 Task: Plan a trip to Hwado, South Korea from 24th December, 2023 to 31th December, 2023 for 8 adults. Place can be entire room or shared room with 4 bedrooms having 8 beds and 4 bathrooms. Property type can be house. Amenities needed are: wifi, TV, free parkinig on premises, gym, breakfast.
Action: Mouse moved to (586, 157)
Screenshot: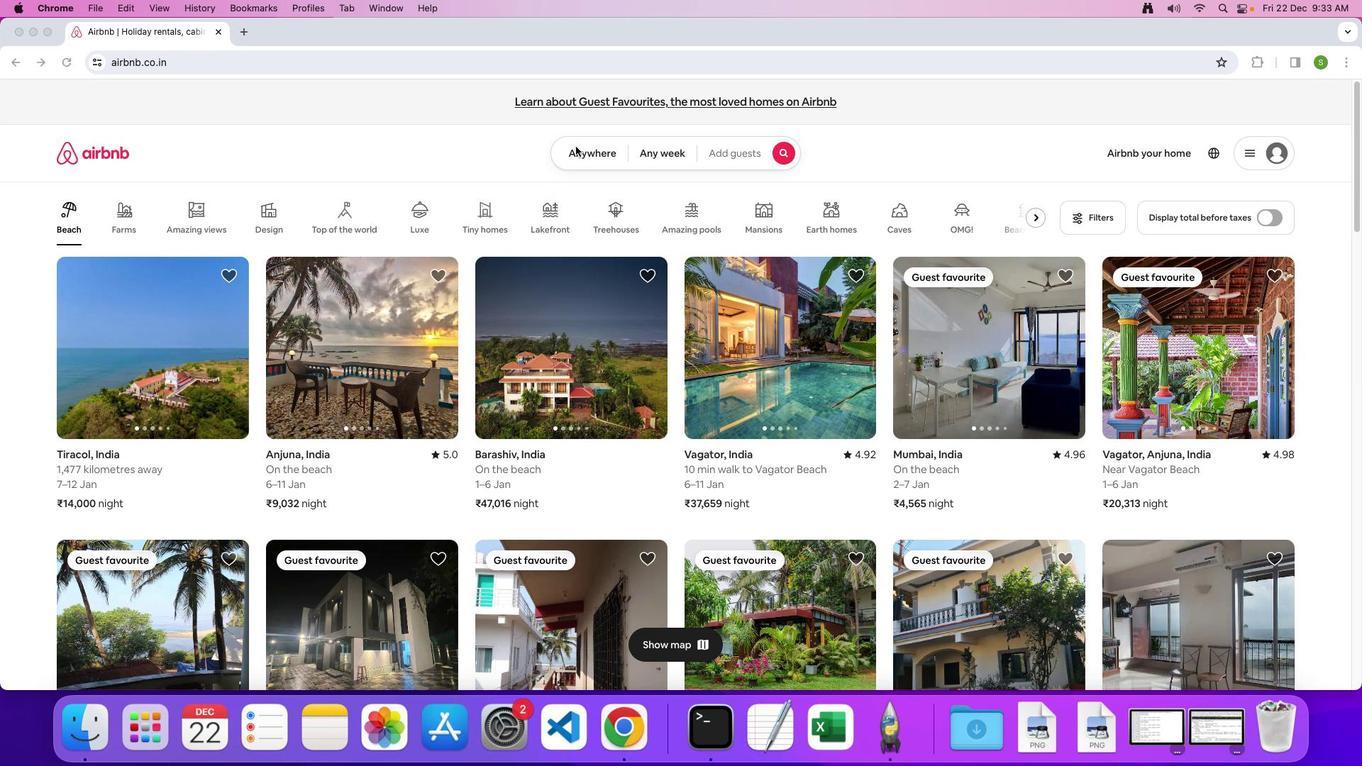 
Action: Mouse pressed left at (586, 157)
Screenshot: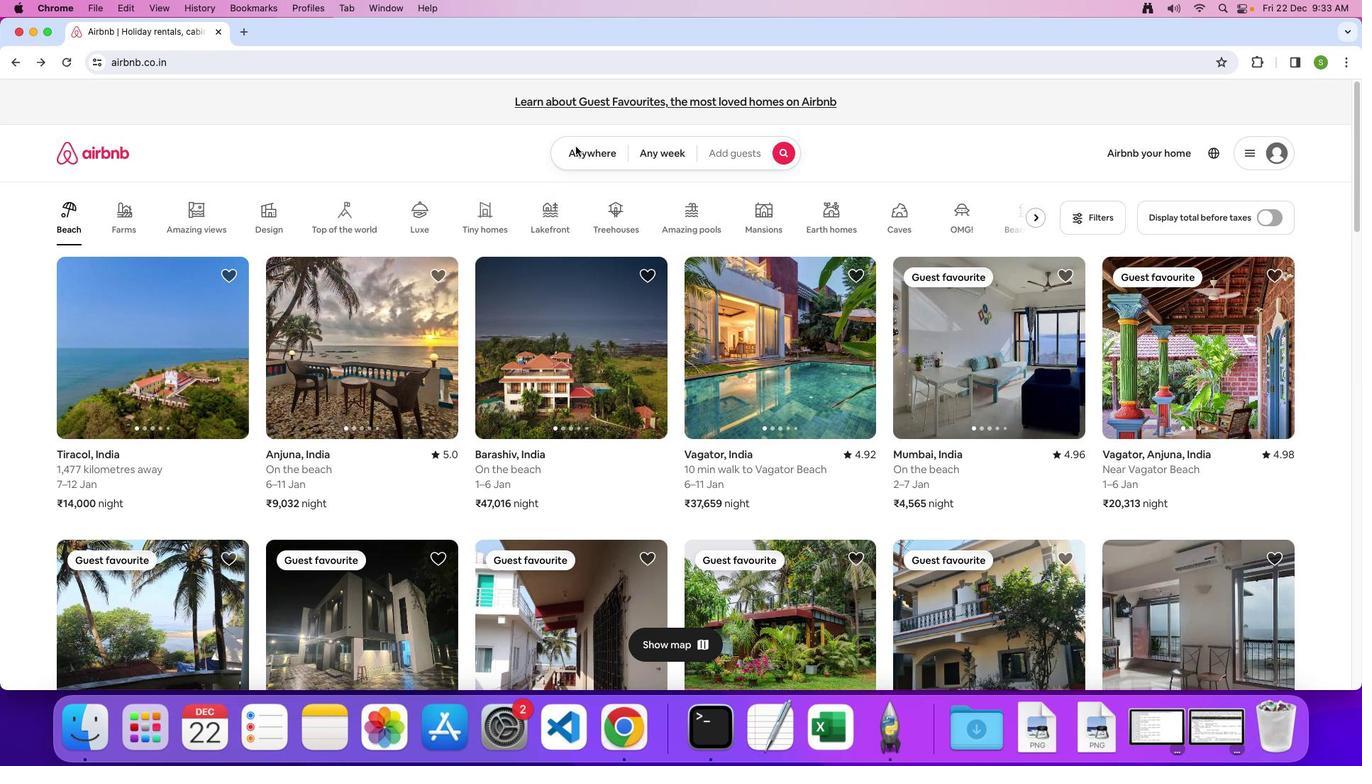 
Action: Mouse moved to (595, 162)
Screenshot: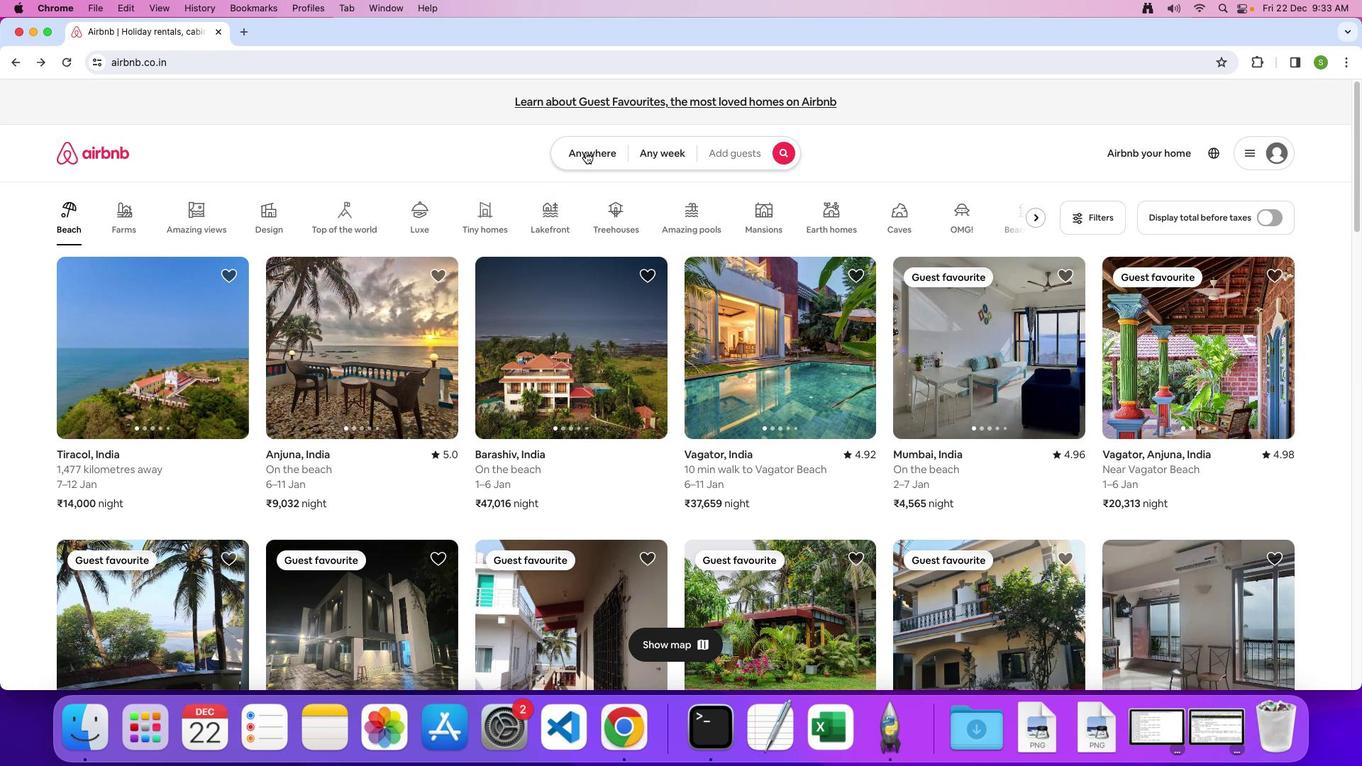 
Action: Mouse pressed left at (595, 162)
Screenshot: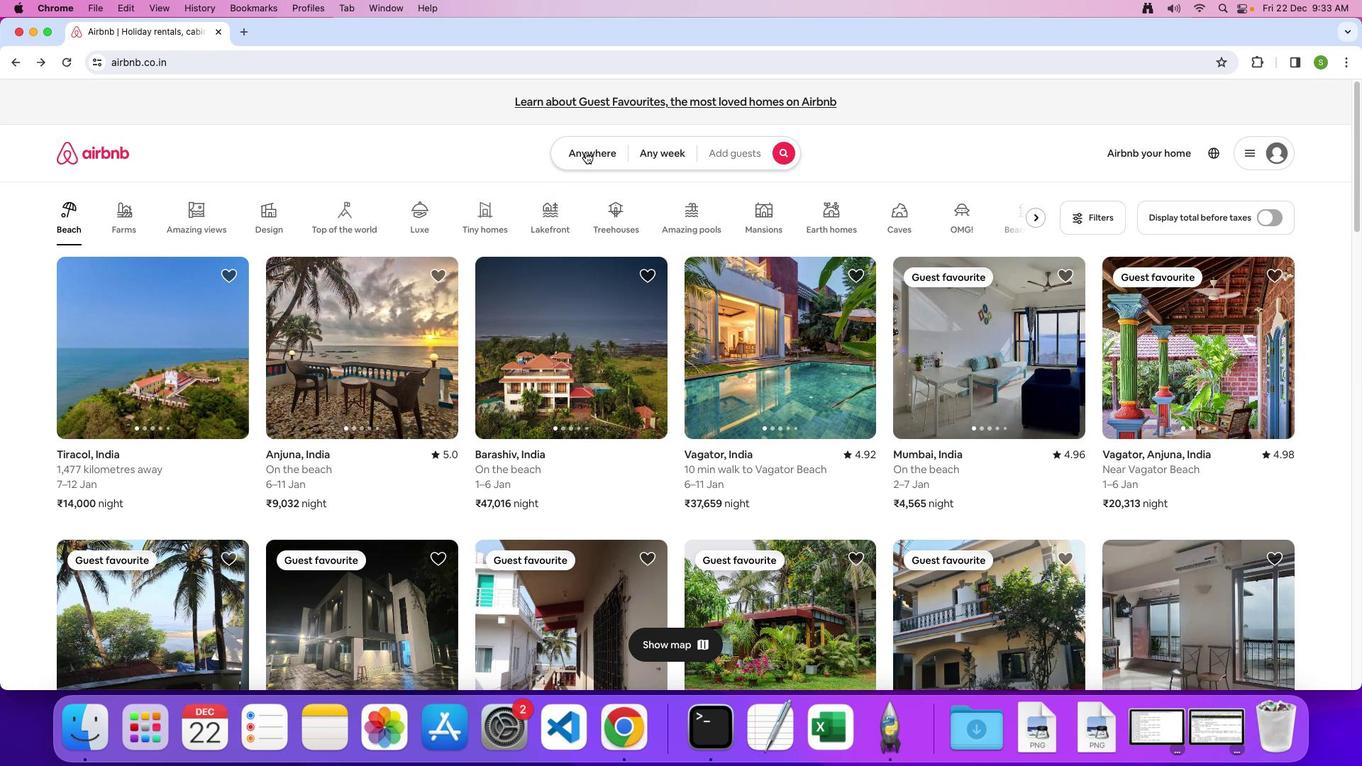 
Action: Mouse moved to (537, 212)
Screenshot: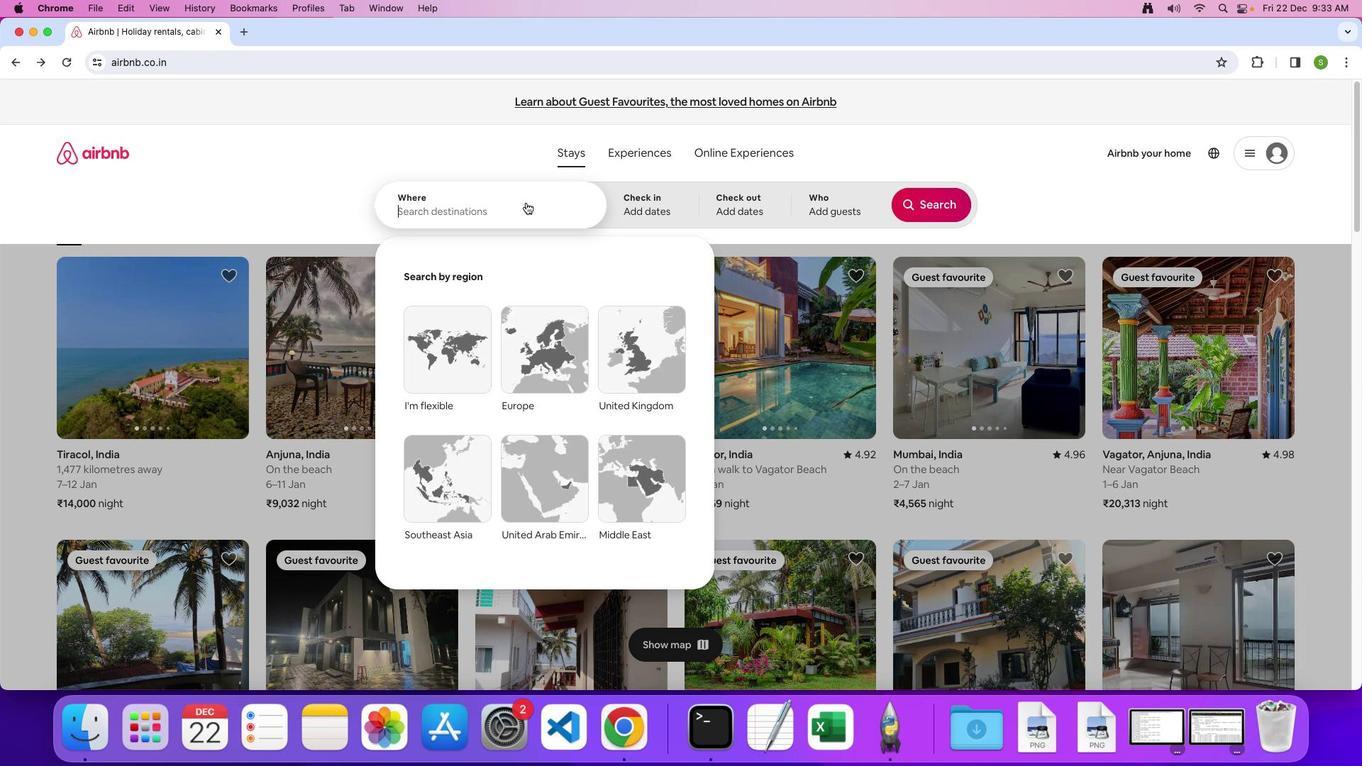 
Action: Mouse pressed left at (537, 212)
Screenshot: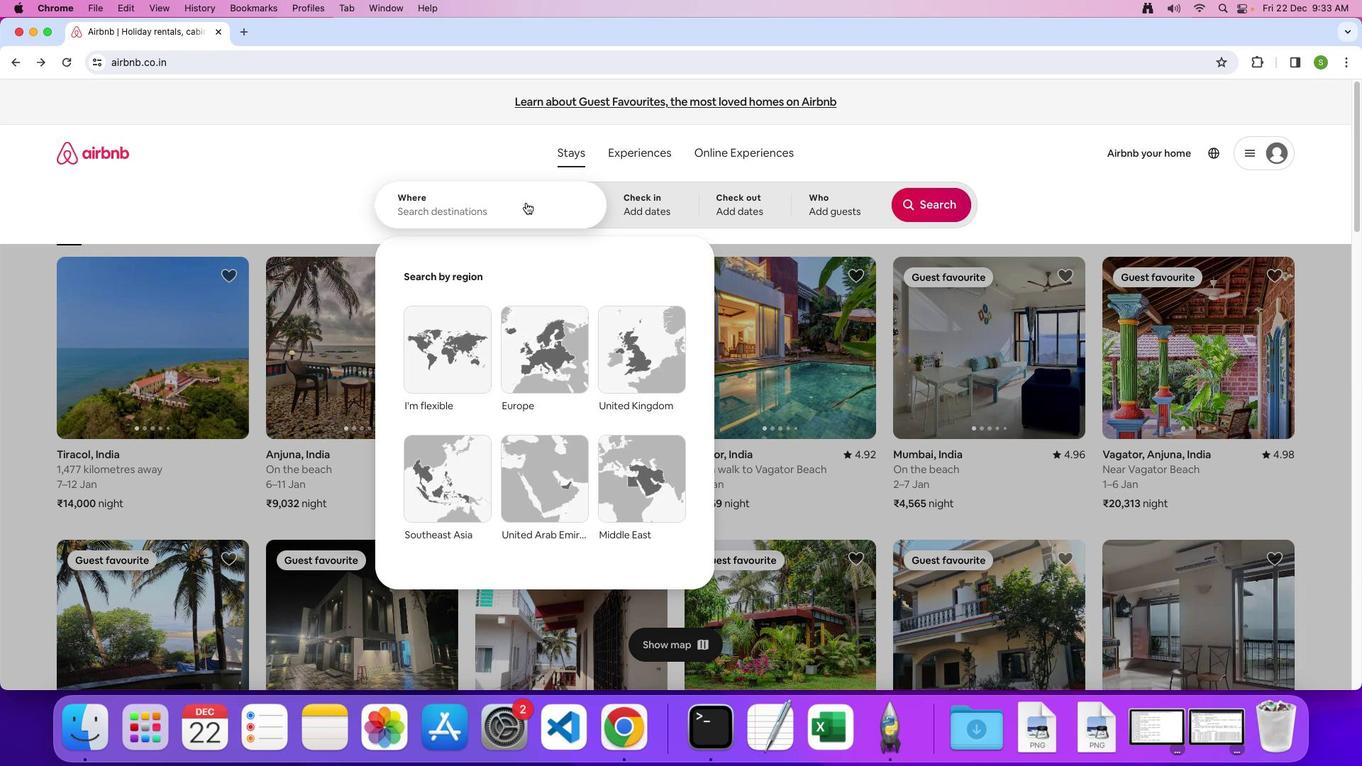 
Action: Key pressed 'H'Key.caps_lock'w''a''d''o'','Key.spaceKey.shift'S''o''u''t''h'Key.spaceKey.shift'K''o''r''e''a'Key.enter
Screenshot: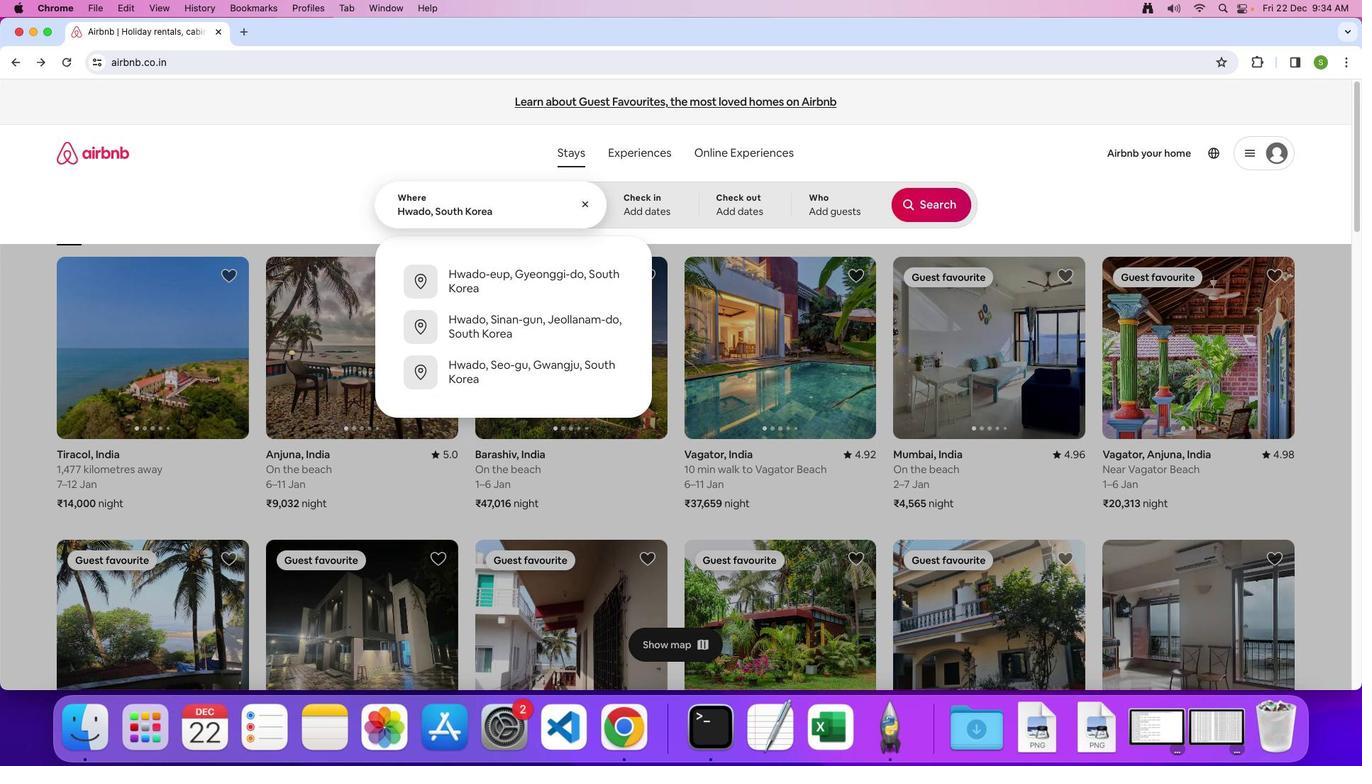 
Action: Mouse moved to (451, 537)
Screenshot: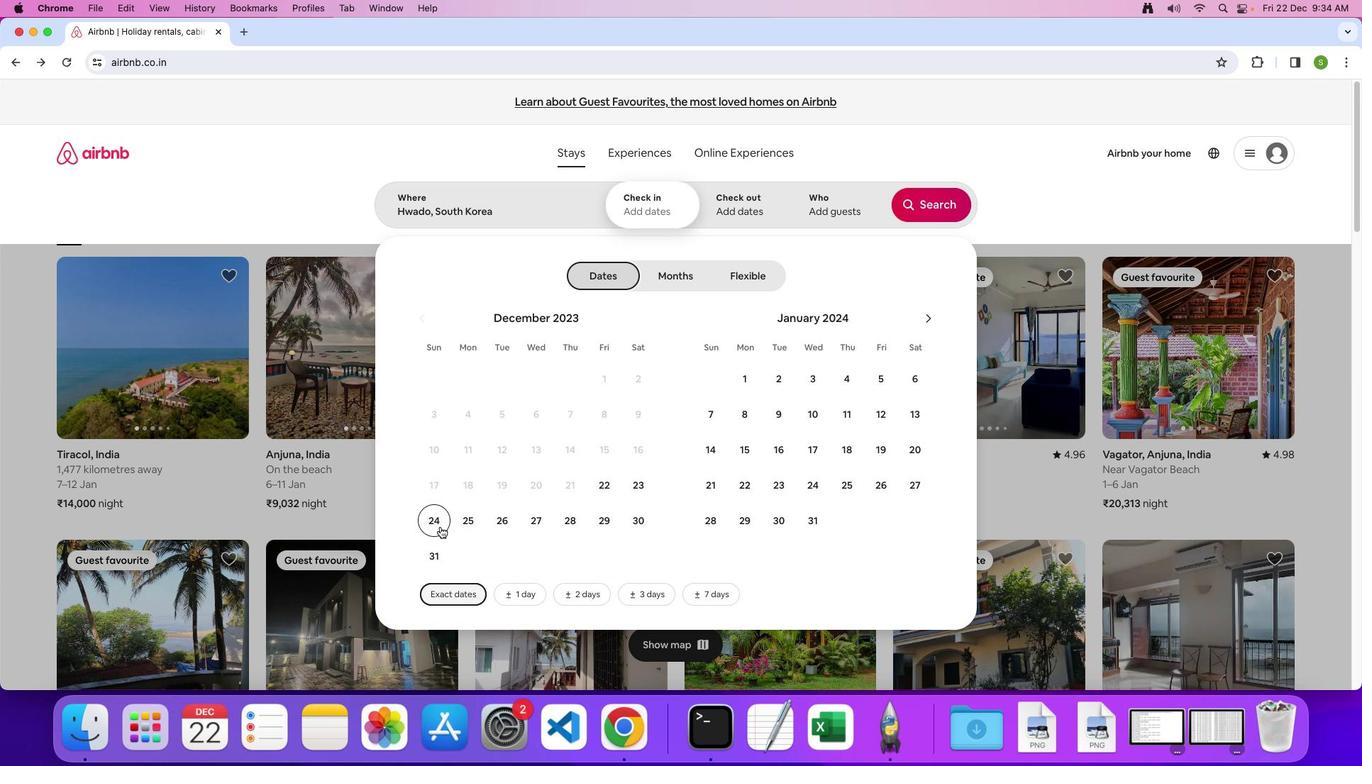 
Action: Mouse pressed left at (451, 537)
Screenshot: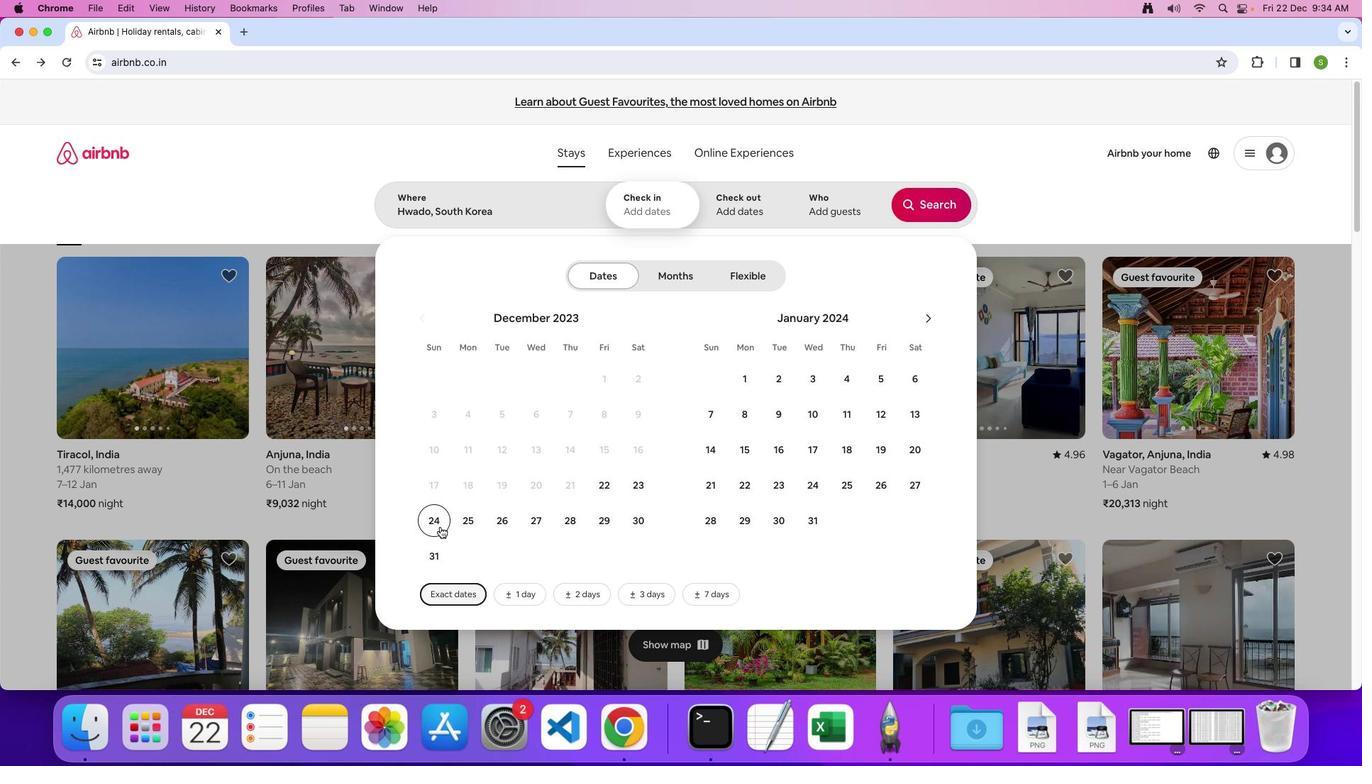 
Action: Mouse moved to (447, 560)
Screenshot: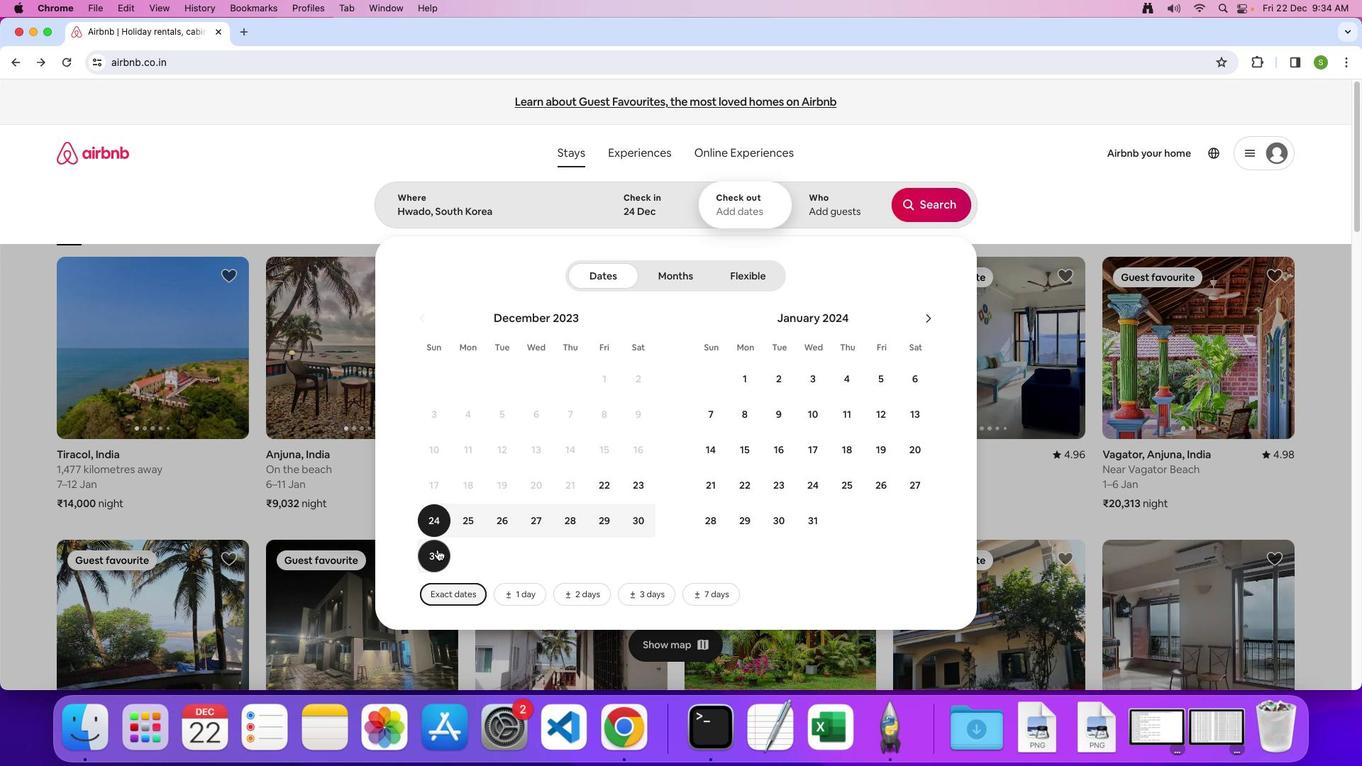 
Action: Mouse pressed left at (447, 560)
Screenshot: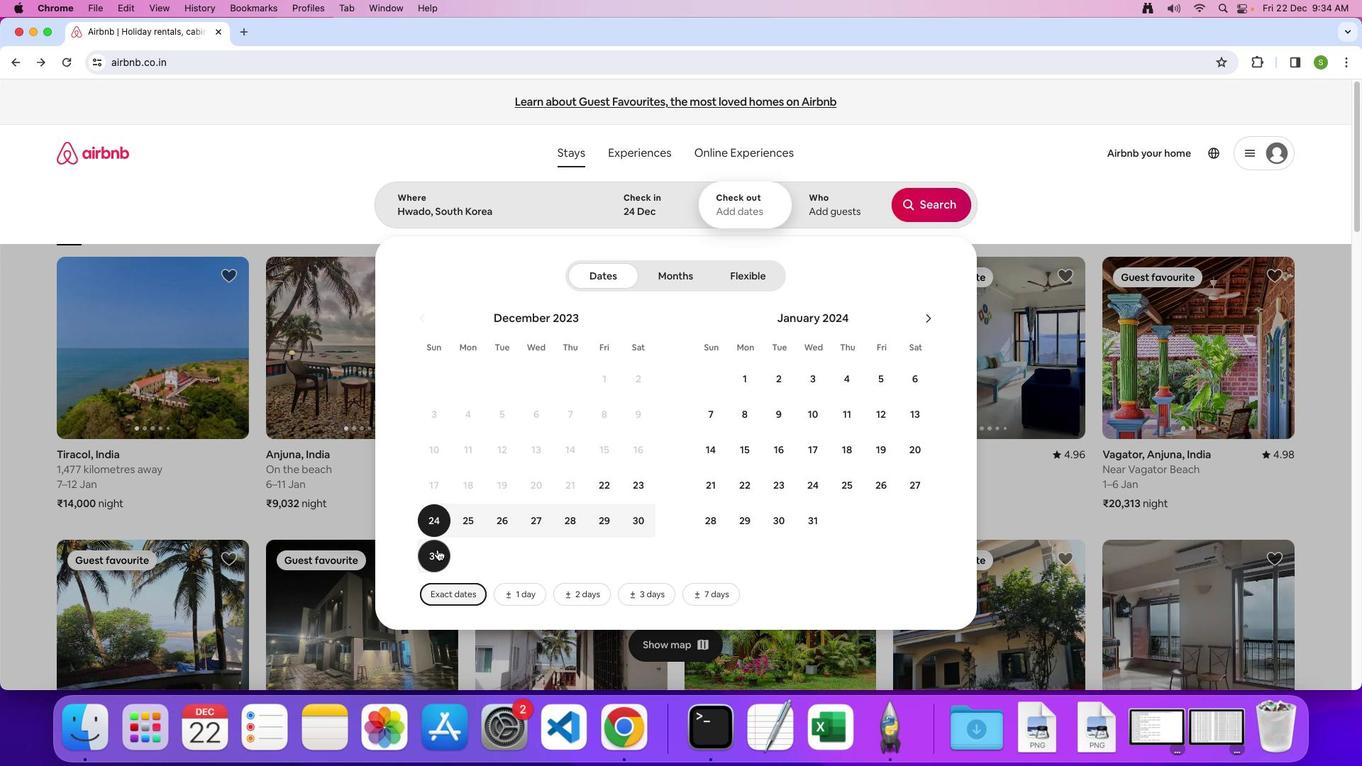 
Action: Mouse moved to (839, 217)
Screenshot: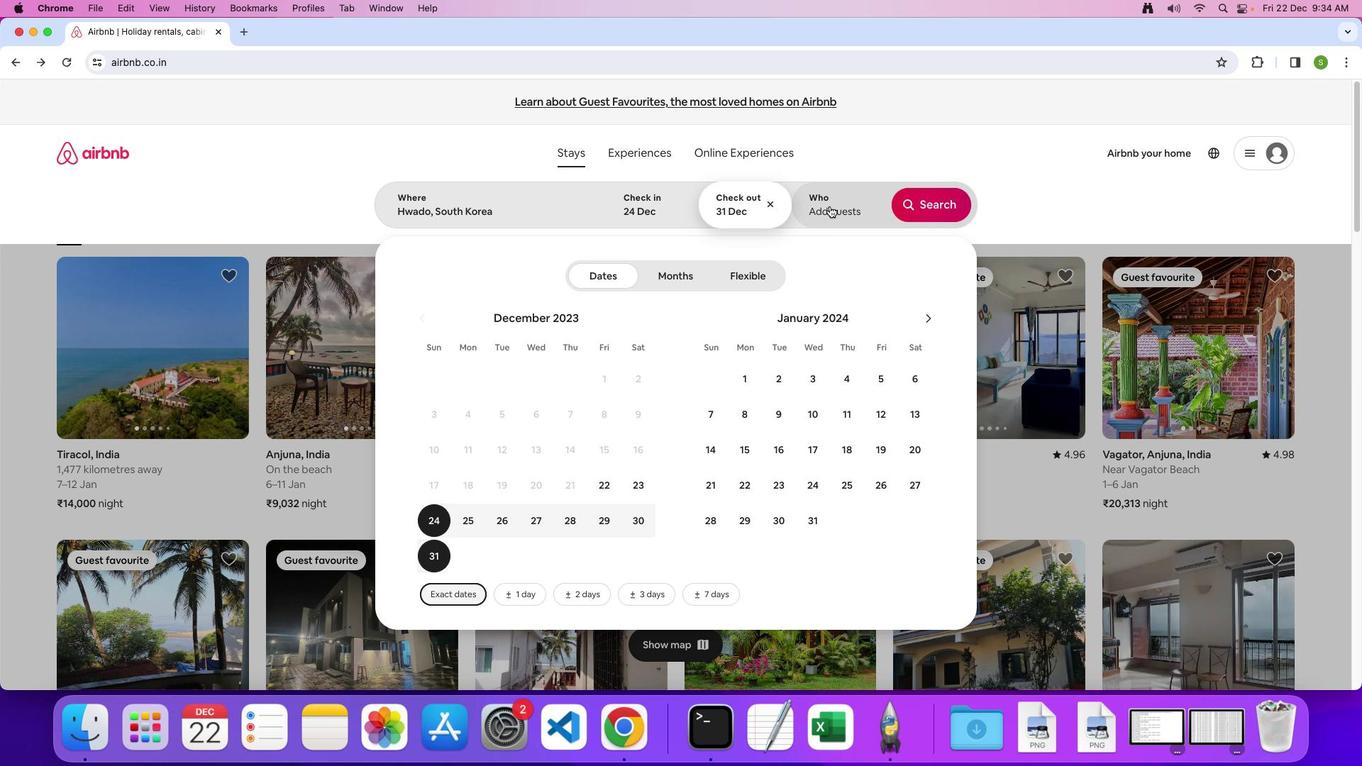 
Action: Mouse pressed left at (839, 217)
Screenshot: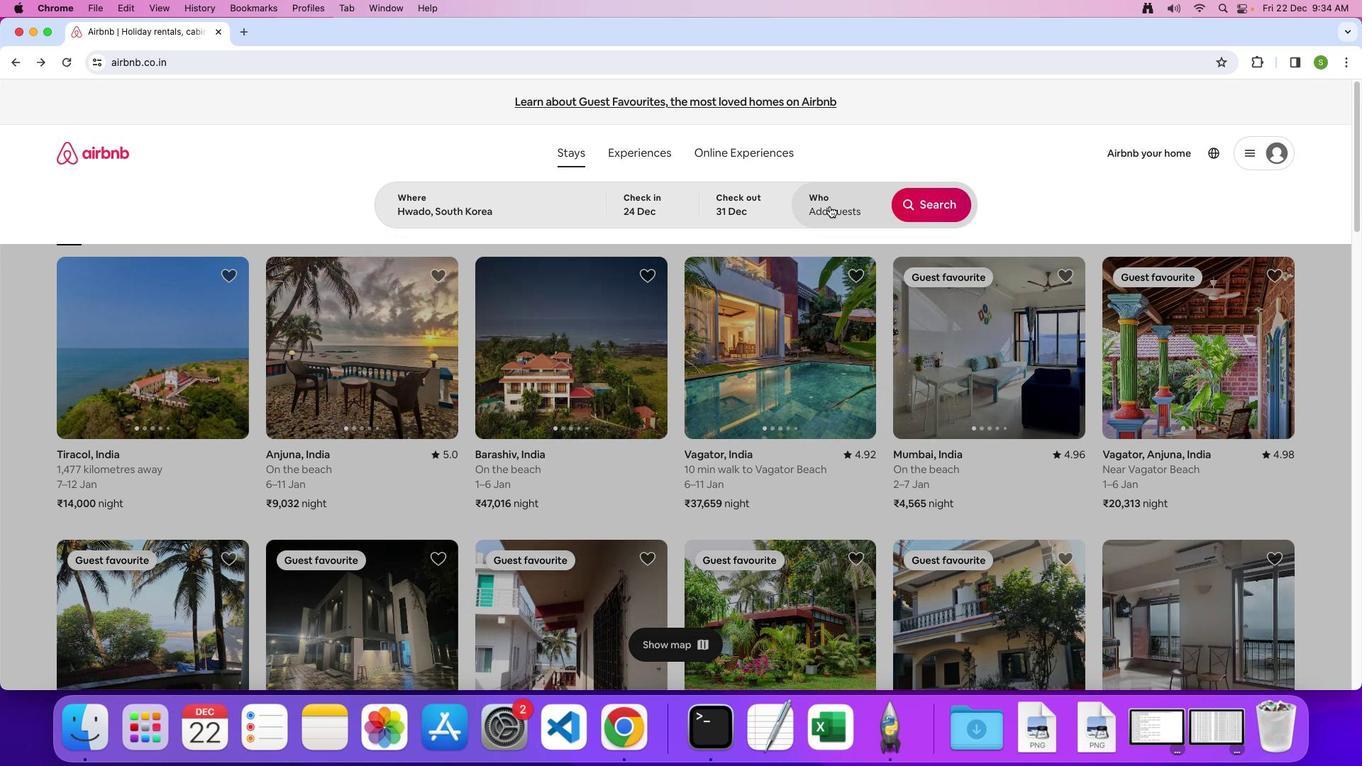 
Action: Mouse moved to (949, 291)
Screenshot: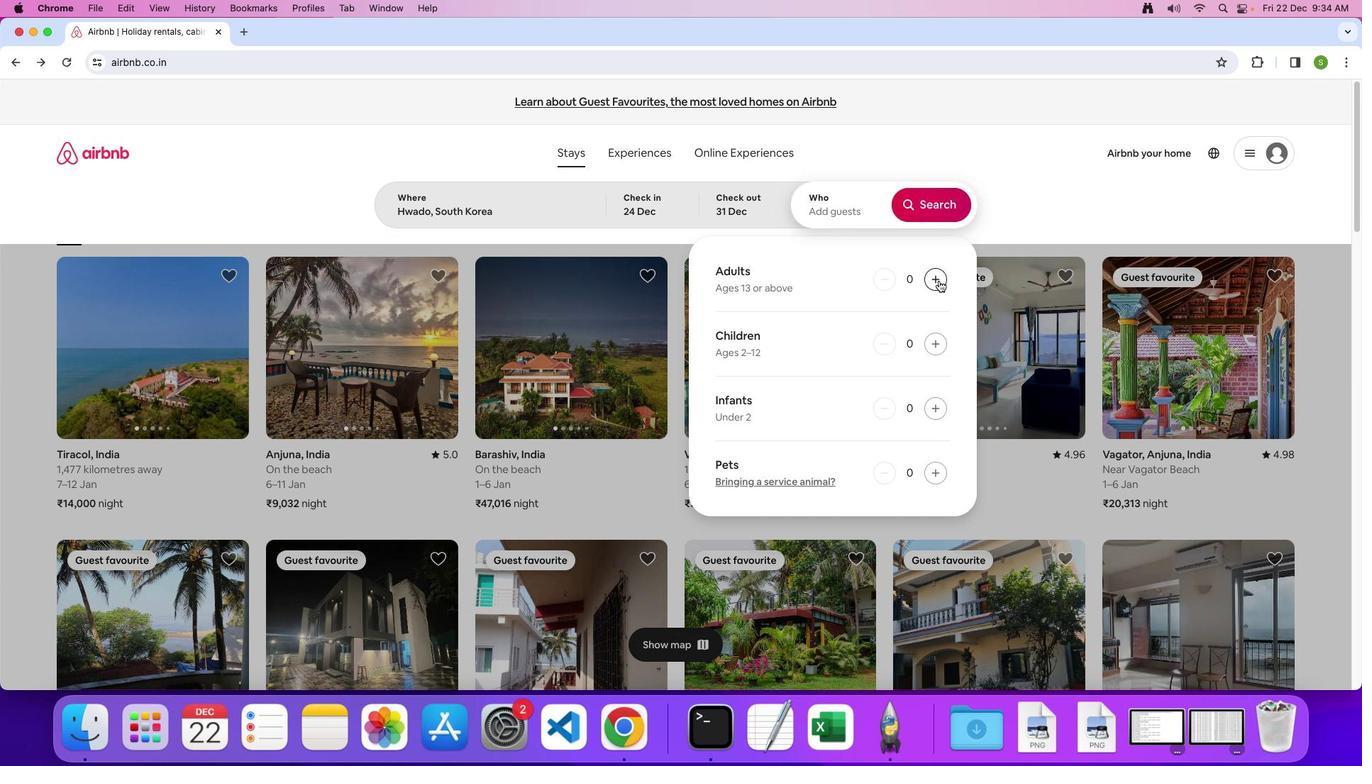 
Action: Mouse pressed left at (949, 291)
Screenshot: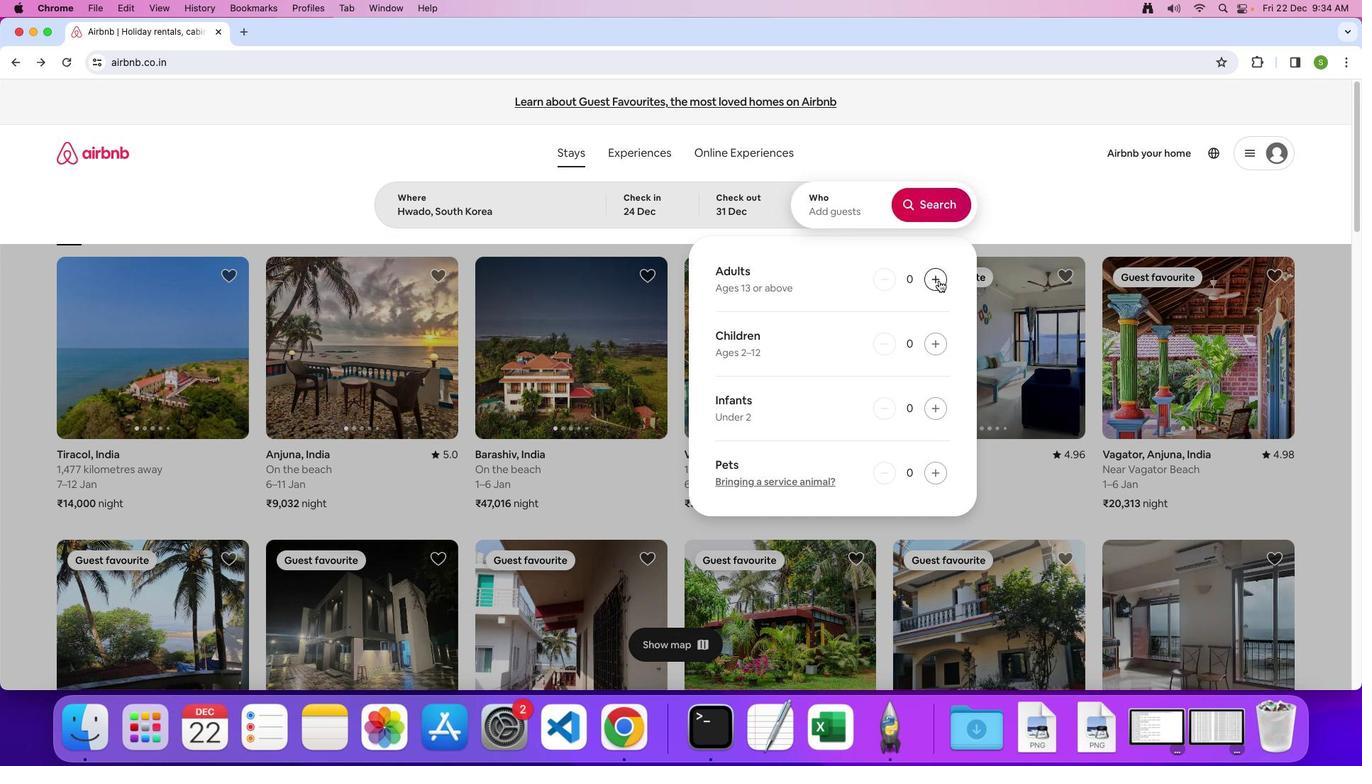 
Action: Mouse pressed left at (949, 291)
Screenshot: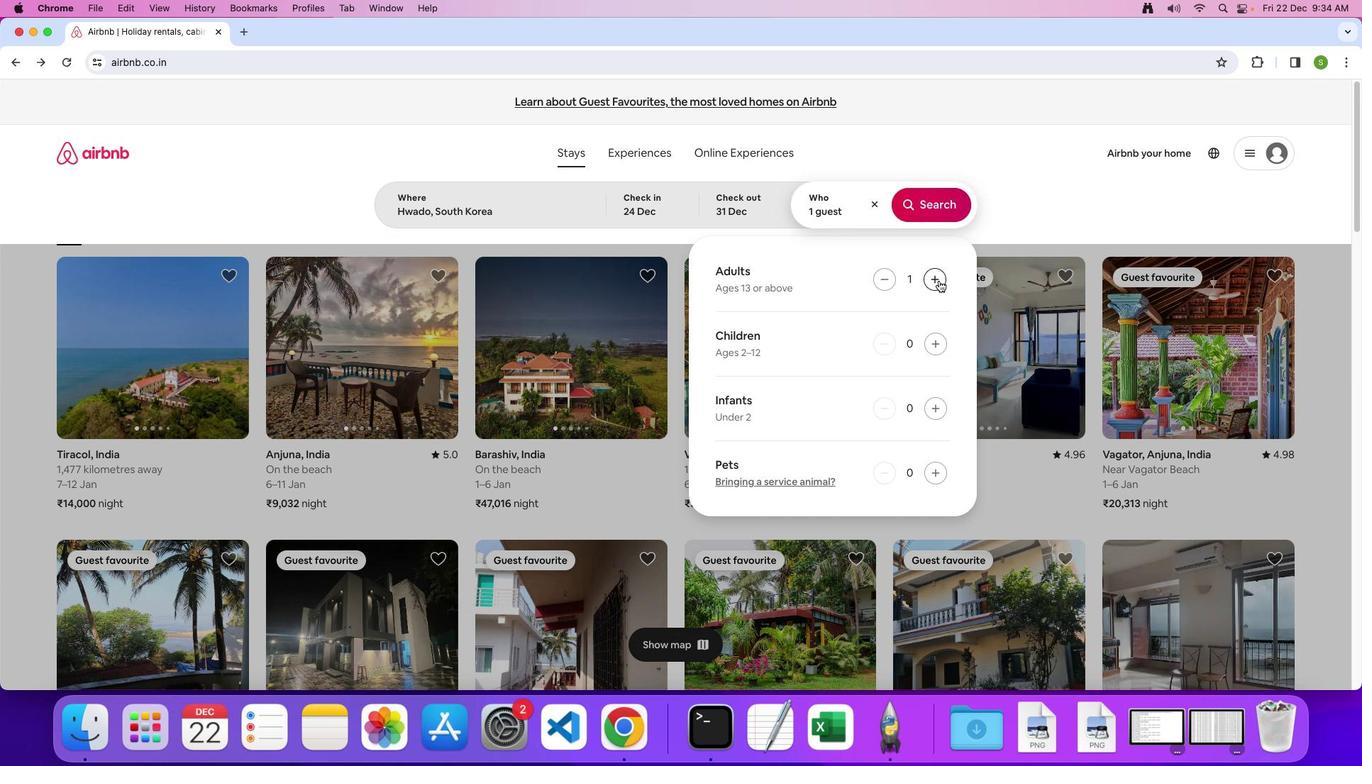 
Action: Mouse pressed left at (949, 291)
Screenshot: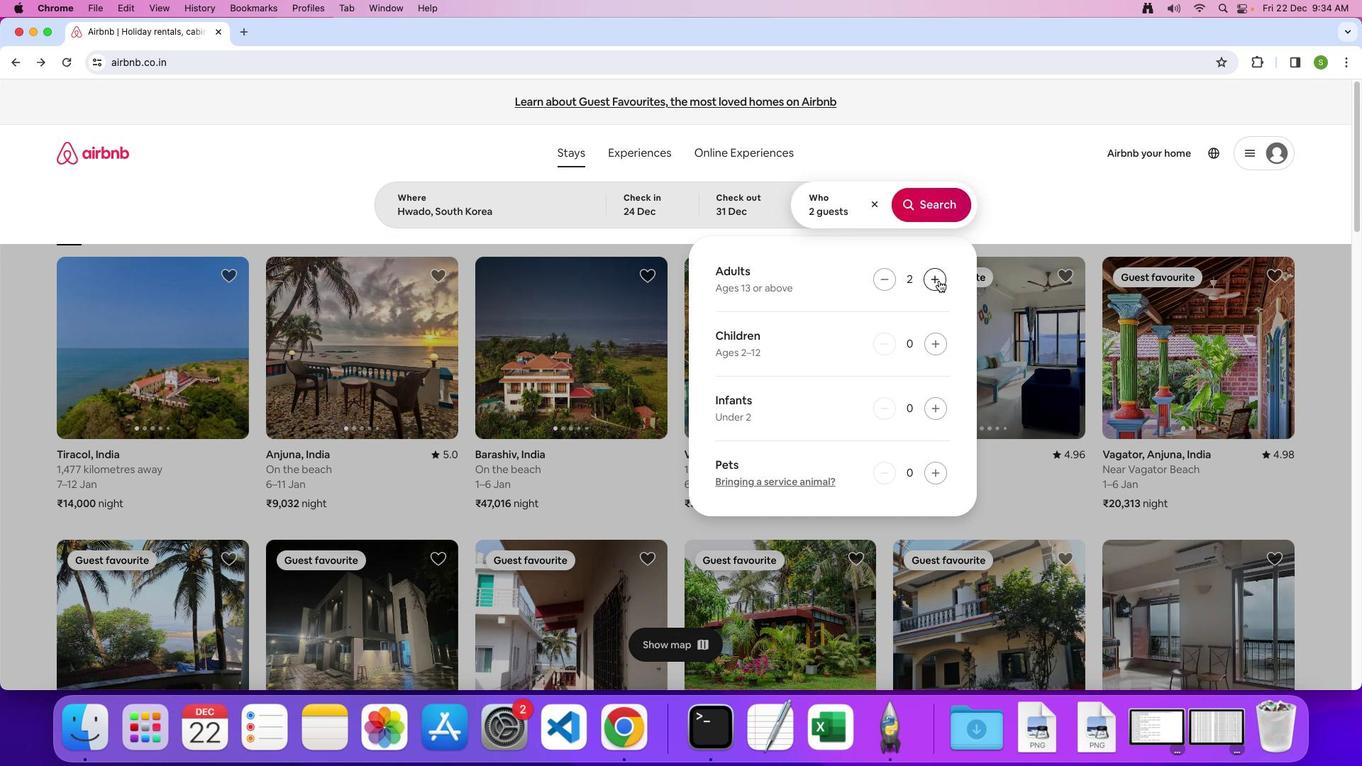 
Action: Mouse pressed left at (949, 291)
Screenshot: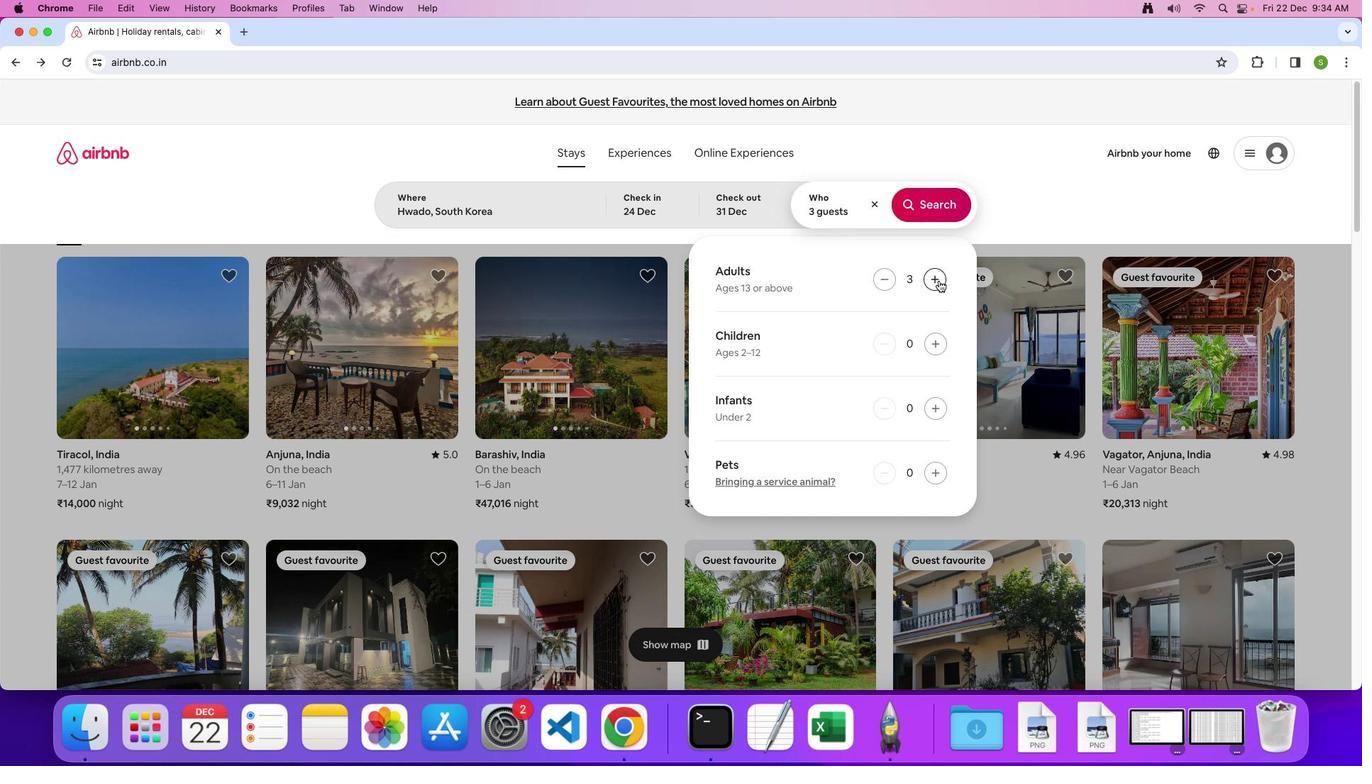 
Action: Mouse pressed left at (949, 291)
Screenshot: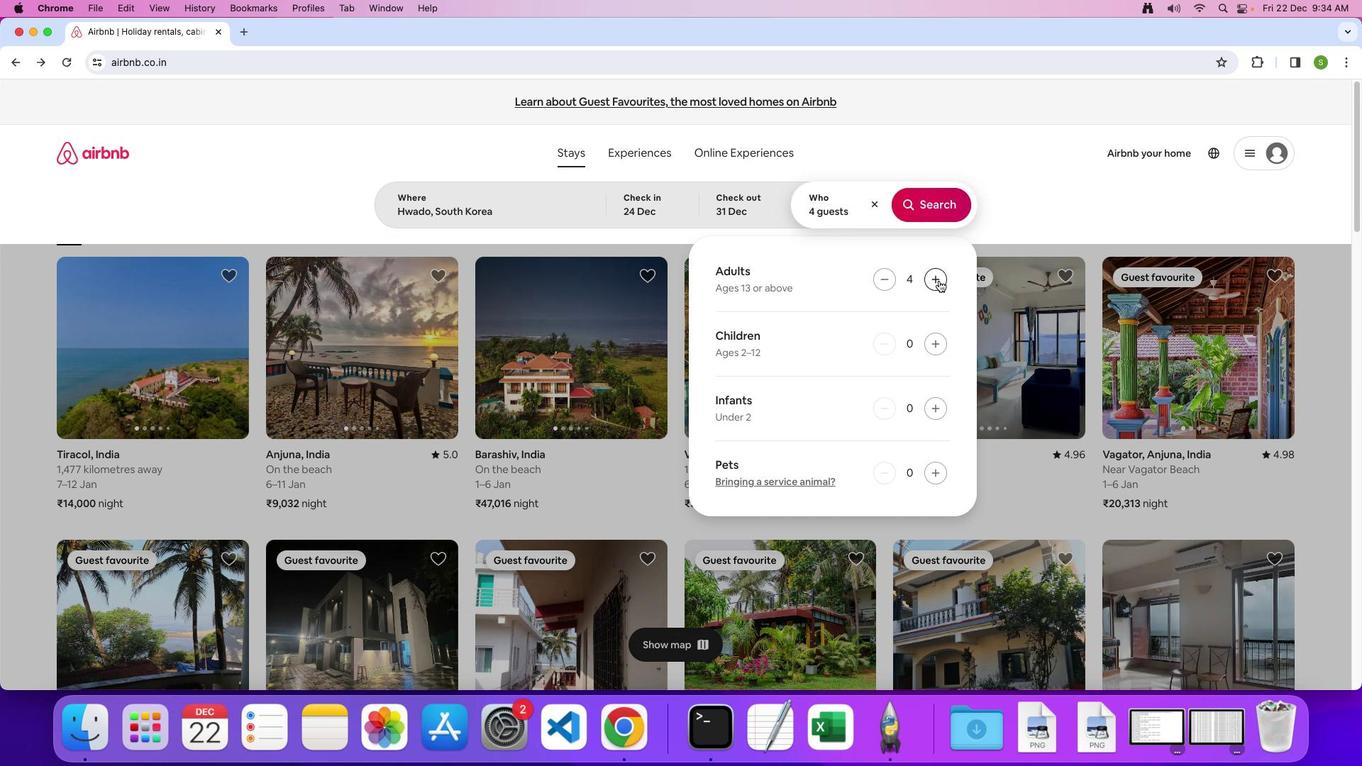 
Action: Mouse pressed left at (949, 291)
Screenshot: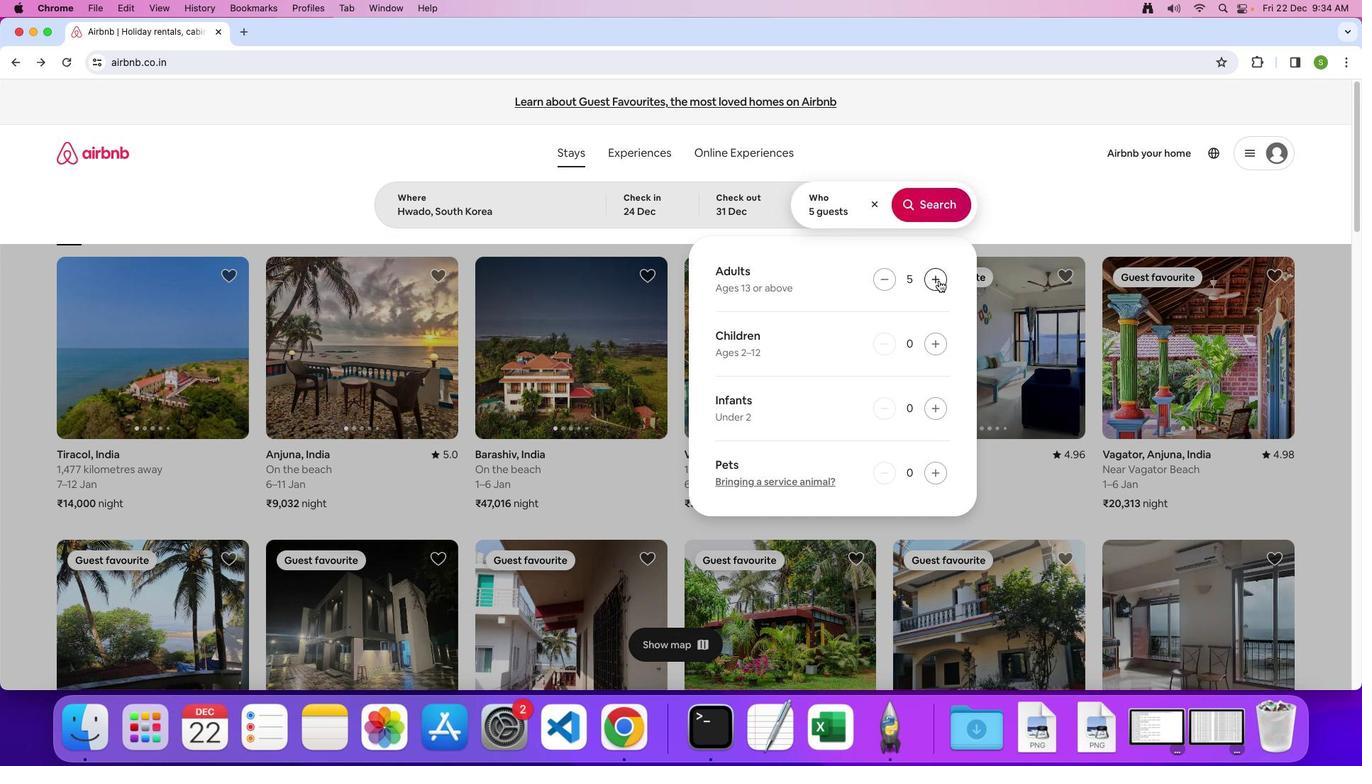 
Action: Mouse pressed left at (949, 291)
Screenshot: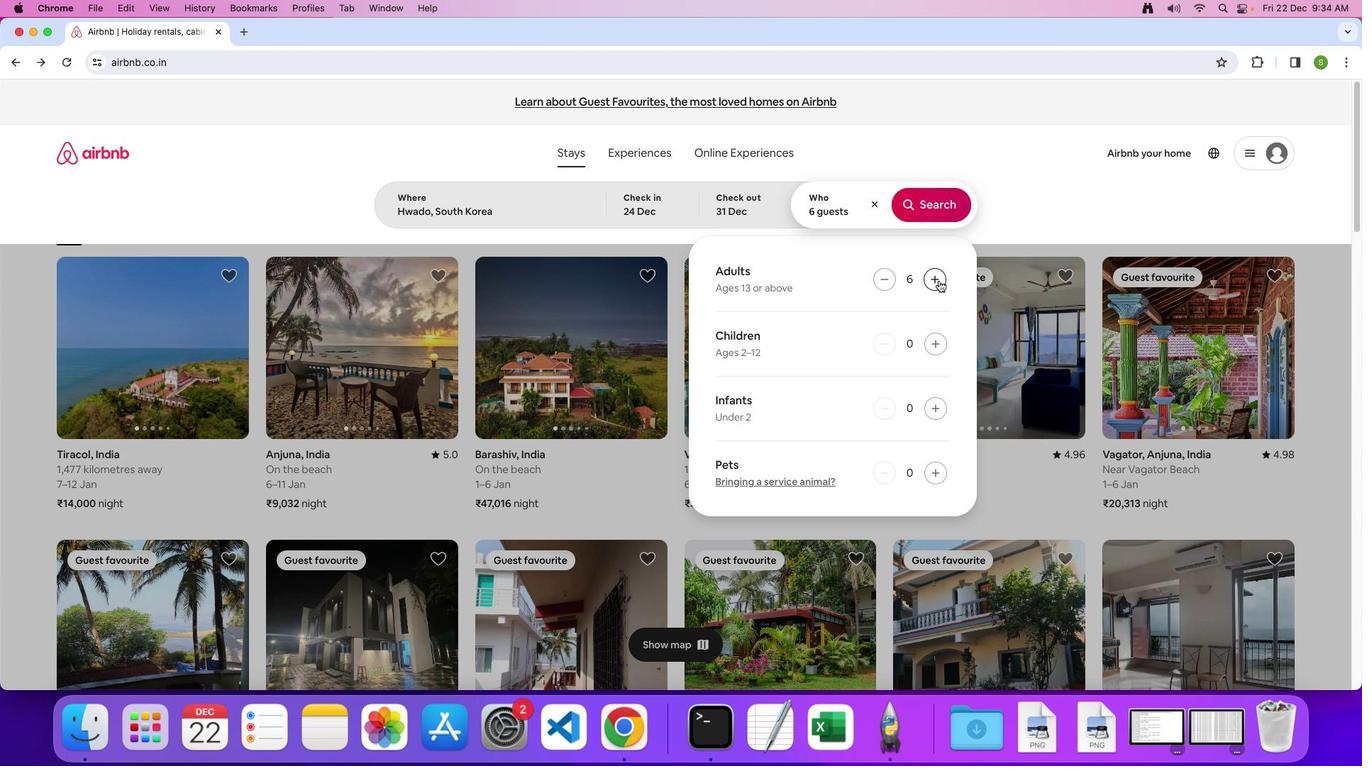 
Action: Mouse pressed left at (949, 291)
Screenshot: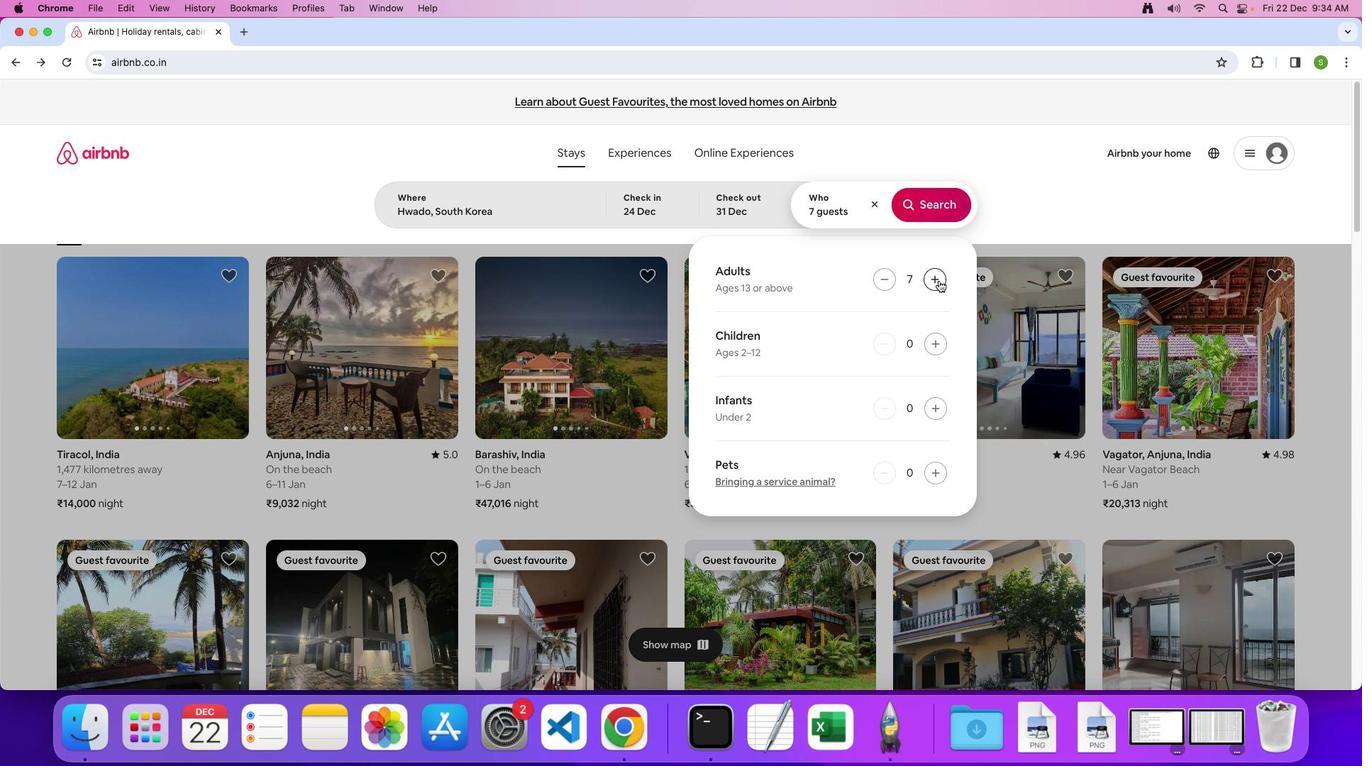 
Action: Mouse moved to (960, 214)
Screenshot: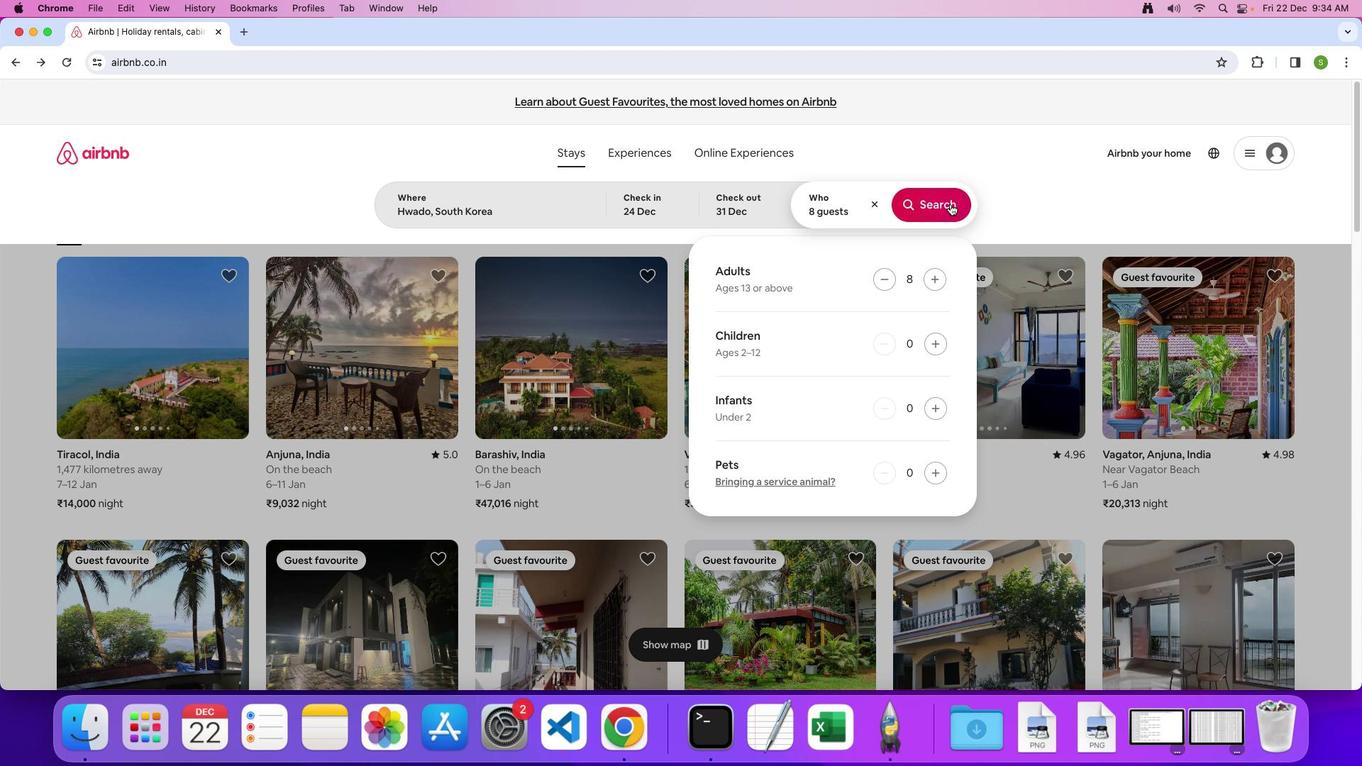 
Action: Mouse pressed left at (960, 214)
Screenshot: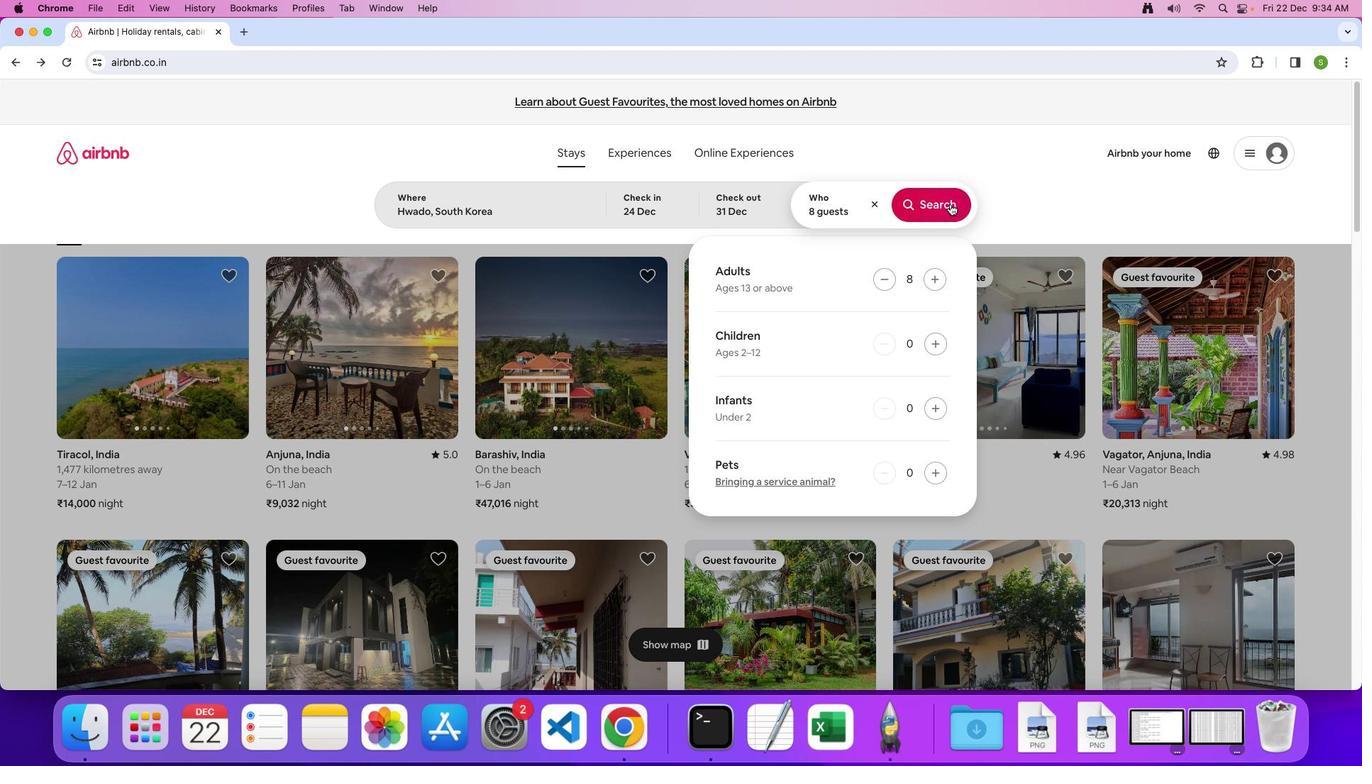 
Action: Mouse moved to (1153, 181)
Screenshot: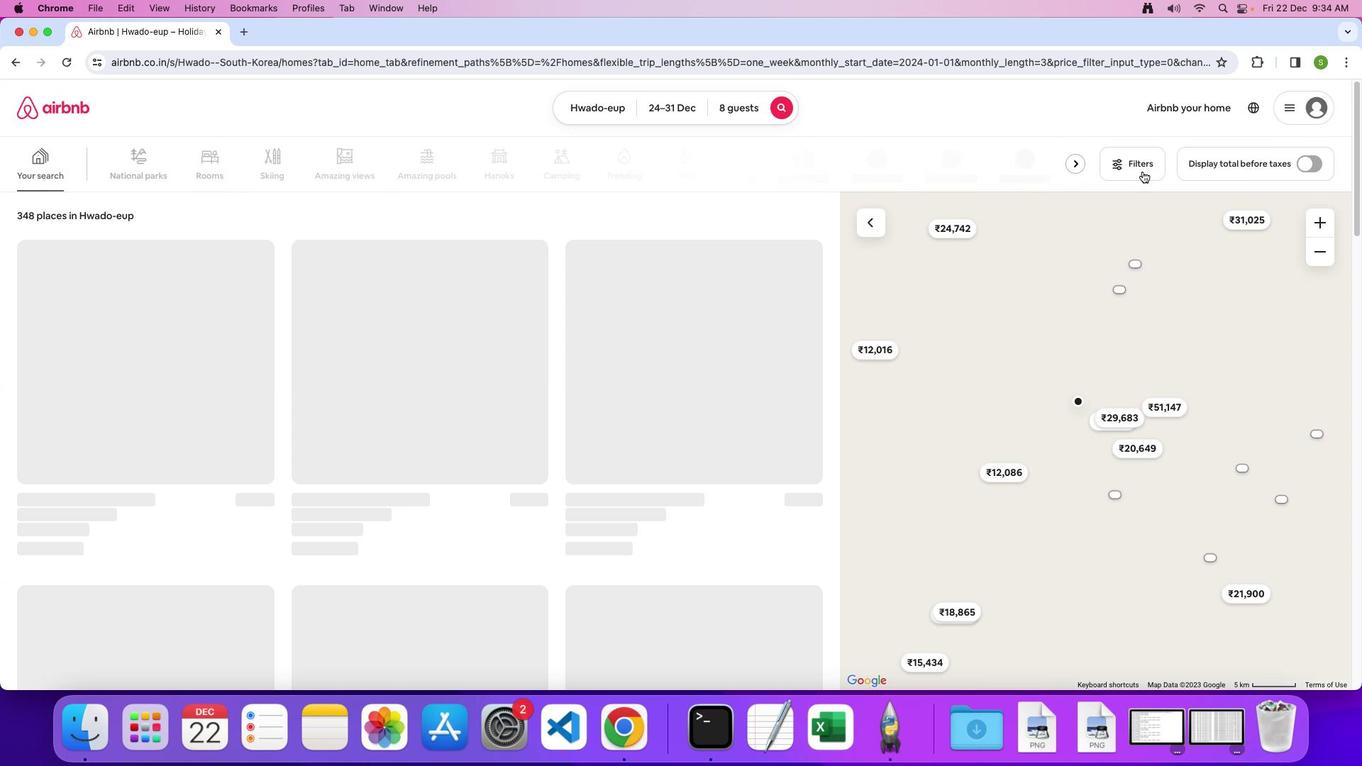 
Action: Mouse pressed left at (1153, 181)
Screenshot: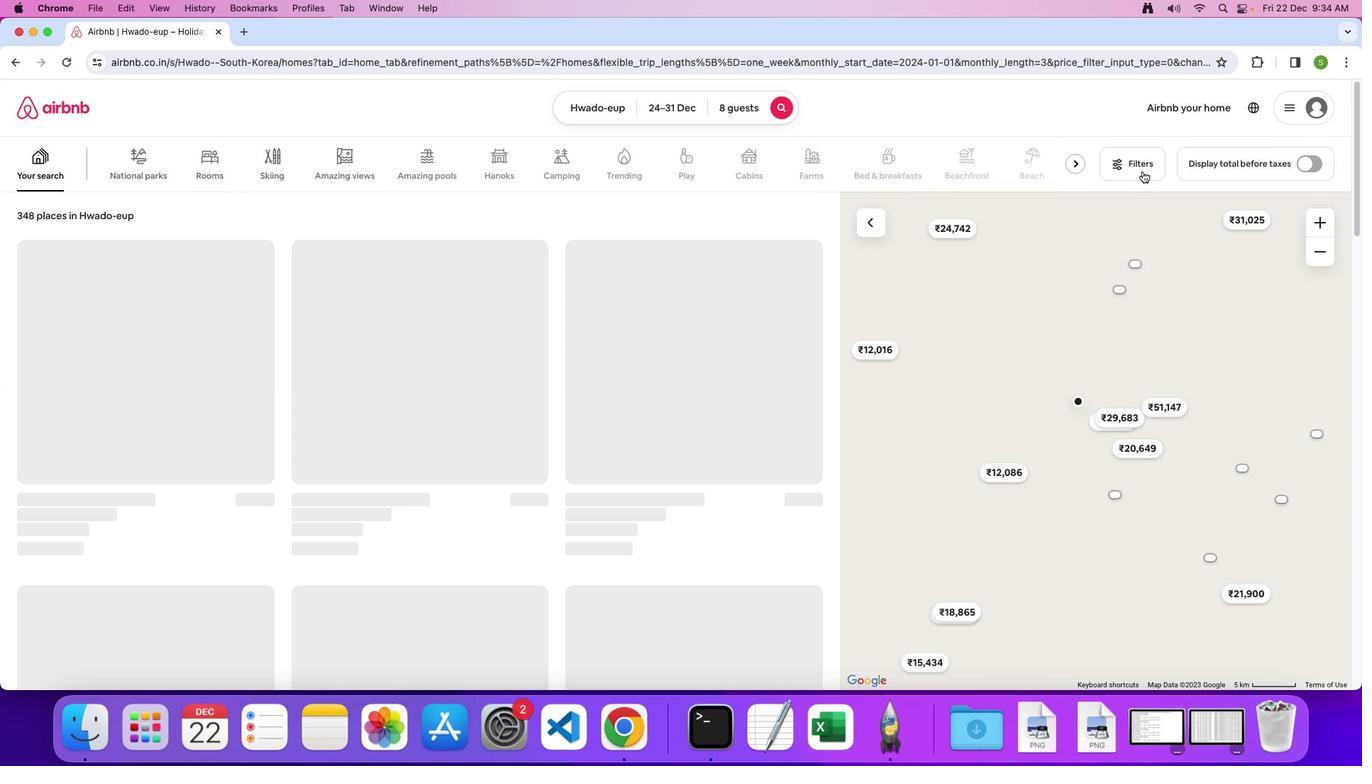 
Action: Mouse moved to (627, 498)
Screenshot: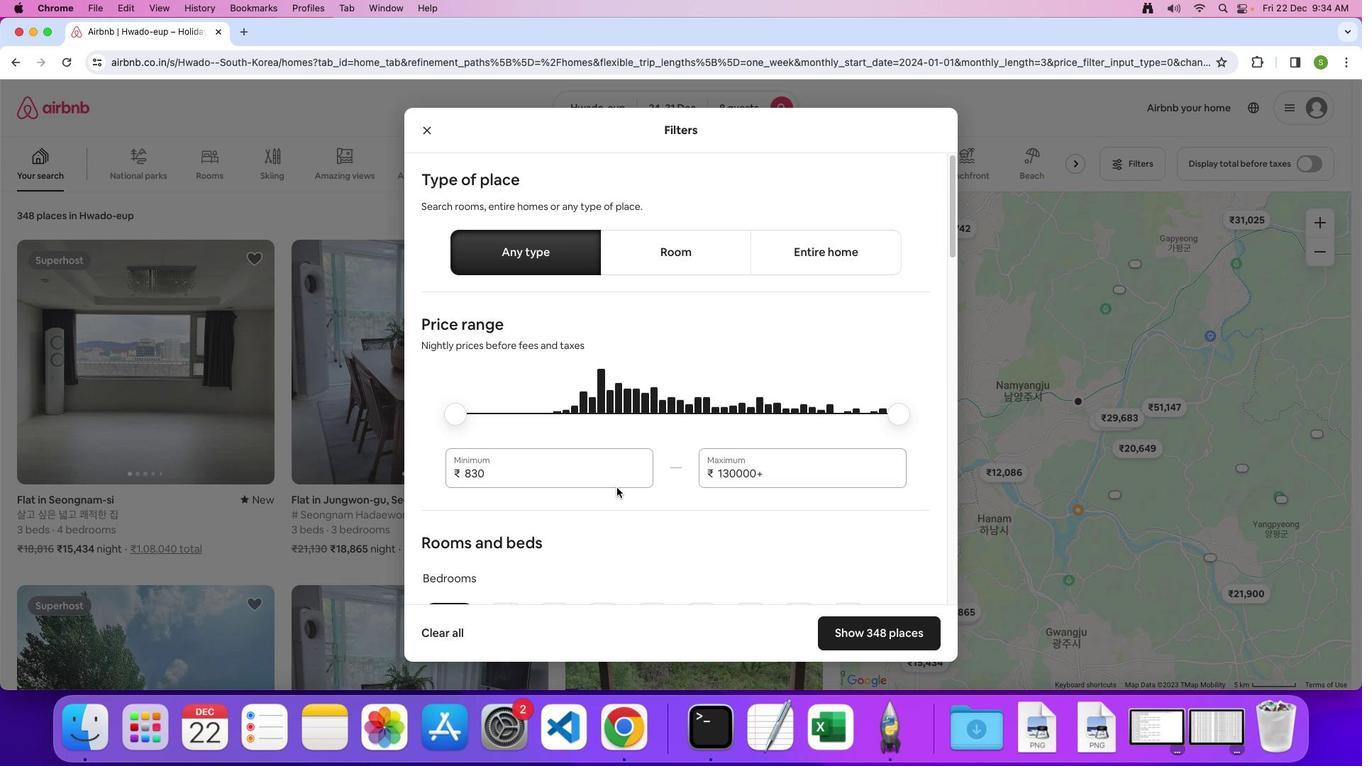 
Action: Mouse scrolled (627, 498) with delta (10, 9)
Screenshot: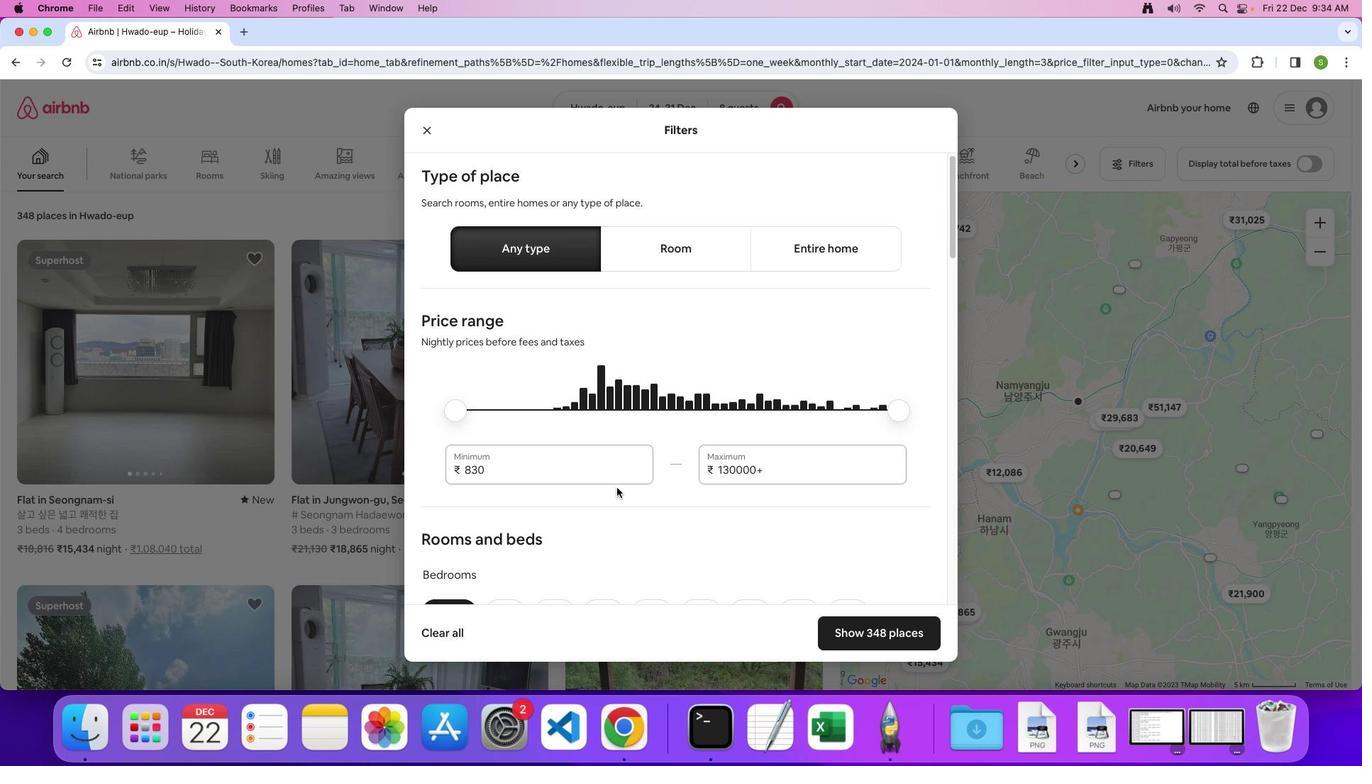 
Action: Mouse scrolled (627, 498) with delta (10, 9)
Screenshot: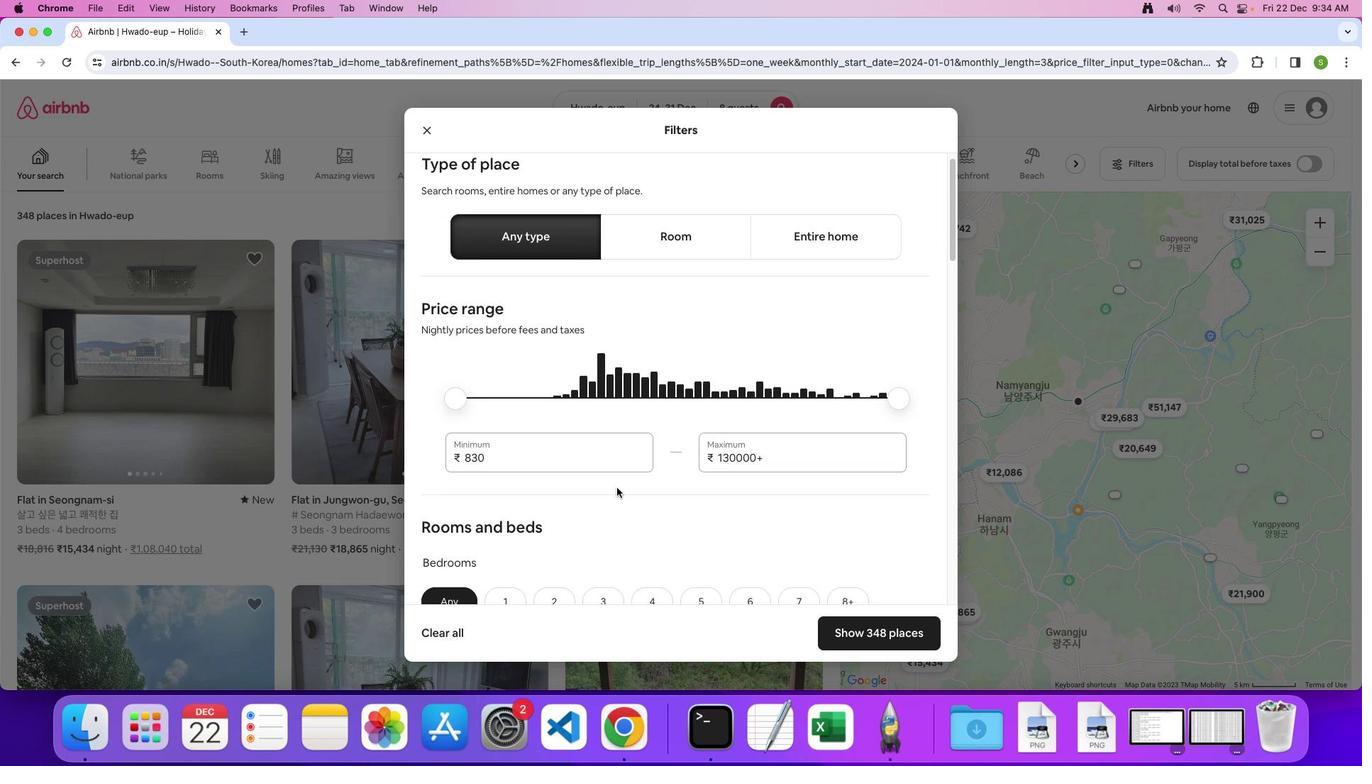 
Action: Mouse scrolled (627, 498) with delta (10, 8)
Screenshot: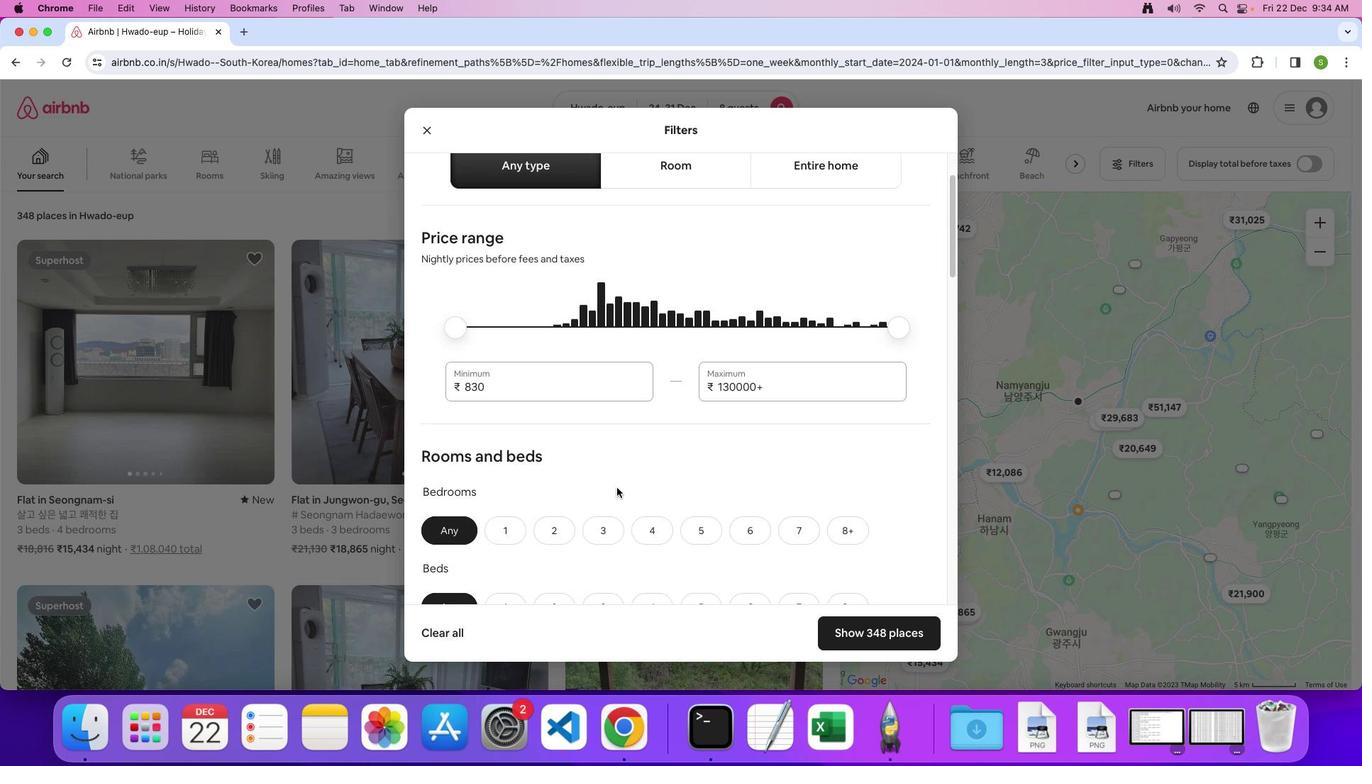 
Action: Mouse scrolled (627, 498) with delta (10, 9)
Screenshot: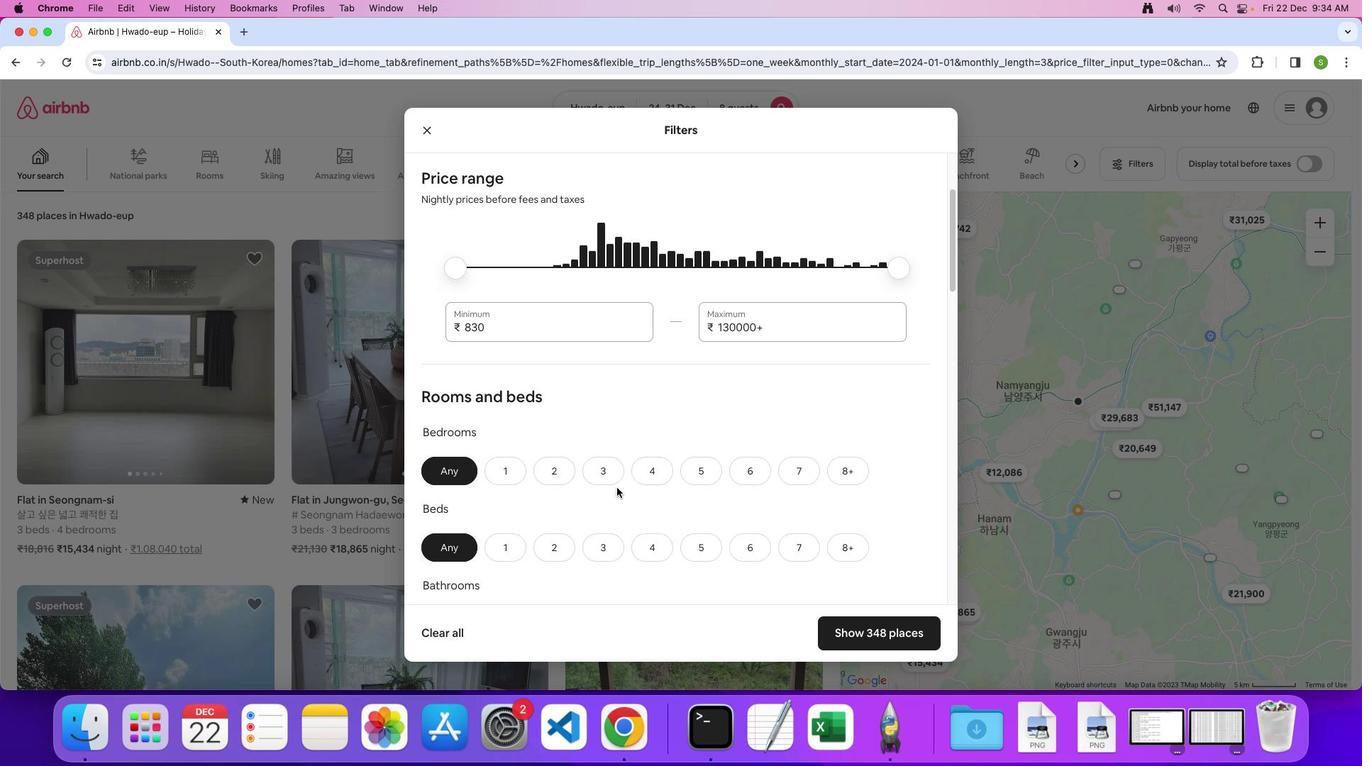 
Action: Mouse scrolled (627, 498) with delta (10, 9)
Screenshot: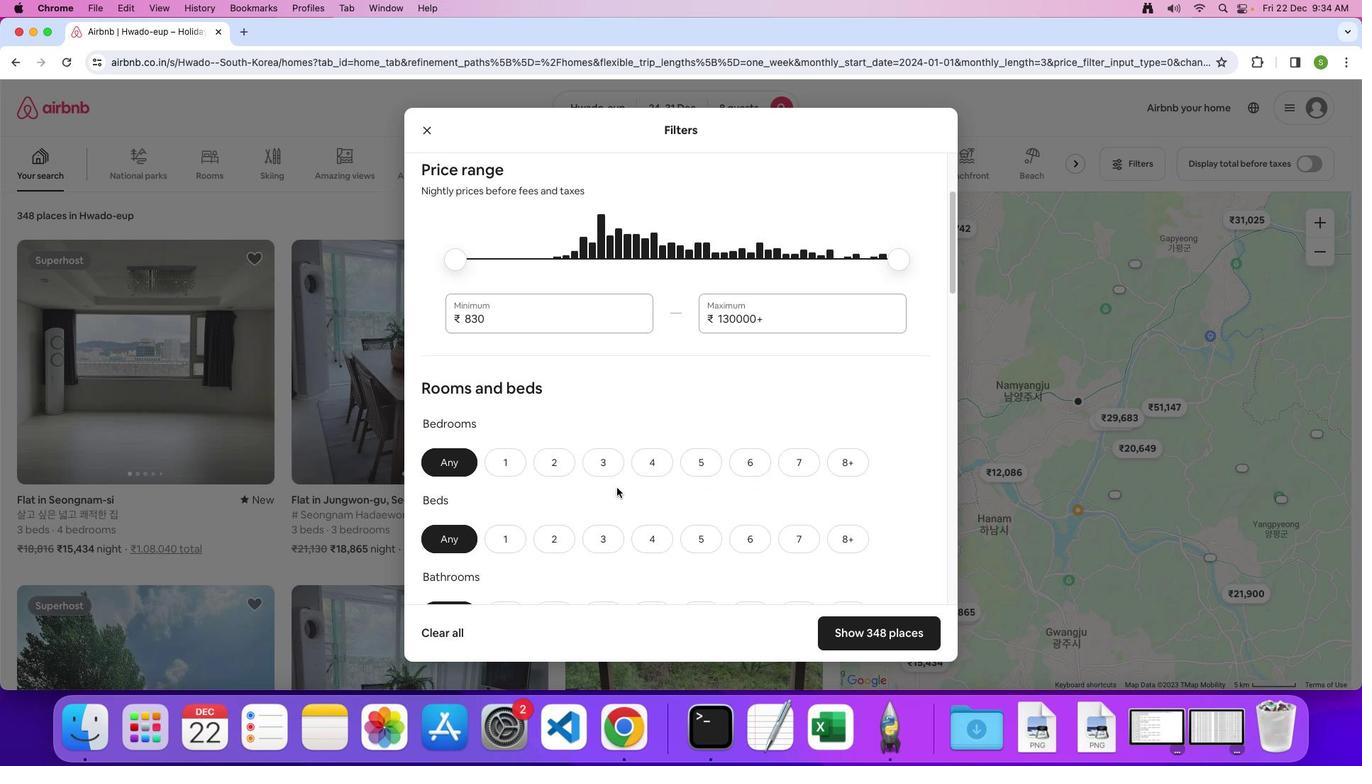 
Action: Mouse scrolled (627, 498) with delta (10, 8)
Screenshot: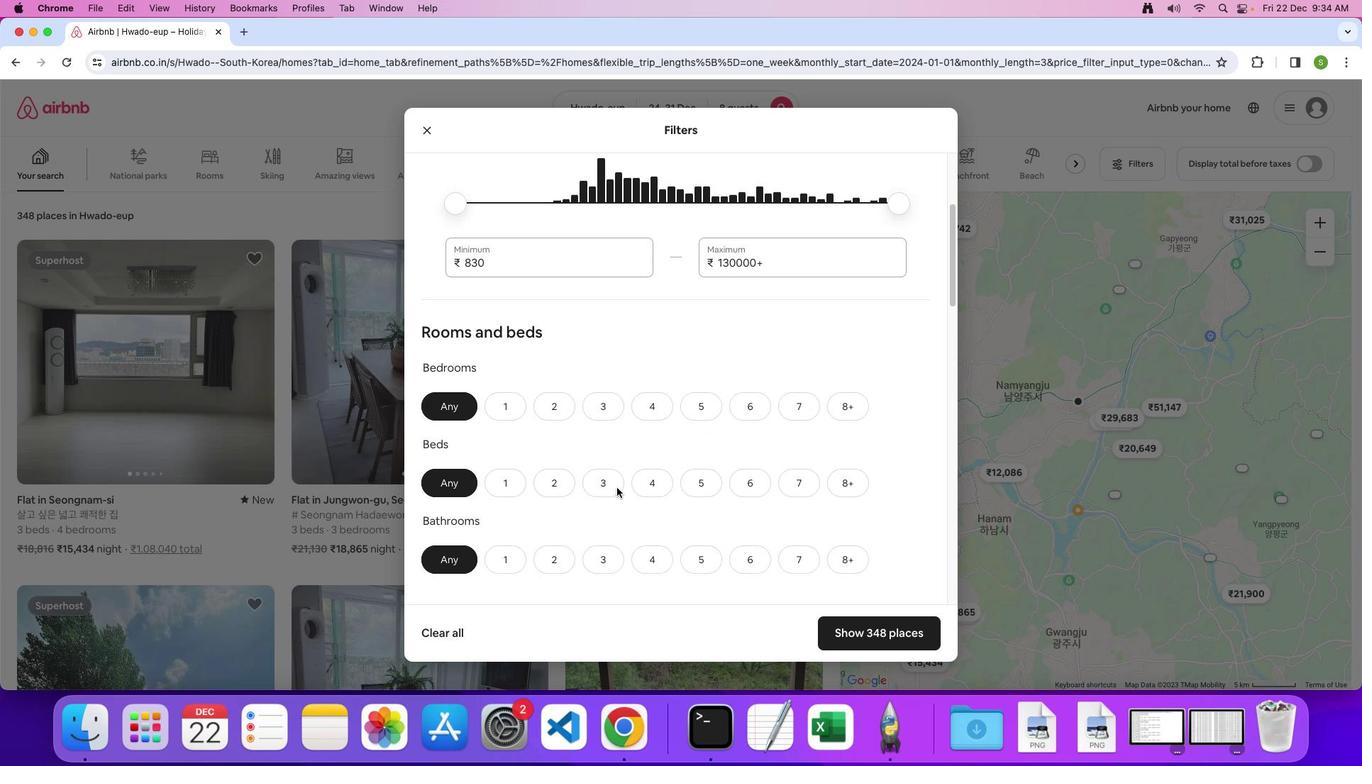 
Action: Mouse moved to (674, 349)
Screenshot: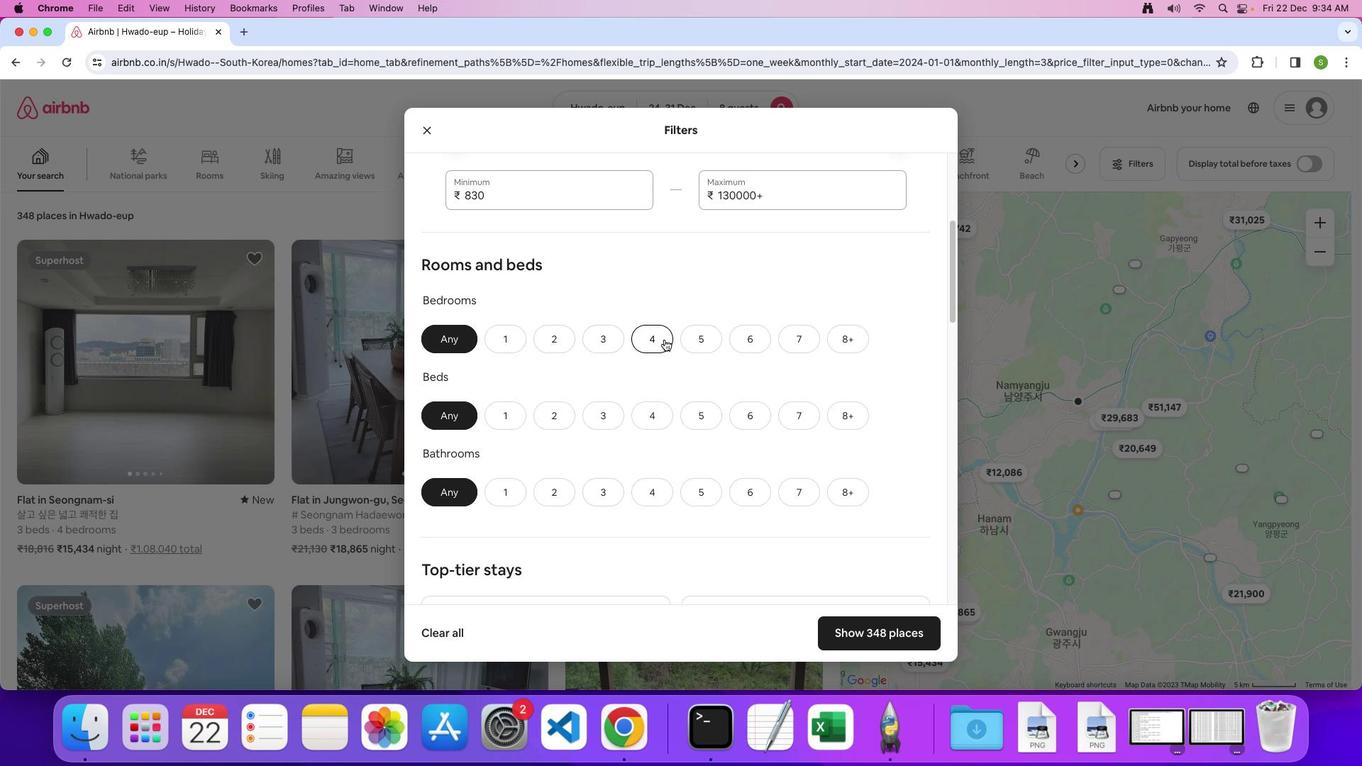 
Action: Mouse pressed left at (674, 349)
Screenshot: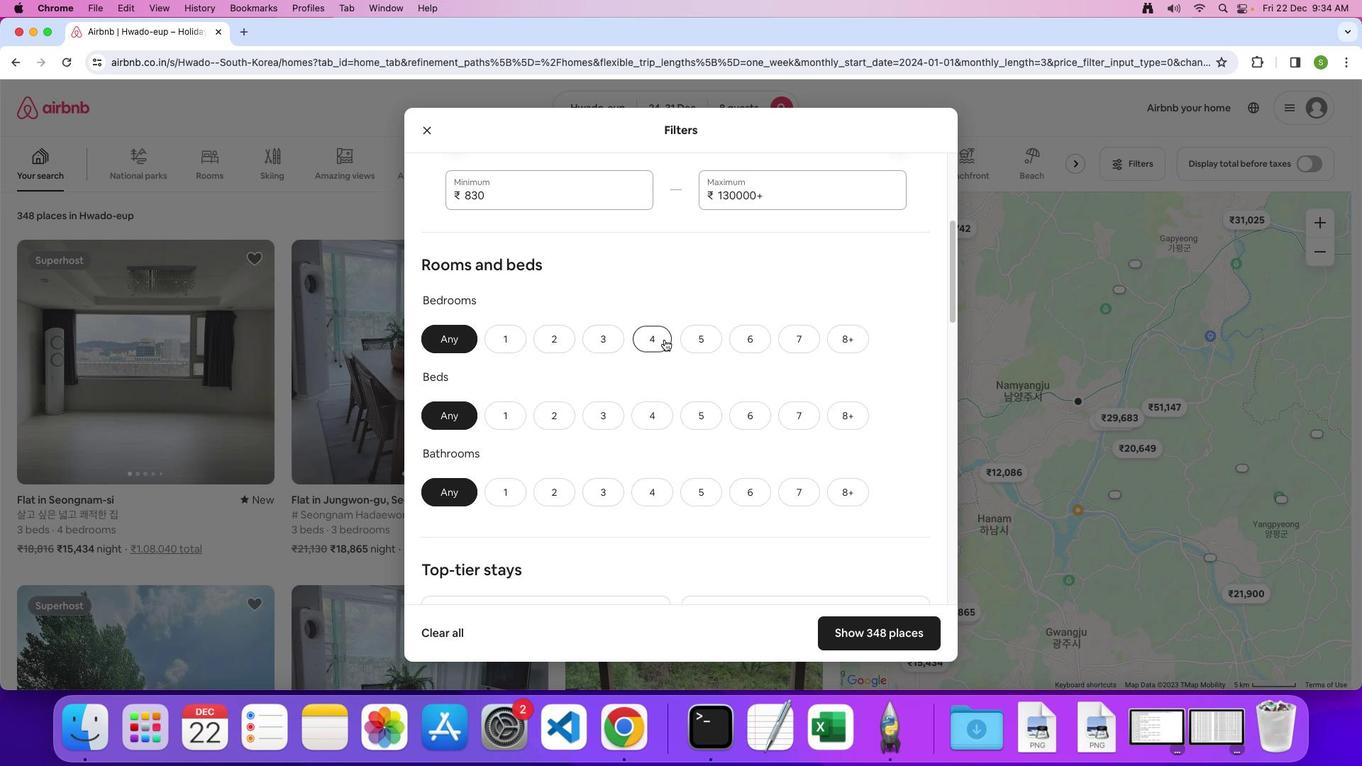 
Action: Mouse moved to (850, 420)
Screenshot: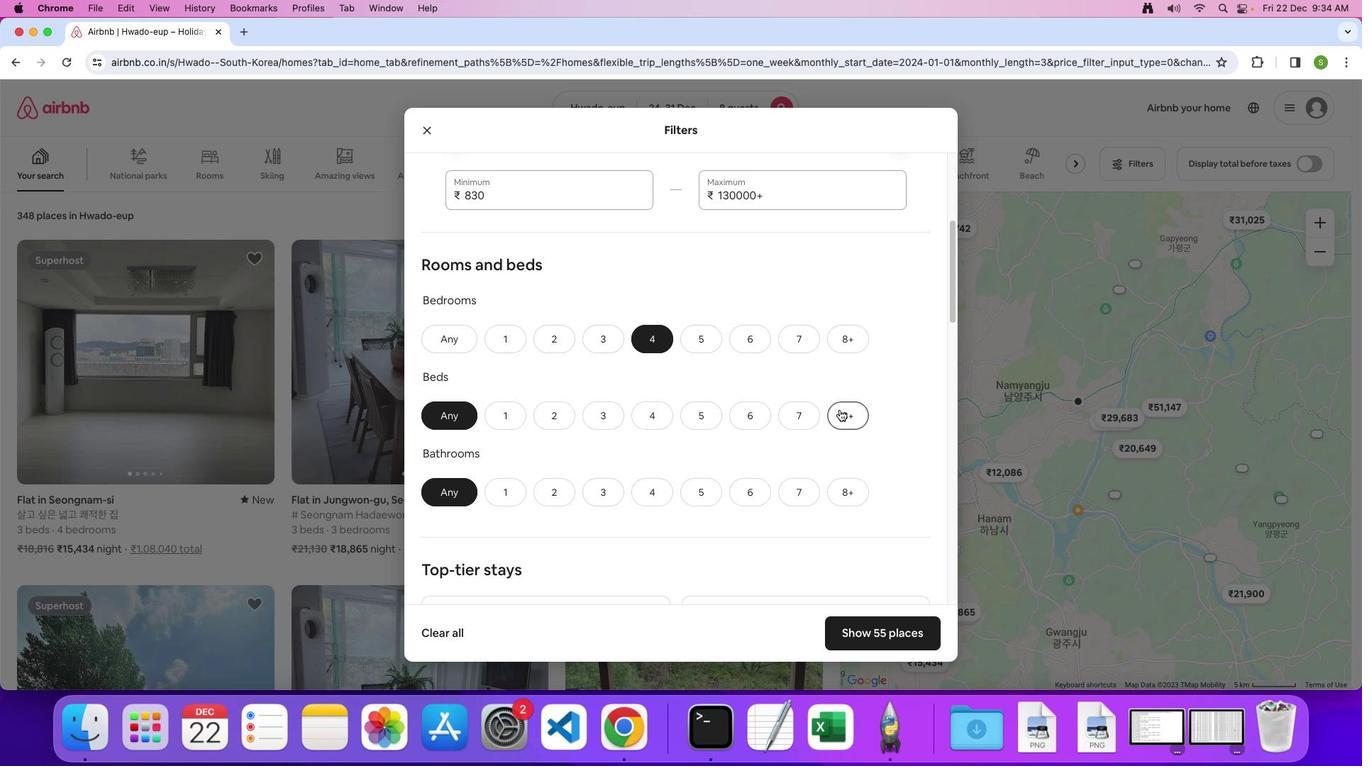 
Action: Mouse pressed left at (850, 420)
Screenshot: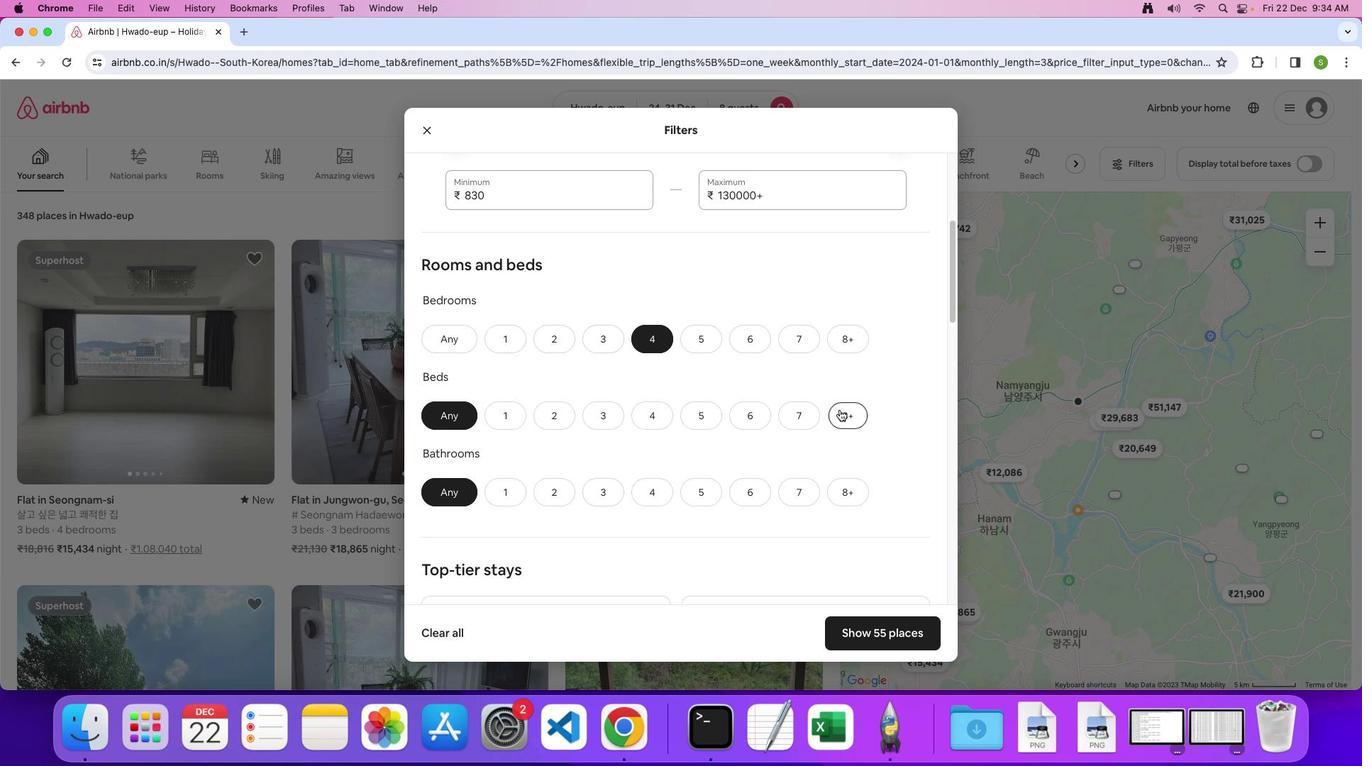 
Action: Mouse moved to (661, 504)
Screenshot: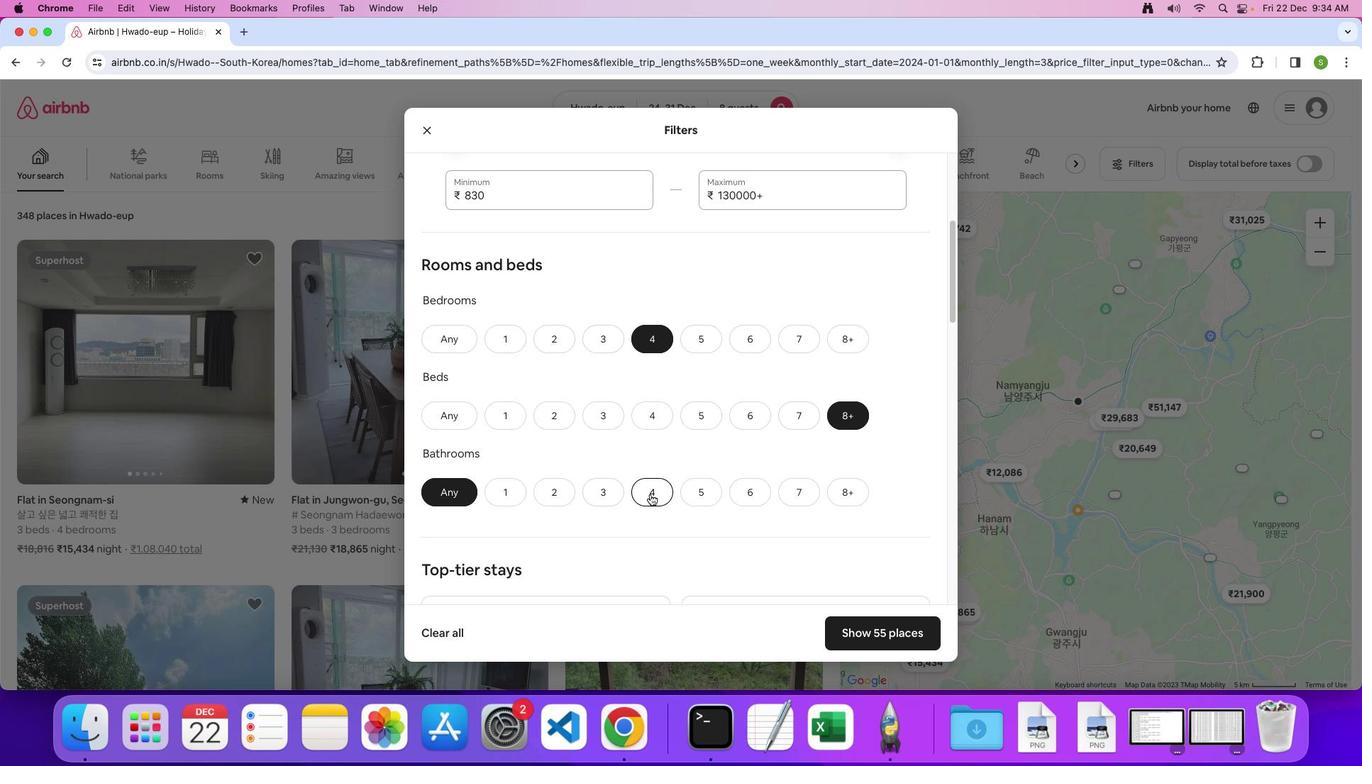 
Action: Mouse pressed left at (661, 504)
Screenshot: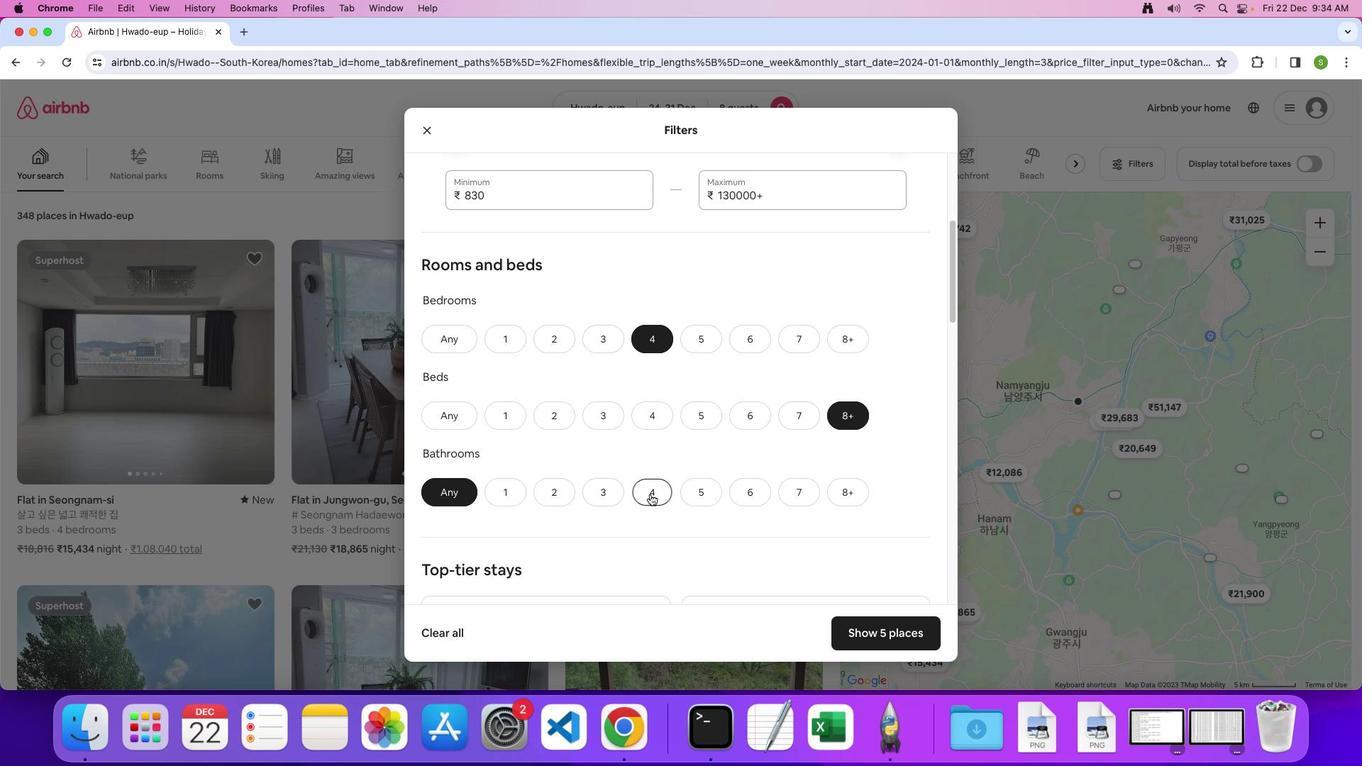 
Action: Mouse moved to (712, 469)
Screenshot: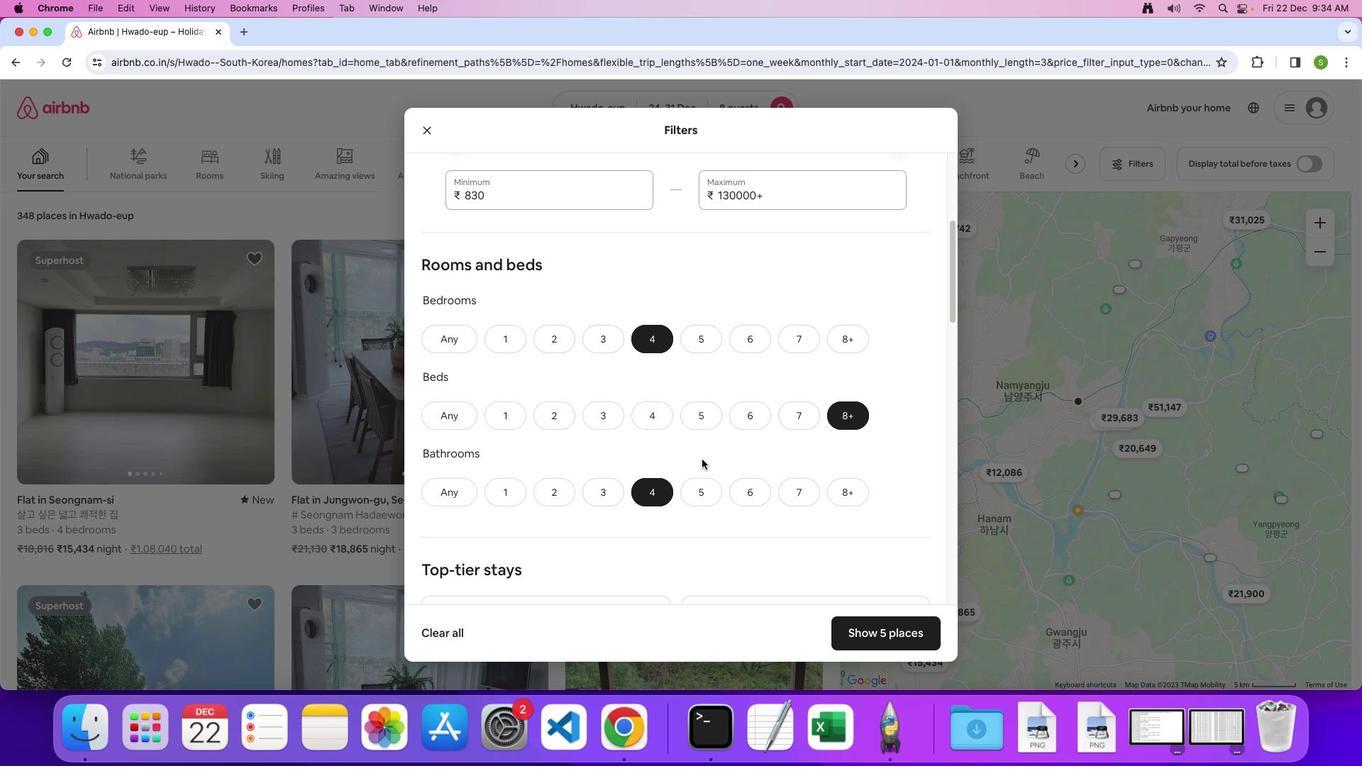 
Action: Mouse scrolled (712, 469) with delta (10, 9)
Screenshot: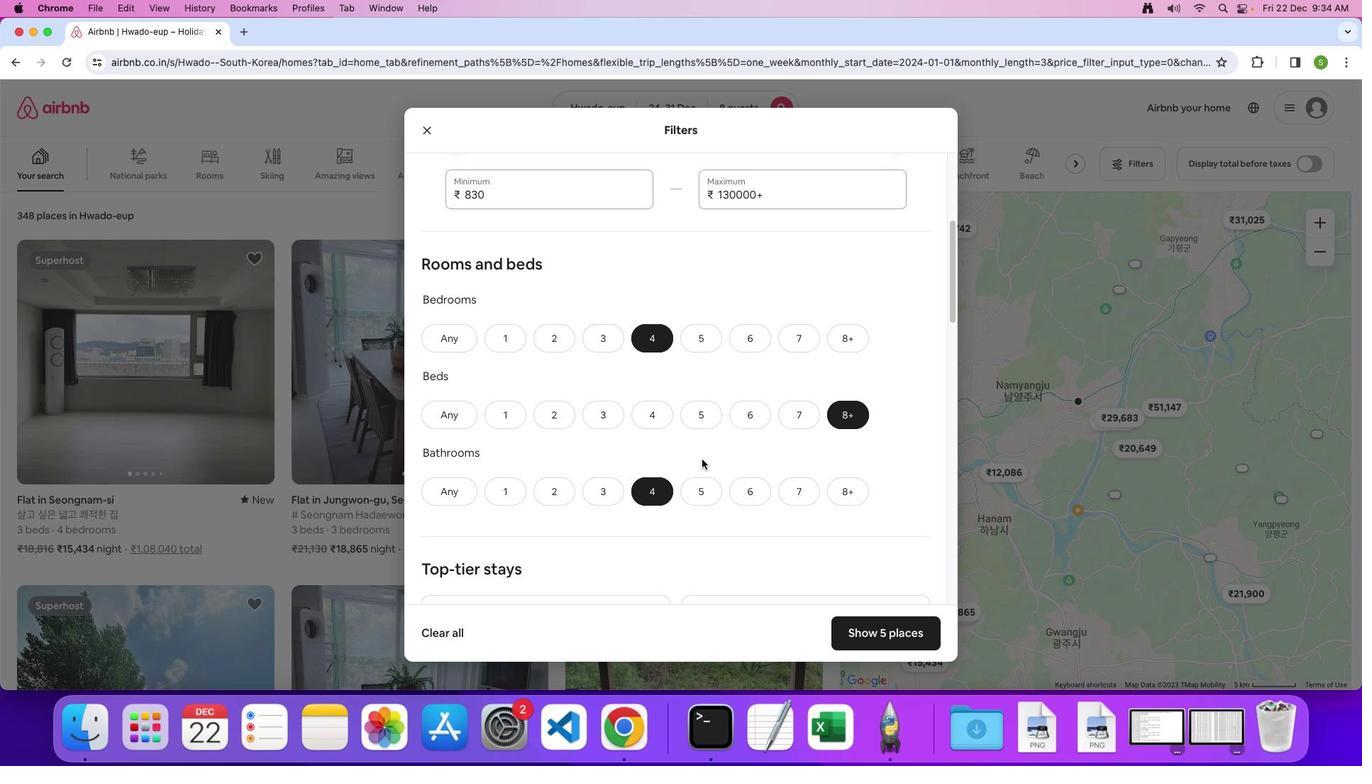 
Action: Mouse scrolled (712, 469) with delta (10, 9)
Screenshot: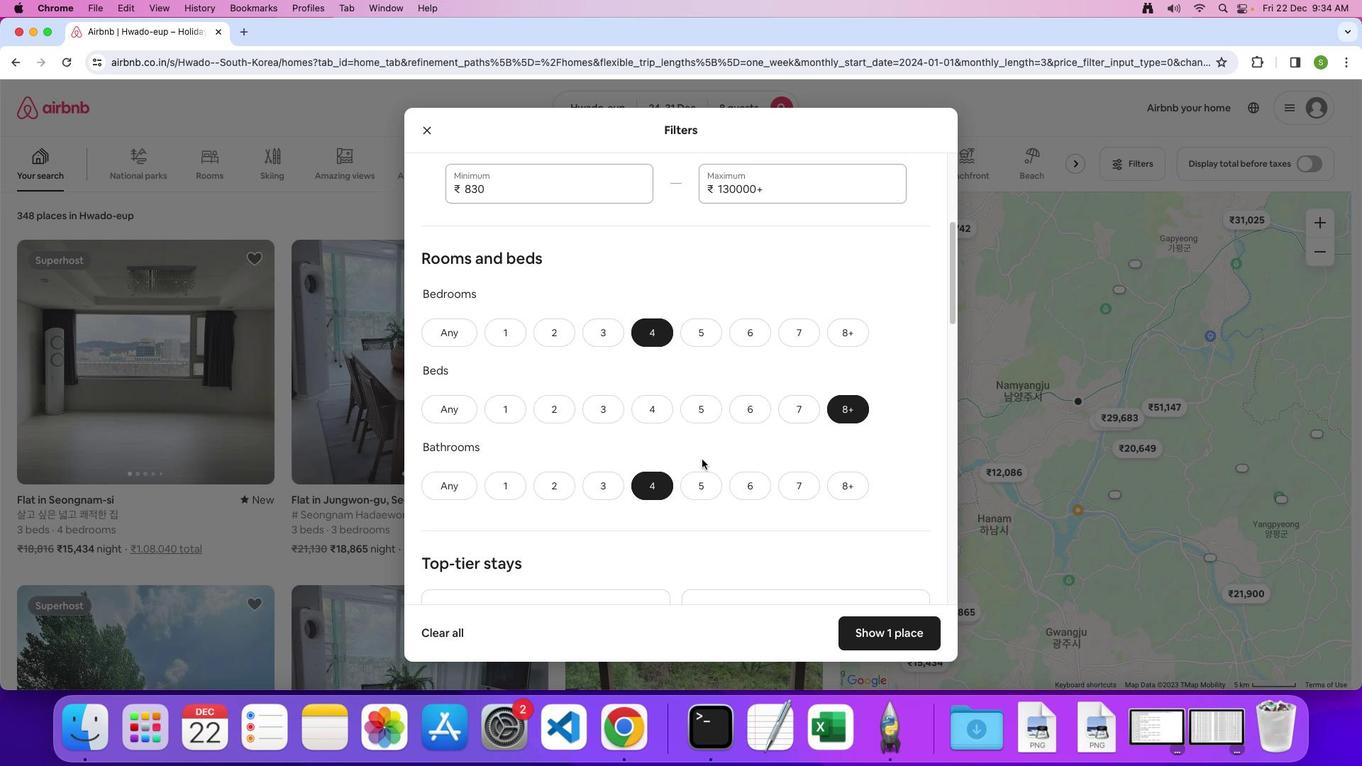 
Action: Mouse scrolled (712, 469) with delta (10, 9)
Screenshot: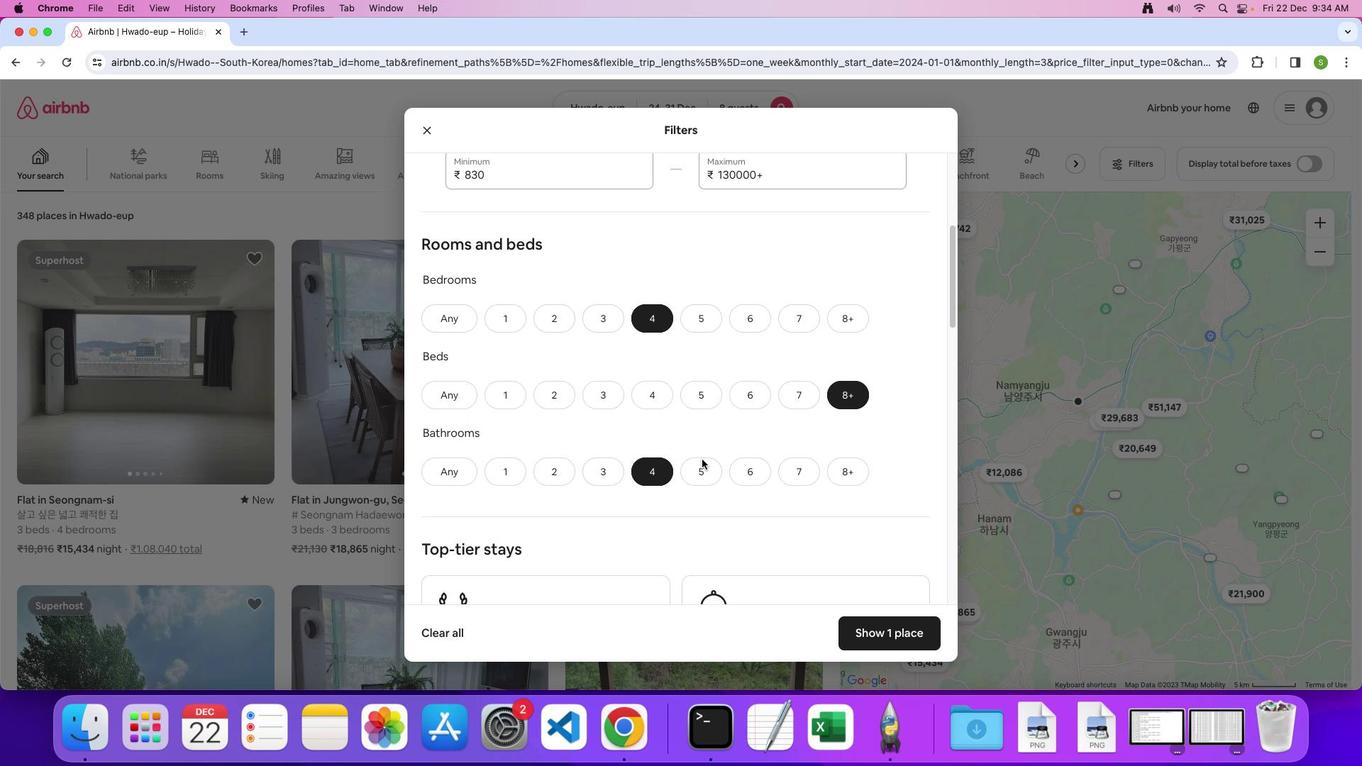 
Action: Mouse scrolled (712, 469) with delta (10, 9)
Screenshot: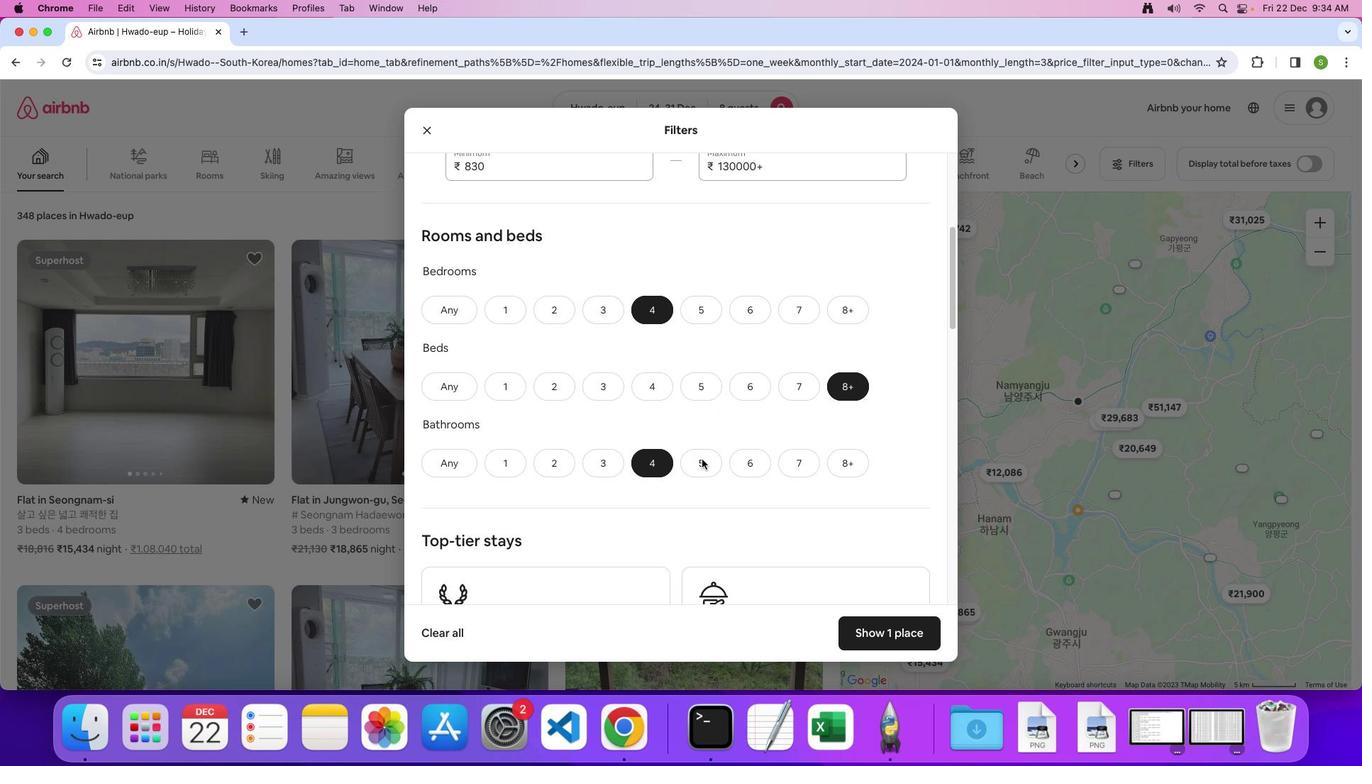 
Action: Mouse scrolled (712, 469) with delta (10, 9)
Screenshot: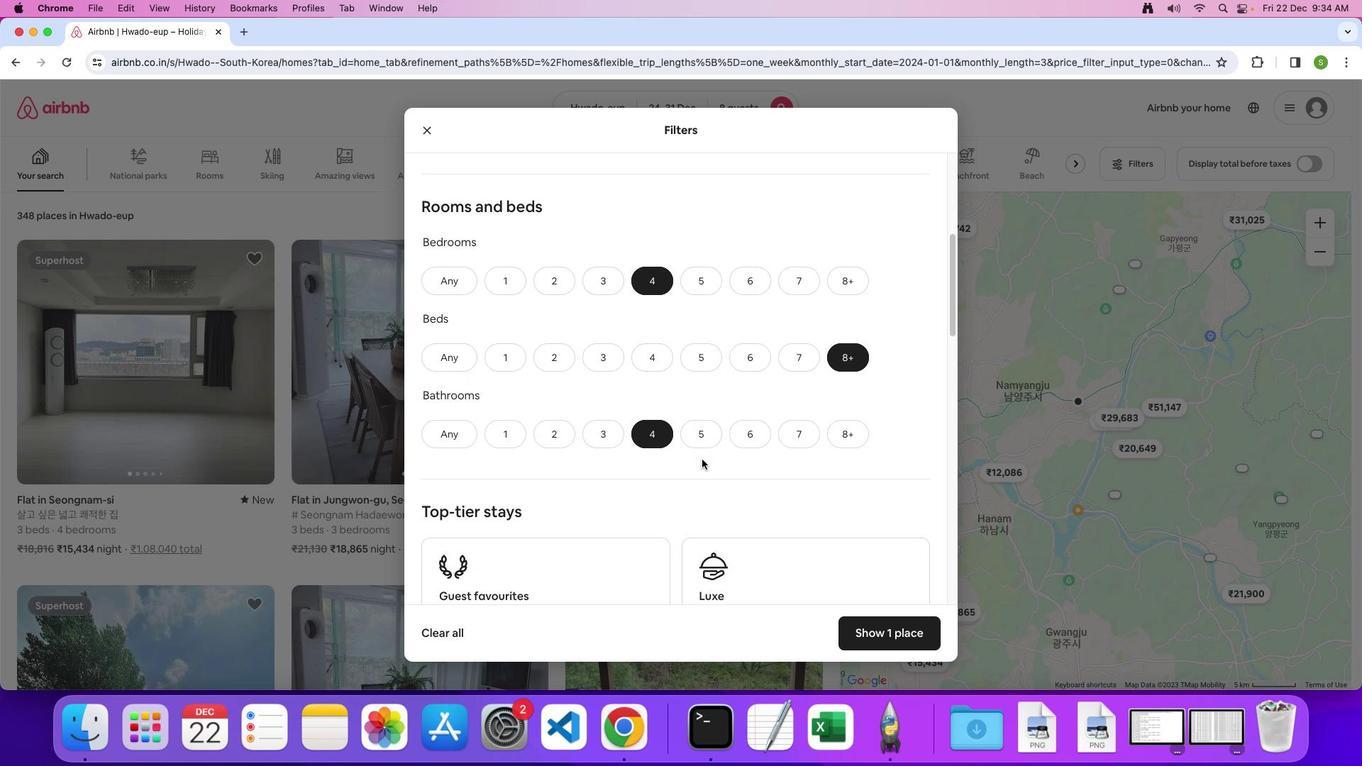 
Action: Mouse scrolled (712, 469) with delta (10, 9)
Screenshot: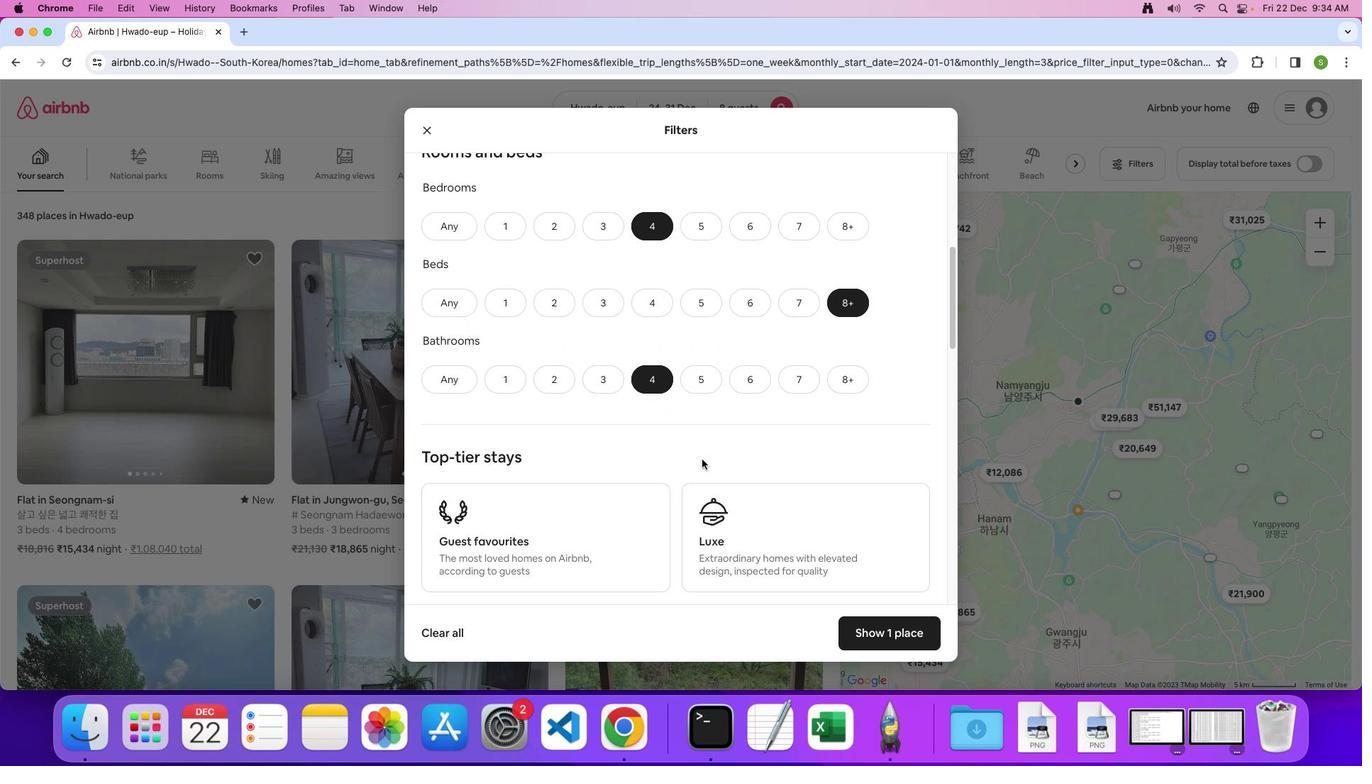 
Action: Mouse scrolled (712, 469) with delta (10, 9)
Screenshot: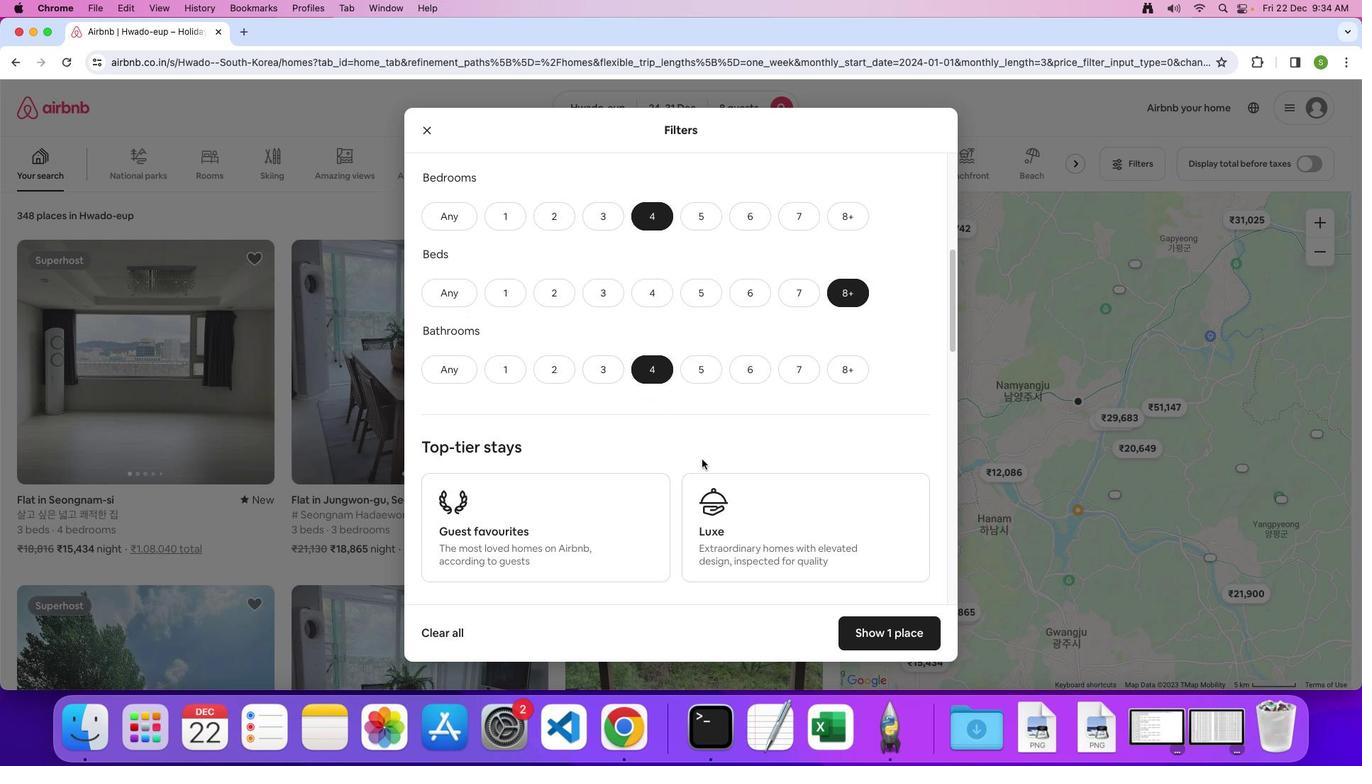 
Action: Mouse scrolled (712, 469) with delta (10, 9)
Screenshot: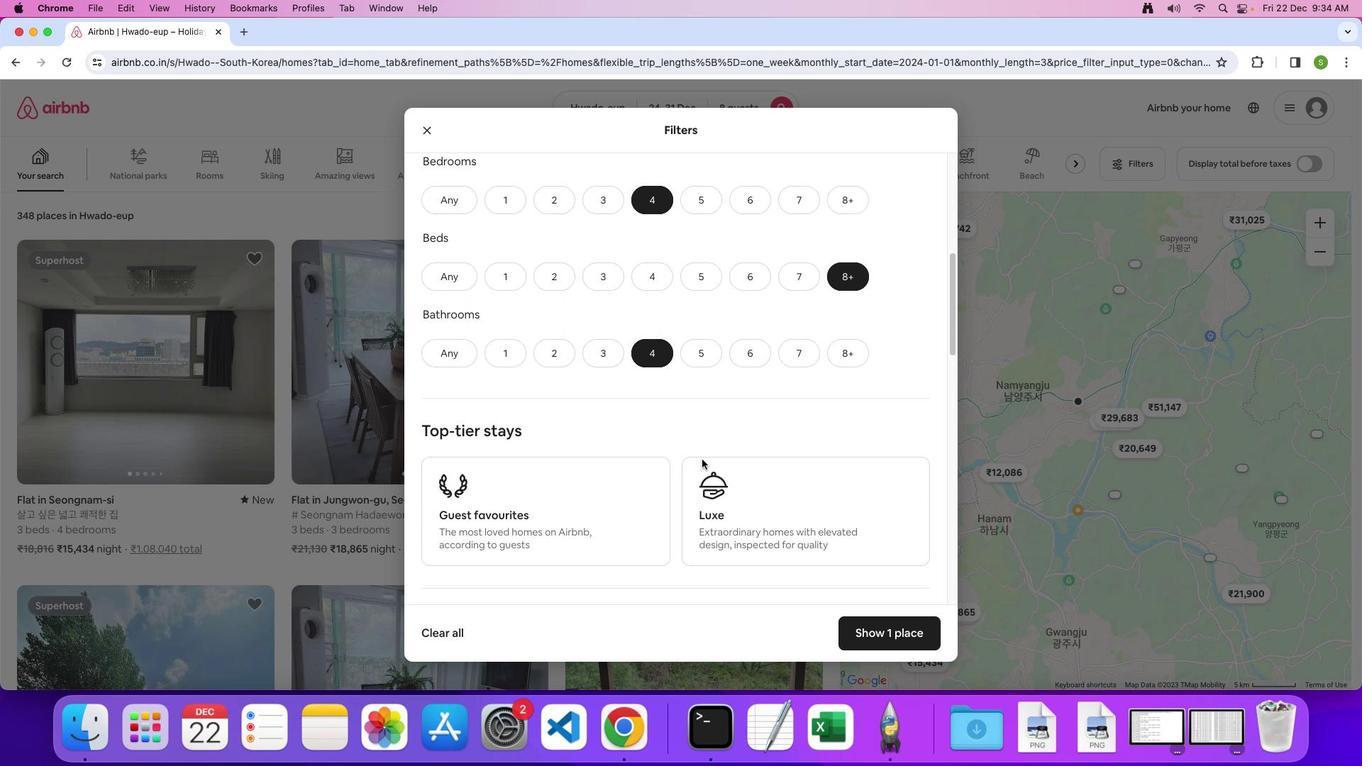 
Action: Mouse scrolled (712, 469) with delta (10, 9)
Screenshot: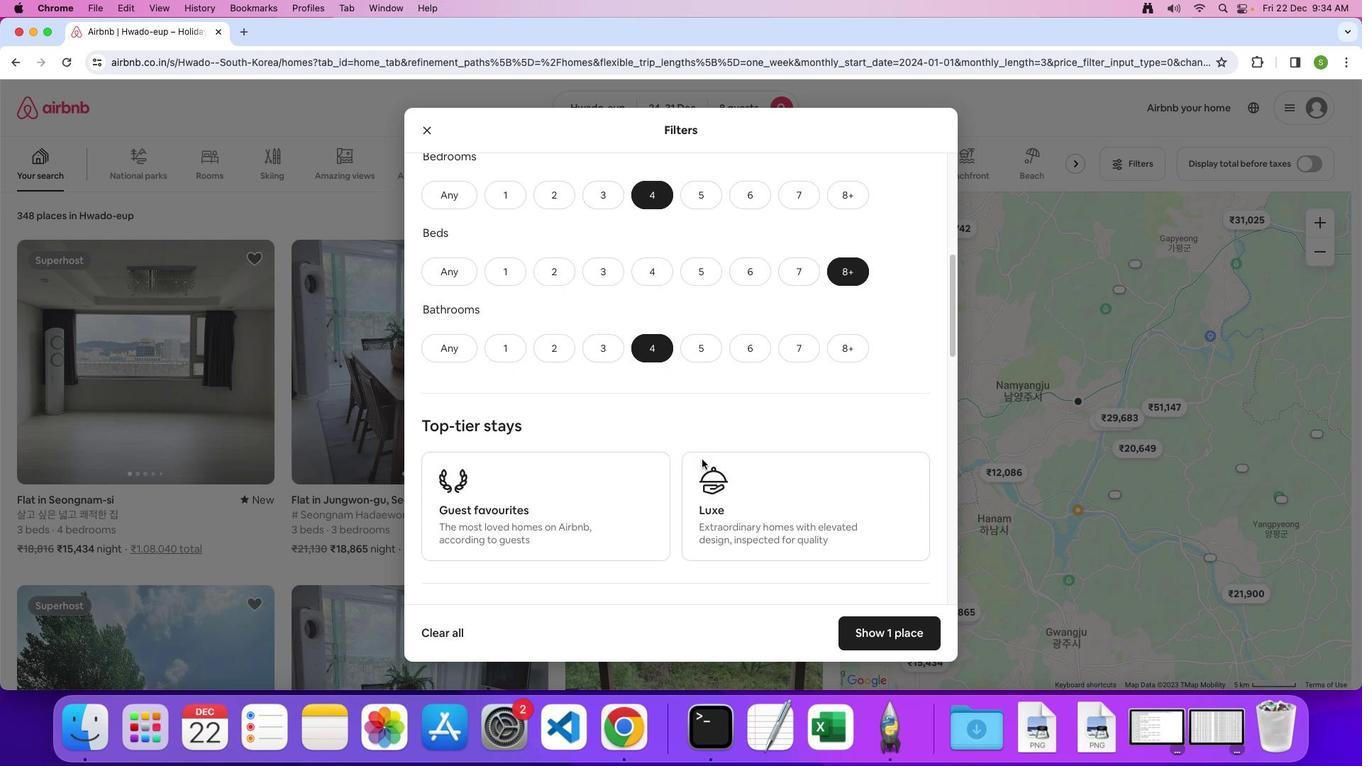 
Action: Mouse scrolled (712, 469) with delta (10, 9)
Screenshot: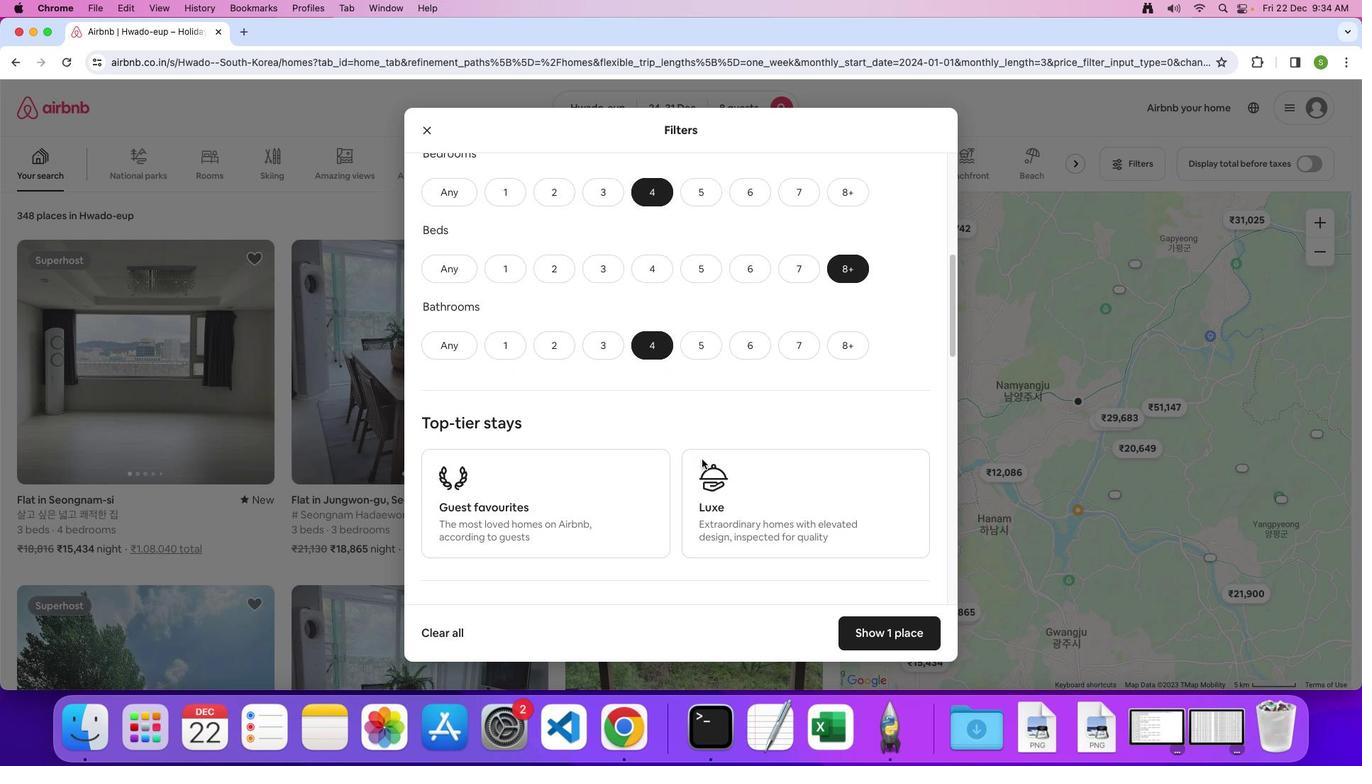 
Action: Mouse scrolled (712, 469) with delta (10, 9)
Screenshot: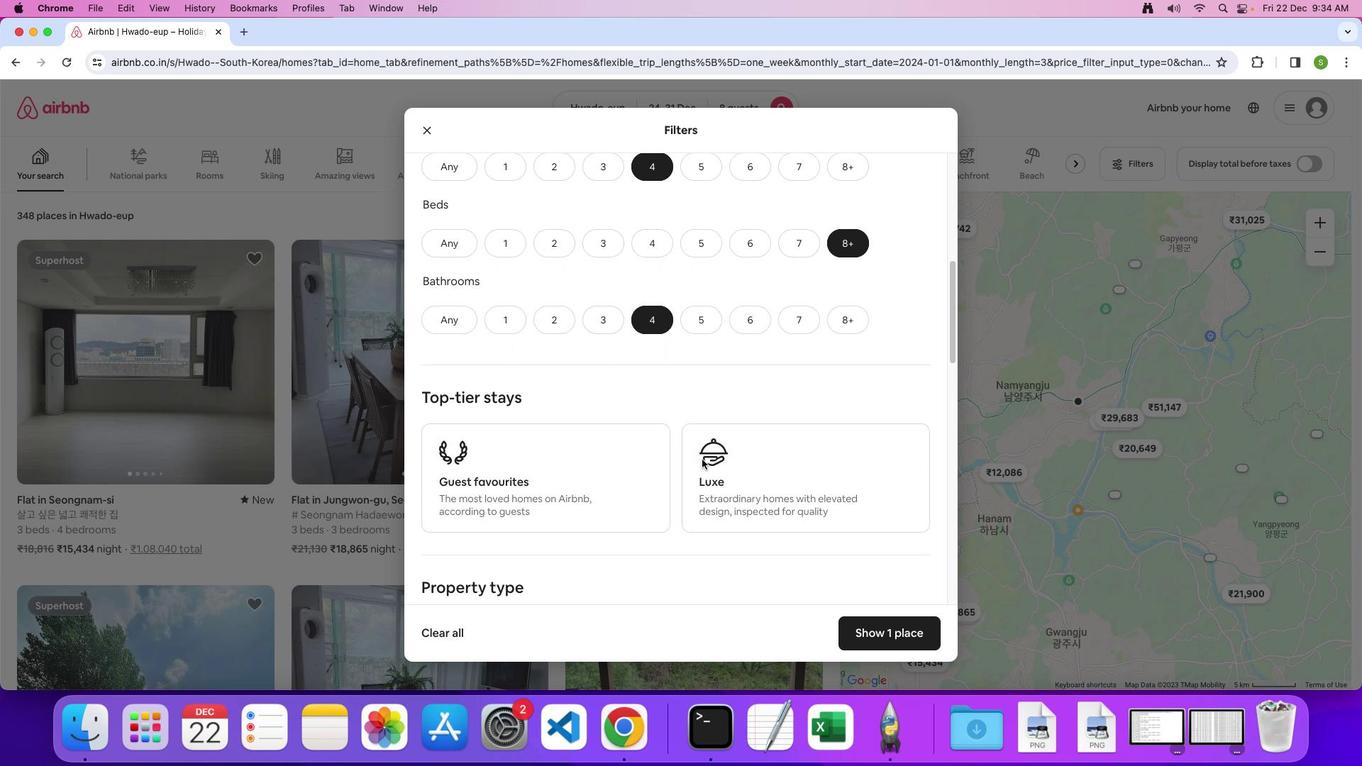 
Action: Mouse scrolled (712, 469) with delta (10, 9)
Screenshot: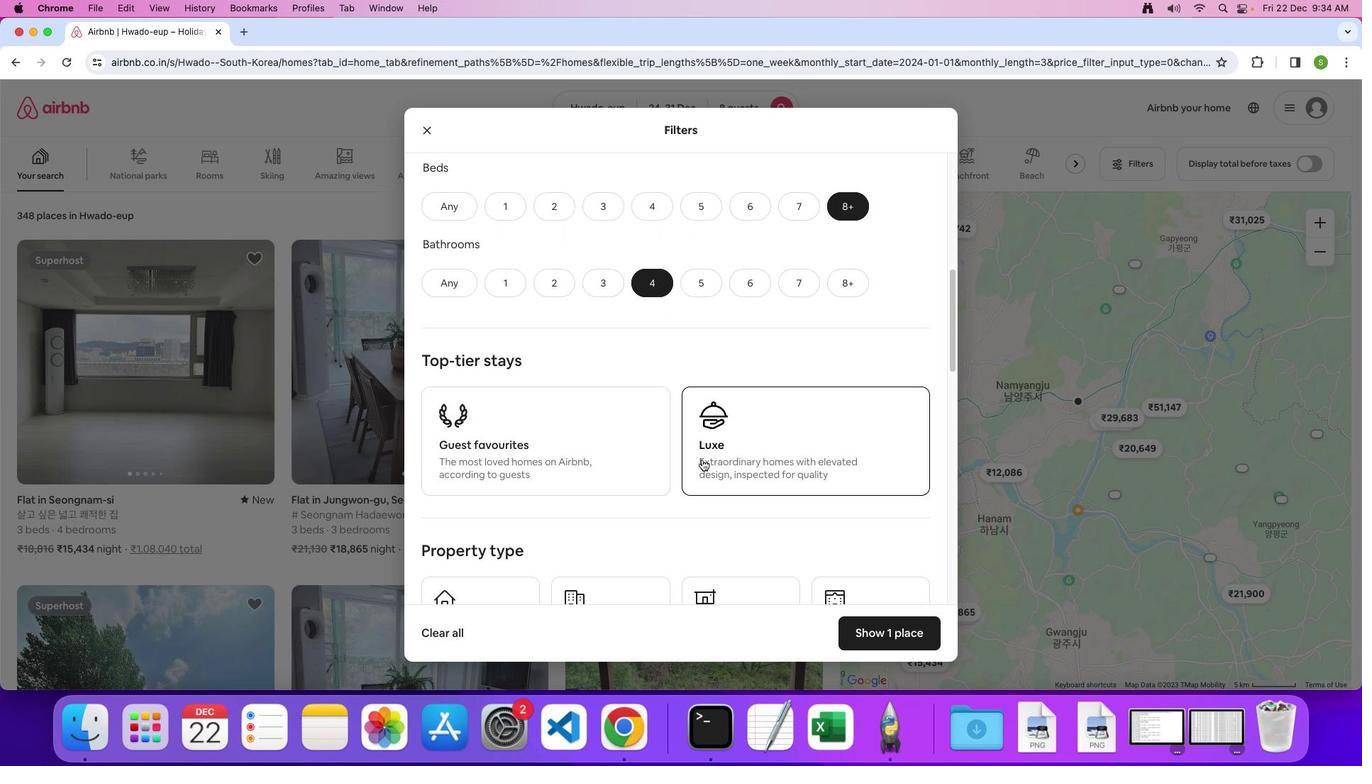 
Action: Mouse scrolled (712, 469) with delta (10, 9)
Screenshot: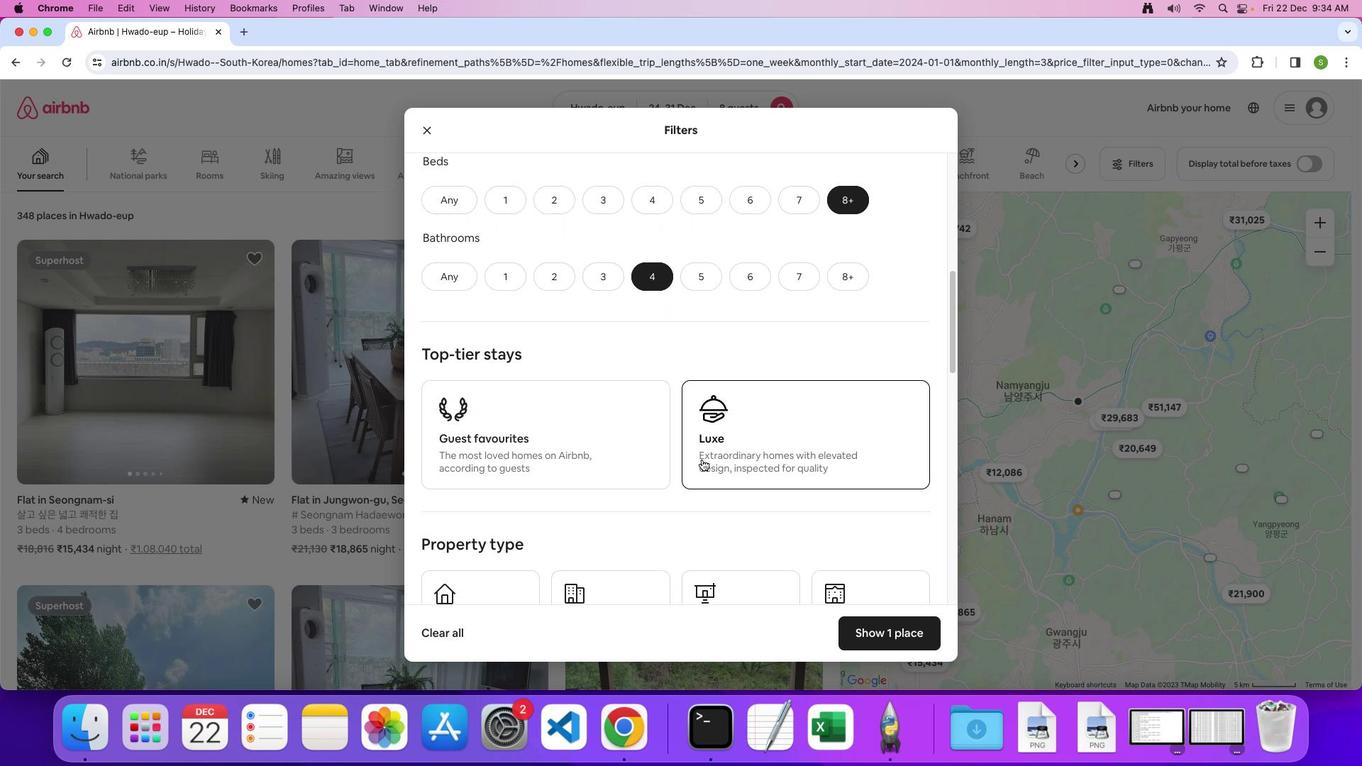 
Action: Mouse scrolled (712, 469) with delta (10, 9)
Screenshot: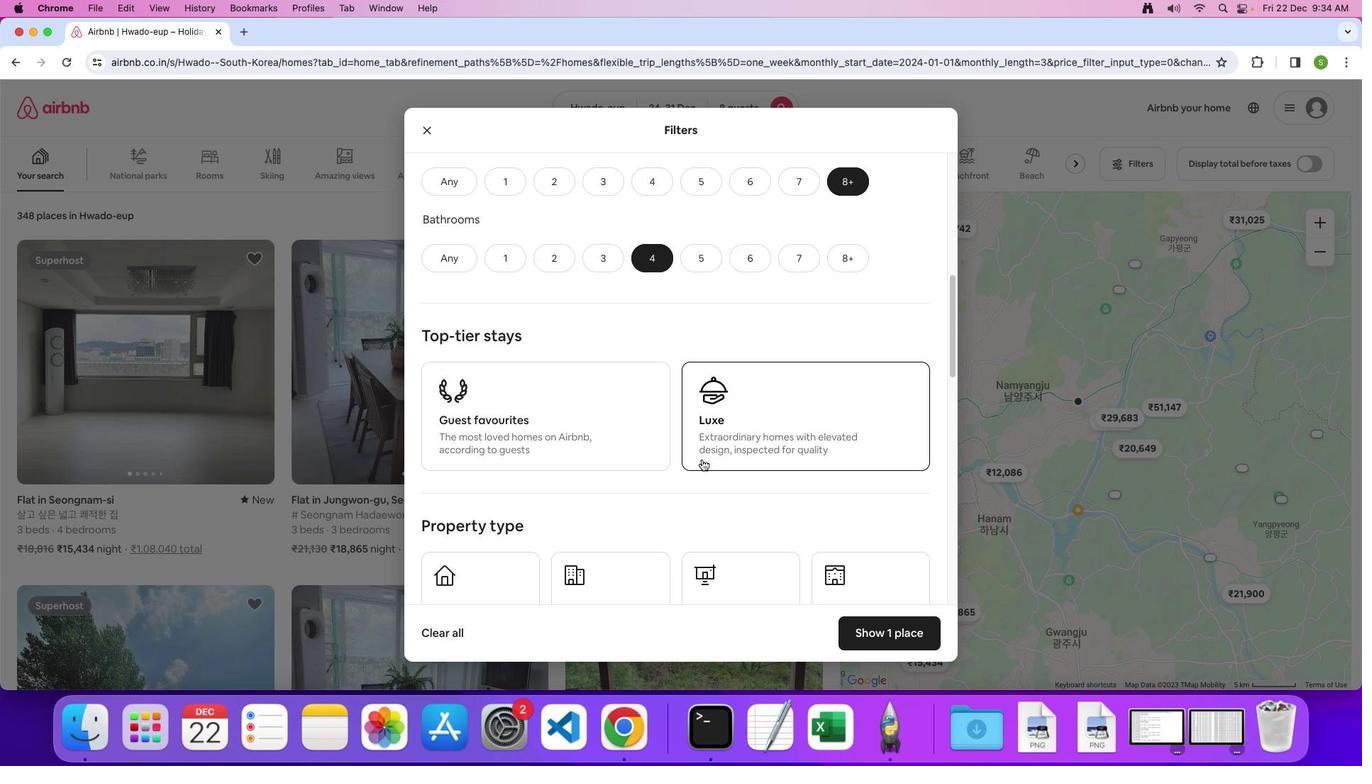 
Action: Mouse scrolled (712, 469) with delta (10, 9)
Screenshot: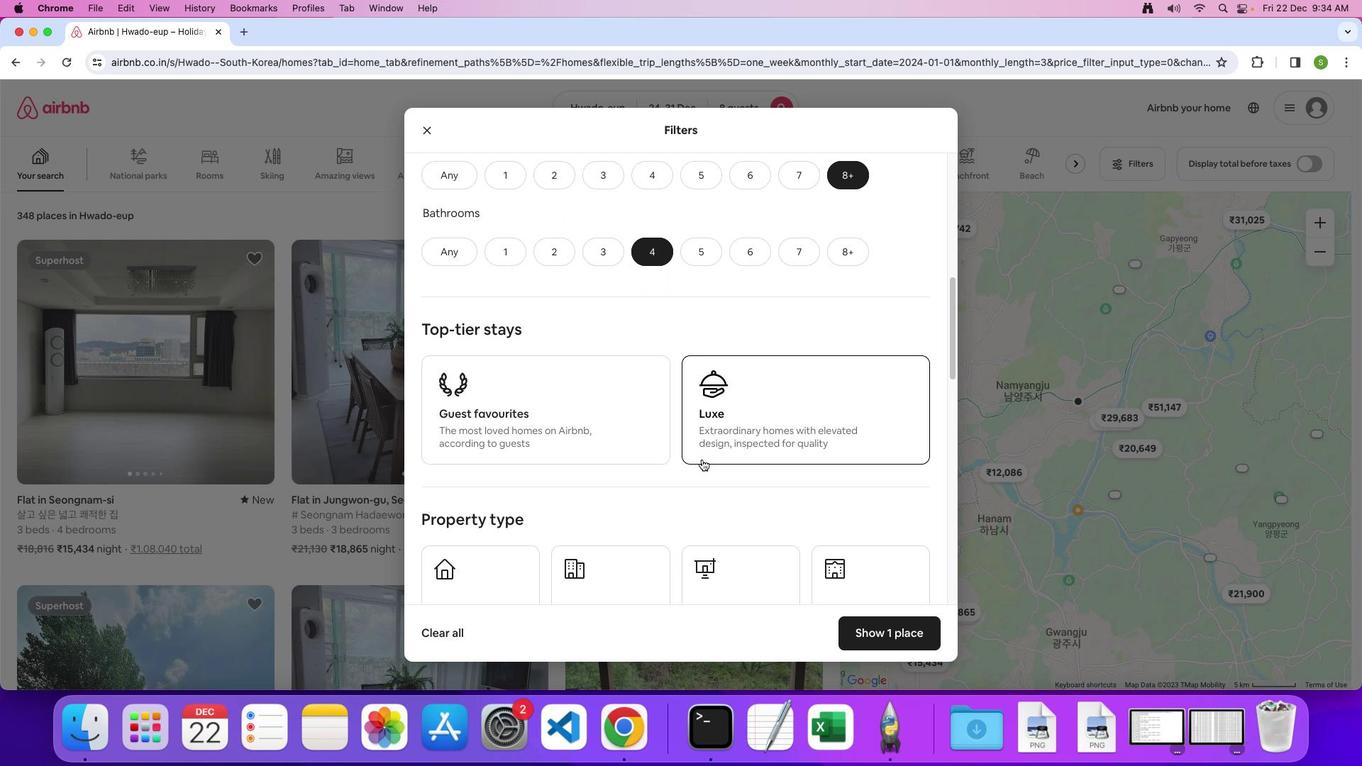 
Action: Mouse scrolled (712, 469) with delta (10, 9)
Screenshot: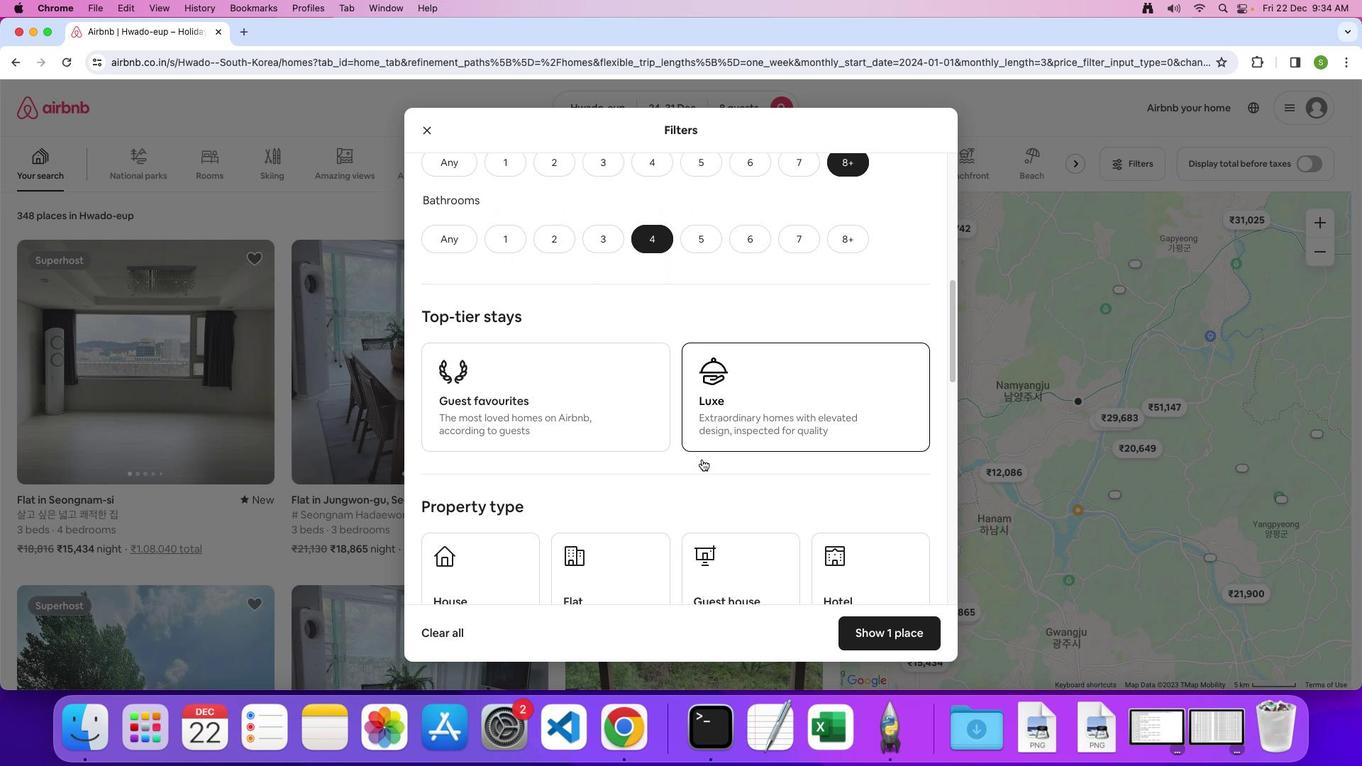 
Action: Mouse scrolled (712, 469) with delta (10, 9)
Screenshot: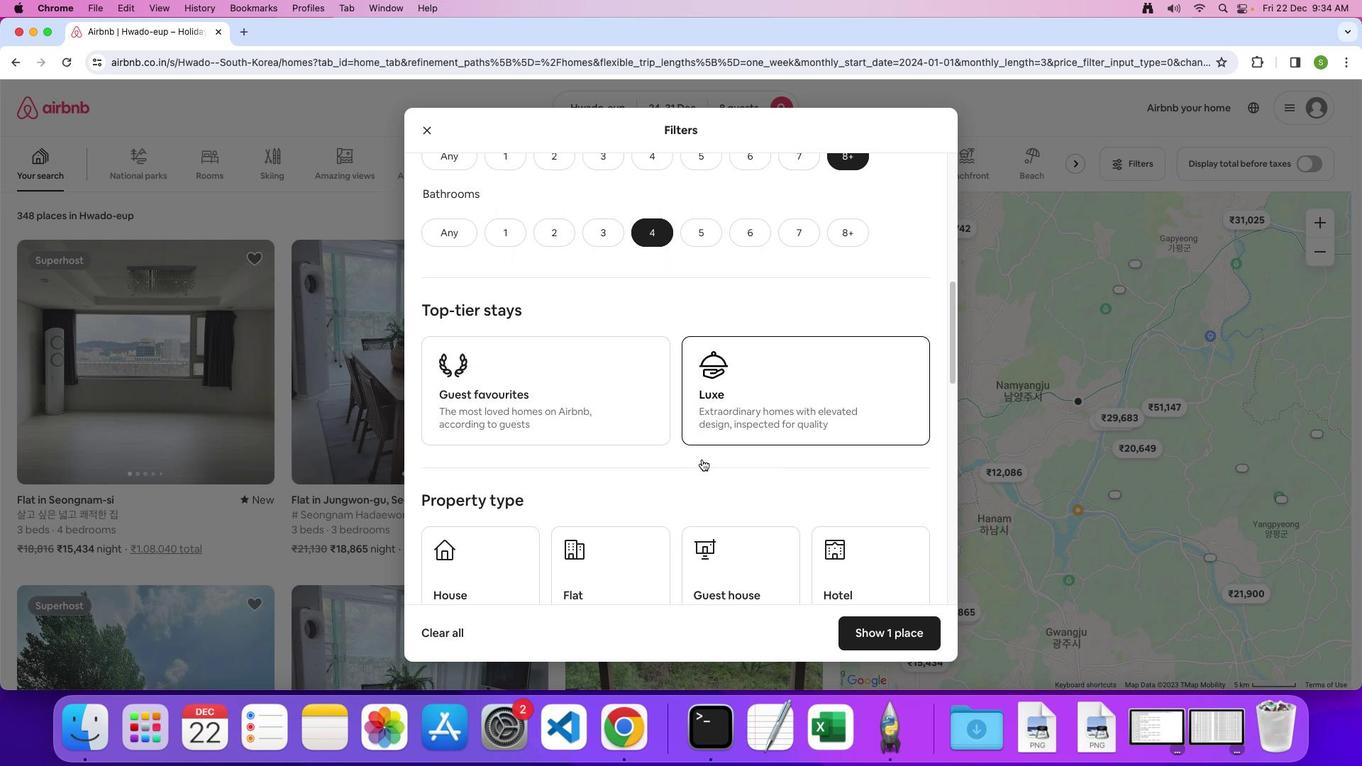 
Action: Mouse scrolled (712, 469) with delta (10, 9)
Screenshot: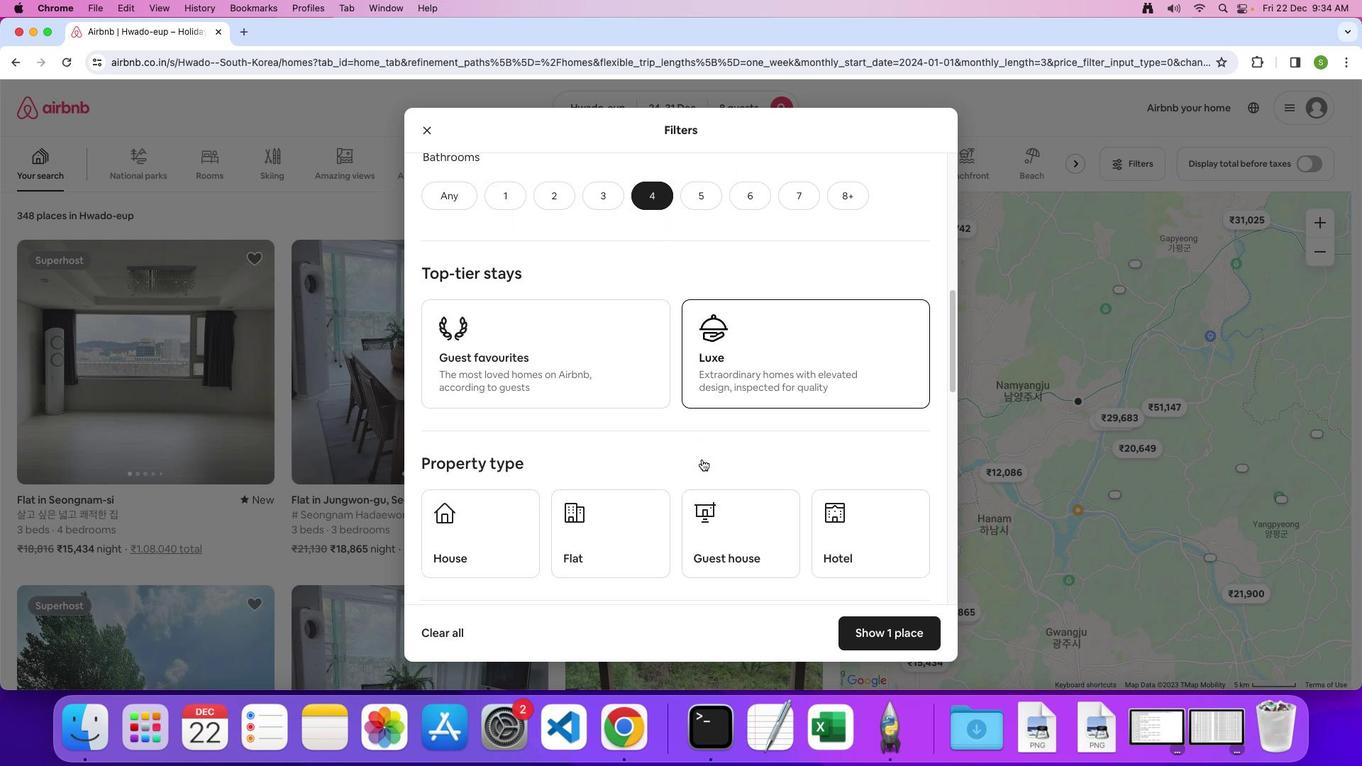 
Action: Mouse scrolled (712, 469) with delta (10, 9)
Screenshot: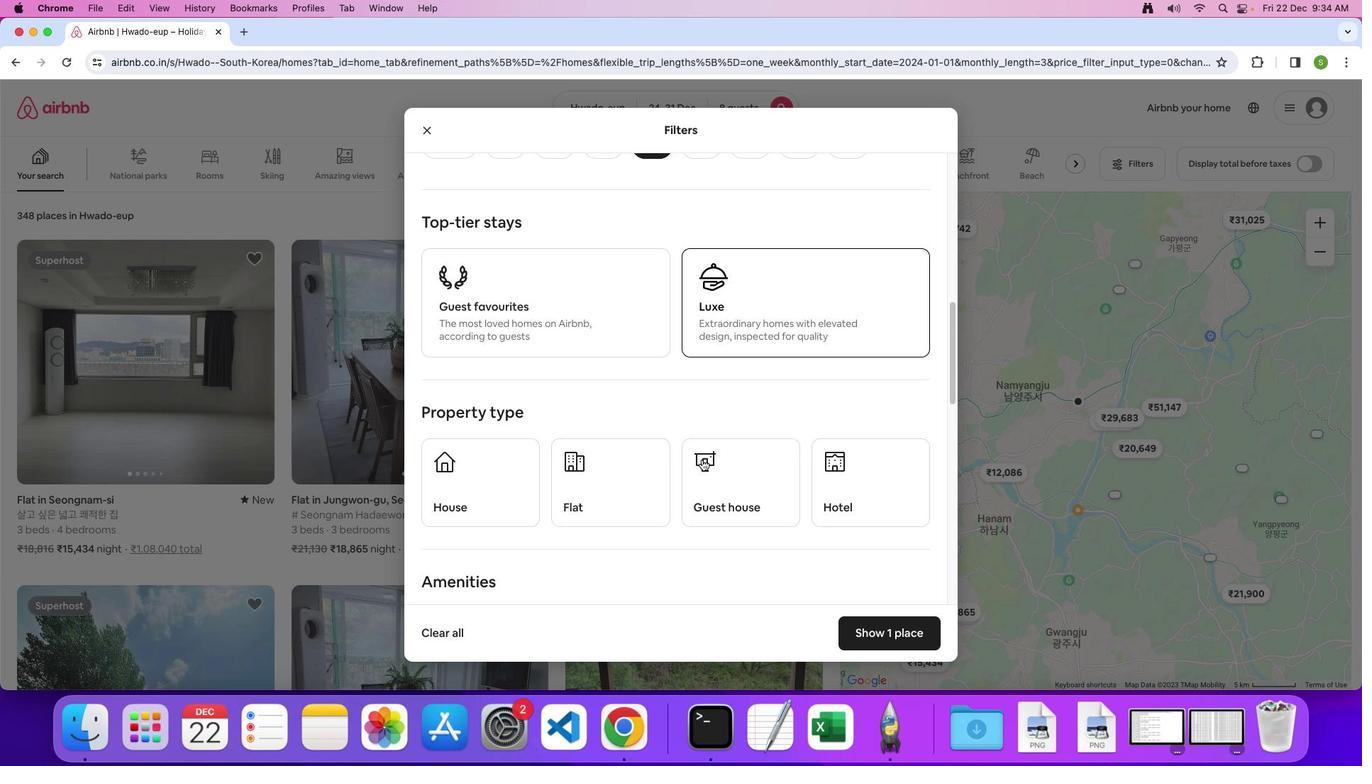 
Action: Mouse scrolled (712, 469) with delta (10, 9)
Screenshot: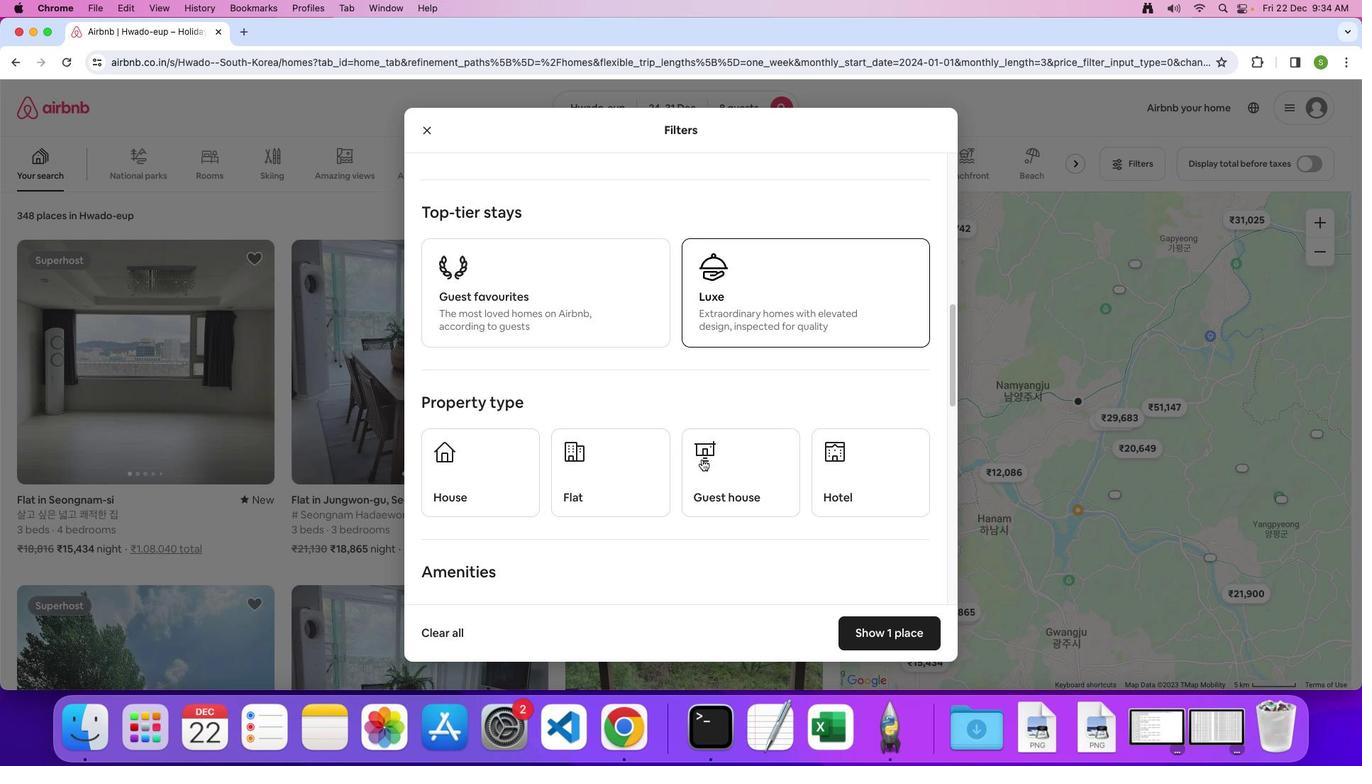 
Action: Mouse scrolled (712, 469) with delta (10, 9)
Screenshot: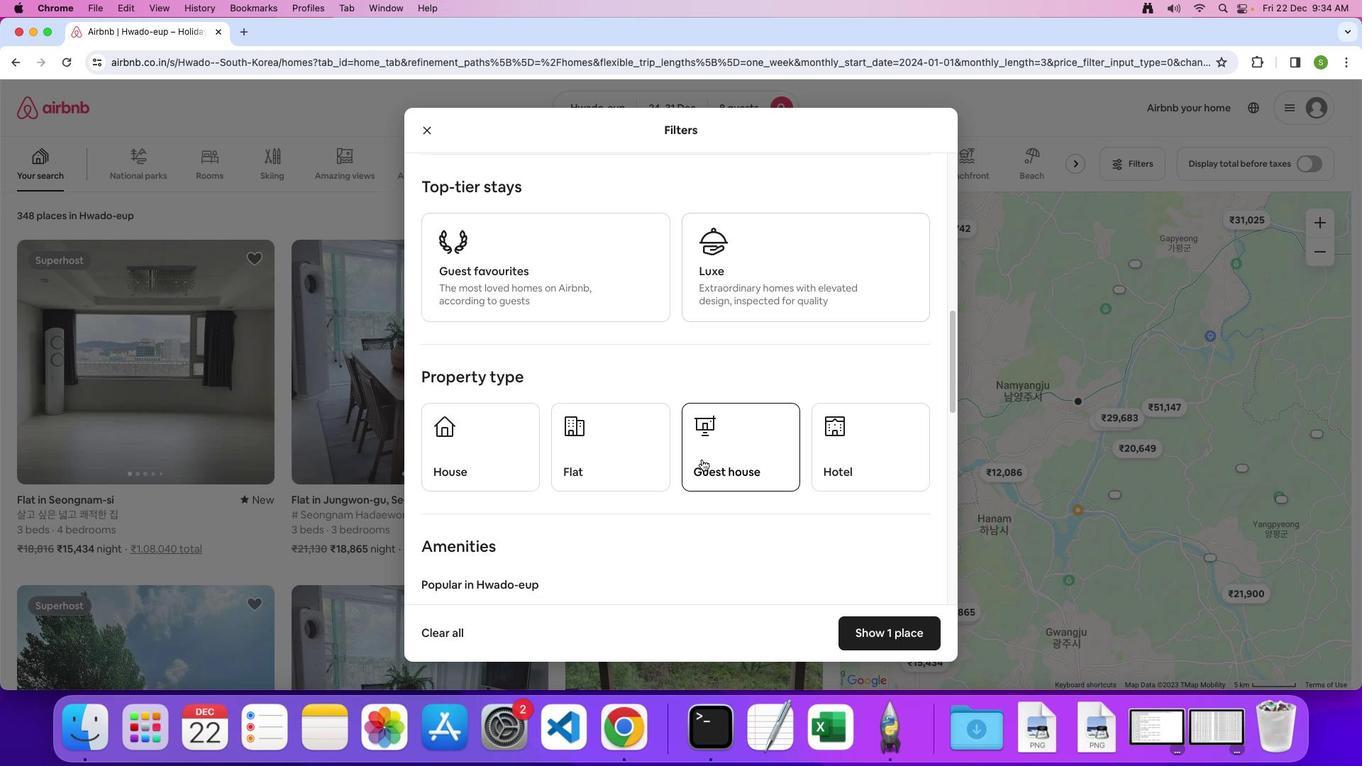 
Action: Mouse scrolled (712, 469) with delta (10, 9)
Screenshot: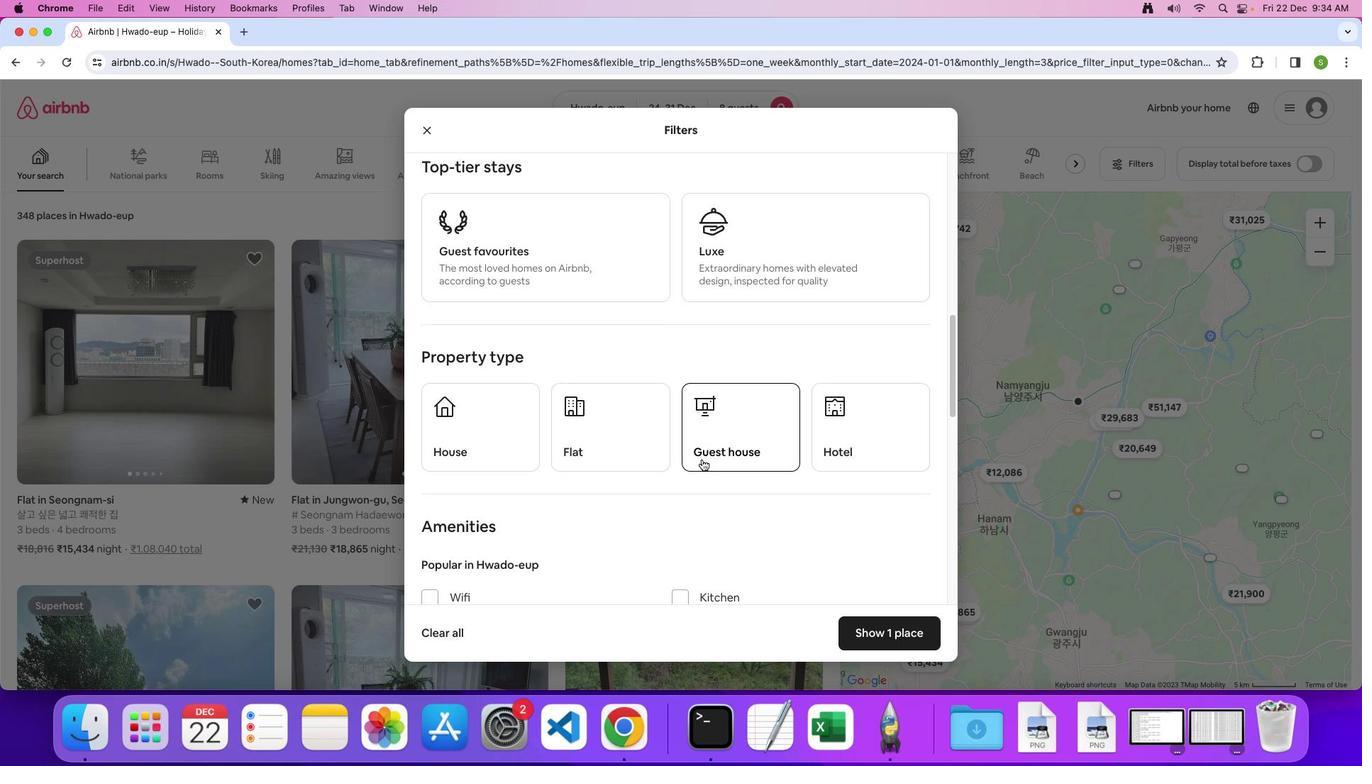 
Action: Mouse scrolled (712, 469) with delta (10, 8)
Screenshot: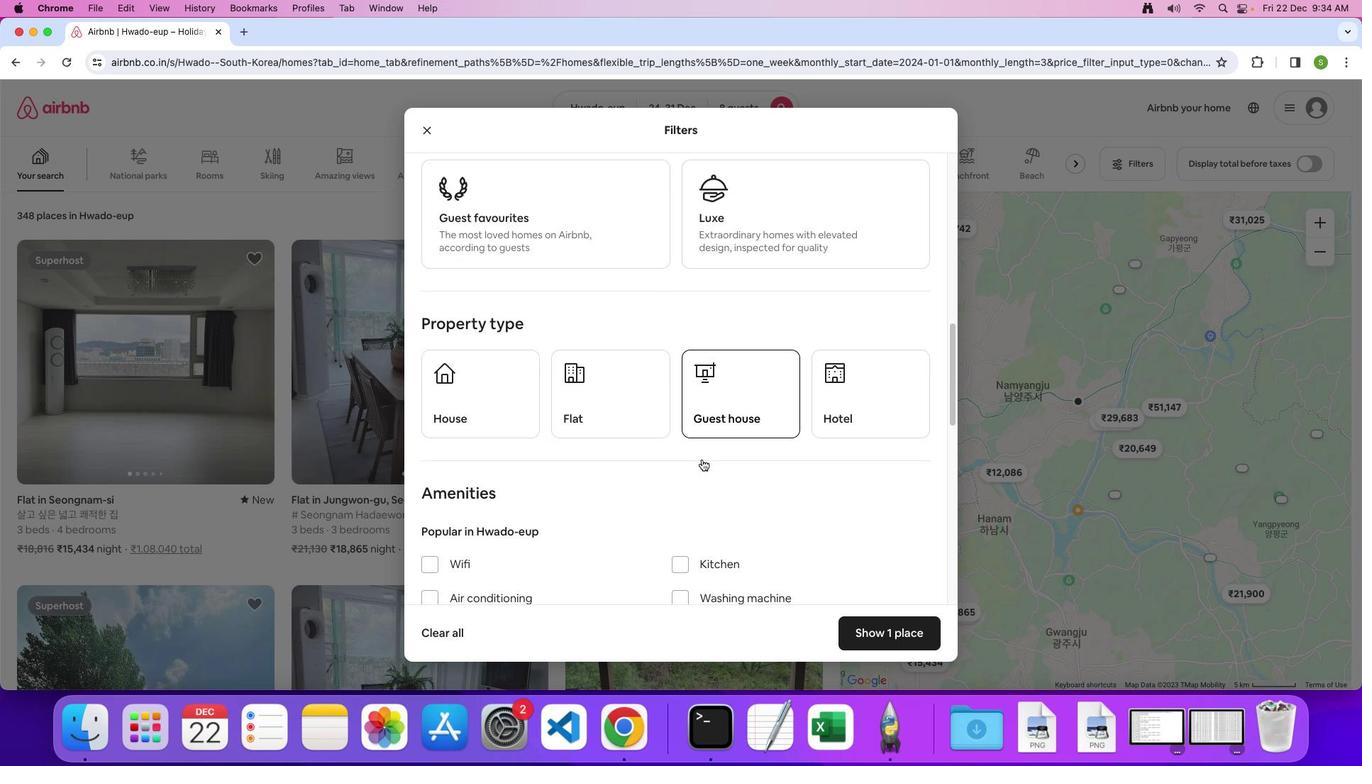 
Action: Mouse scrolled (712, 469) with delta (10, 9)
Screenshot: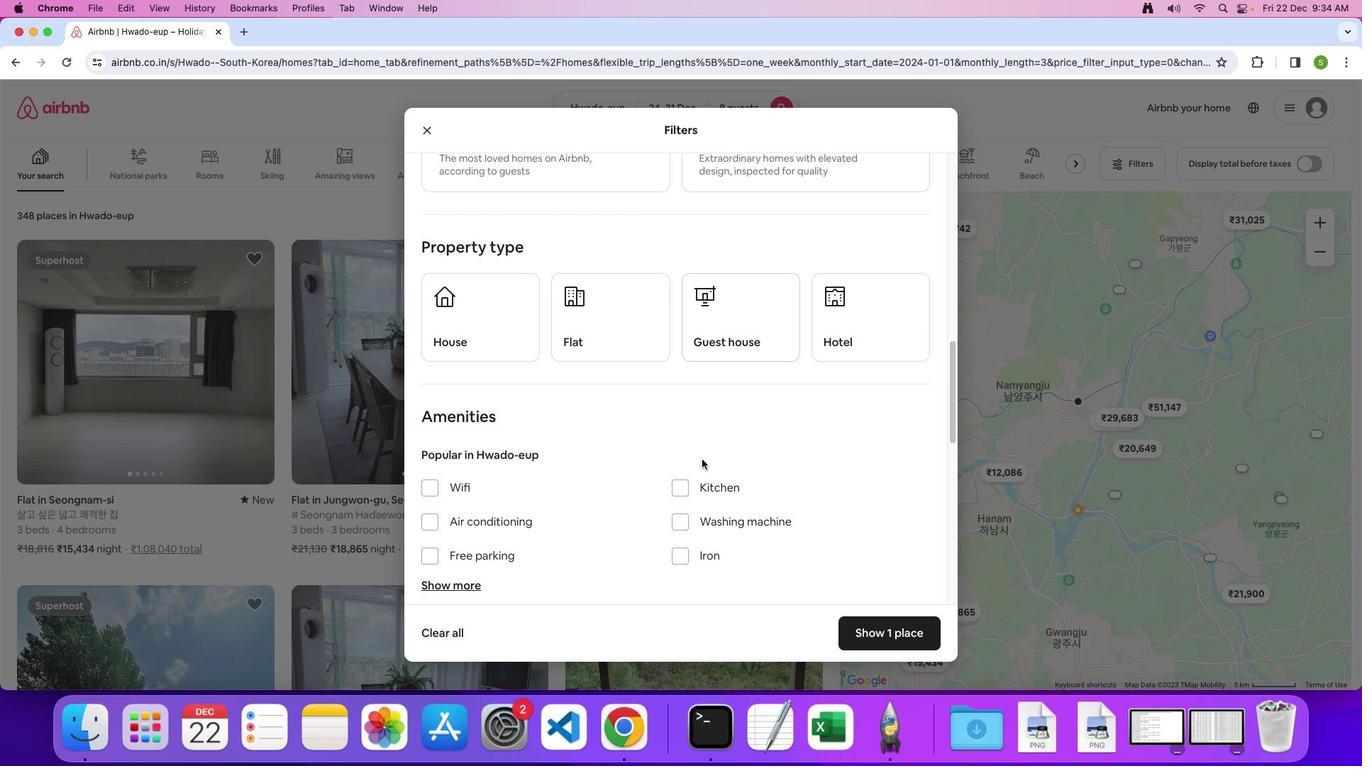 
Action: Mouse scrolled (712, 469) with delta (10, 9)
Screenshot: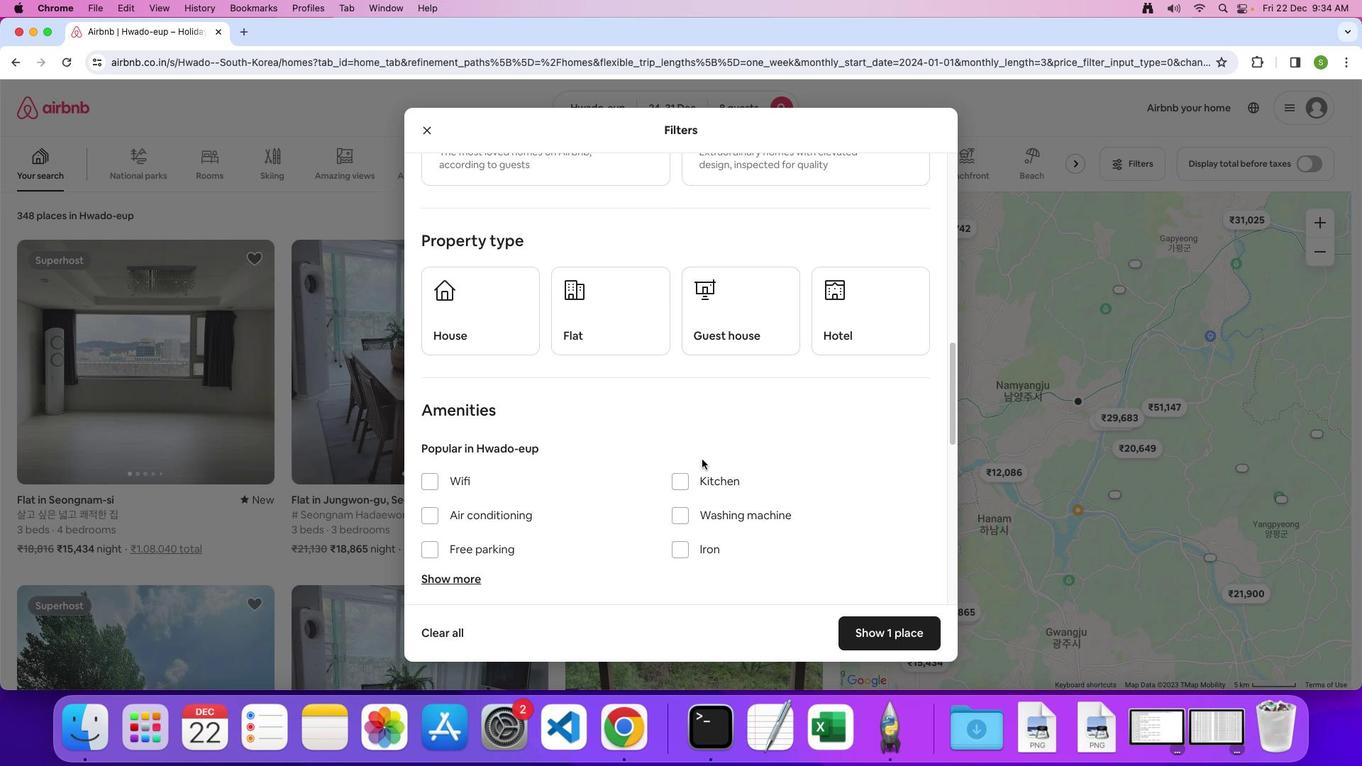 
Action: Mouse scrolled (712, 469) with delta (10, 9)
Screenshot: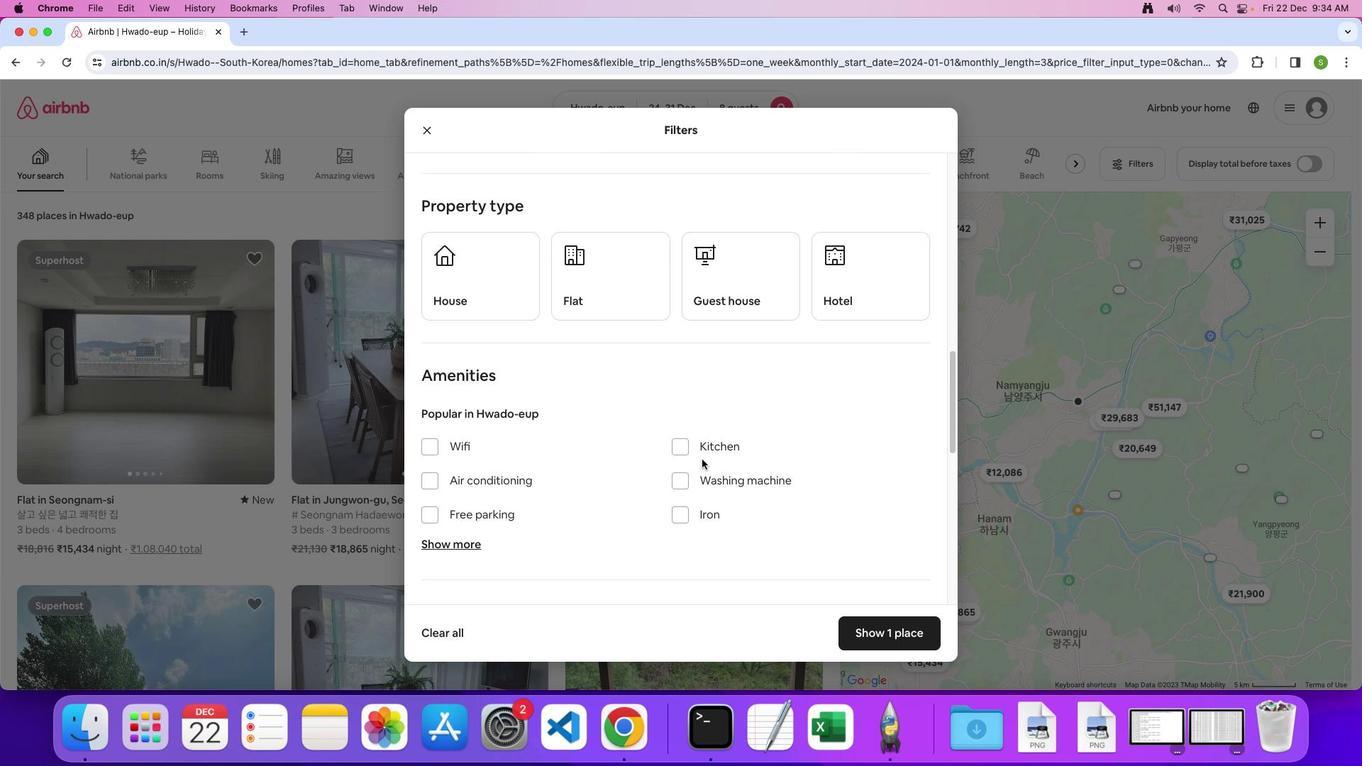 
Action: Mouse scrolled (712, 469) with delta (10, 9)
Screenshot: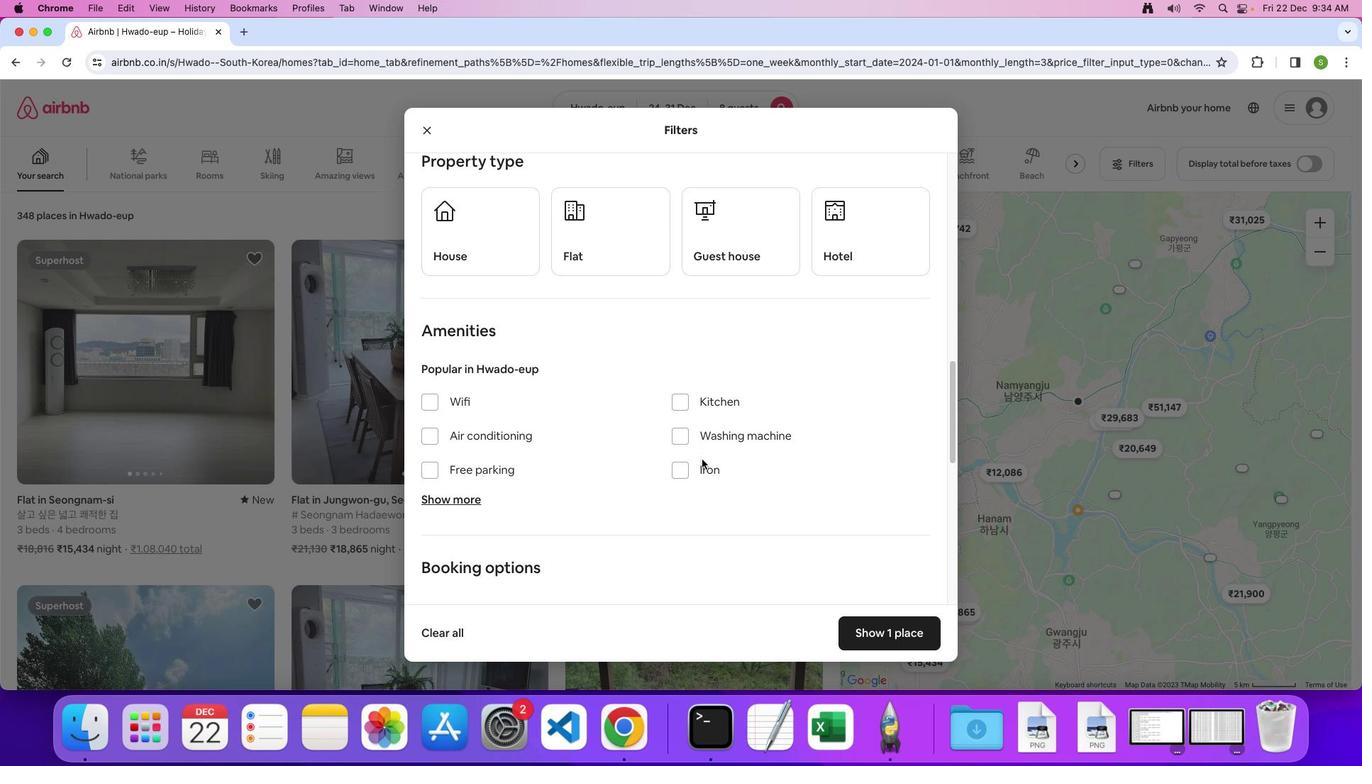 
Action: Mouse scrolled (712, 469) with delta (10, 9)
Screenshot: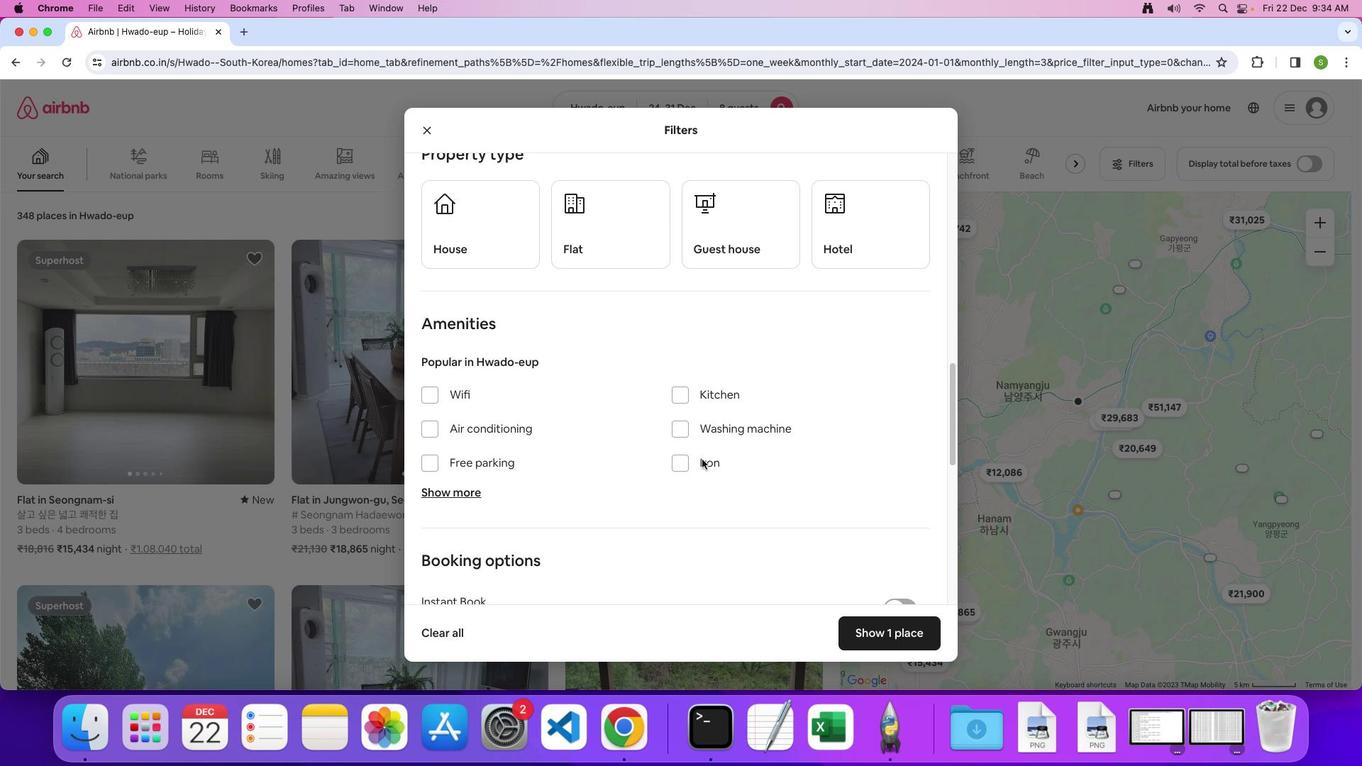
Action: Mouse moved to (488, 236)
Screenshot: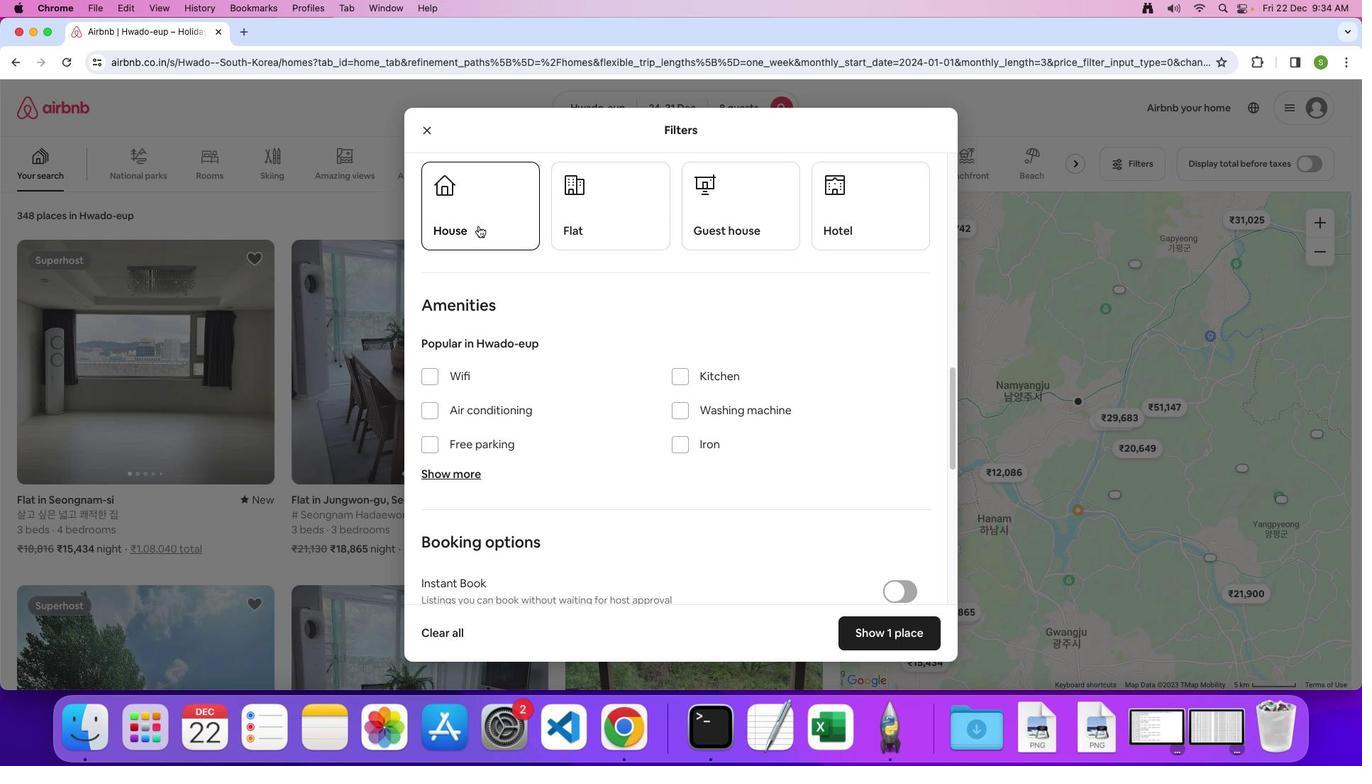 
Action: Mouse pressed left at (488, 236)
Screenshot: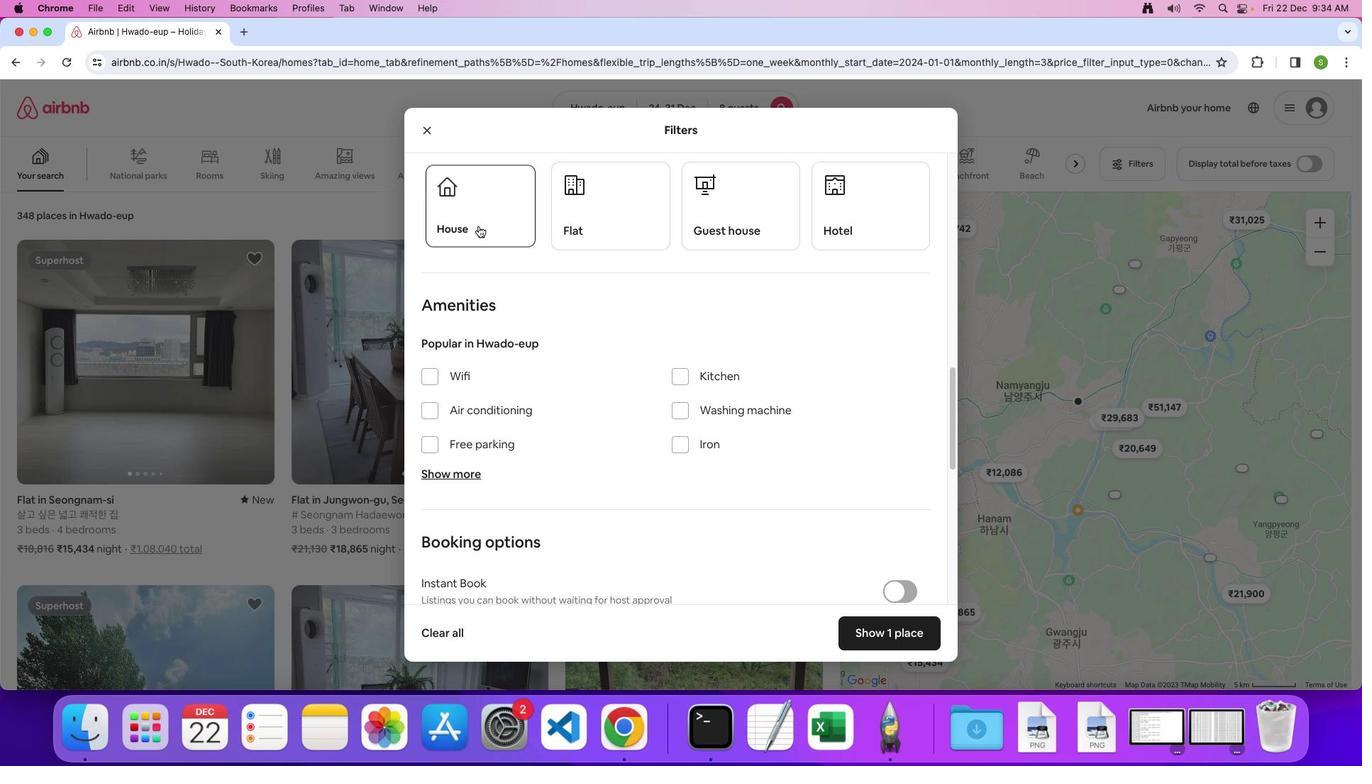 
Action: Mouse moved to (598, 485)
Screenshot: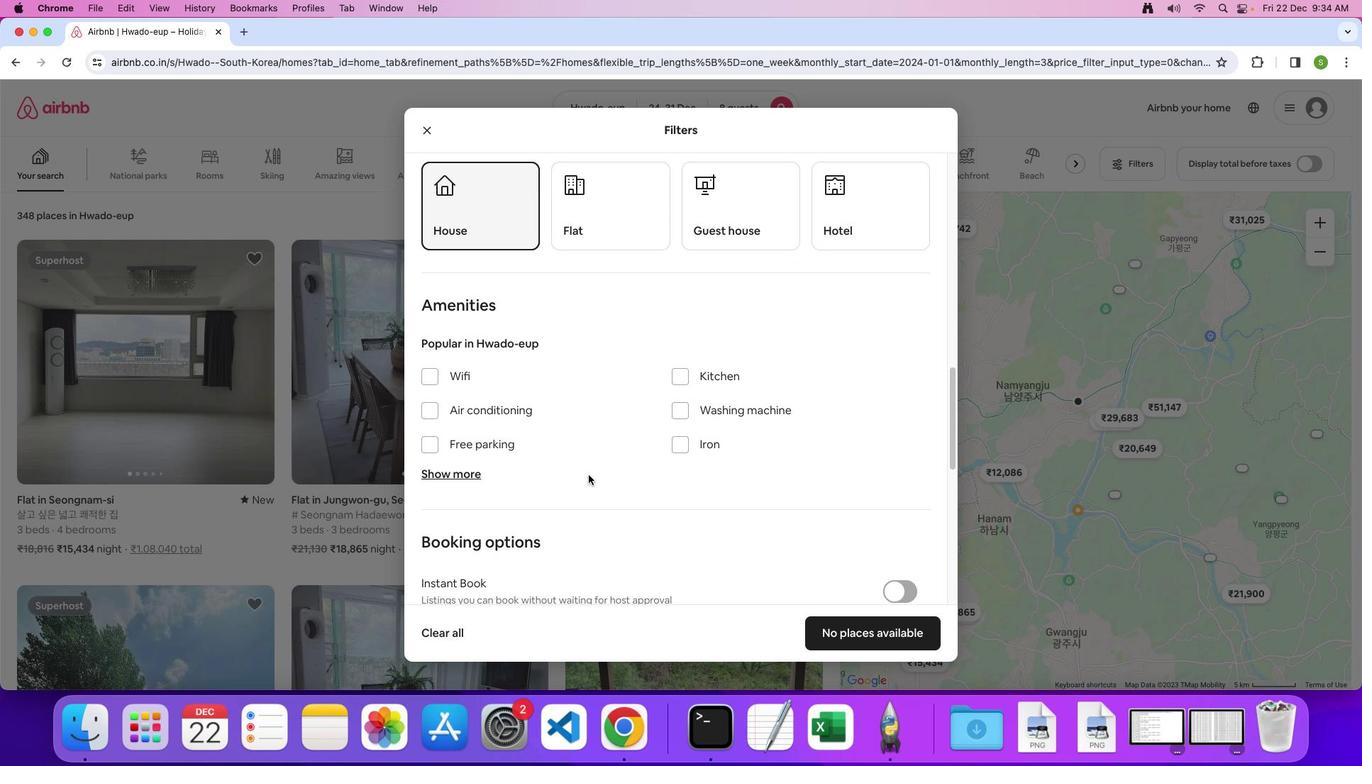 
Action: Mouse scrolled (598, 485) with delta (10, 9)
Screenshot: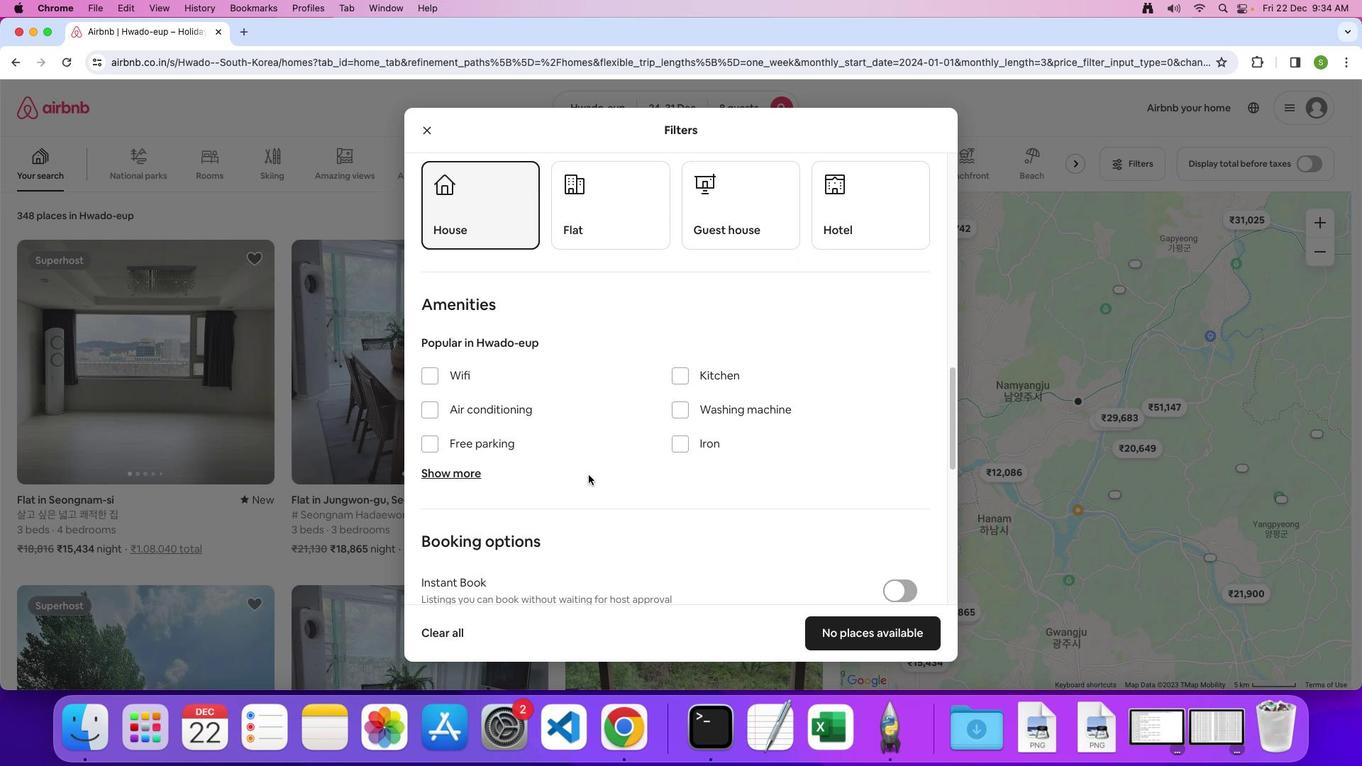 
Action: Mouse scrolled (598, 485) with delta (10, 9)
Screenshot: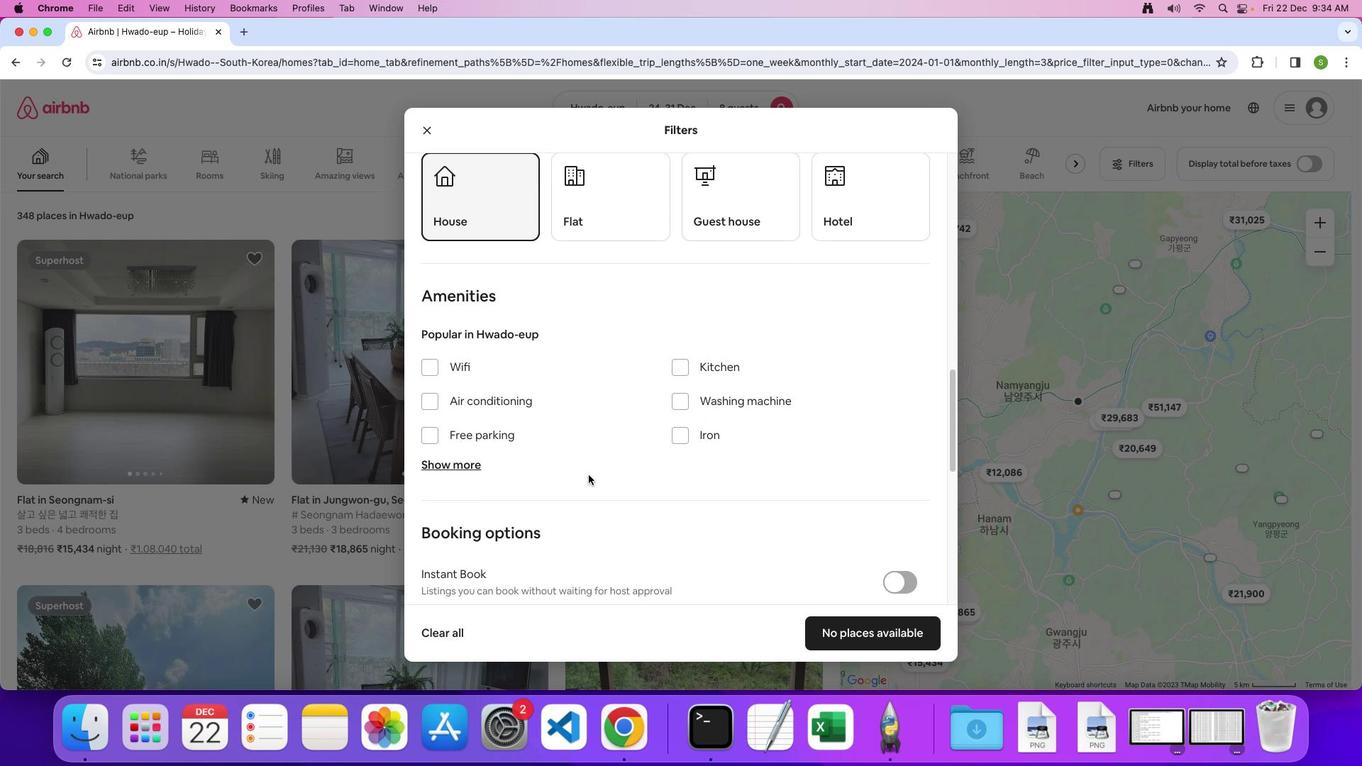 
Action: Mouse scrolled (598, 485) with delta (10, 9)
Screenshot: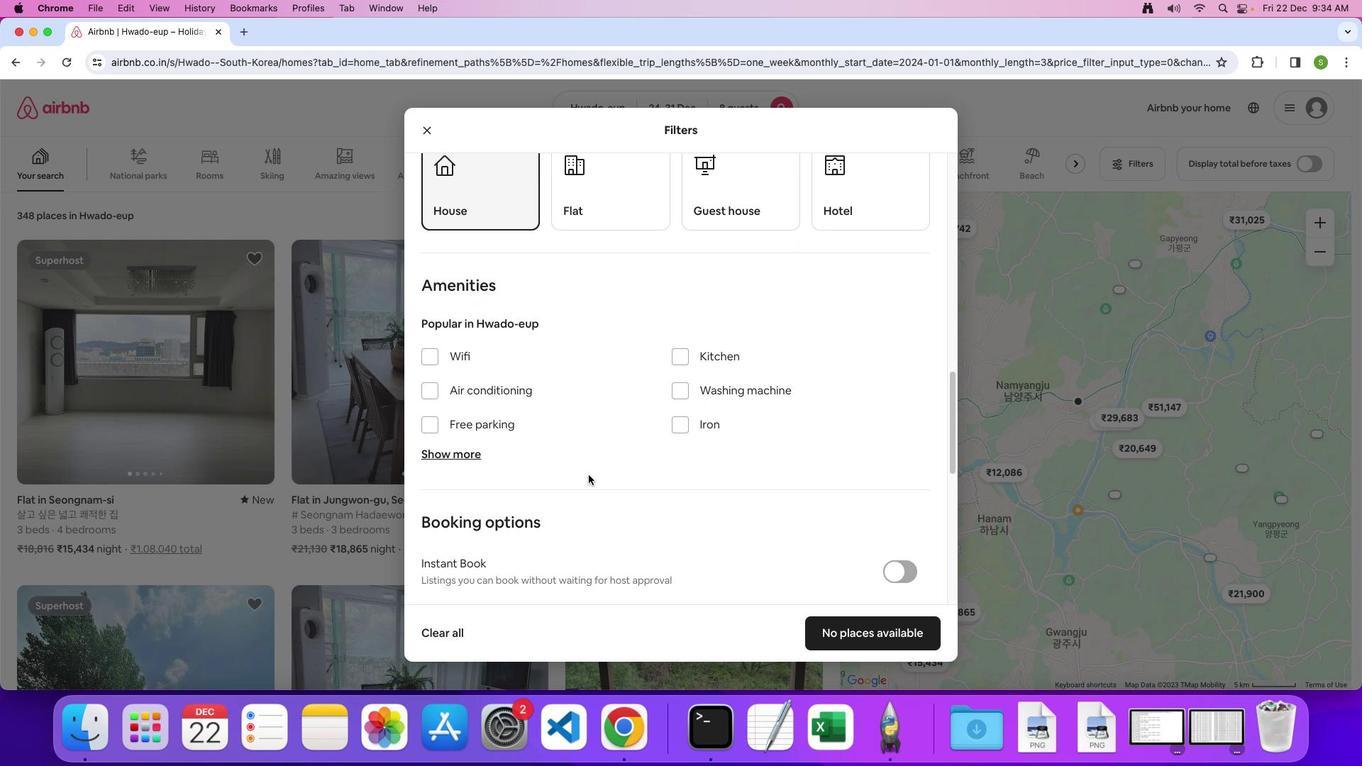 
Action: Mouse moved to (598, 485)
Screenshot: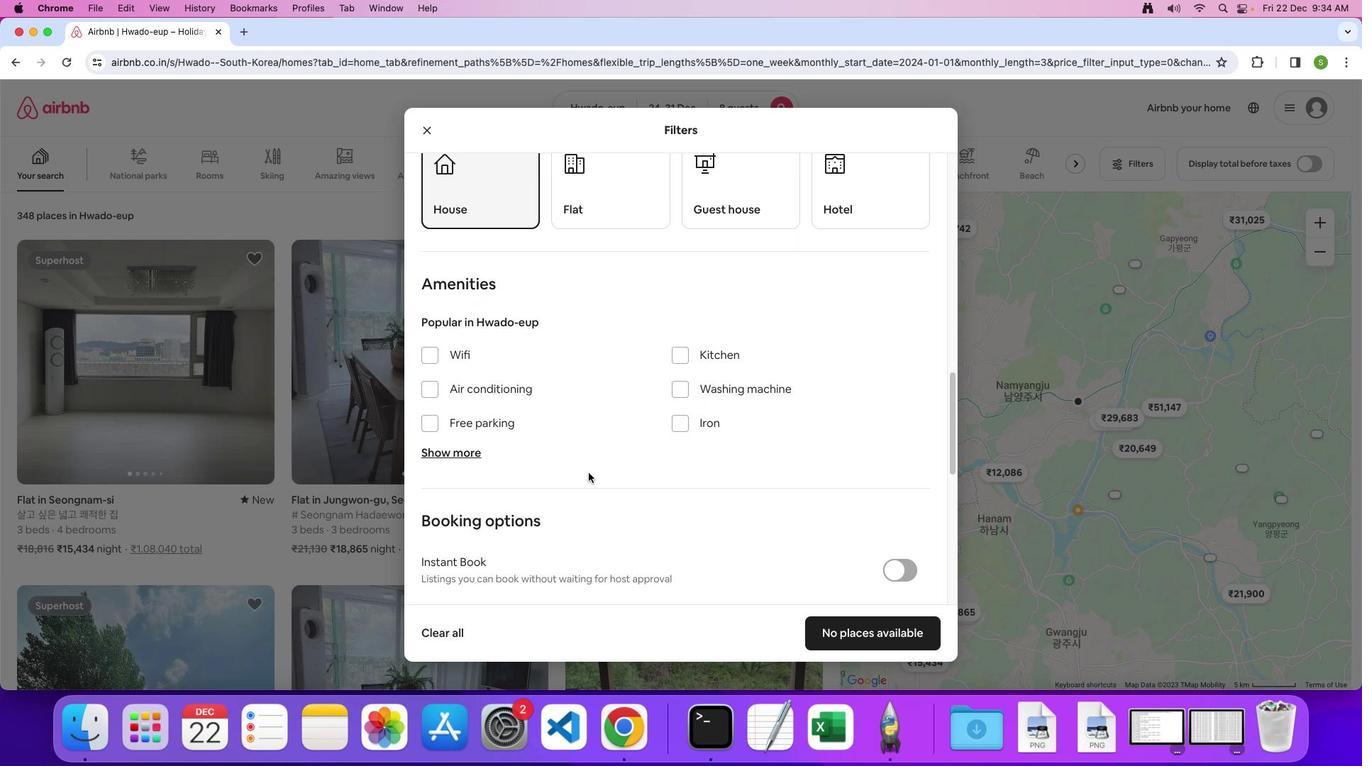 
Action: Mouse scrolled (598, 485) with delta (10, 9)
Screenshot: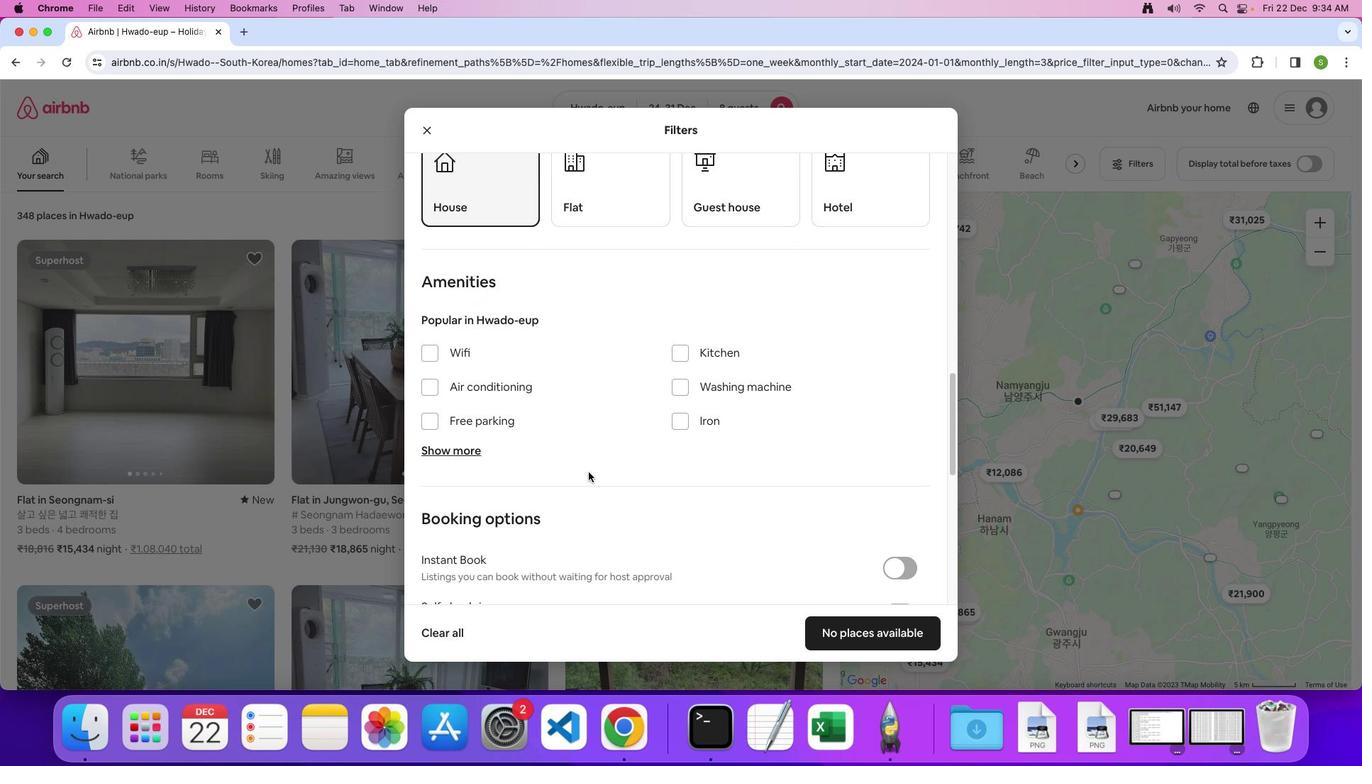 
Action: Mouse moved to (598, 484)
Screenshot: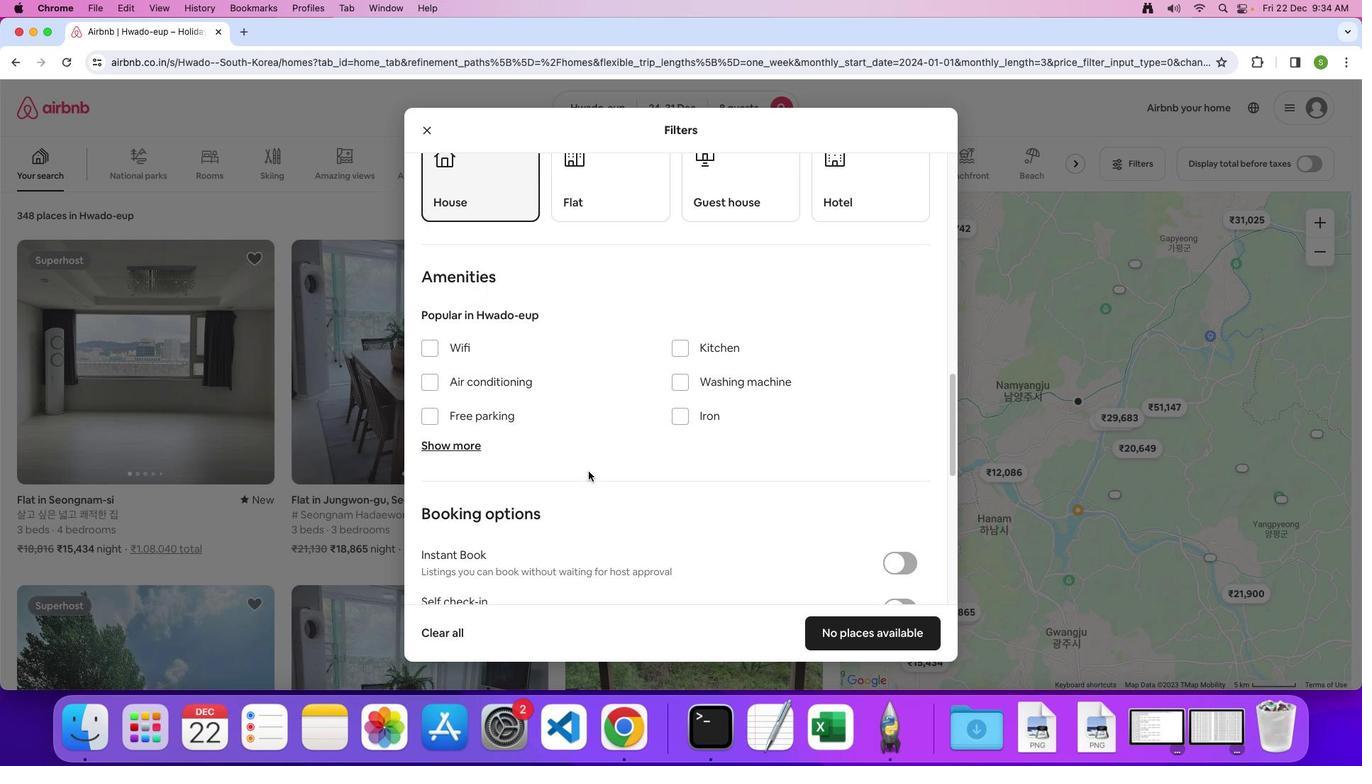 
Action: Mouse scrolled (598, 484) with delta (10, 9)
Screenshot: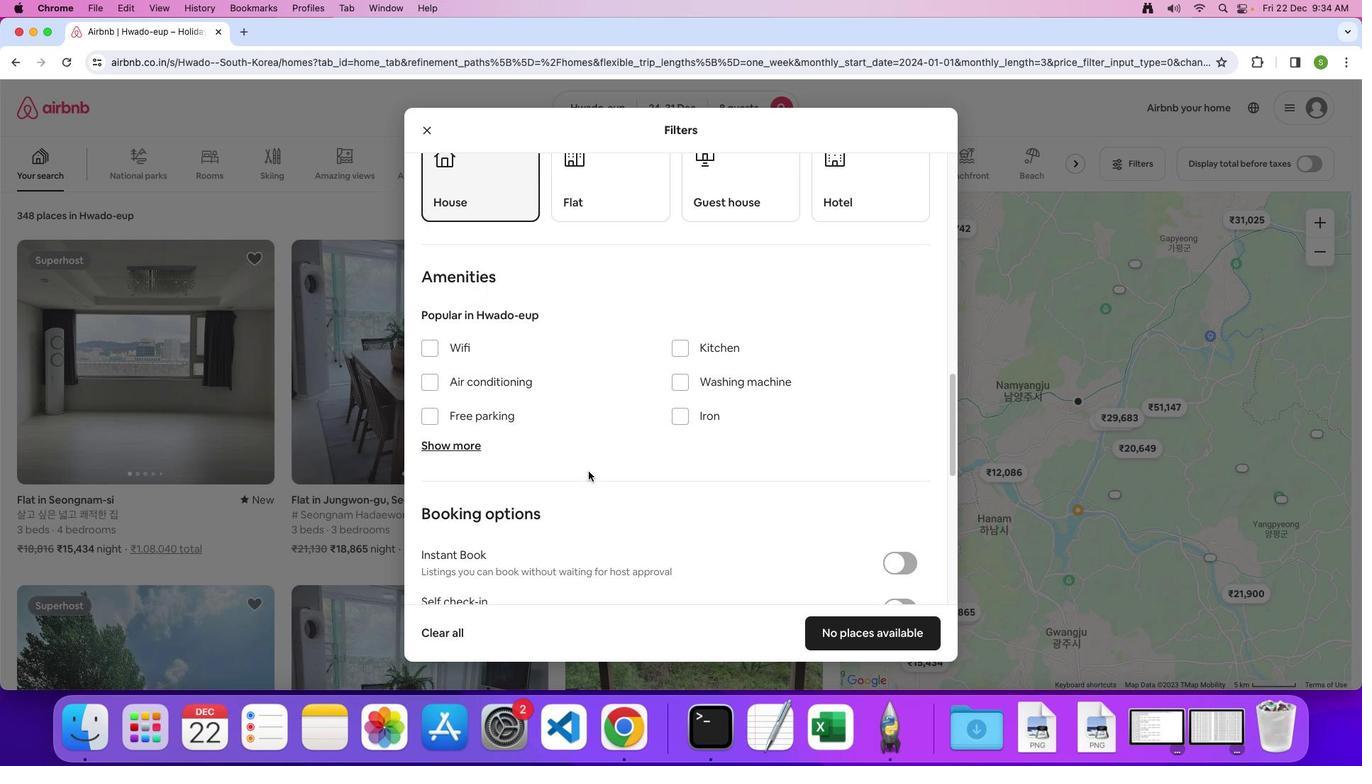 
Action: Mouse moved to (437, 338)
Screenshot: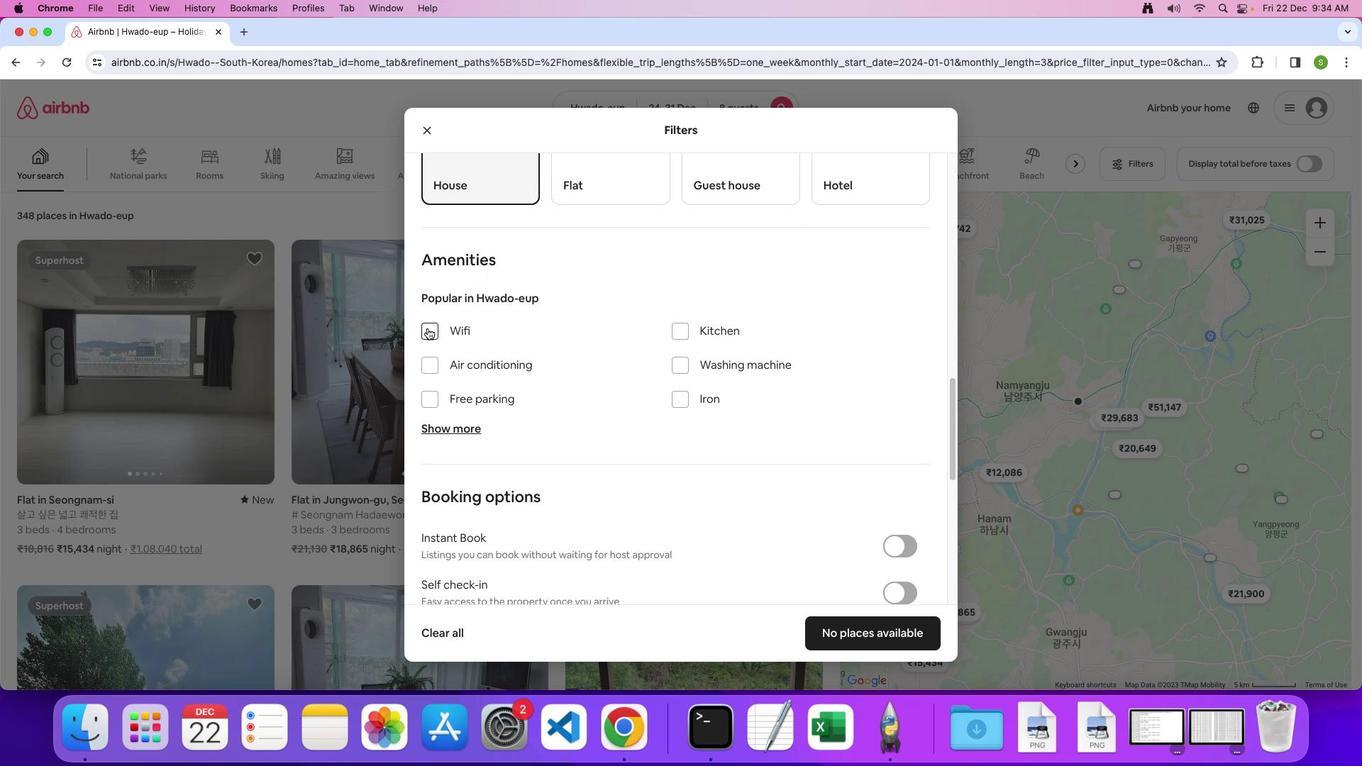 
Action: Mouse pressed left at (437, 338)
Screenshot: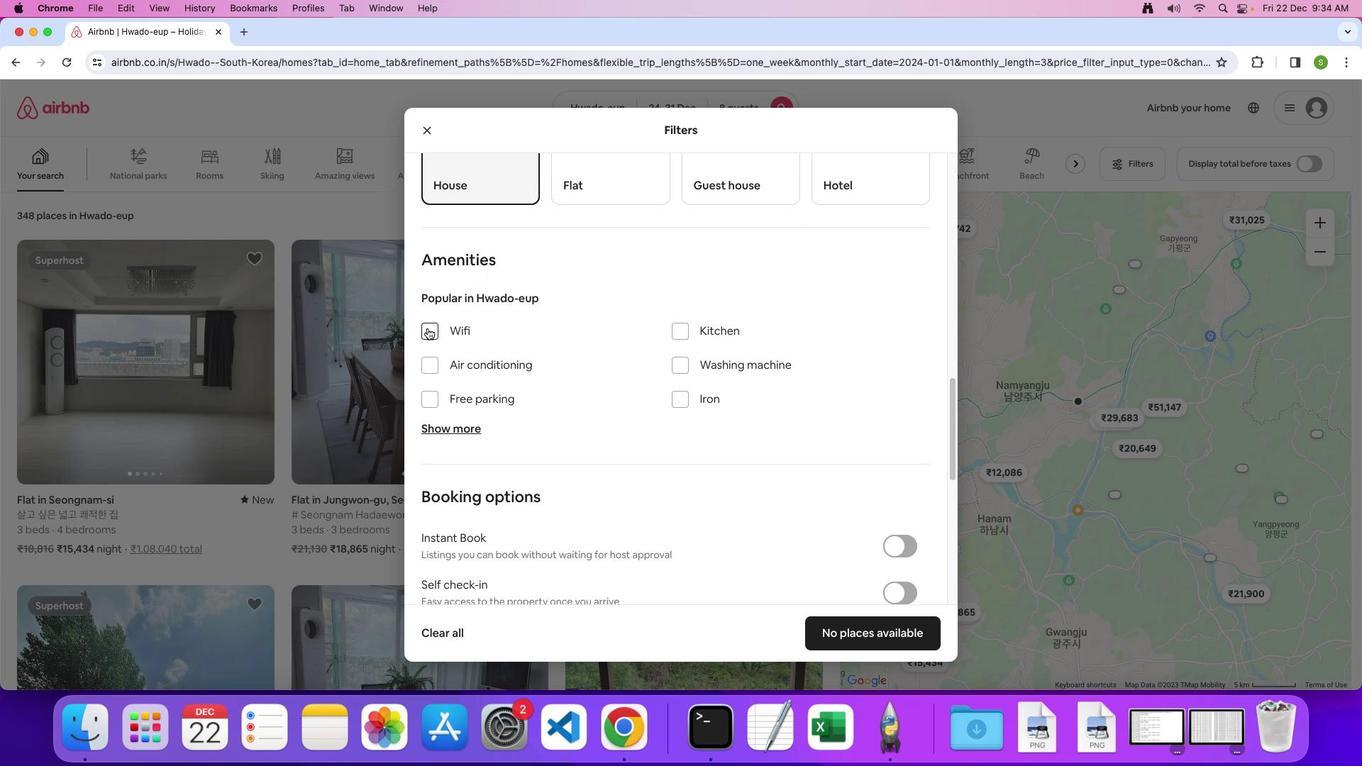 
Action: Mouse moved to (447, 415)
Screenshot: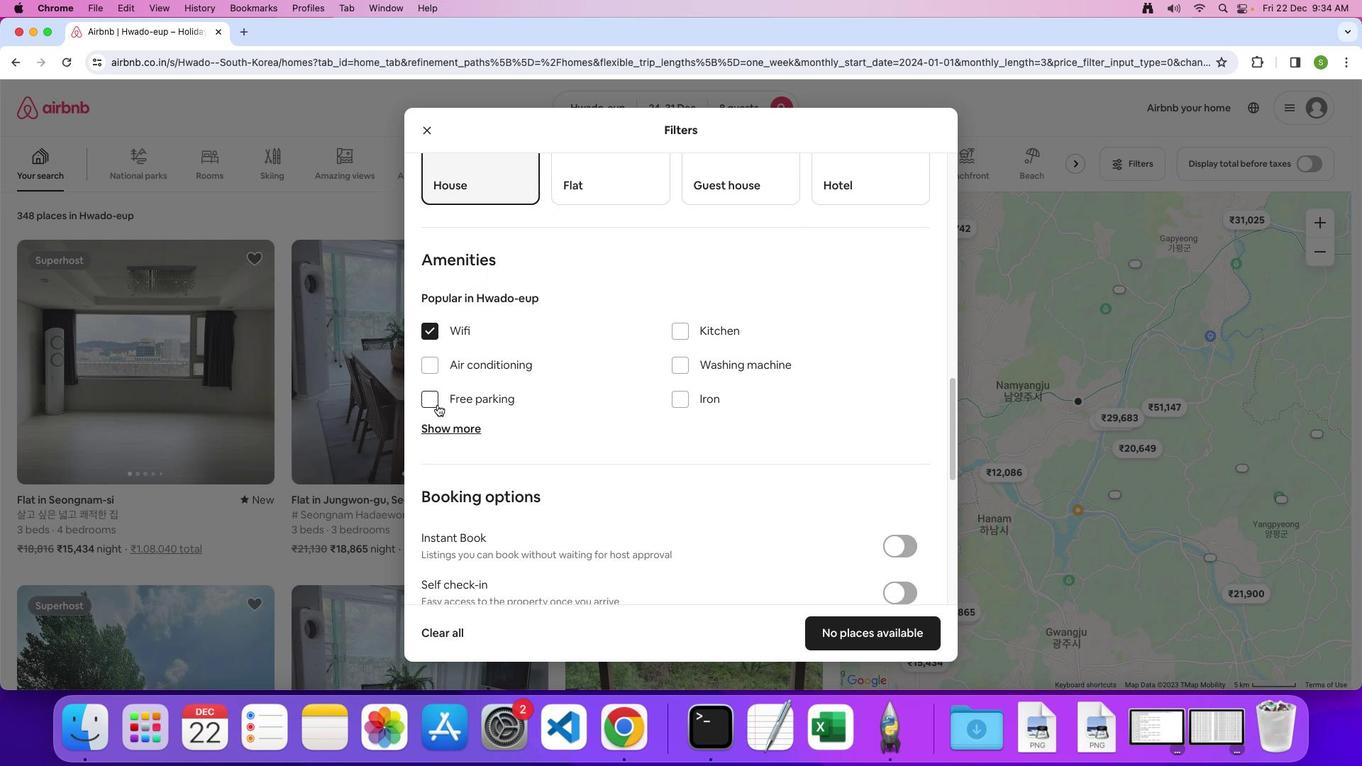 
Action: Mouse pressed left at (447, 415)
Screenshot: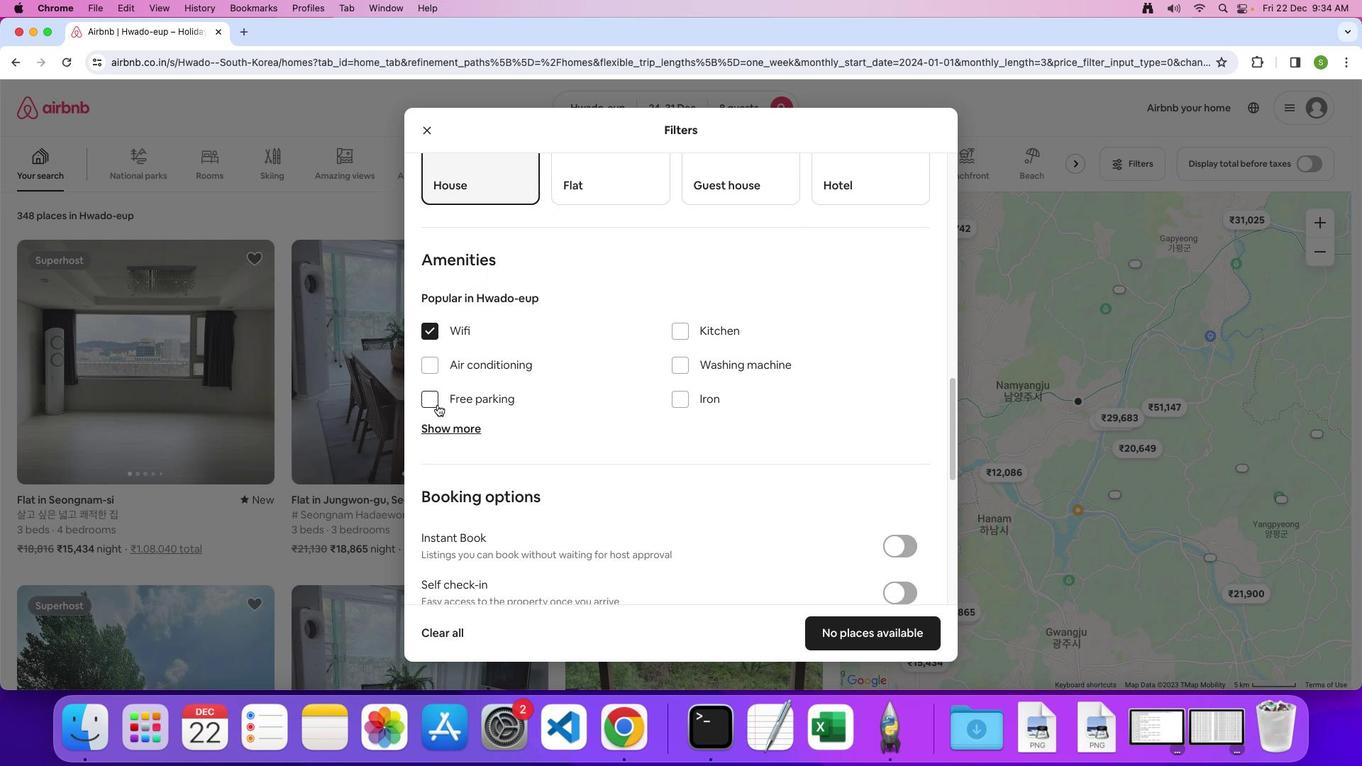 
Action: Mouse moved to (447, 440)
Screenshot: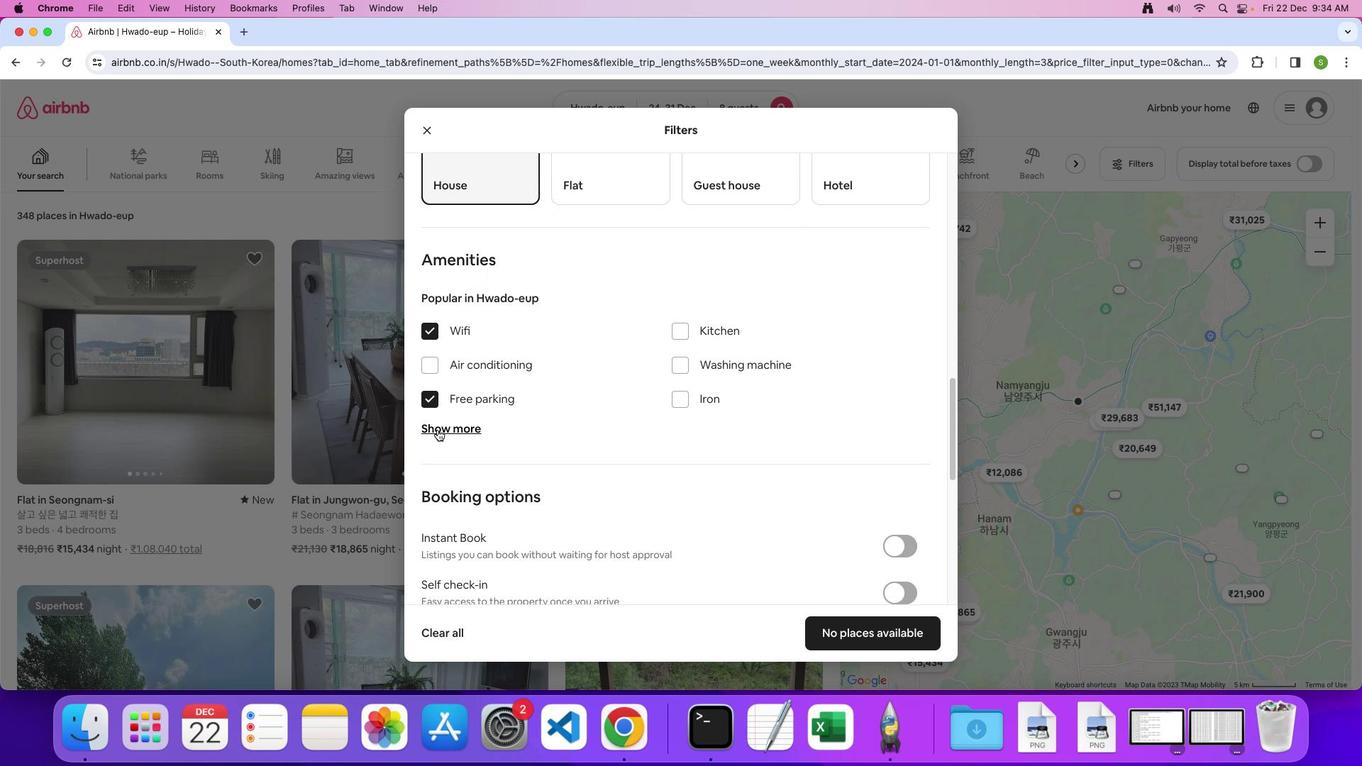 
Action: Mouse pressed left at (447, 440)
Screenshot: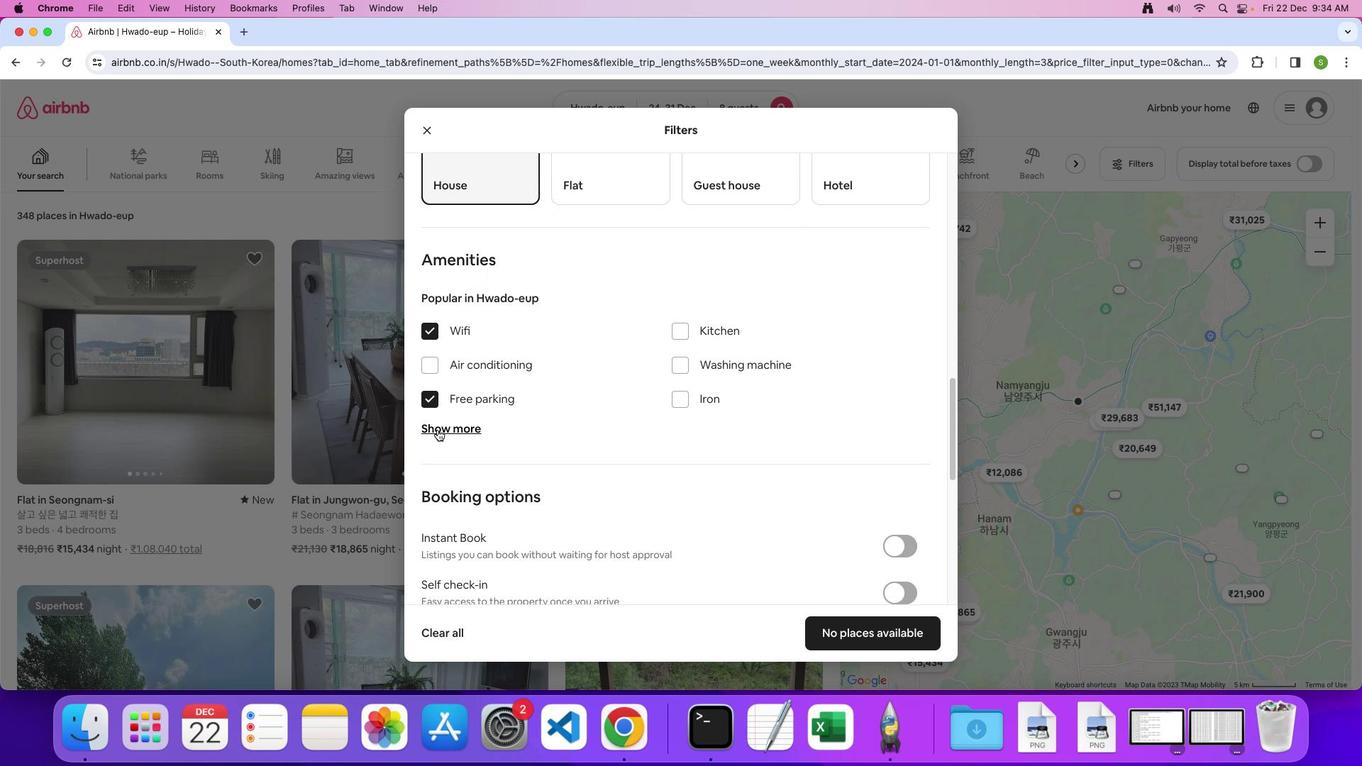
Action: Mouse moved to (697, 519)
Screenshot: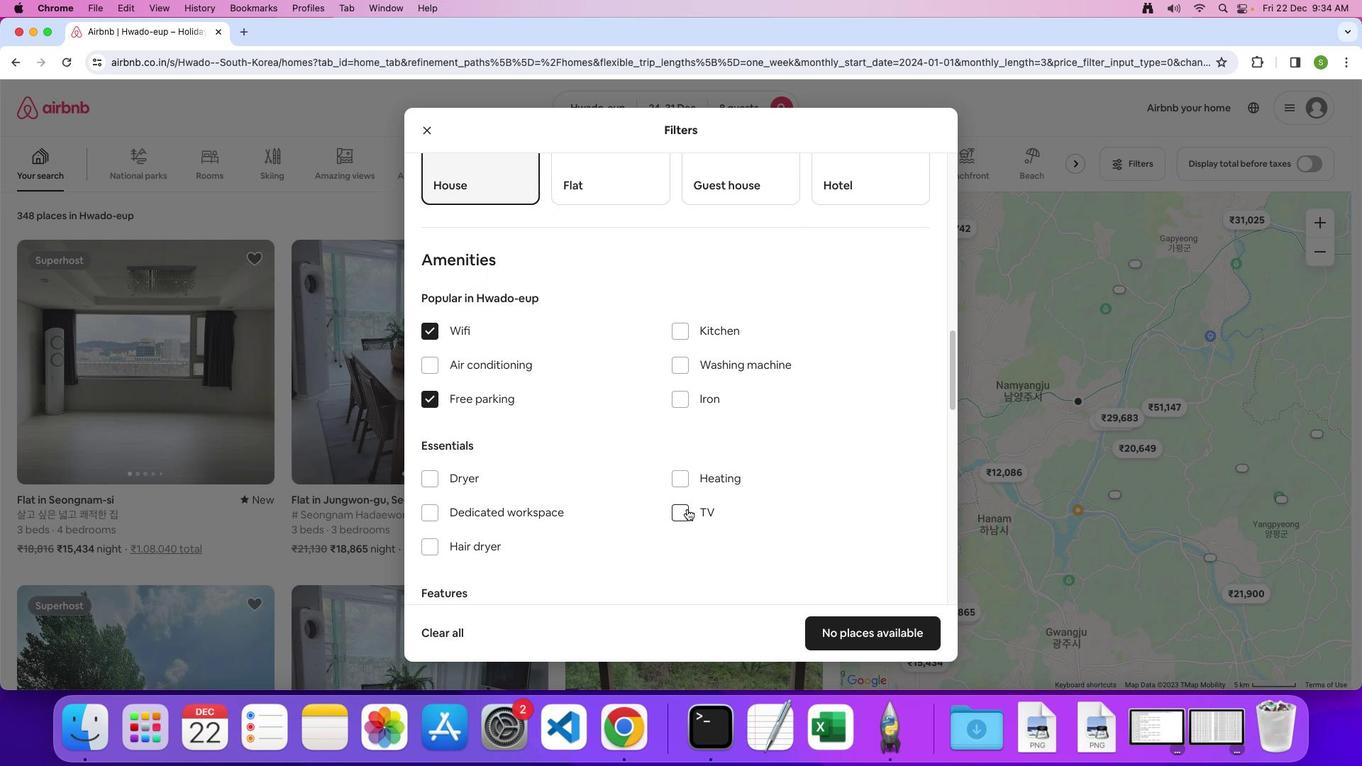 
Action: Mouse pressed left at (697, 519)
Screenshot: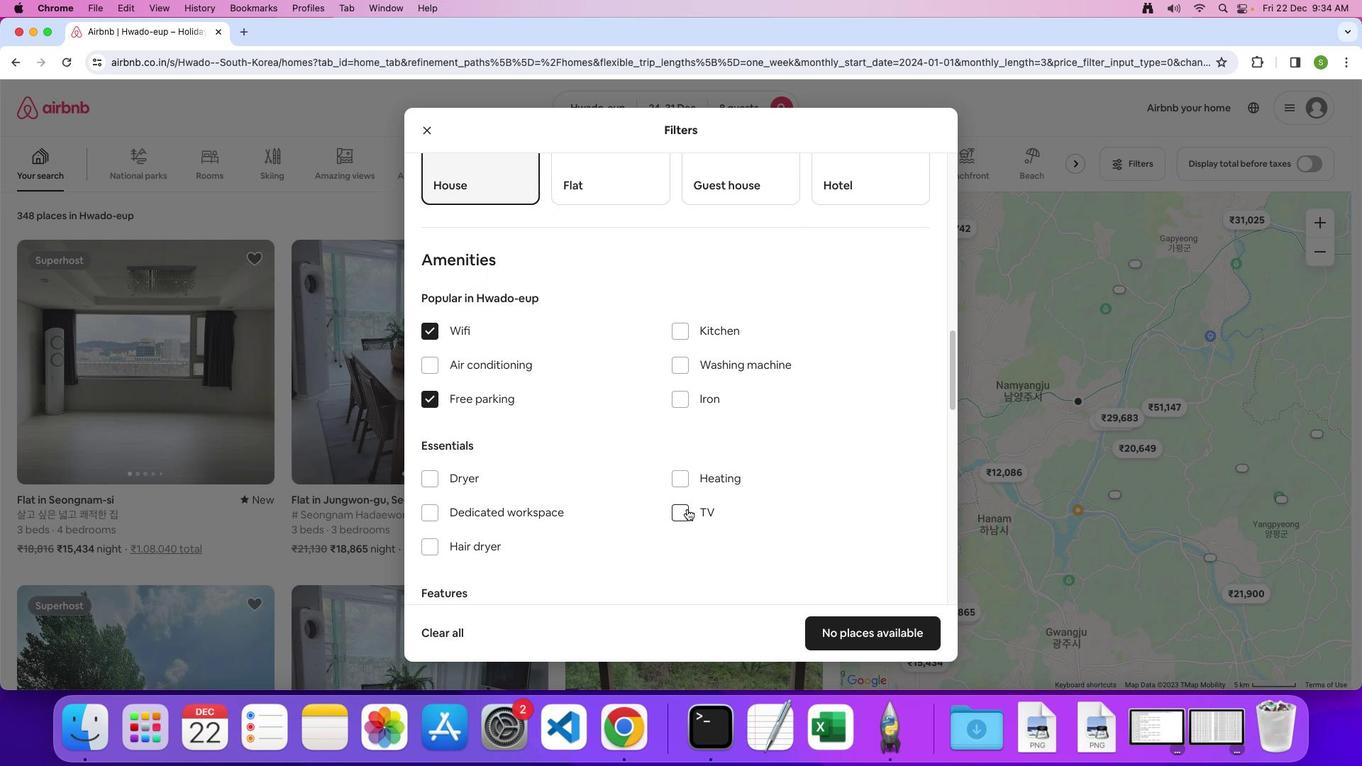 
Action: Mouse moved to (588, 473)
Screenshot: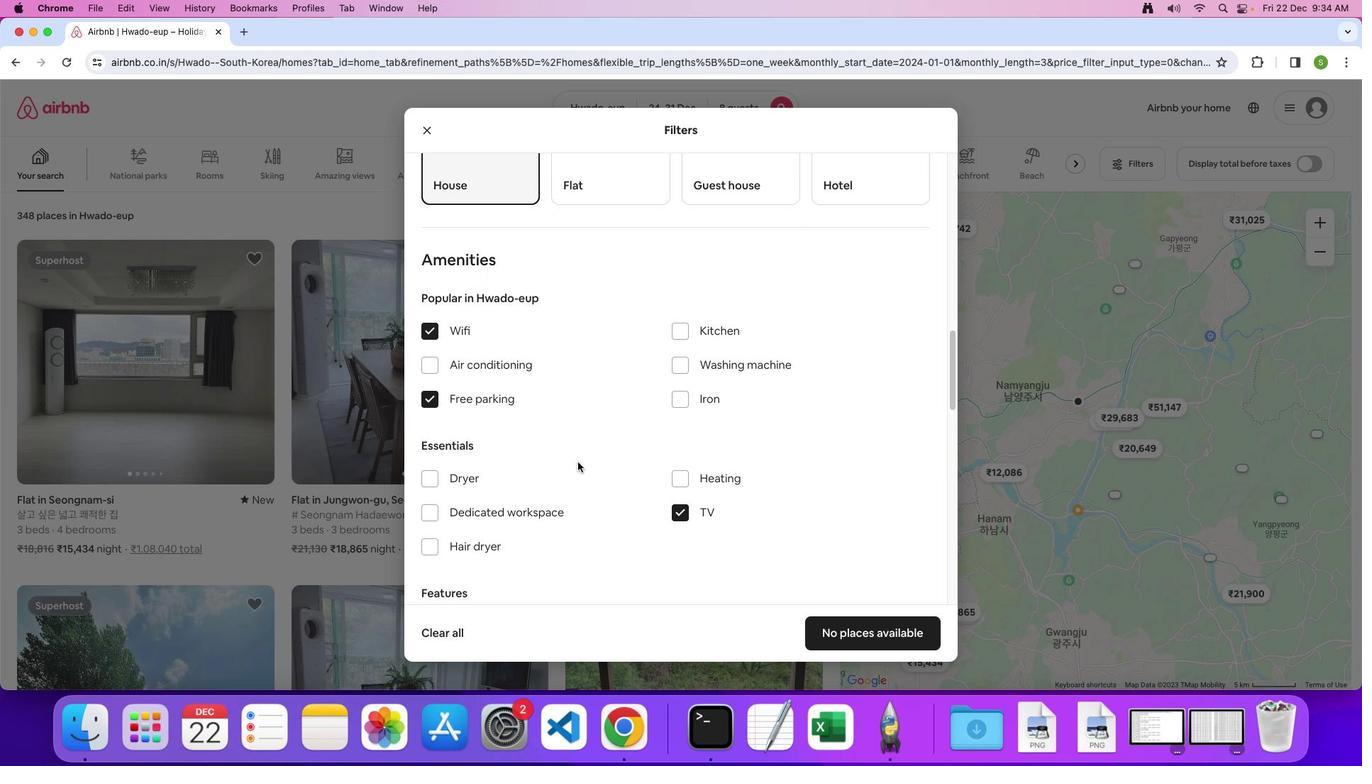 
Action: Mouse scrolled (588, 473) with delta (10, 9)
Screenshot: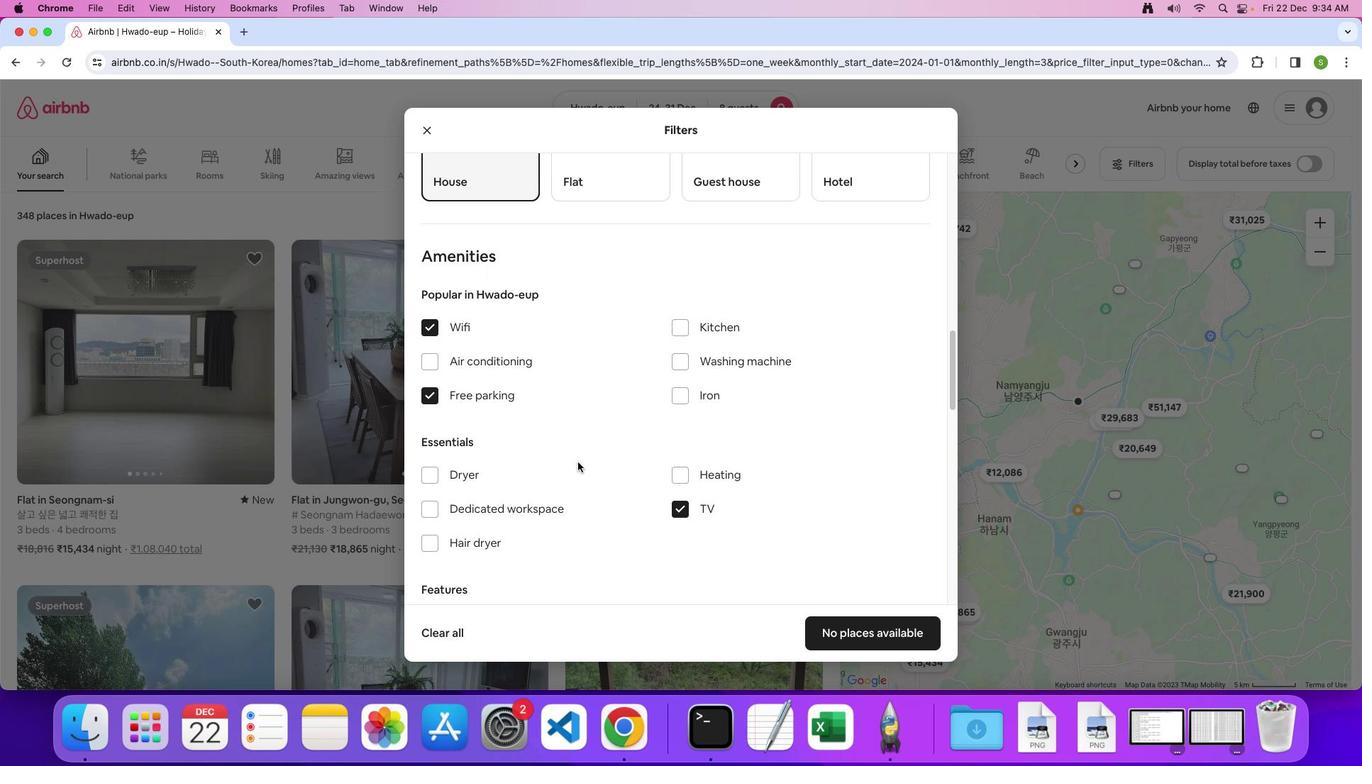 
Action: Mouse scrolled (588, 473) with delta (10, 9)
Screenshot: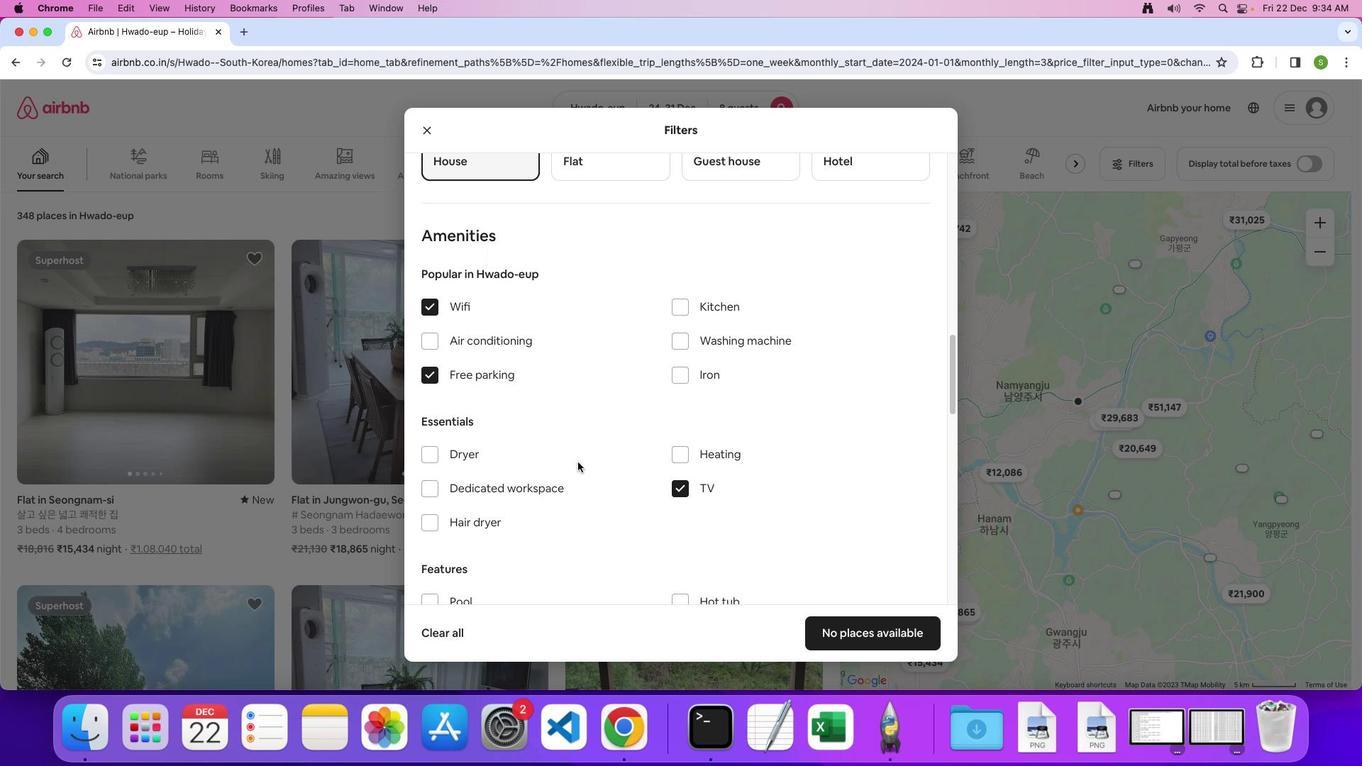 
Action: Mouse scrolled (588, 473) with delta (10, 9)
Screenshot: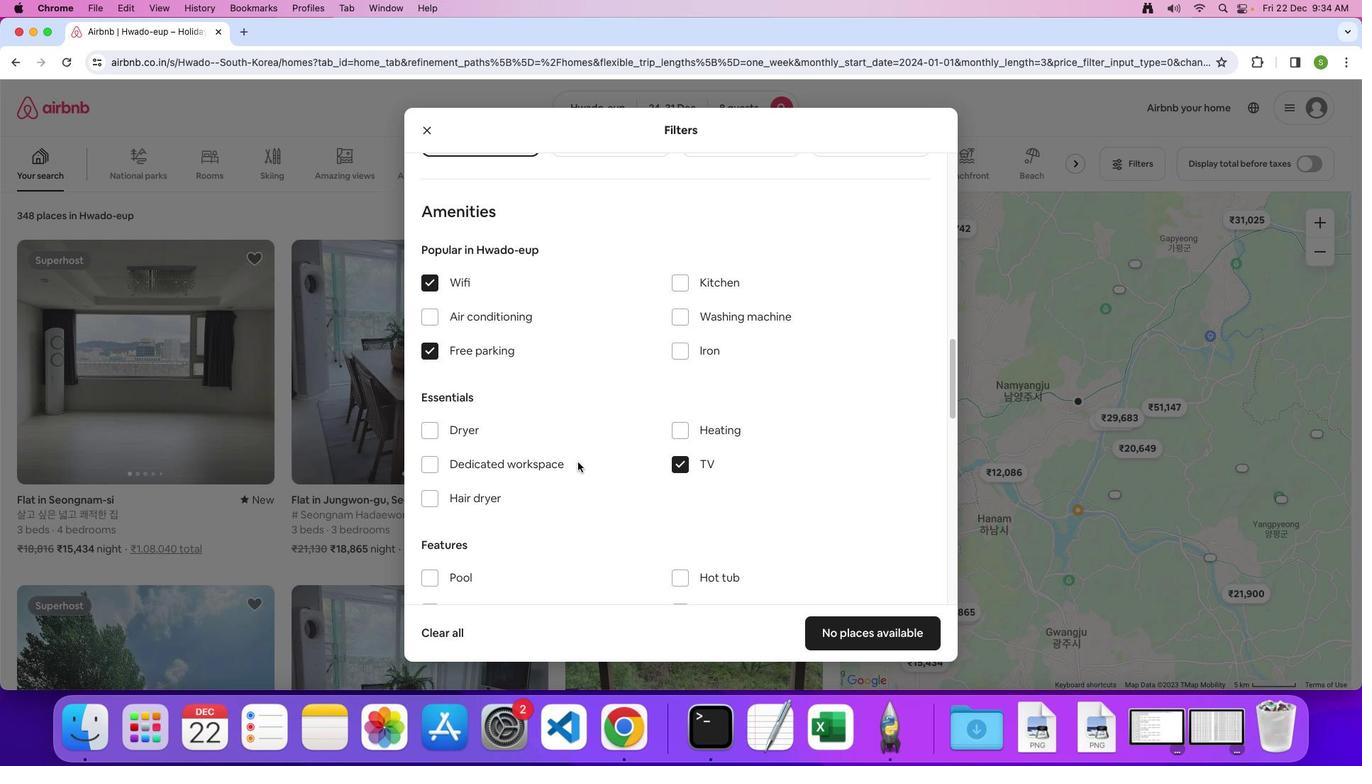 
Action: Mouse moved to (590, 470)
Screenshot: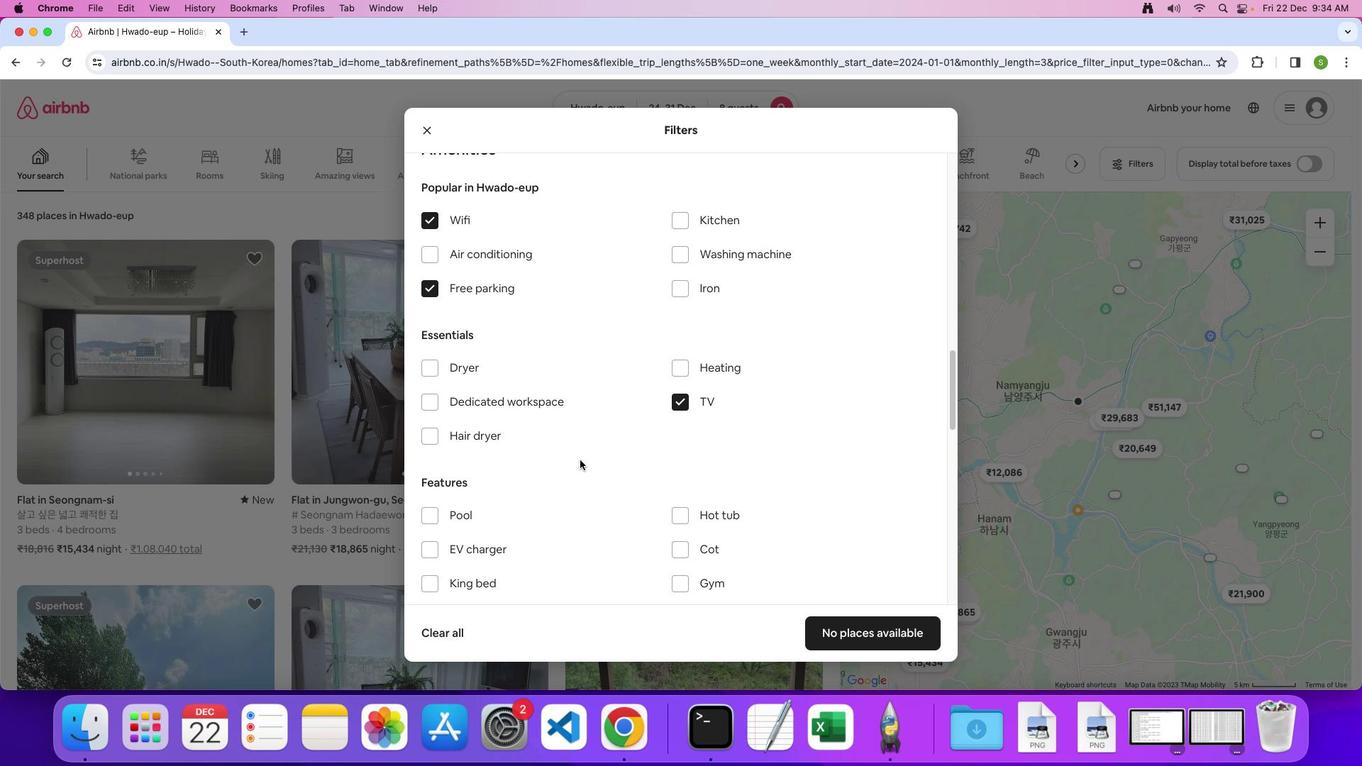 
Action: Mouse scrolled (590, 470) with delta (10, 9)
Screenshot: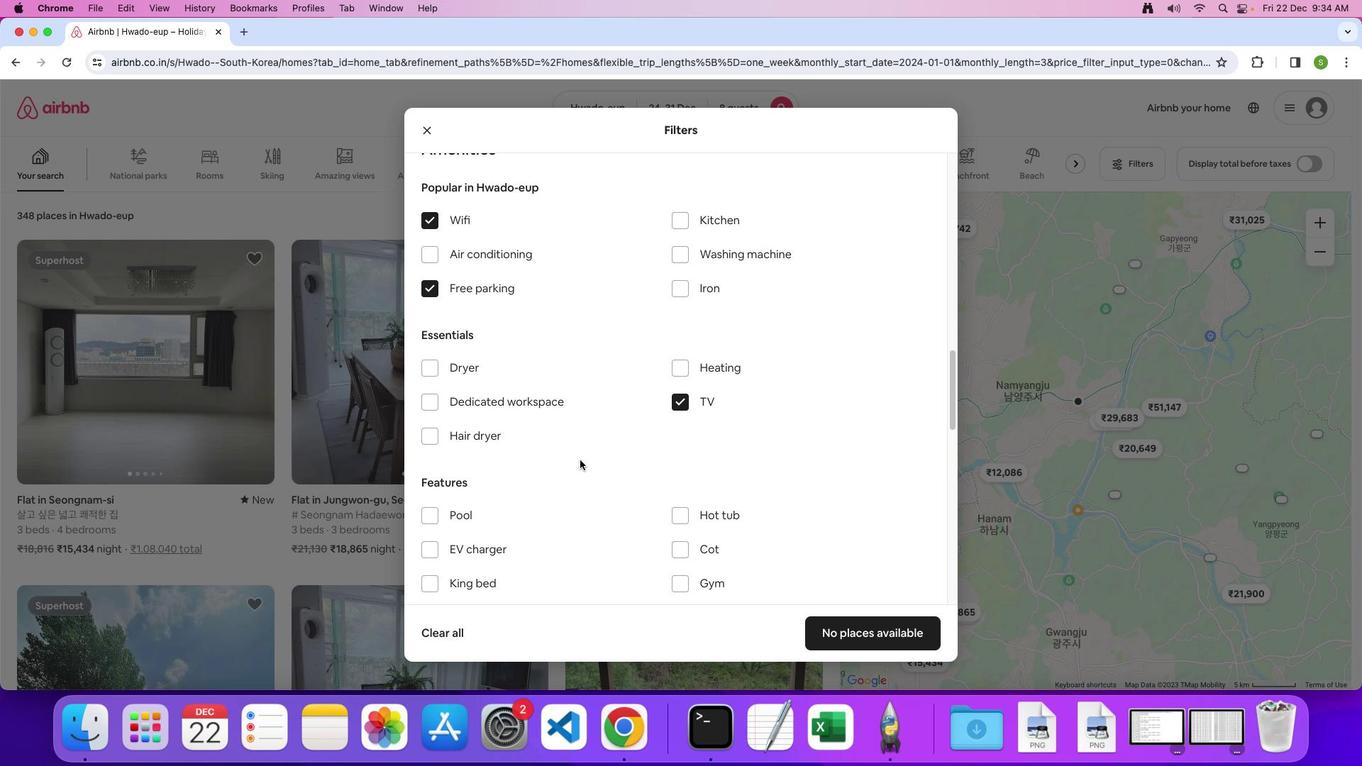 
Action: Mouse moved to (590, 470)
Screenshot: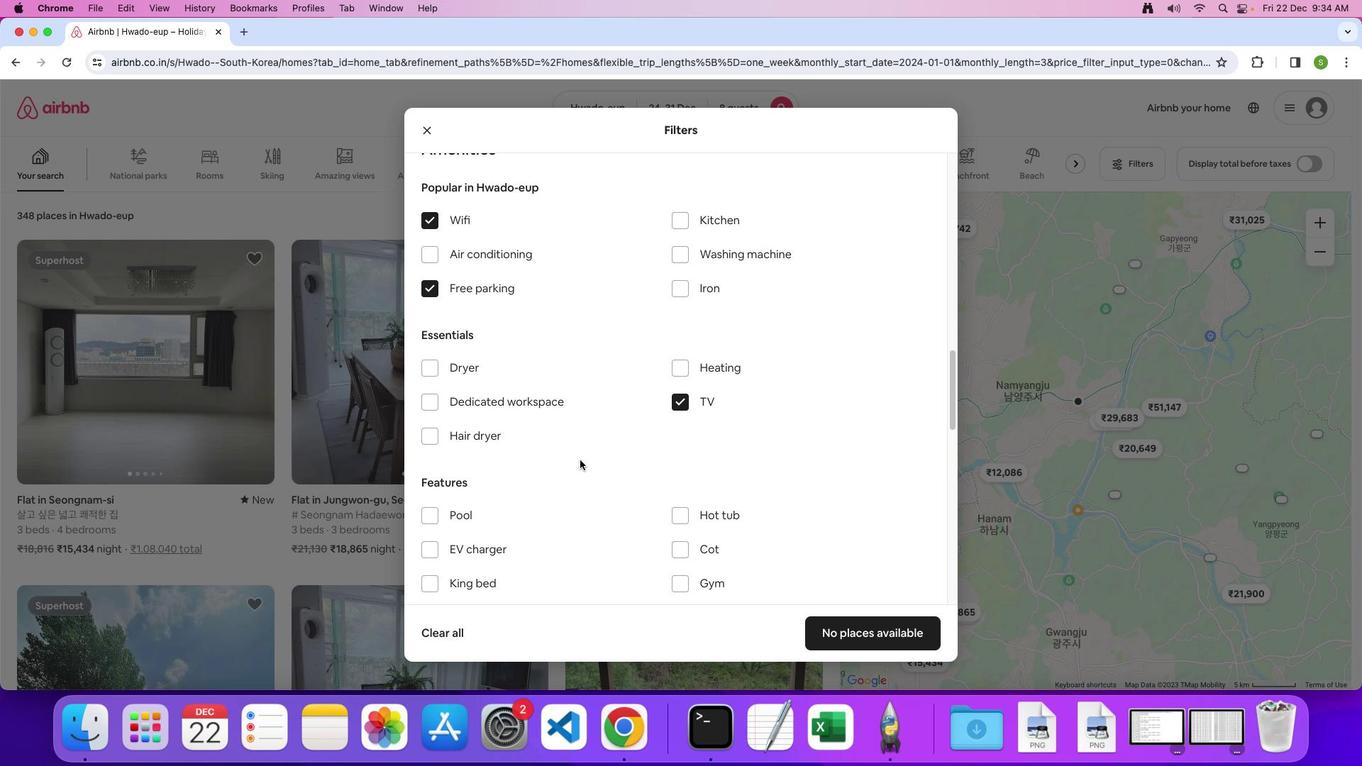 
Action: Mouse scrolled (590, 470) with delta (10, 9)
Screenshot: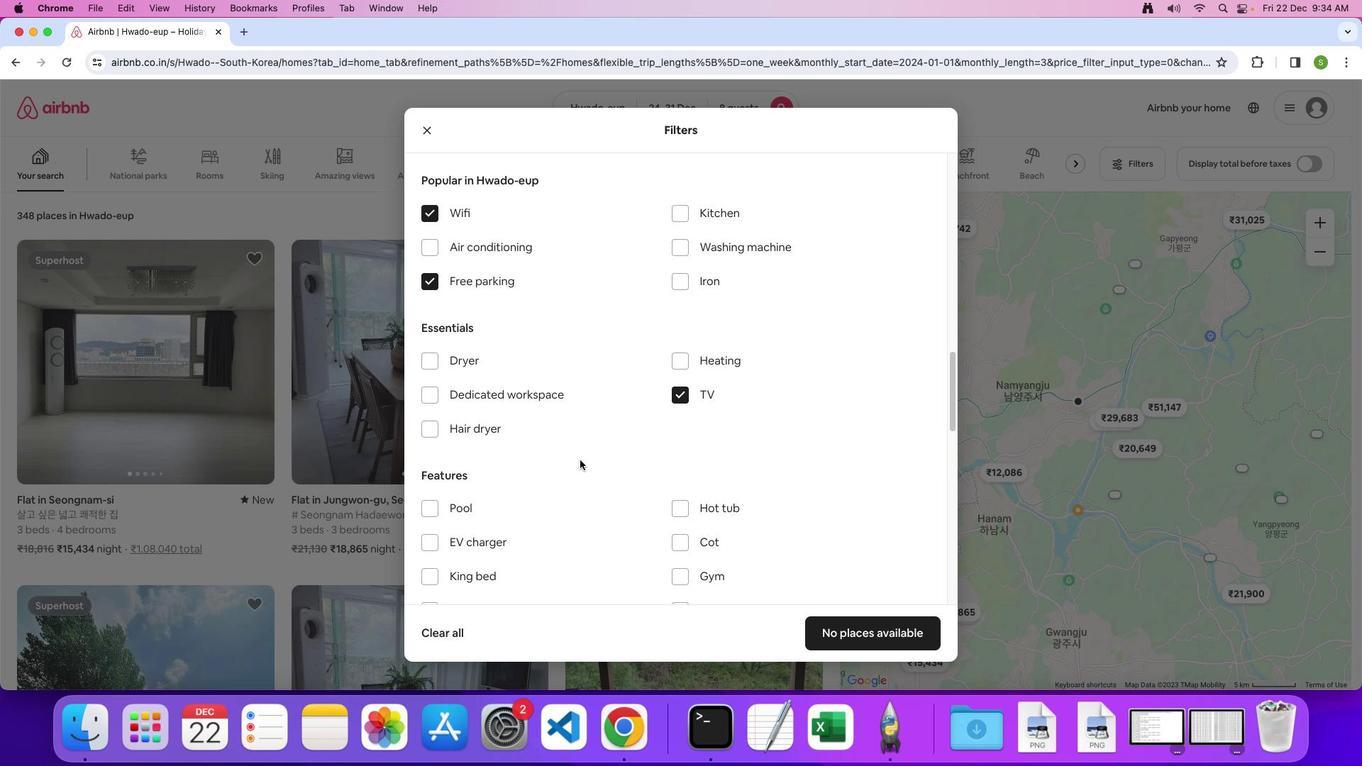 
Action: Mouse scrolled (590, 470) with delta (10, 9)
Screenshot: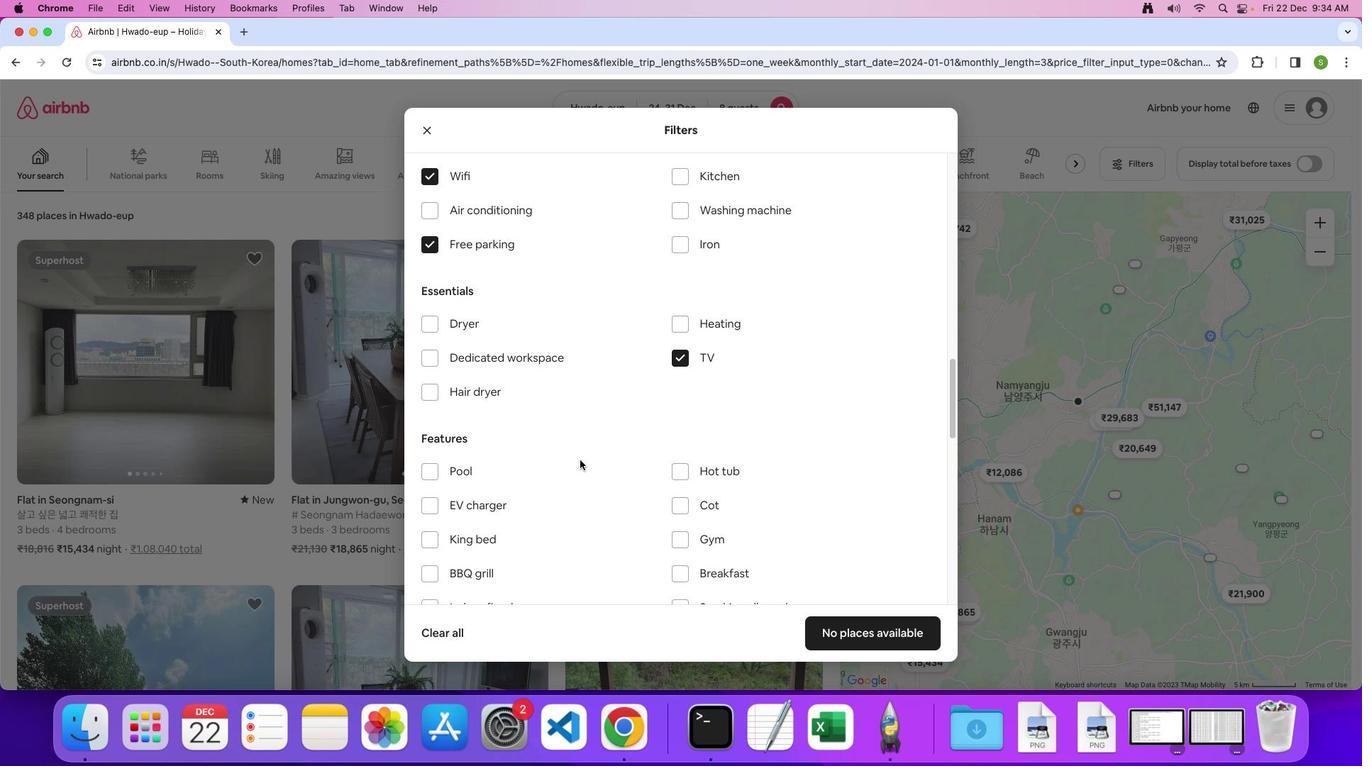 
Action: Mouse moved to (591, 468)
Screenshot: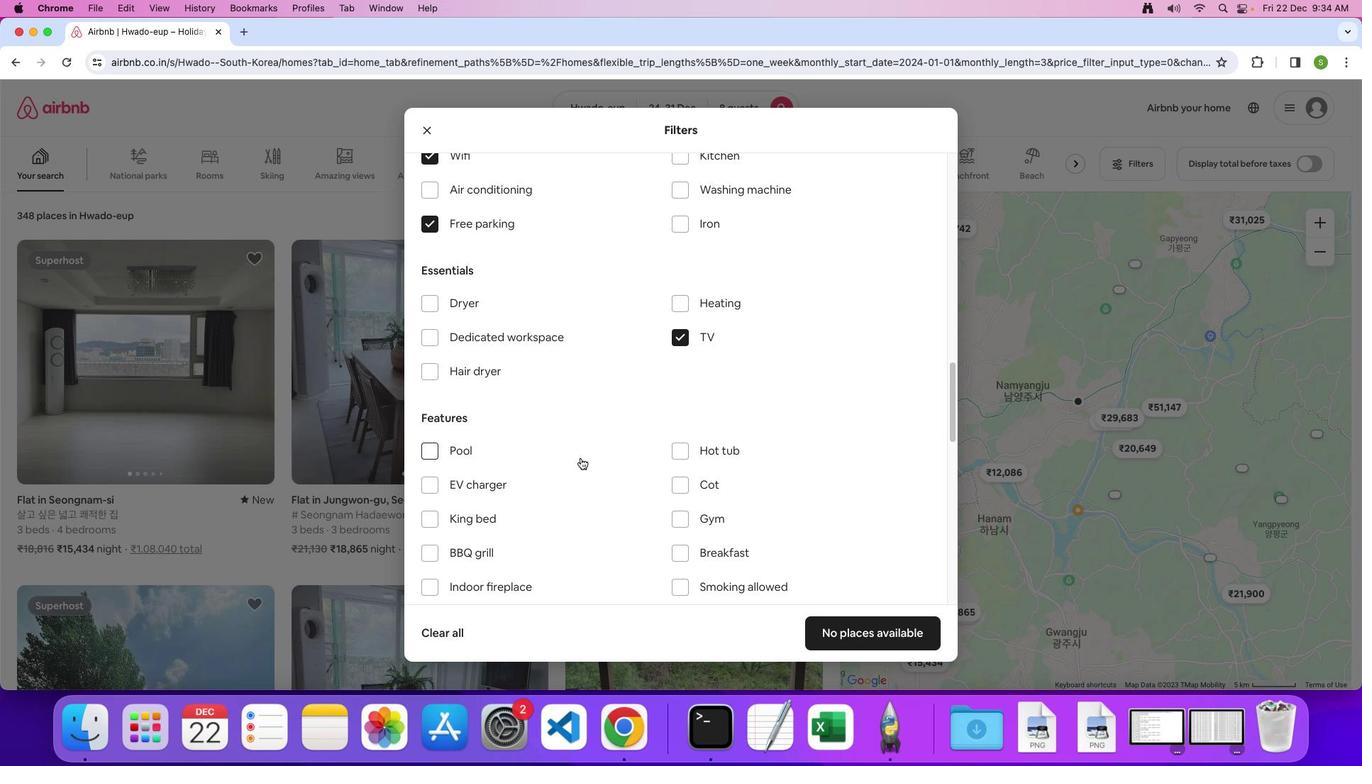 
Action: Mouse scrolled (591, 468) with delta (10, 9)
Screenshot: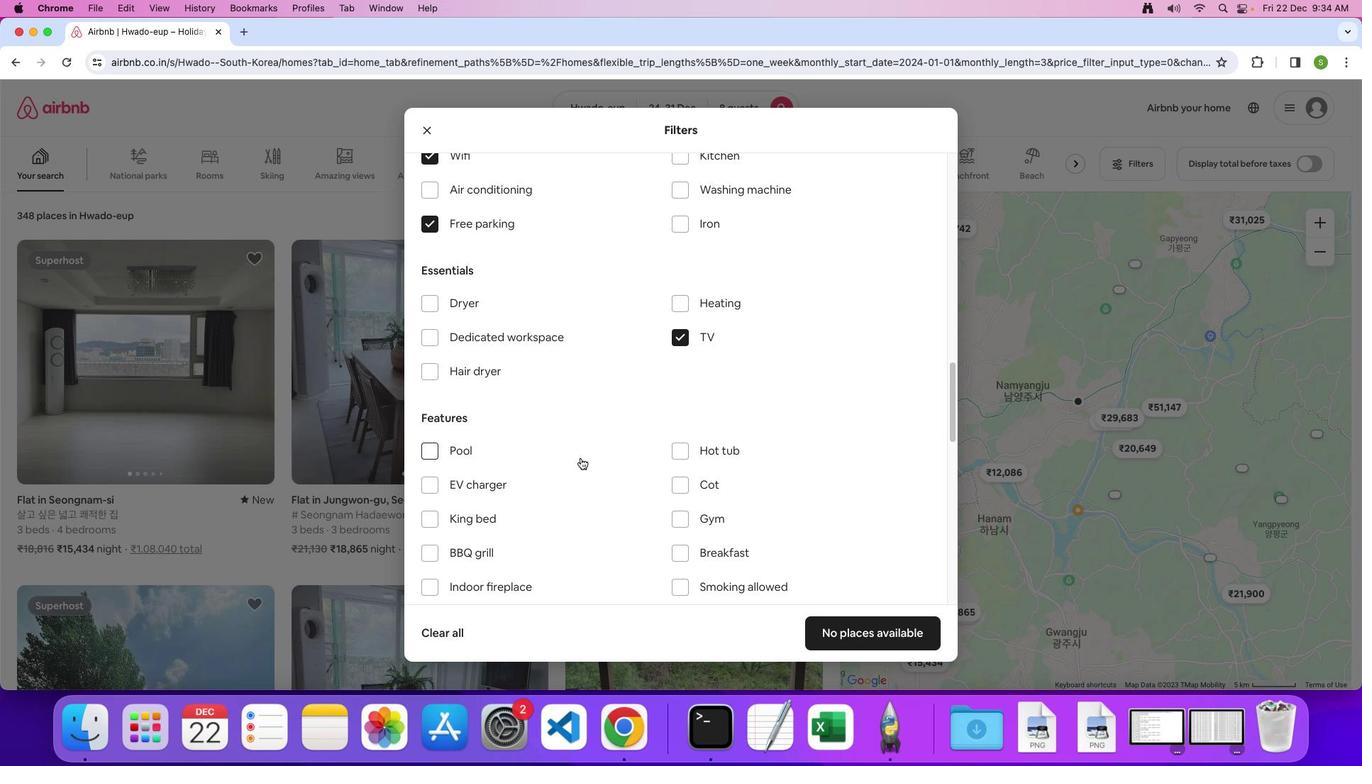 
Action: Mouse moved to (591, 468)
Screenshot: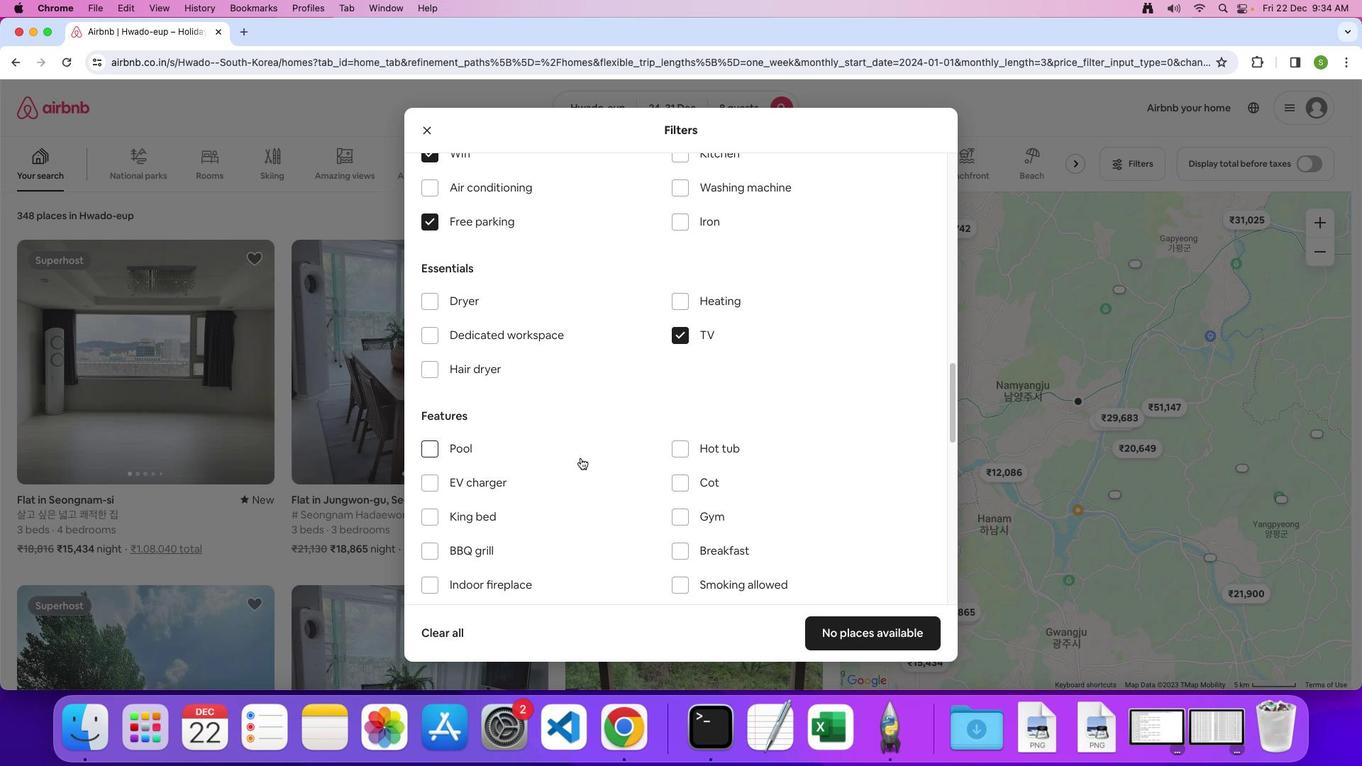 
Action: Mouse scrolled (591, 468) with delta (10, 9)
Screenshot: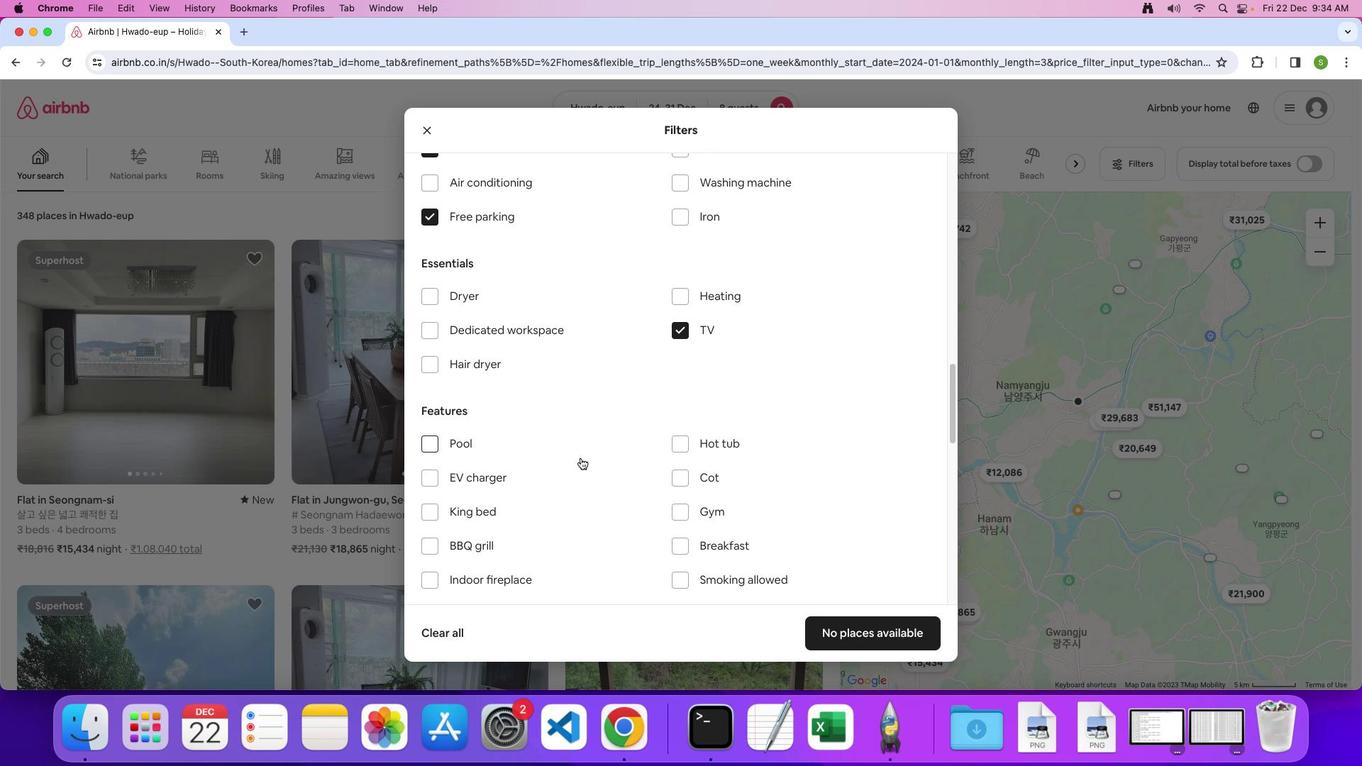 
Action: Mouse scrolled (591, 468) with delta (10, 11)
Screenshot: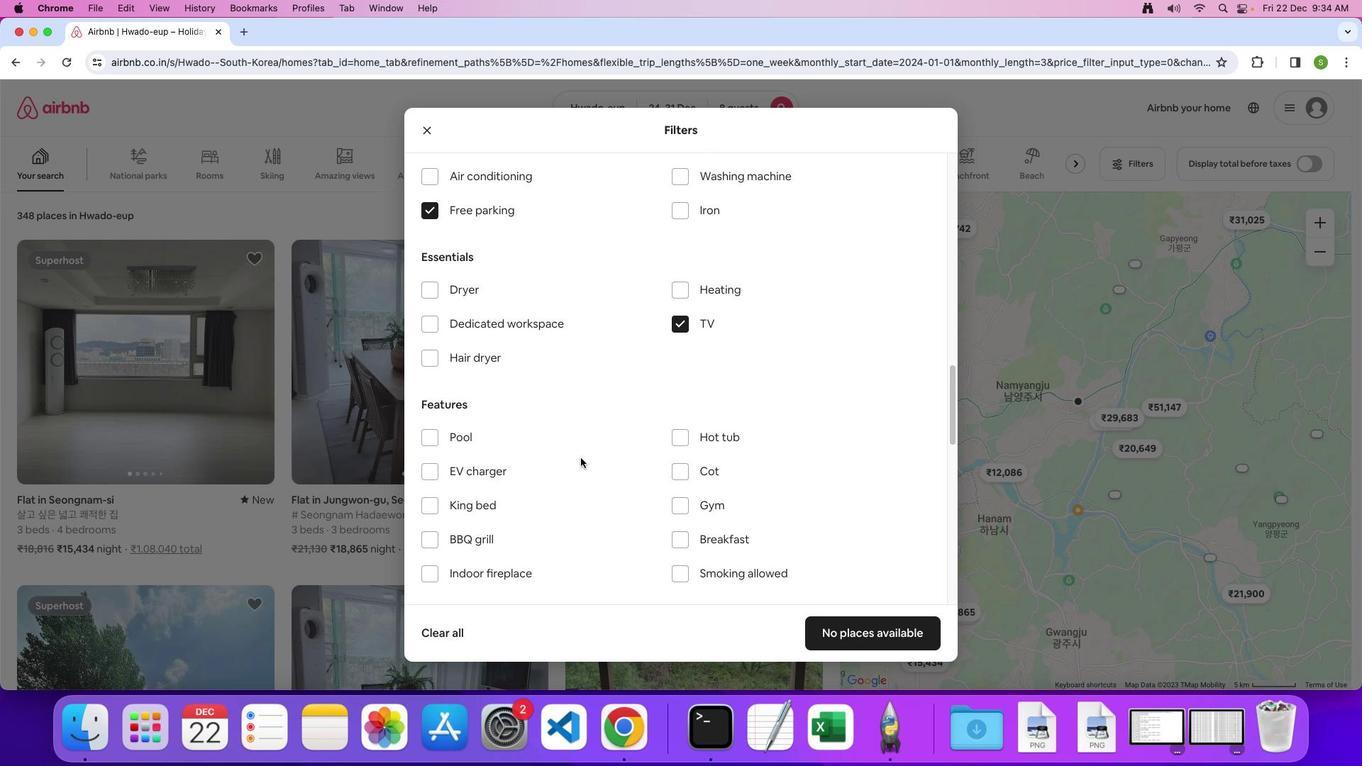
Action: Mouse scrolled (591, 468) with delta (10, 11)
Screenshot: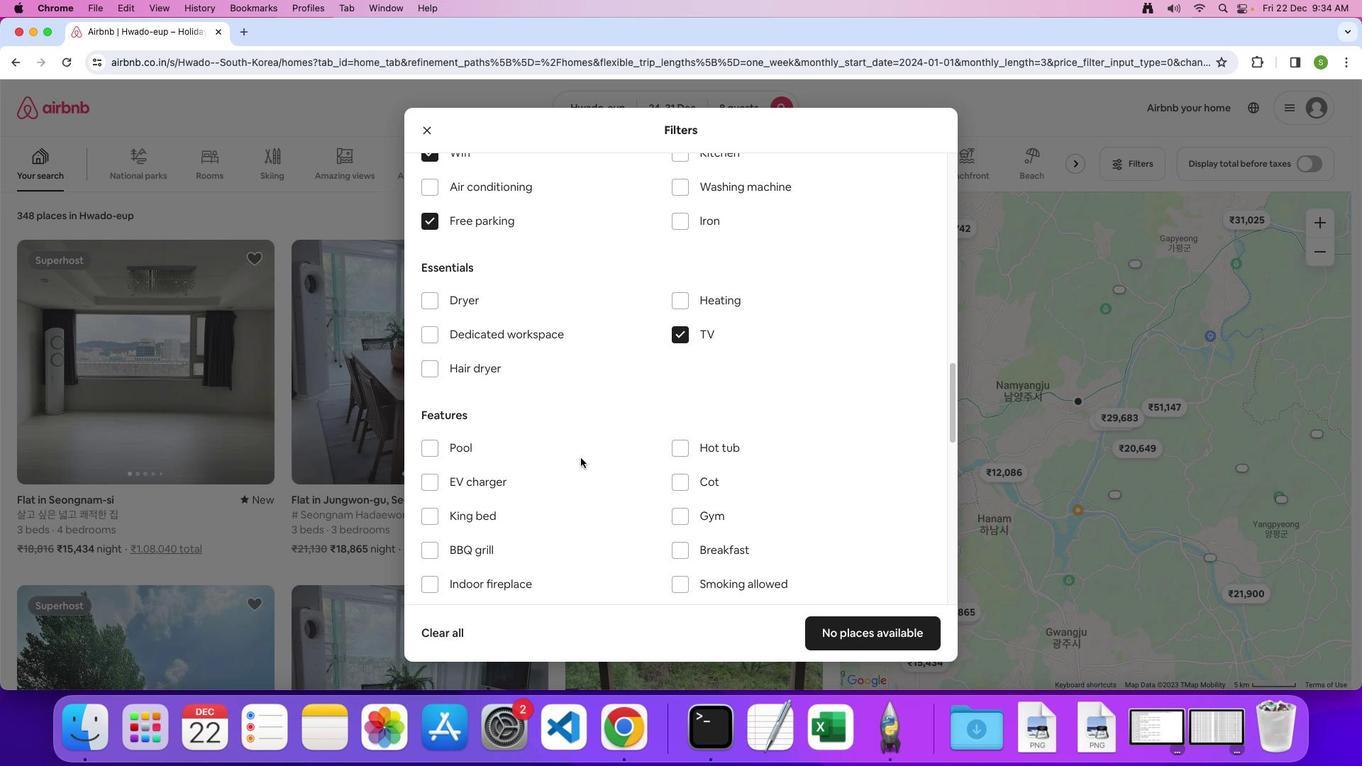 
Action: Mouse scrolled (591, 468) with delta (10, 9)
Screenshot: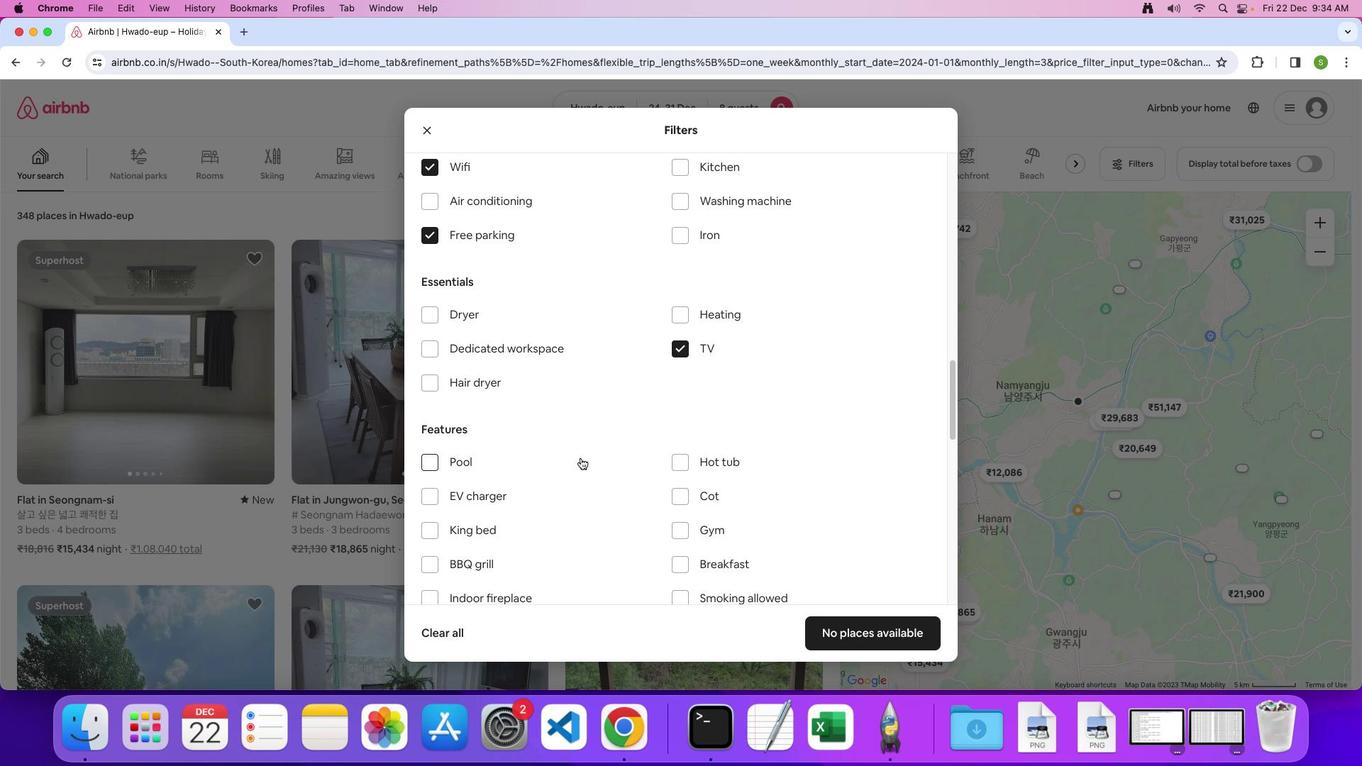 
Action: Mouse scrolled (591, 468) with delta (10, 9)
Screenshot: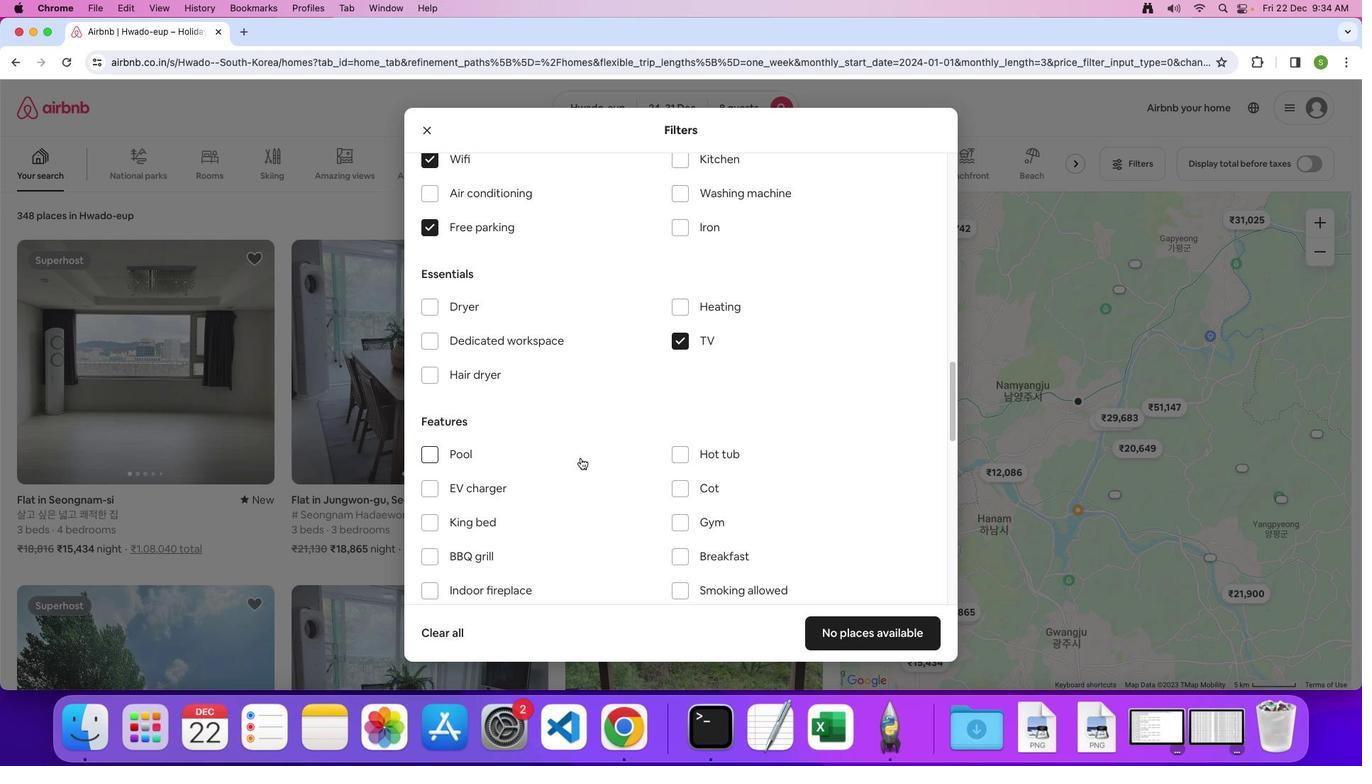 
Action: Mouse scrolled (591, 468) with delta (10, 9)
Screenshot: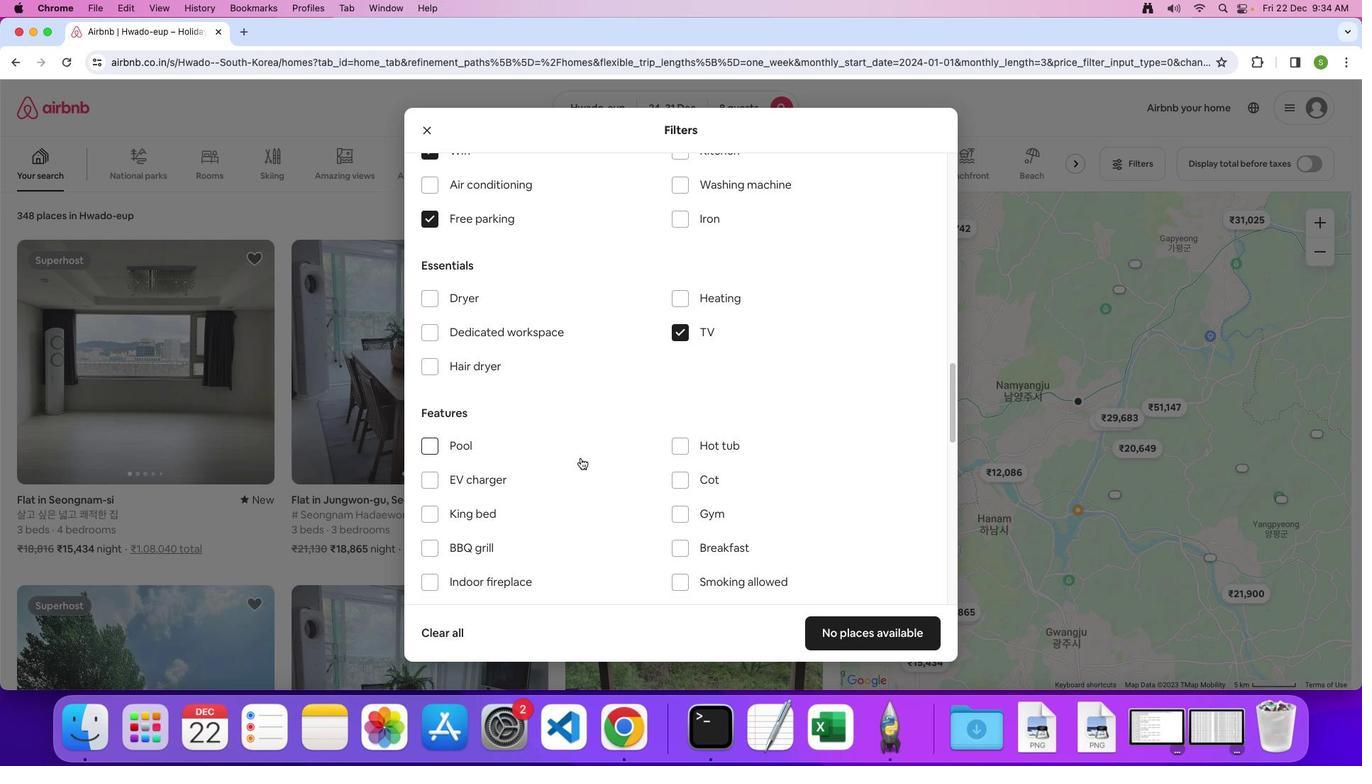 
Action: Mouse scrolled (591, 468) with delta (10, 9)
Screenshot: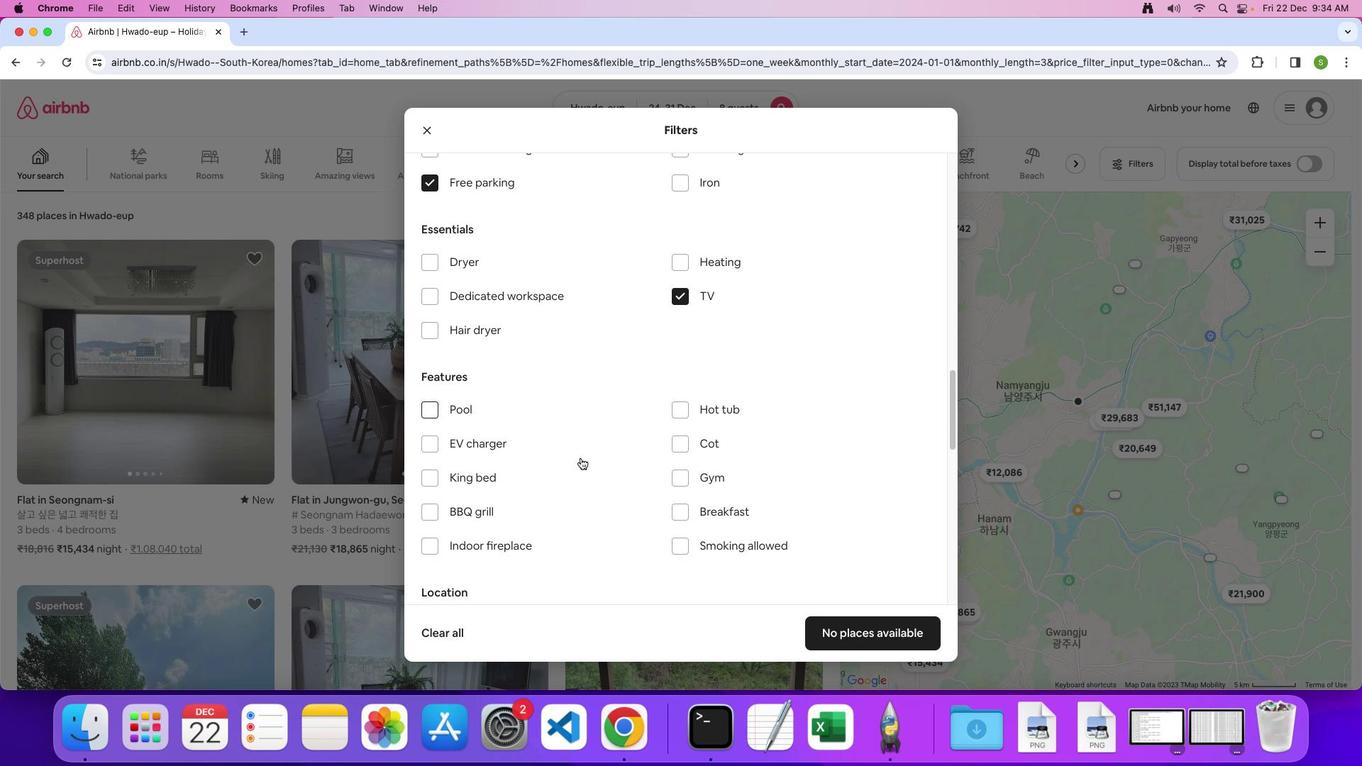 
Action: Mouse scrolled (591, 468) with delta (10, 9)
Screenshot: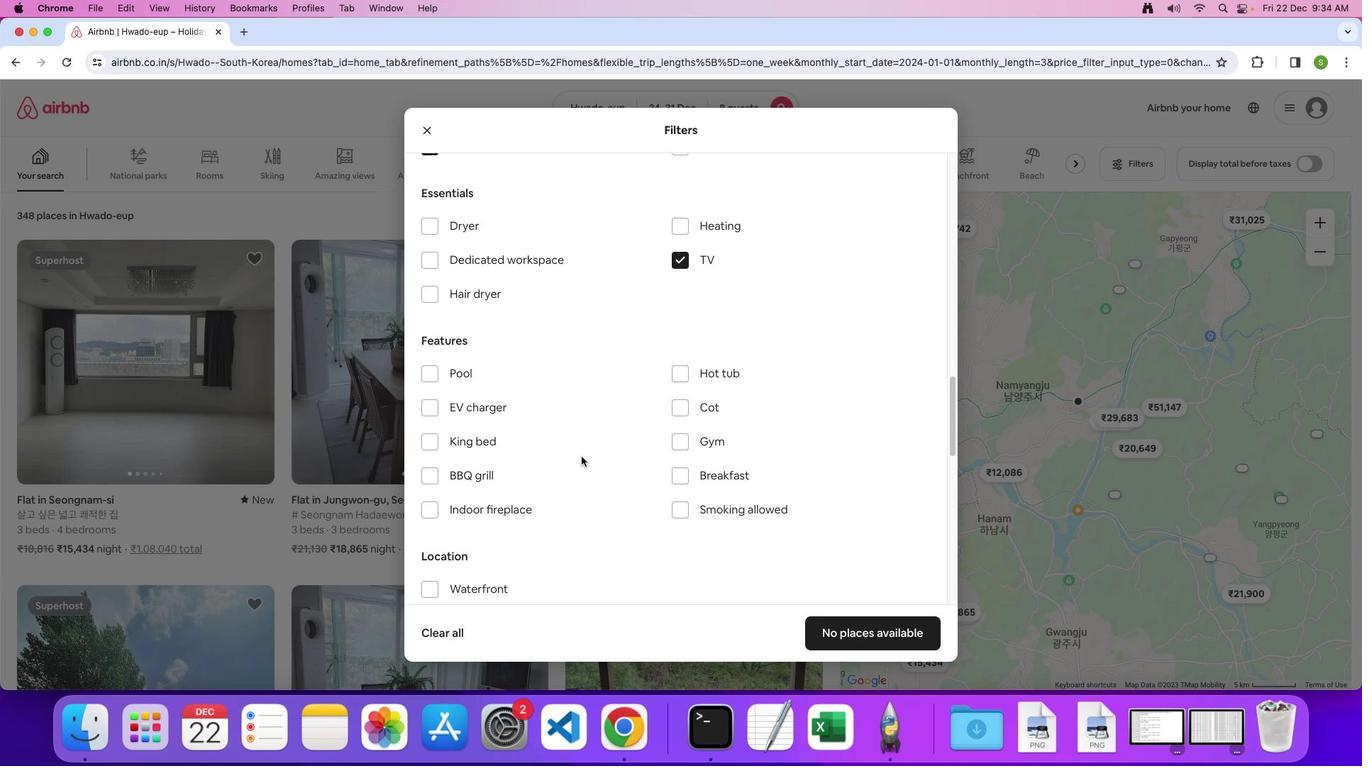 
Action: Mouse moved to (591, 467)
Screenshot: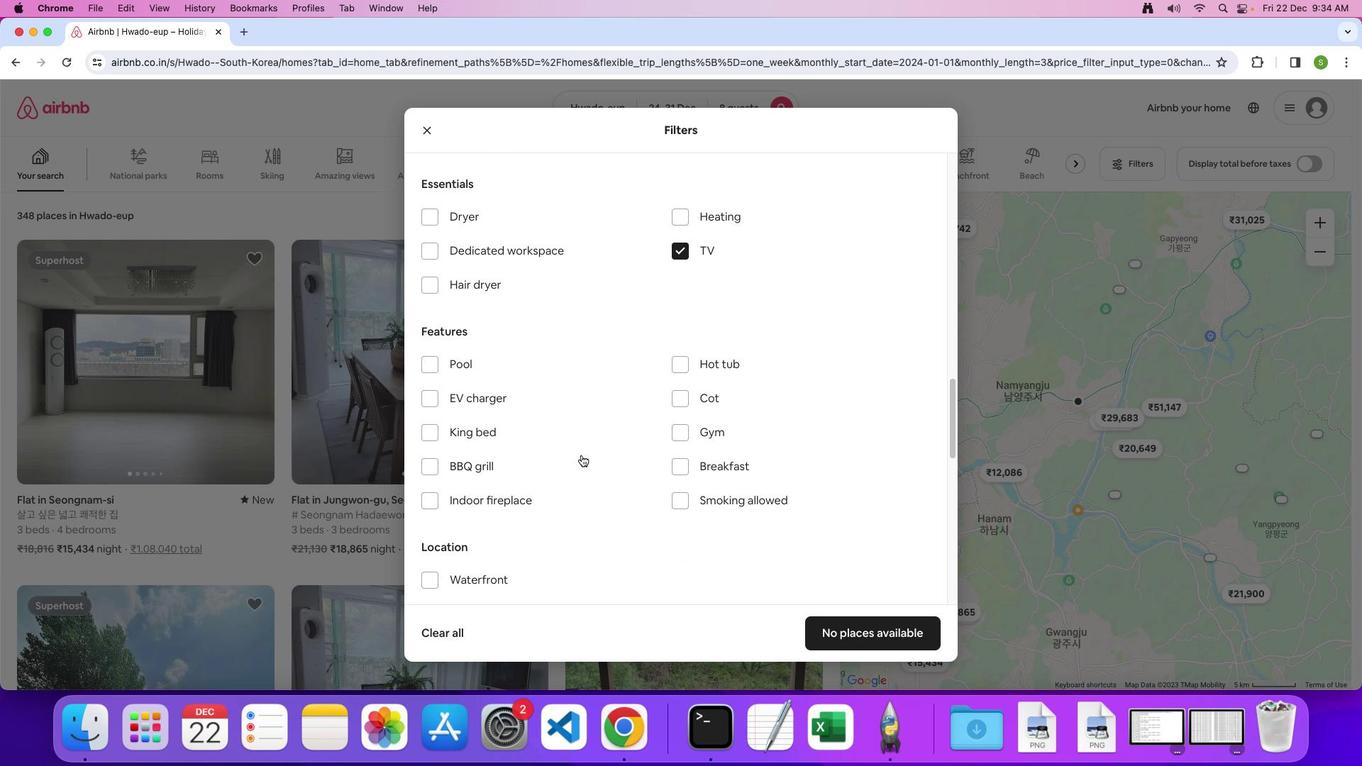 
Action: Mouse scrolled (591, 467) with delta (10, 9)
Screenshot: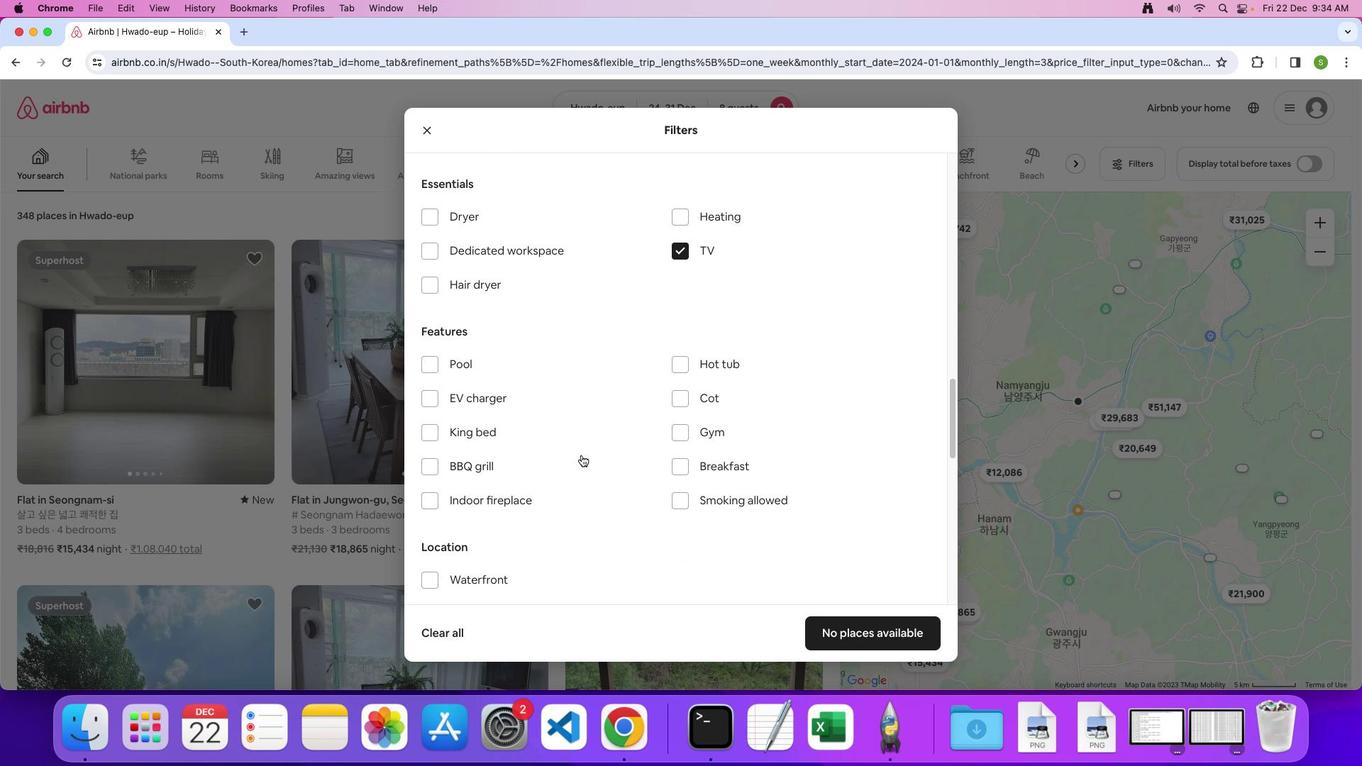 
Action: Mouse moved to (693, 427)
Screenshot: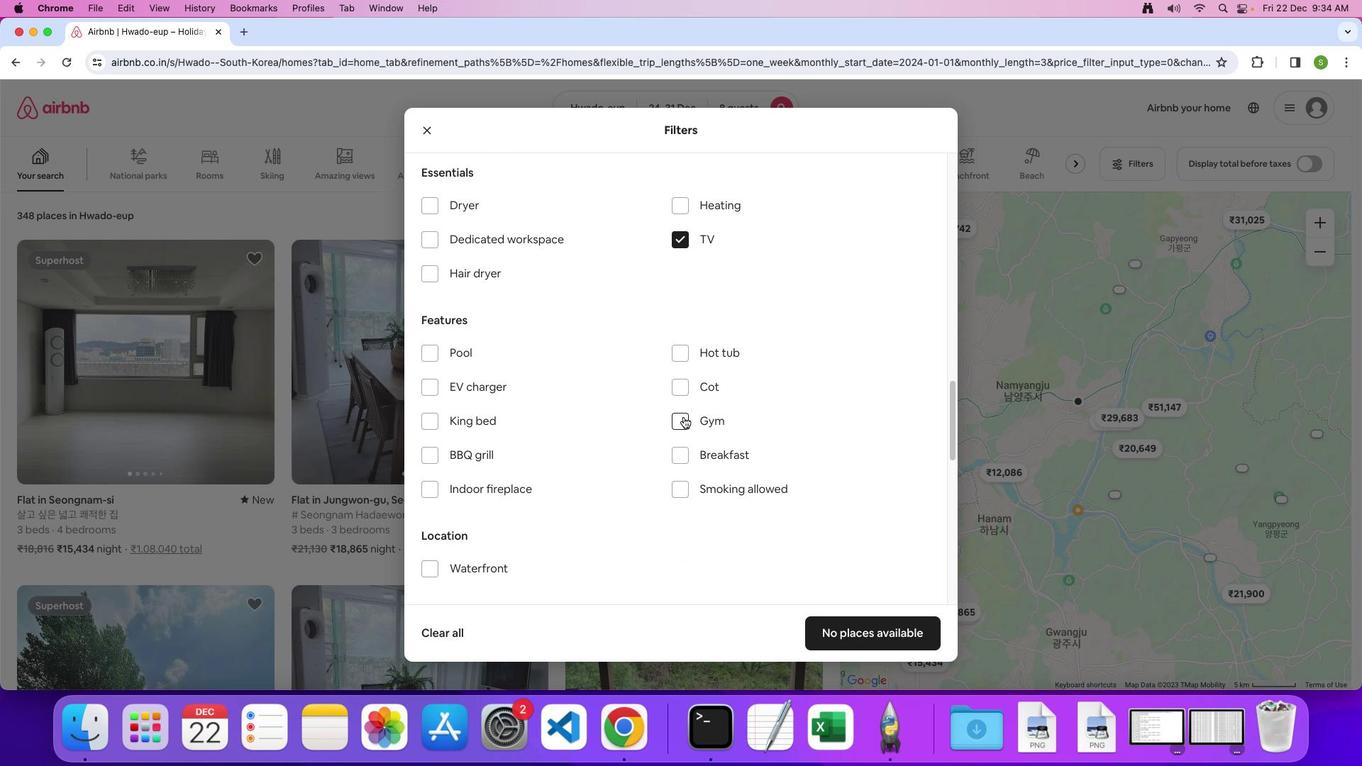 
Action: Mouse pressed left at (693, 427)
Screenshot: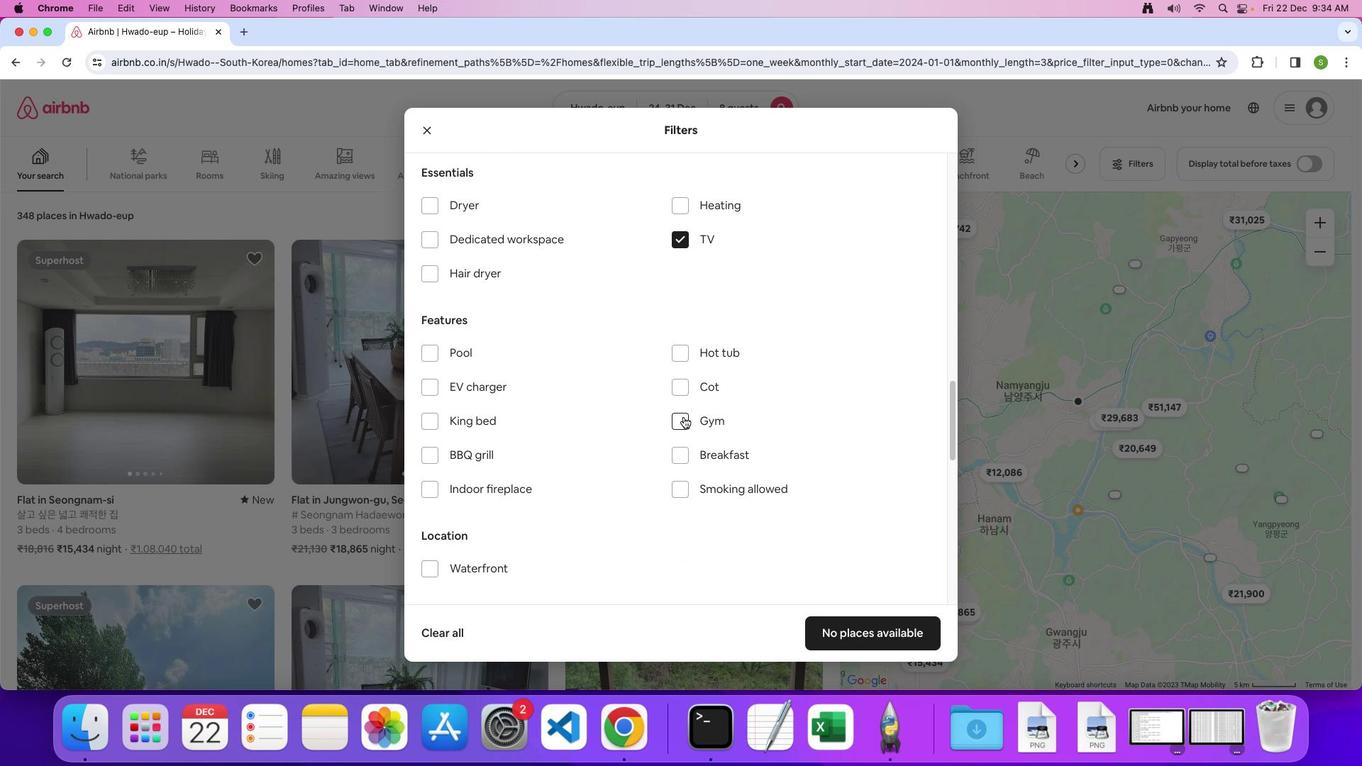 
Action: Mouse moved to (693, 470)
Screenshot: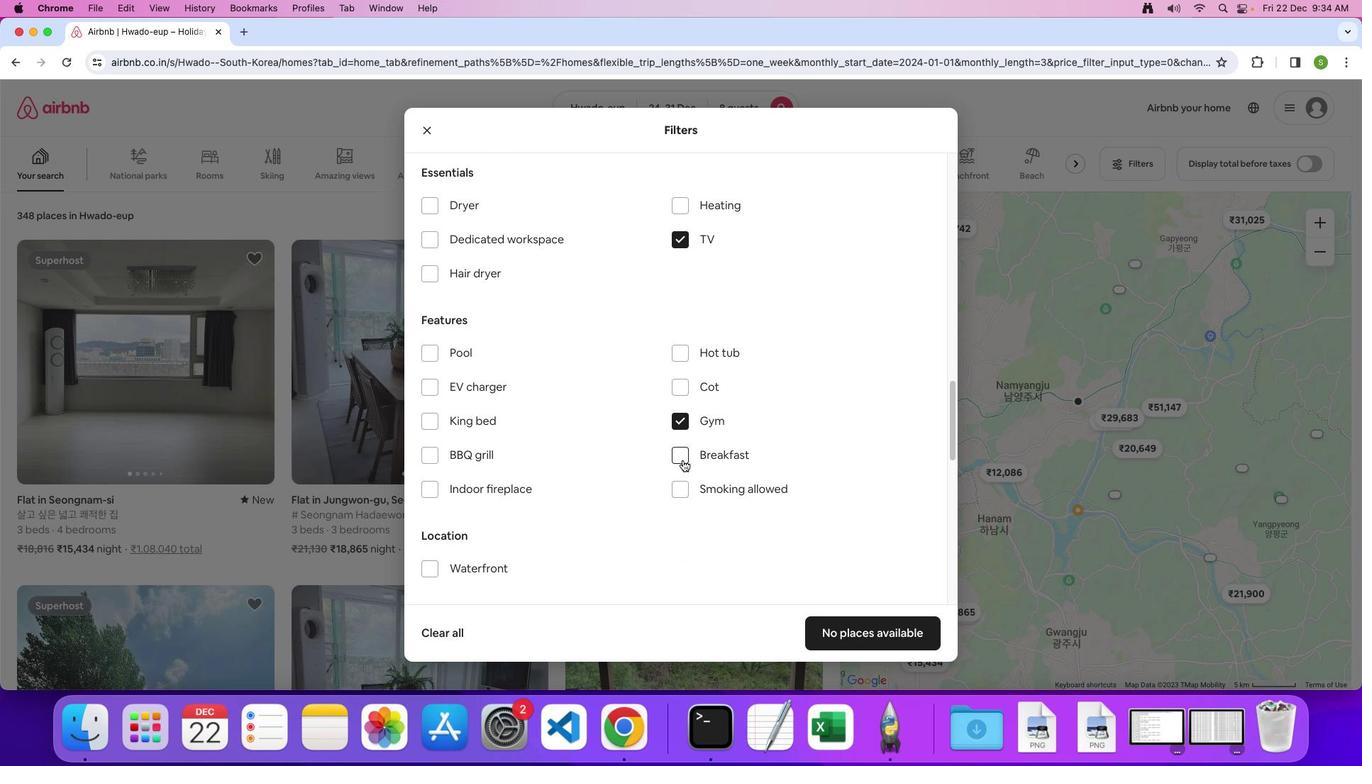 
Action: Mouse pressed left at (693, 470)
Screenshot: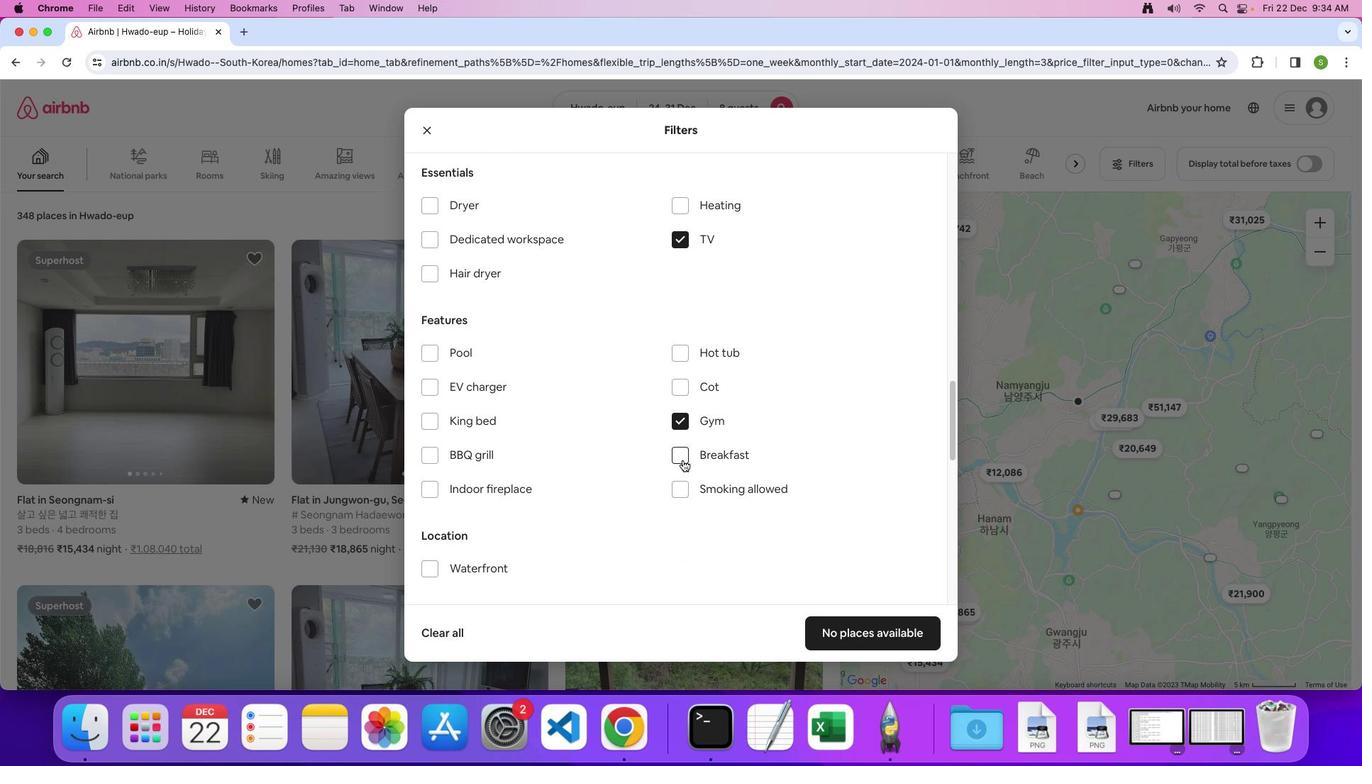 
Action: Mouse moved to (604, 471)
Screenshot: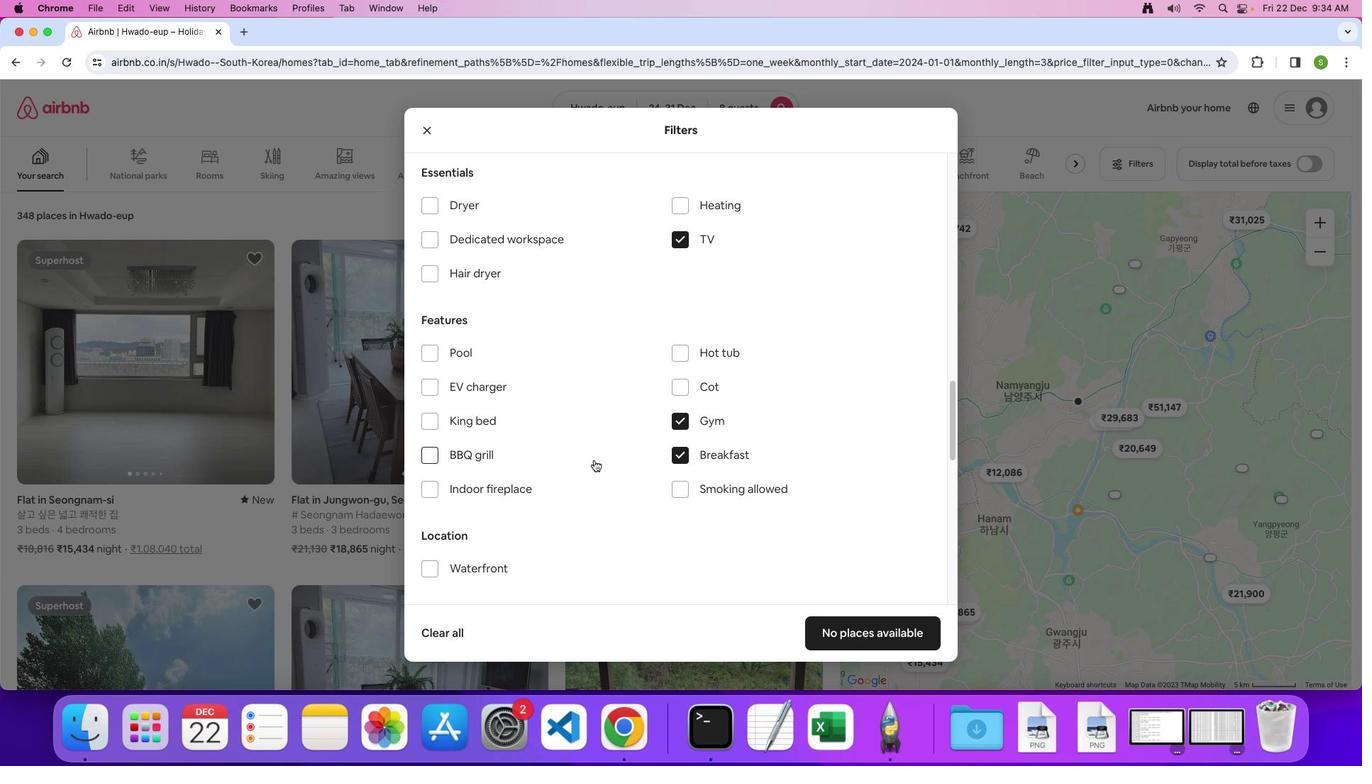 
Action: Mouse scrolled (604, 471) with delta (10, 9)
Screenshot: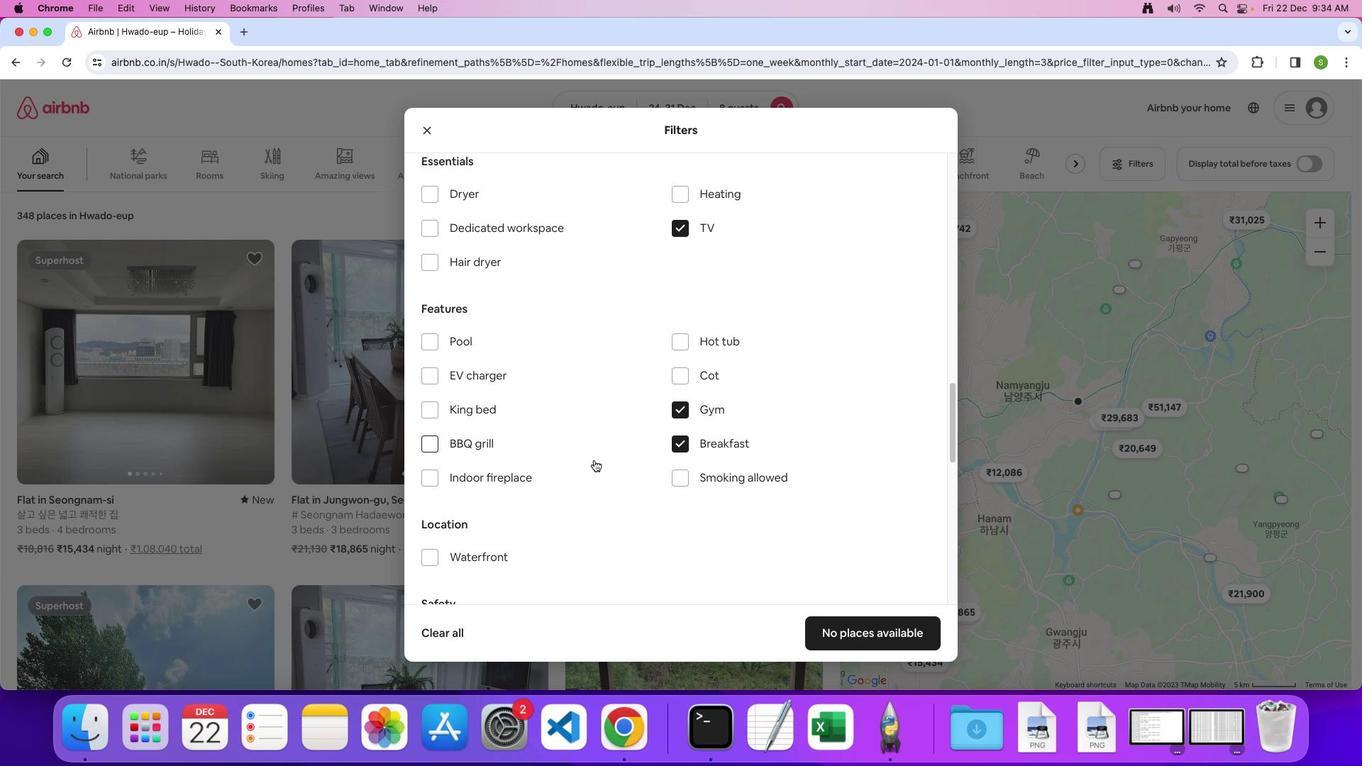 
Action: Mouse scrolled (604, 471) with delta (10, 9)
Screenshot: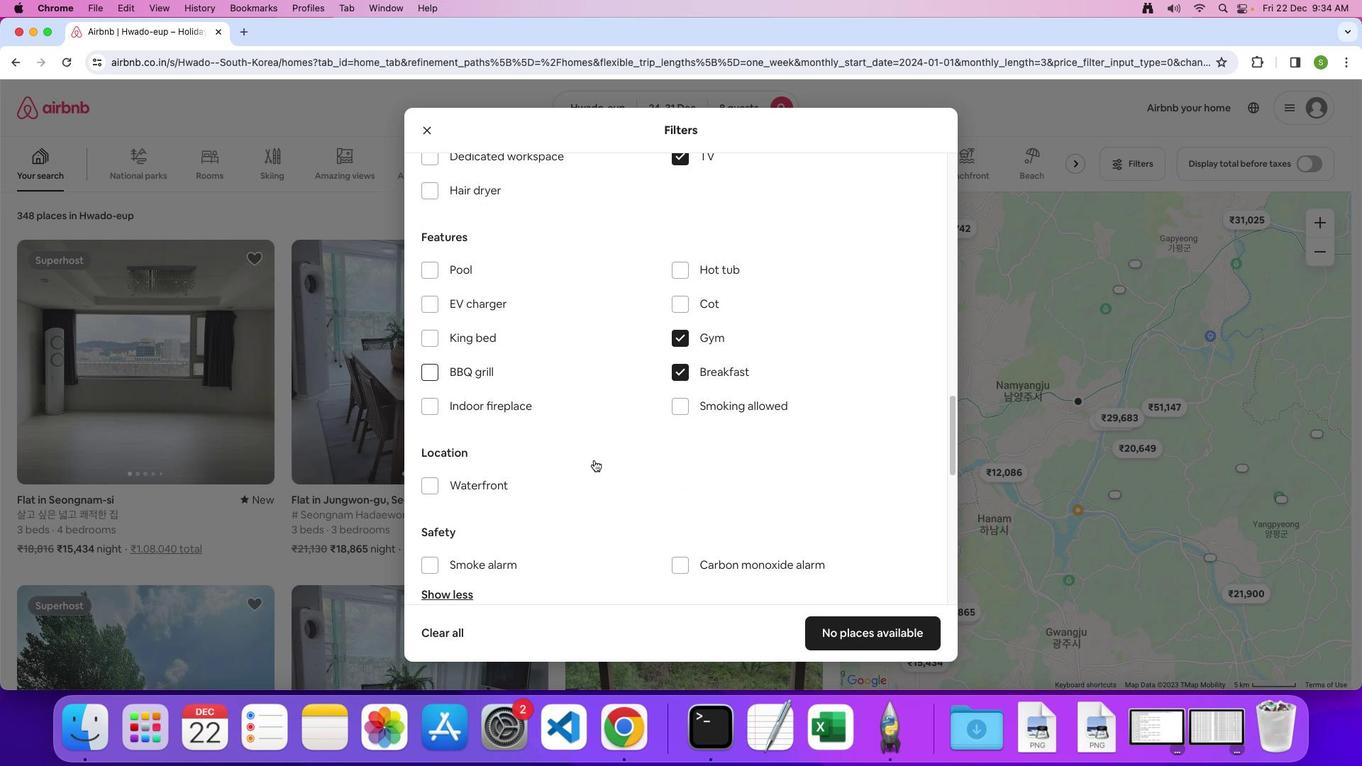 
Action: Mouse scrolled (604, 471) with delta (10, 7)
Screenshot: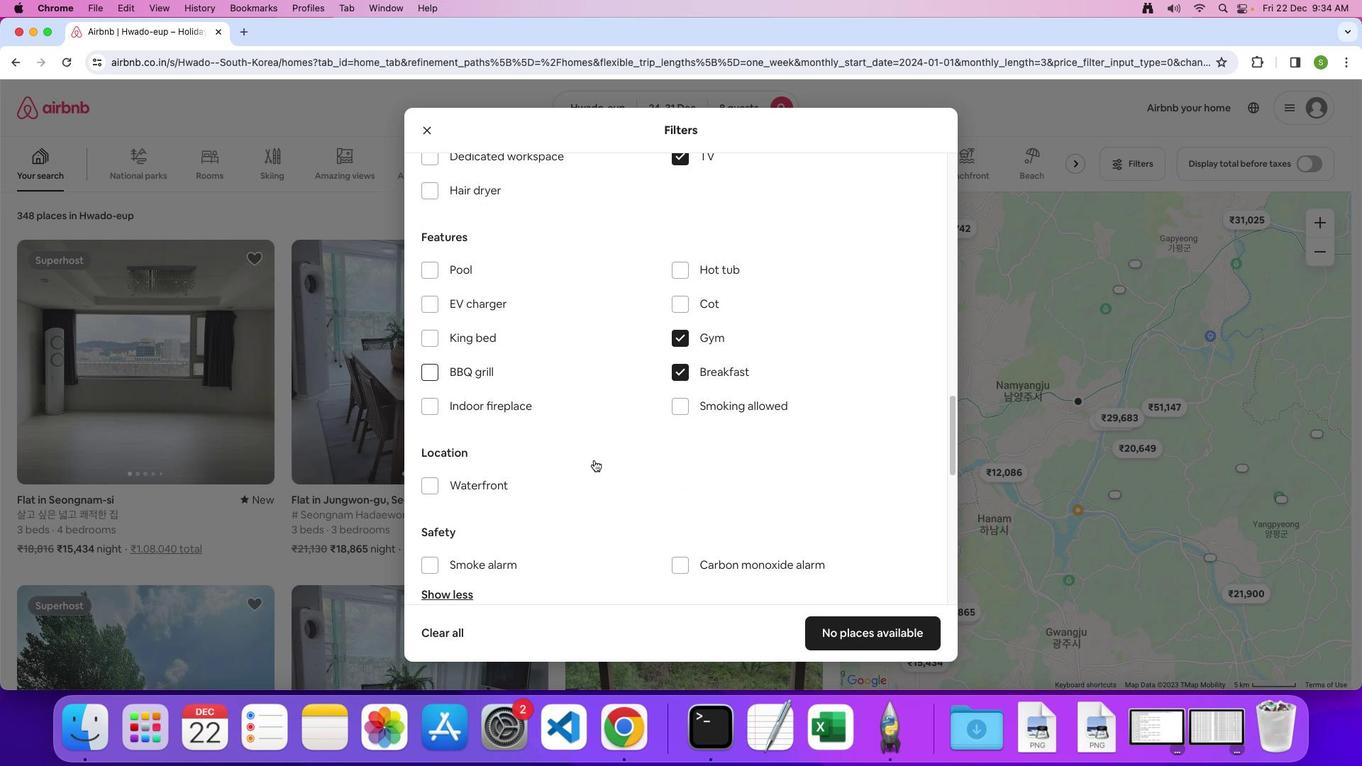 
Action: Mouse scrolled (604, 471) with delta (10, 11)
Screenshot: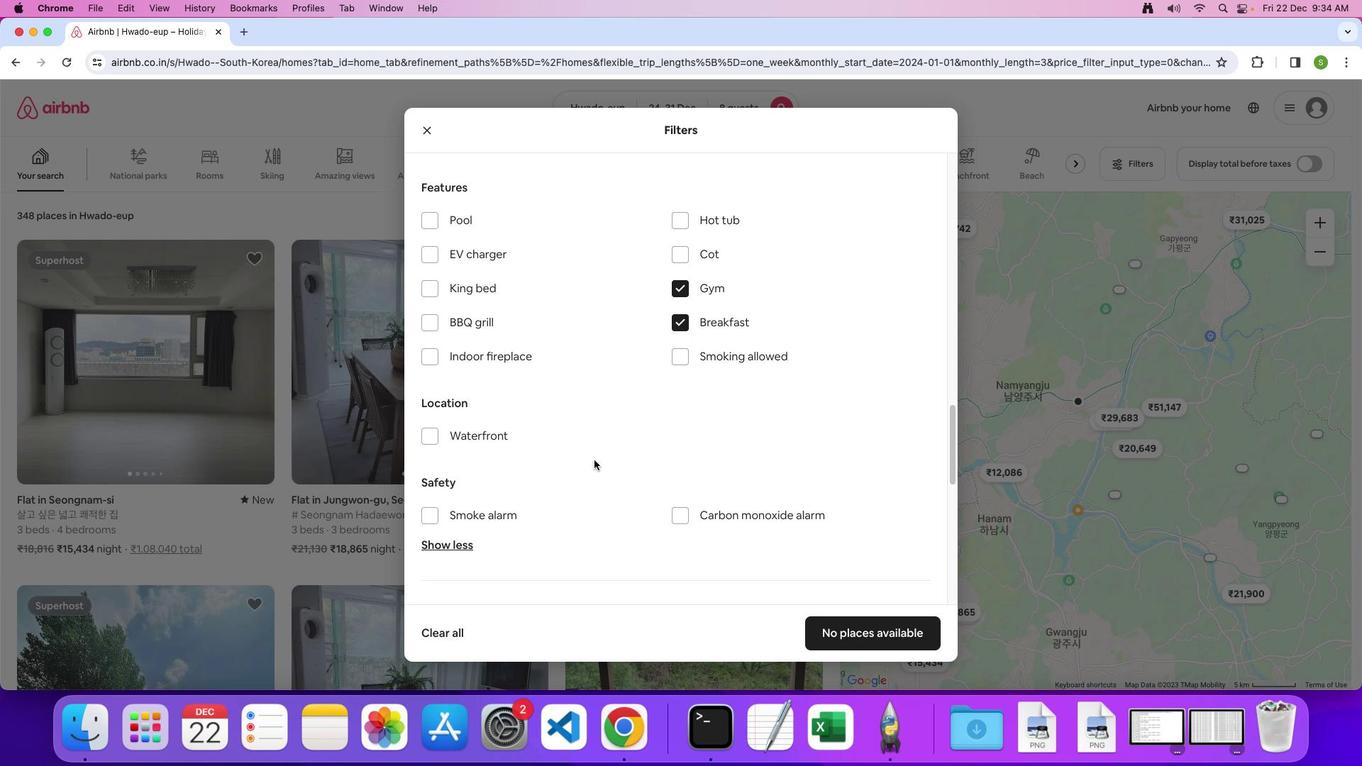 
Action: Mouse scrolled (604, 471) with delta (10, 11)
Screenshot: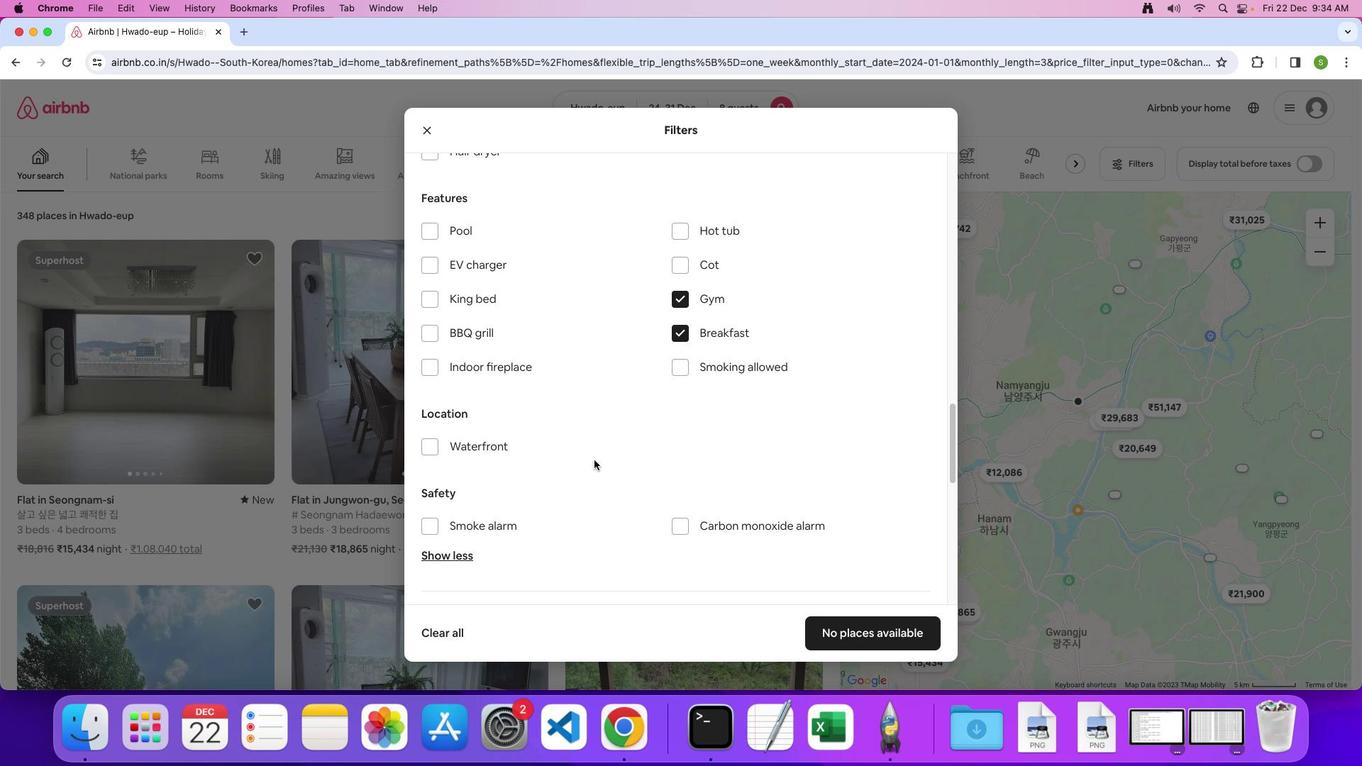 
Action: Mouse scrolled (604, 471) with delta (10, 11)
Screenshot: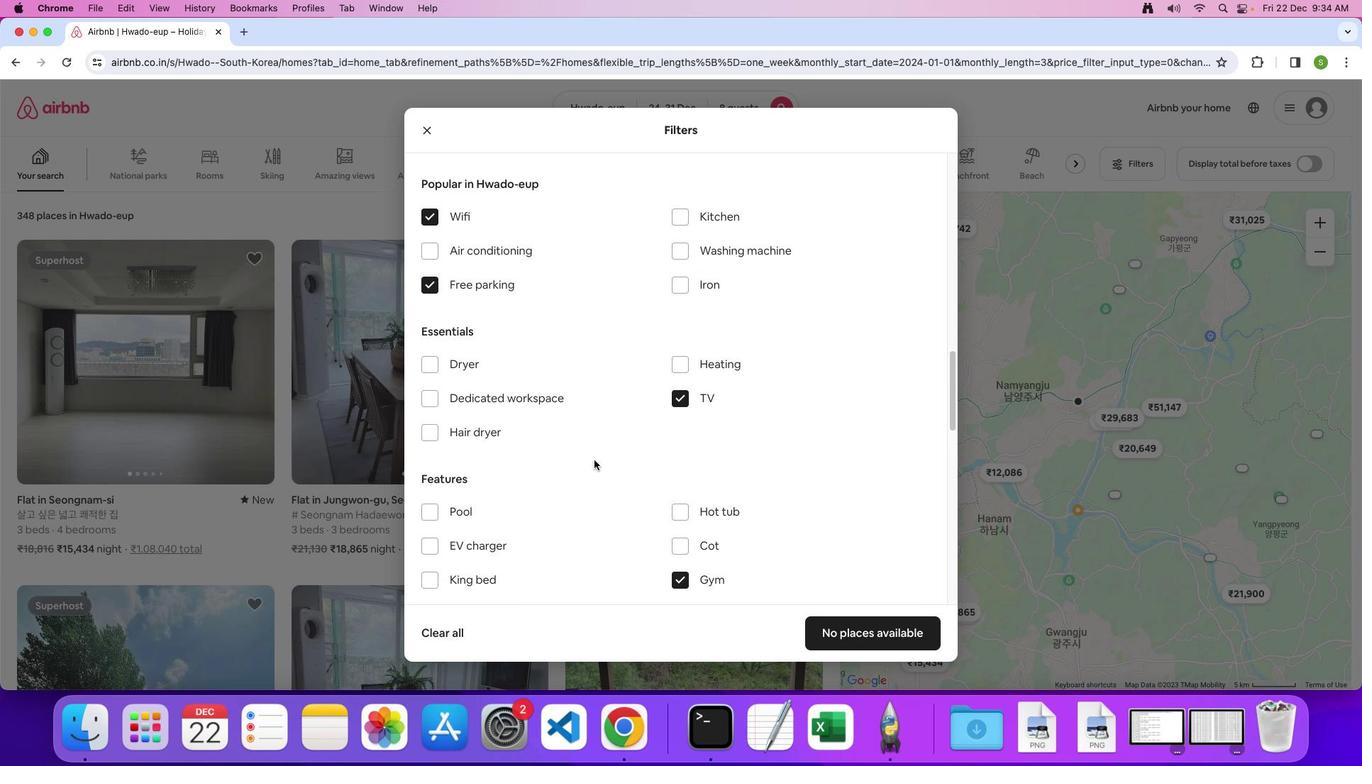 
Action: Mouse scrolled (604, 471) with delta (10, 11)
Screenshot: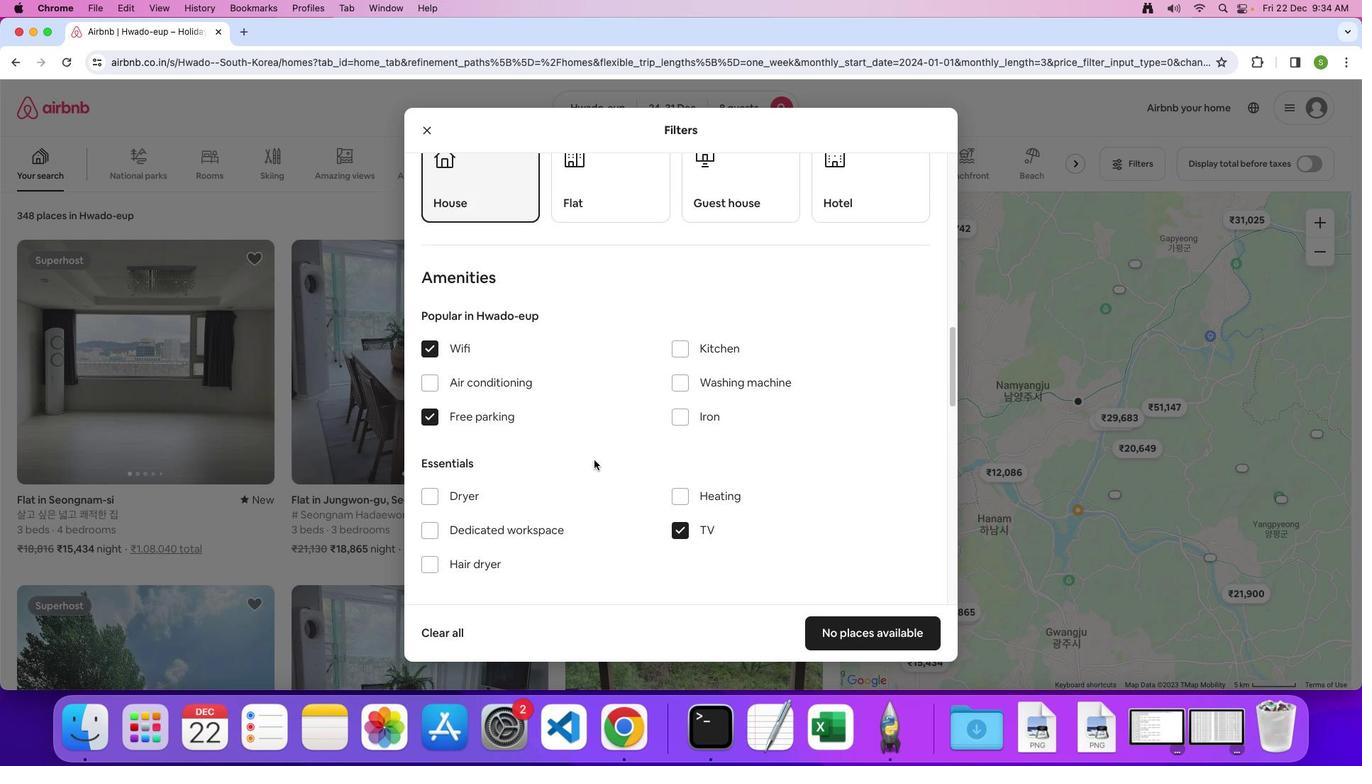 
Action: Mouse scrolled (604, 471) with delta (10, 14)
Screenshot: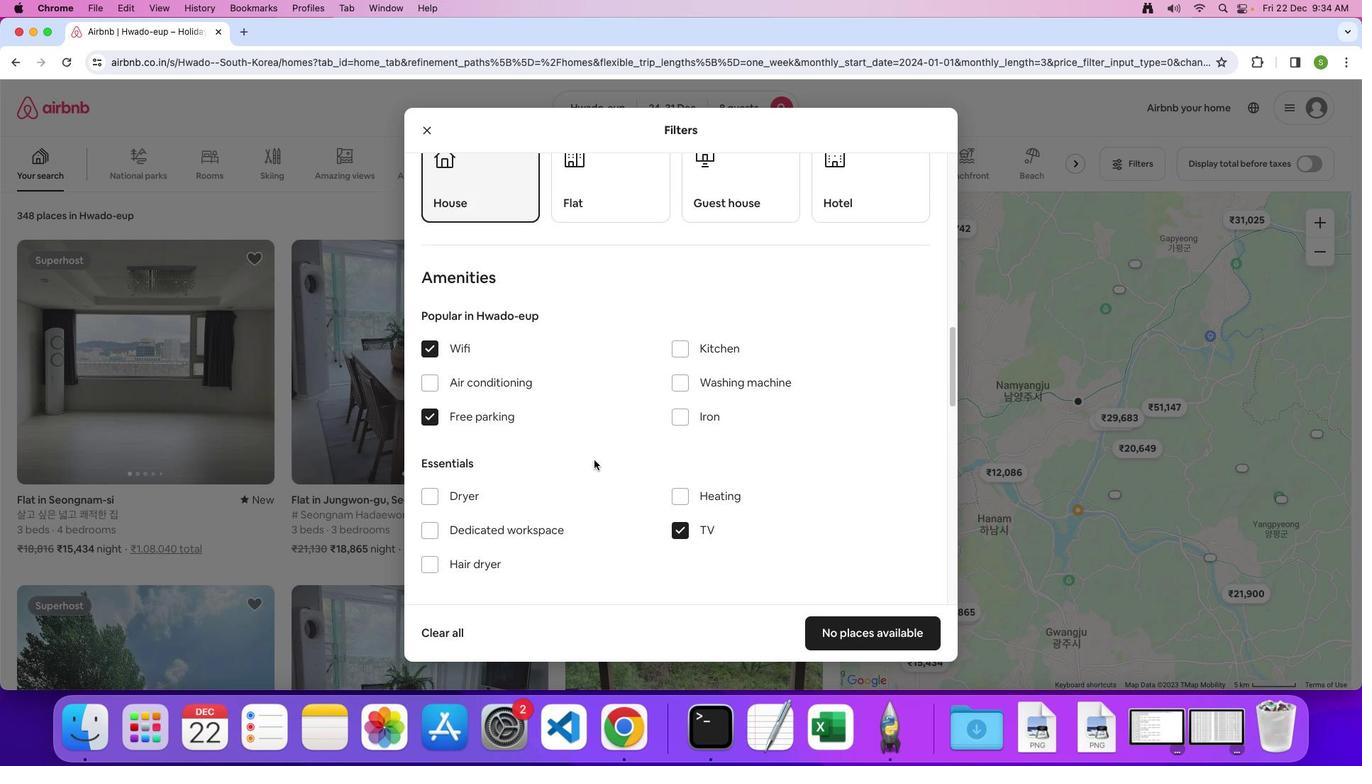 
Action: Mouse scrolled (604, 471) with delta (10, 15)
Screenshot: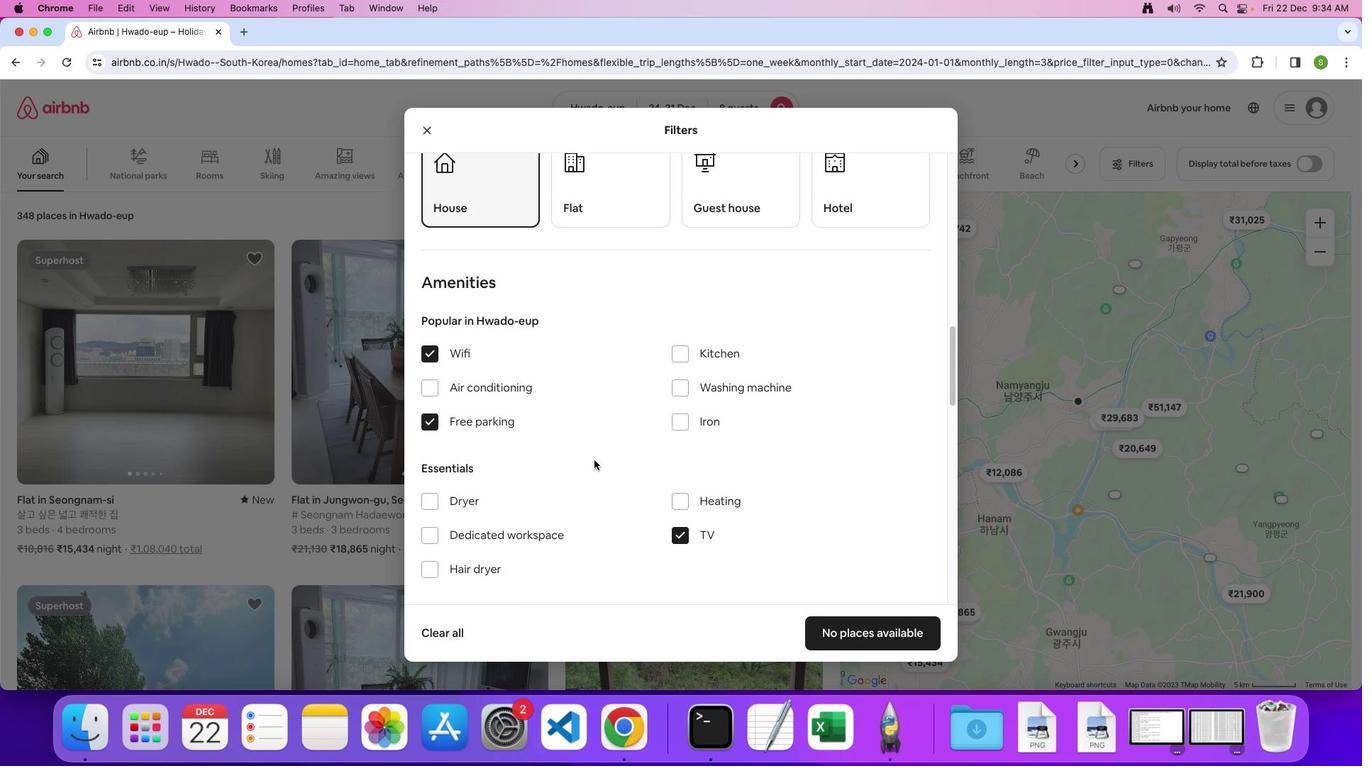
Action: Mouse moved to (596, 466)
Screenshot: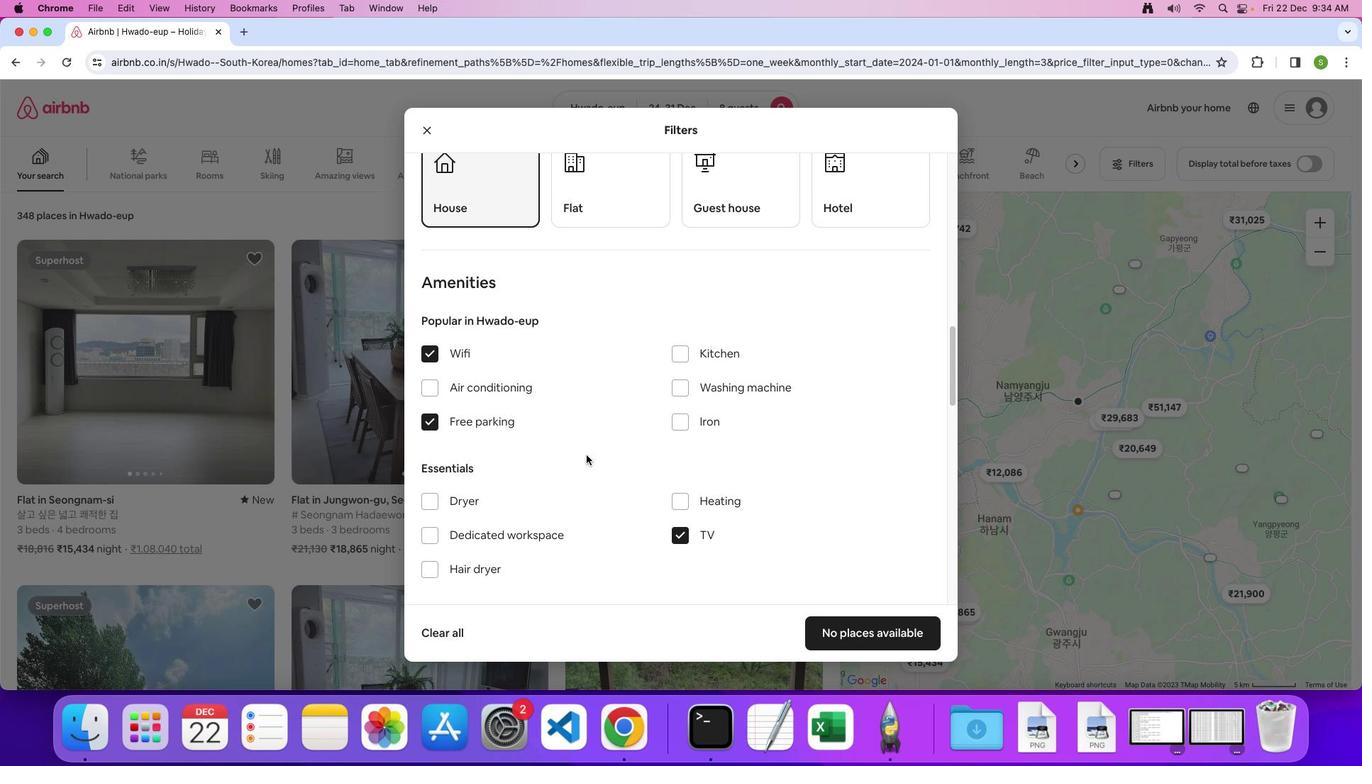 
Action: Mouse scrolled (596, 466) with delta (10, 9)
Screenshot: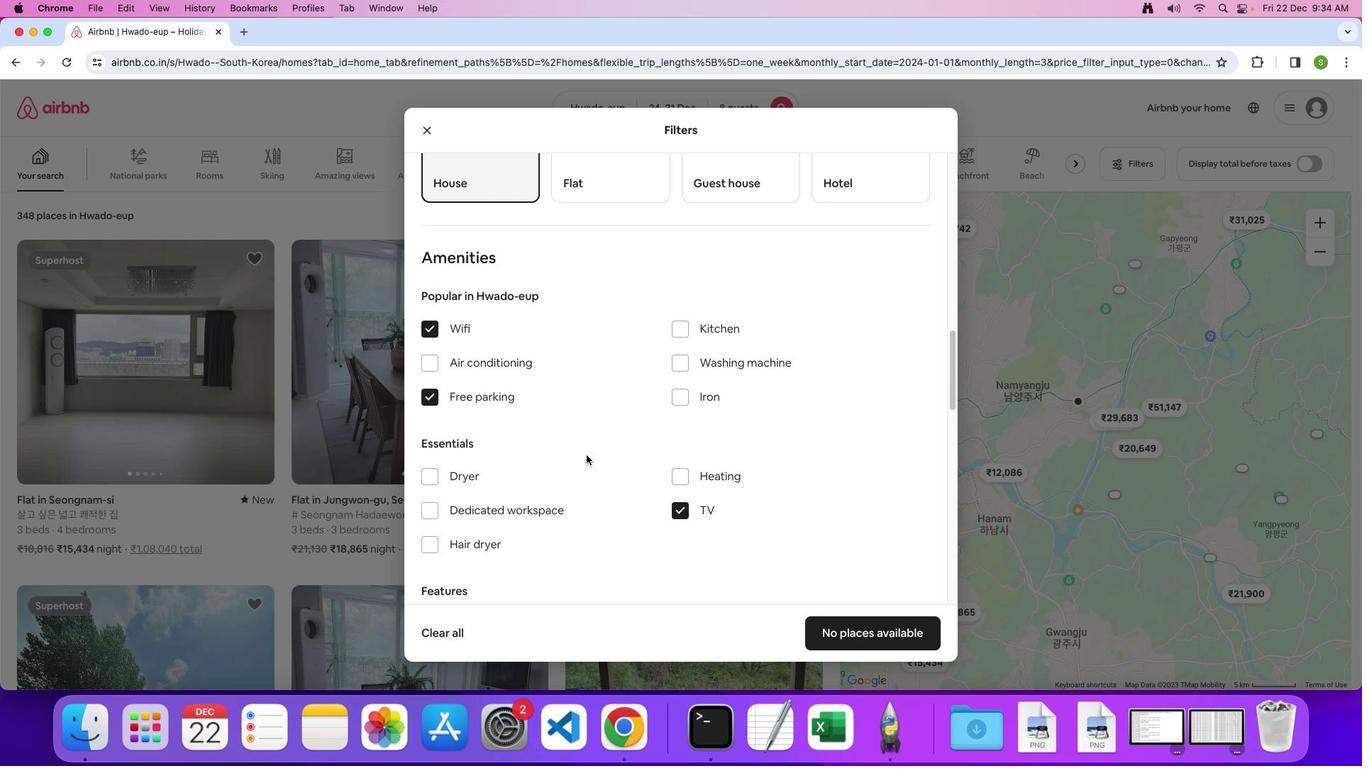 
Action: Mouse scrolled (596, 466) with delta (10, 9)
Screenshot: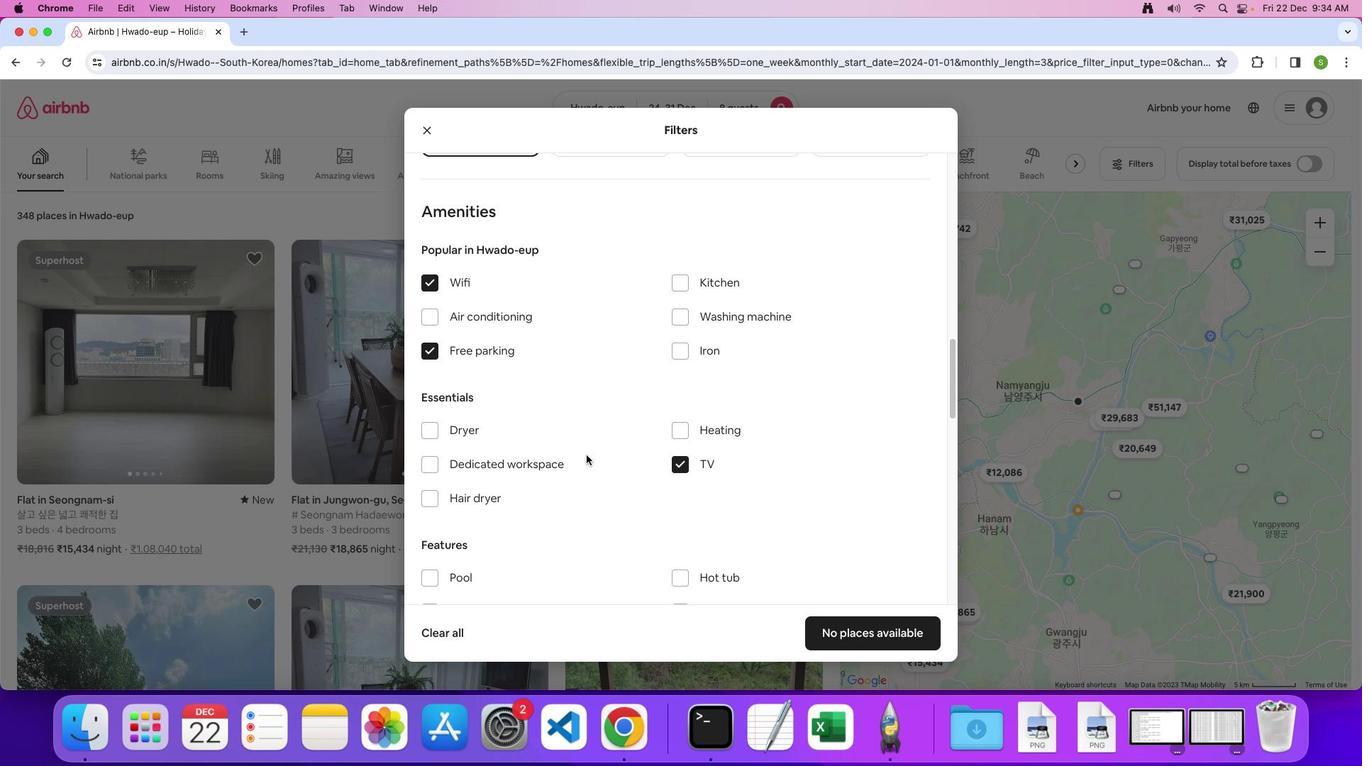 
Action: Mouse scrolled (596, 466) with delta (10, 7)
Screenshot: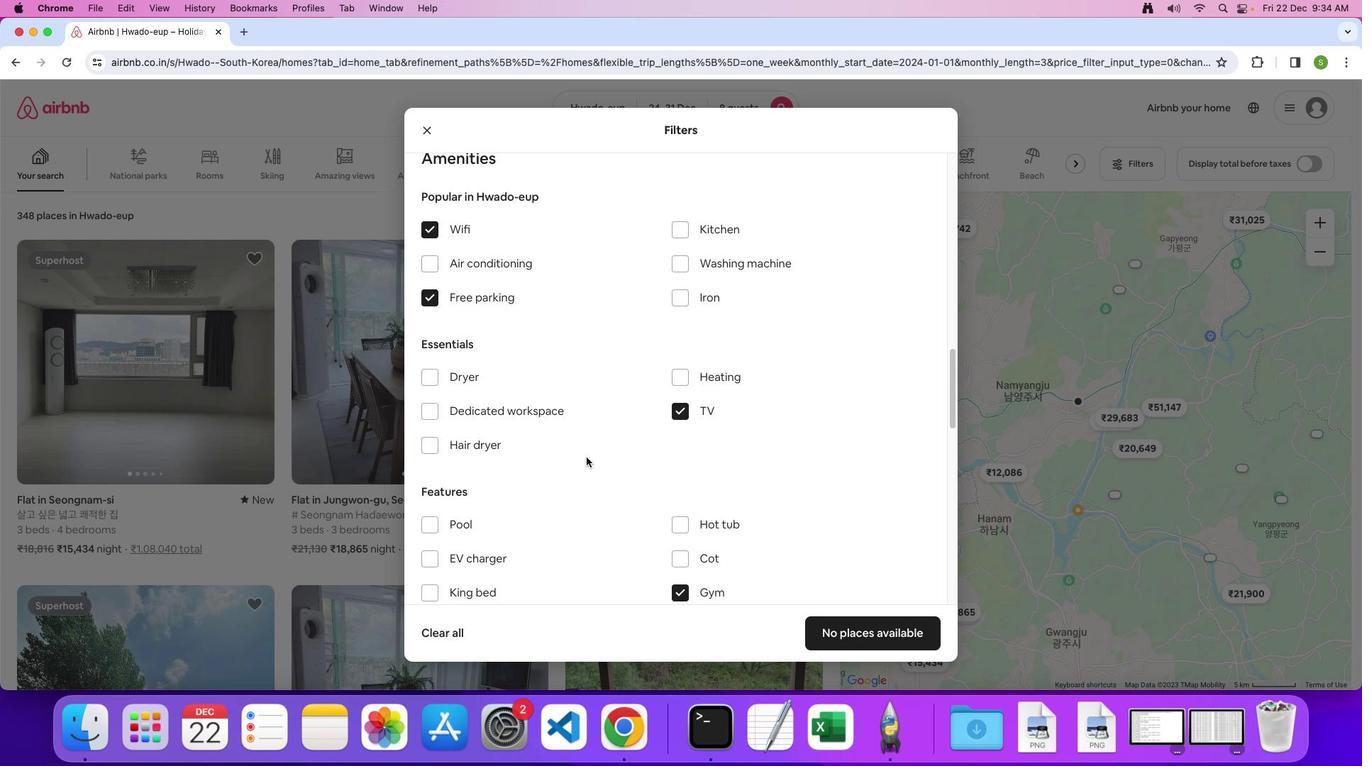 
Action: Mouse moved to (608, 512)
Screenshot: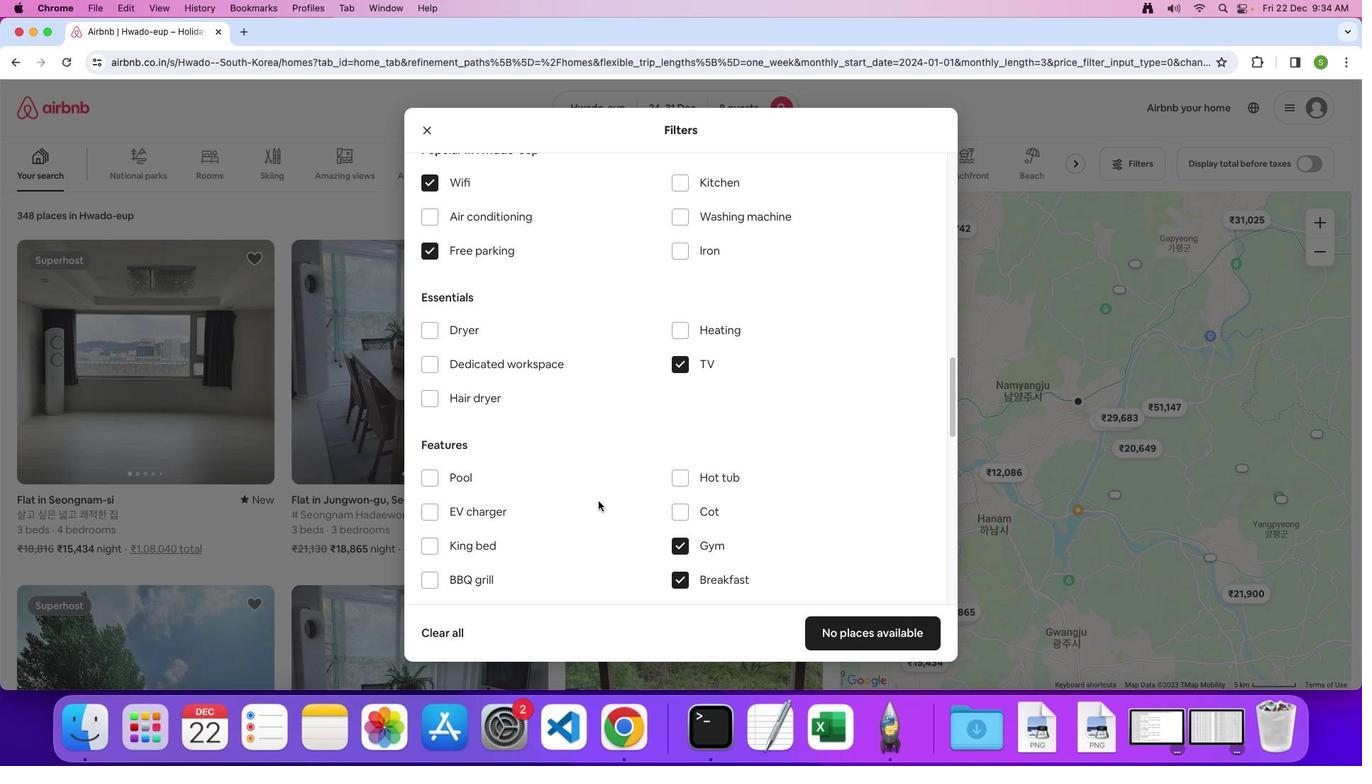 
Action: Mouse scrolled (608, 512) with delta (10, 9)
Screenshot: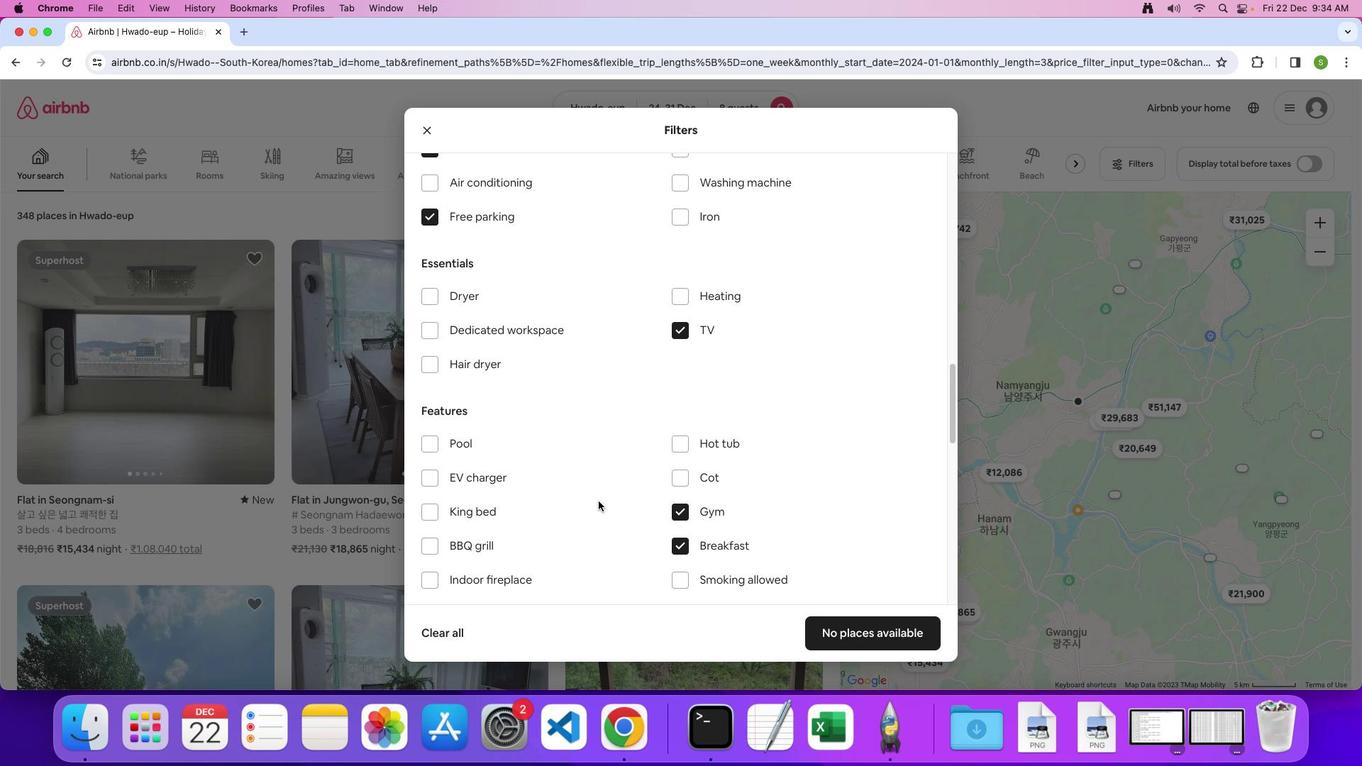 
Action: Mouse scrolled (608, 512) with delta (10, 9)
Screenshot: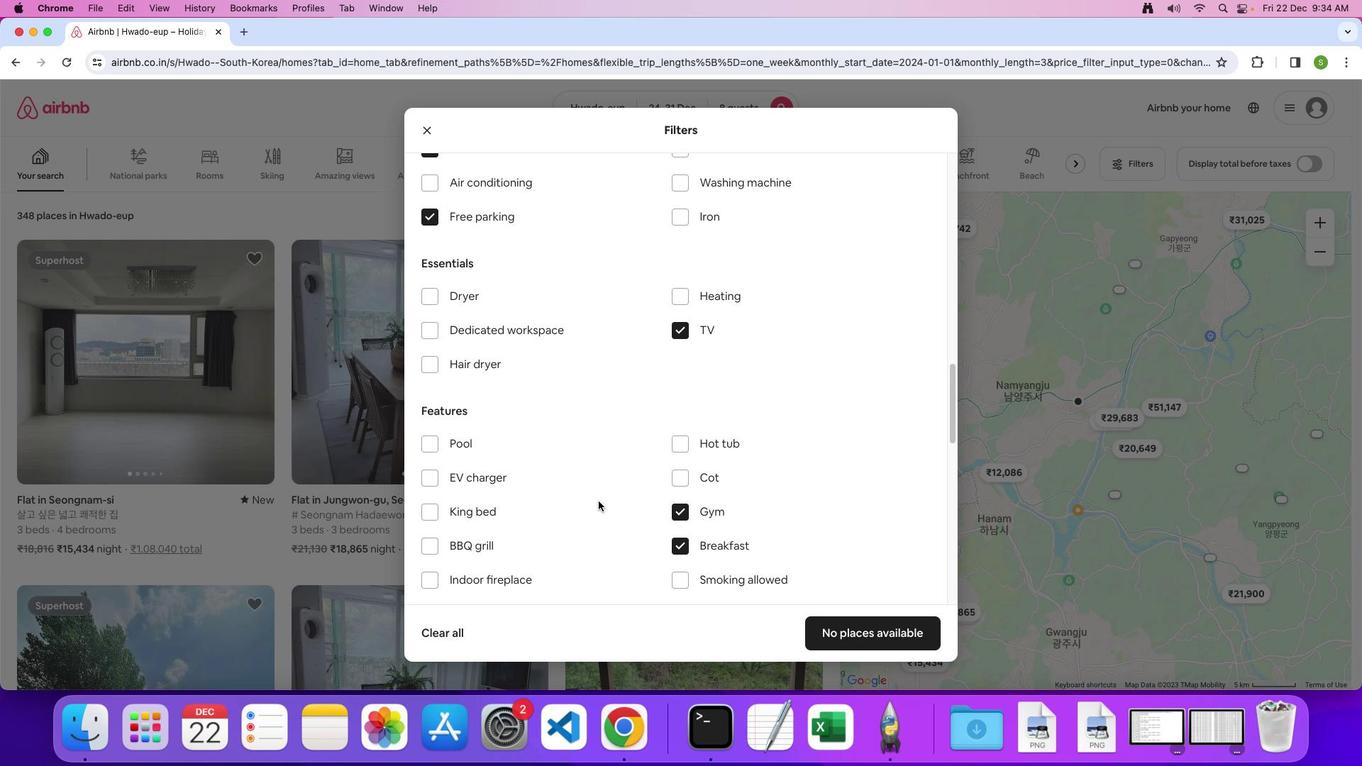 
Action: Mouse scrolled (608, 512) with delta (10, 7)
Screenshot: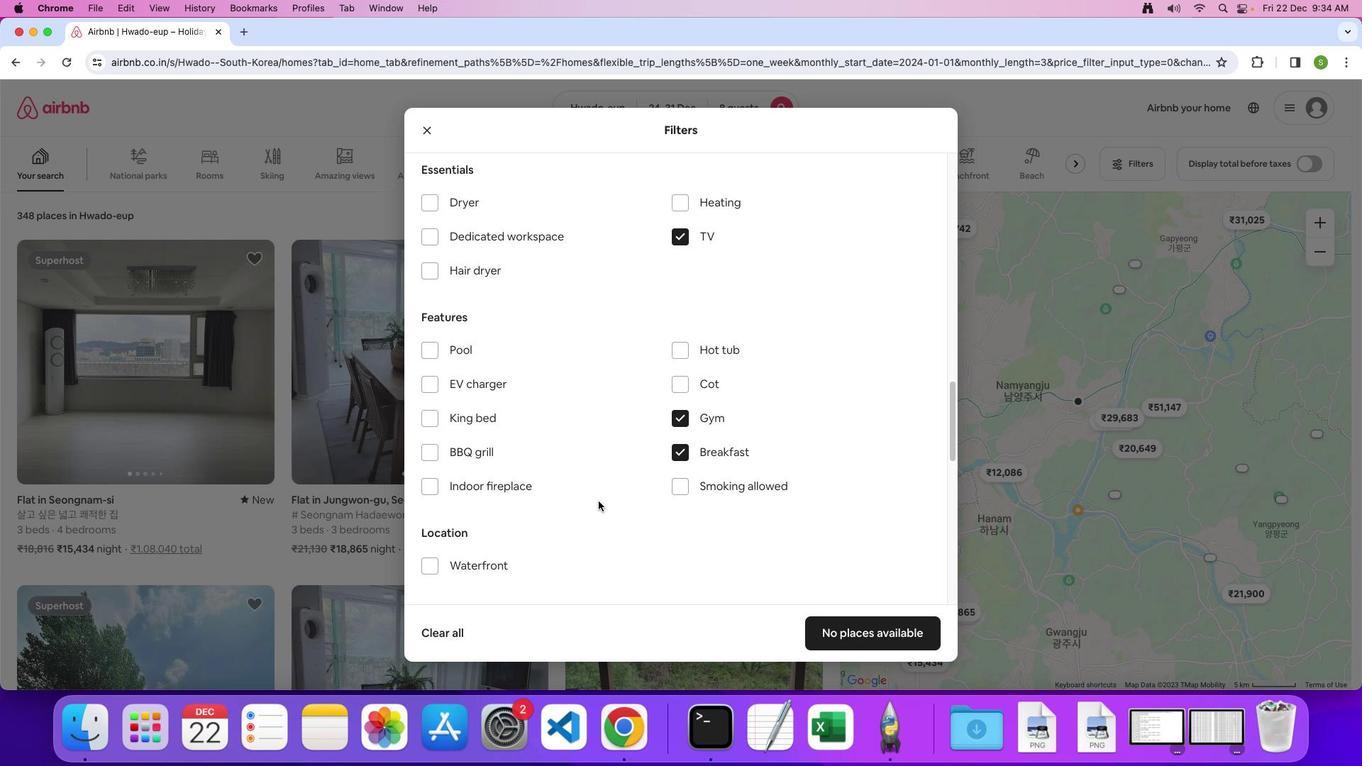 
Action: Mouse scrolled (608, 512) with delta (10, 9)
Screenshot: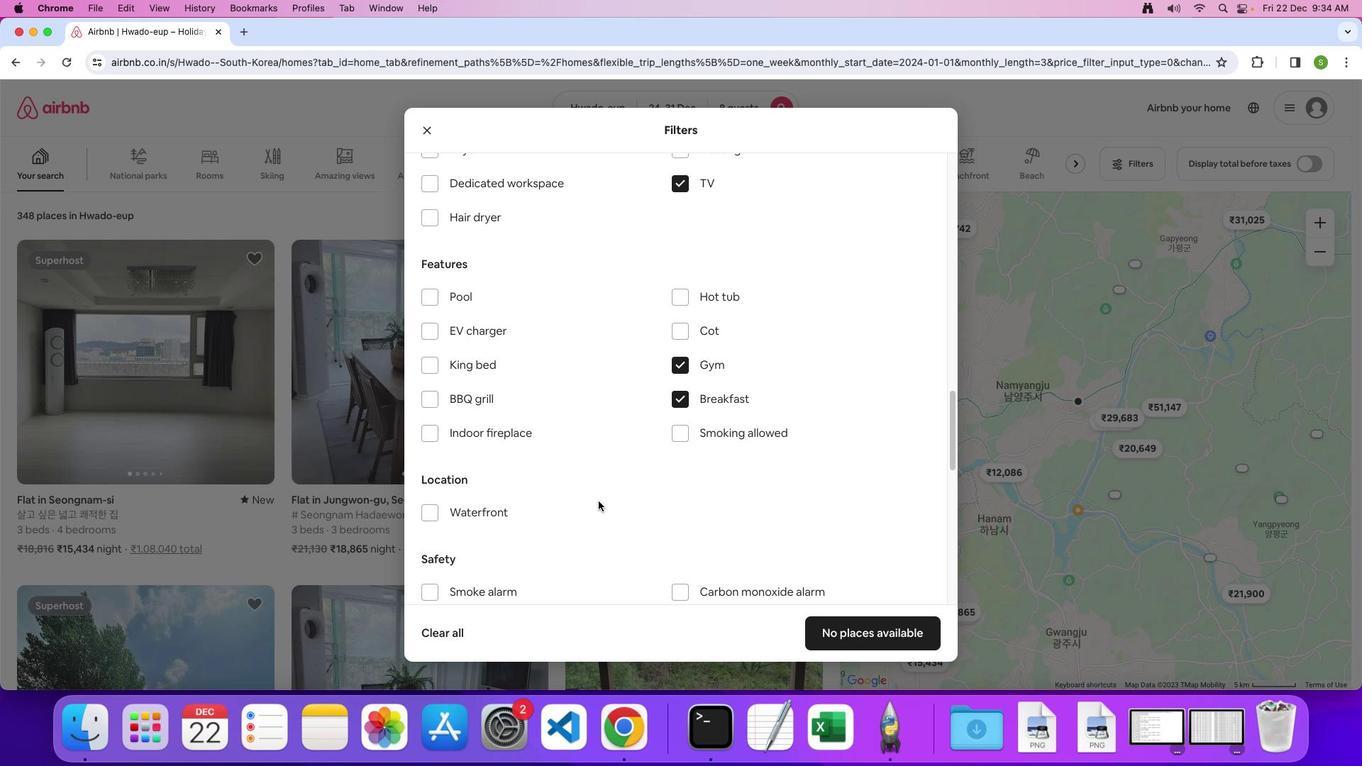 
Action: Mouse scrolled (608, 512) with delta (10, 9)
Screenshot: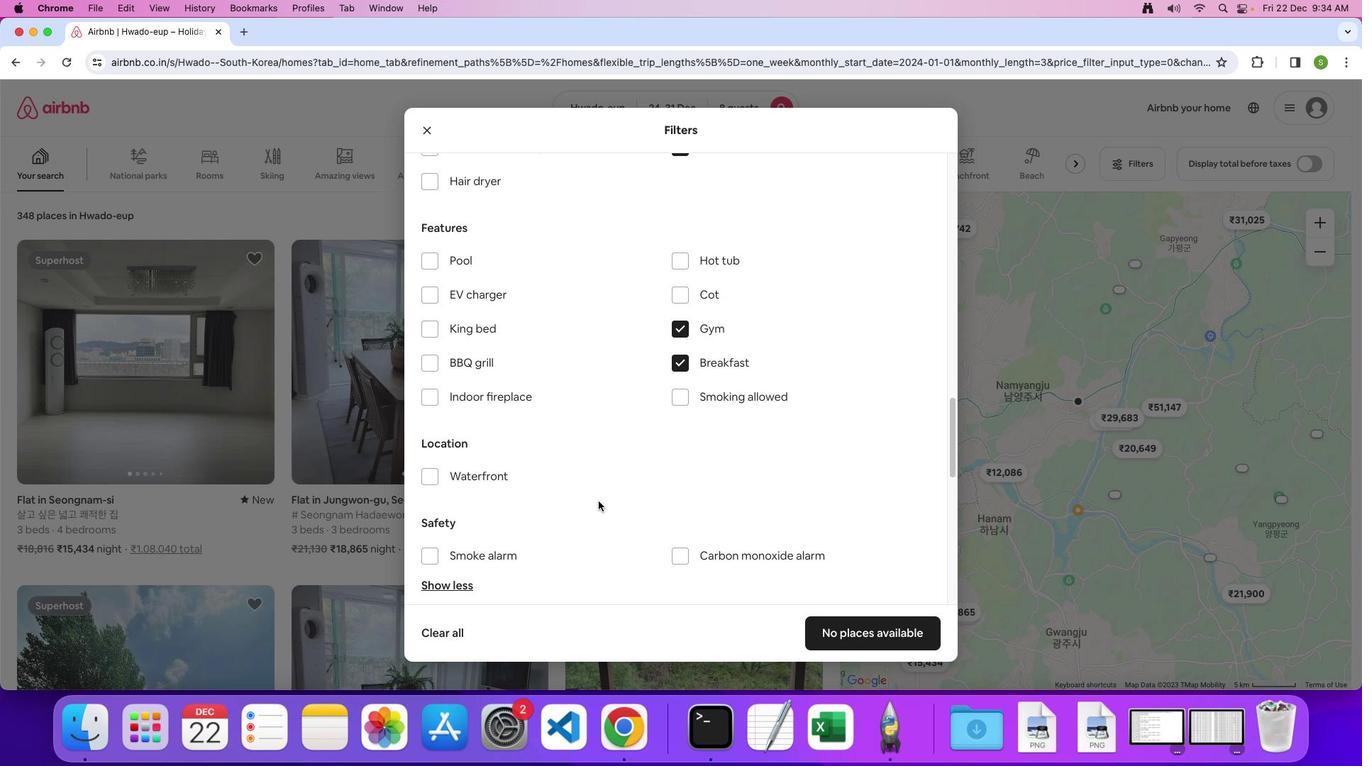 
Action: Mouse scrolled (608, 512) with delta (10, 7)
Screenshot: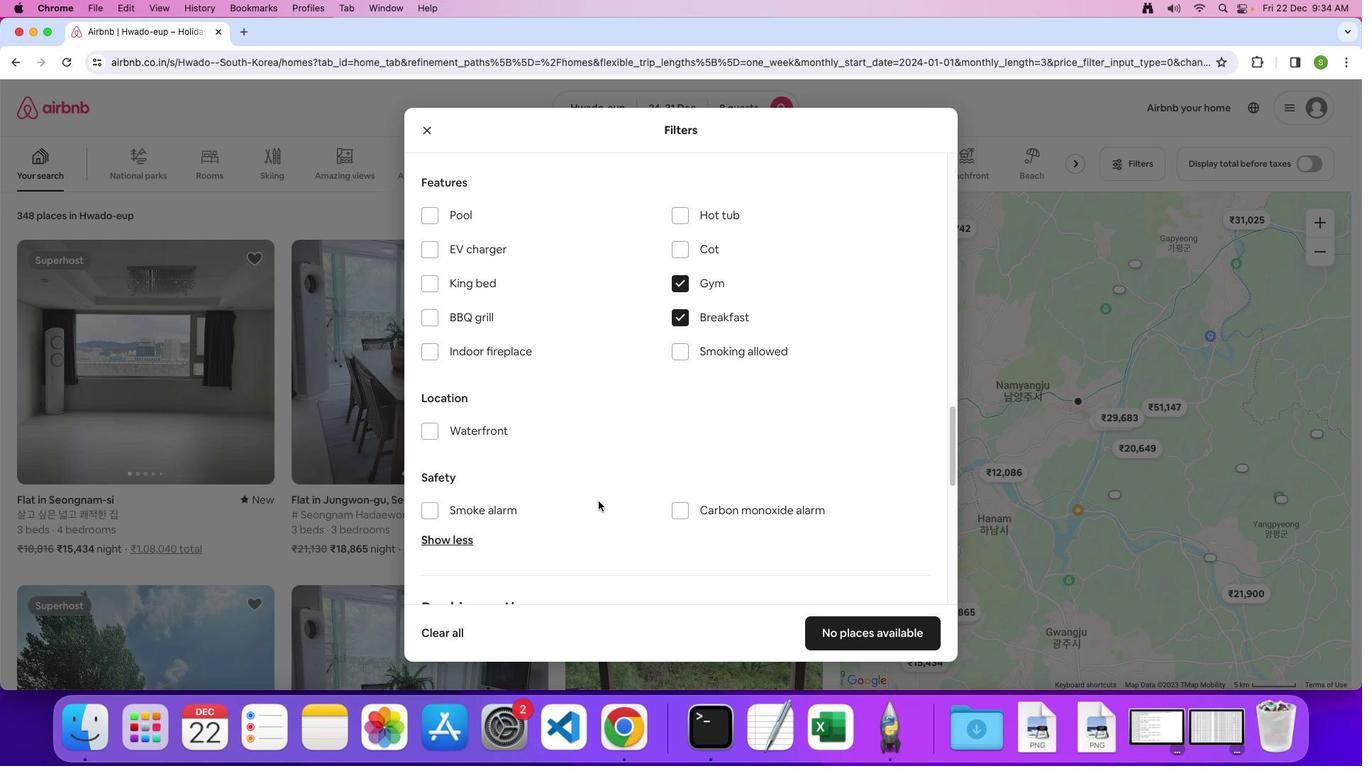 
Action: Mouse scrolled (608, 512) with delta (10, 9)
Screenshot: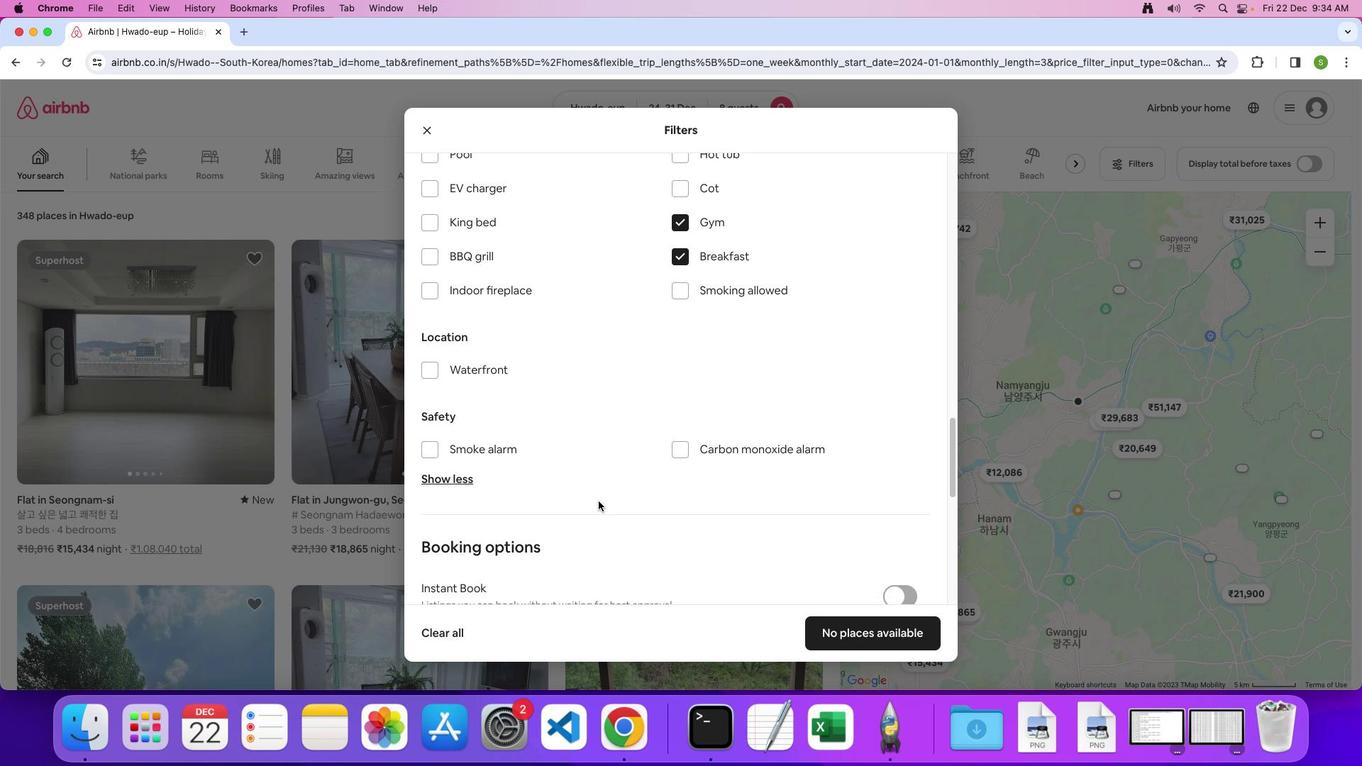 
Action: Mouse scrolled (608, 512) with delta (10, 9)
Screenshot: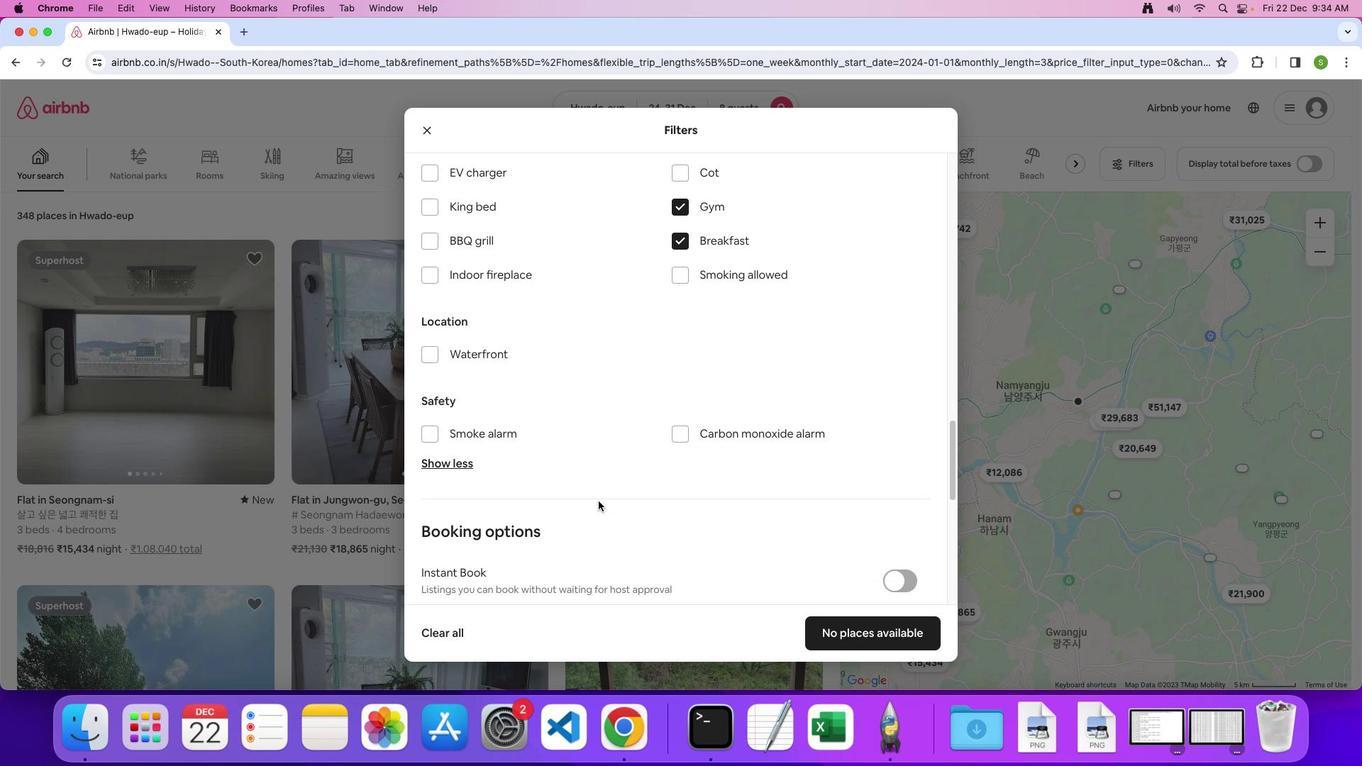 
Action: Mouse moved to (609, 511)
Screenshot: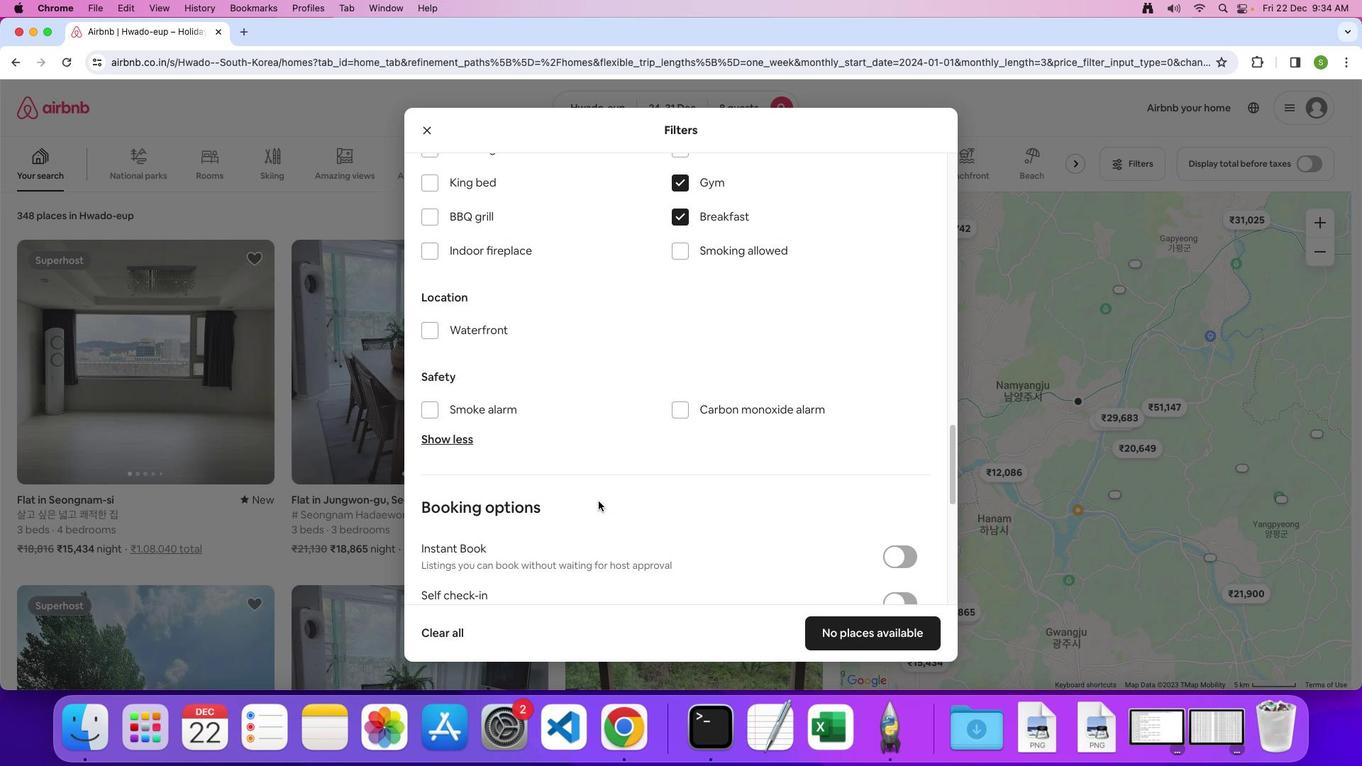 
Action: Mouse scrolled (609, 511) with delta (10, 9)
Screenshot: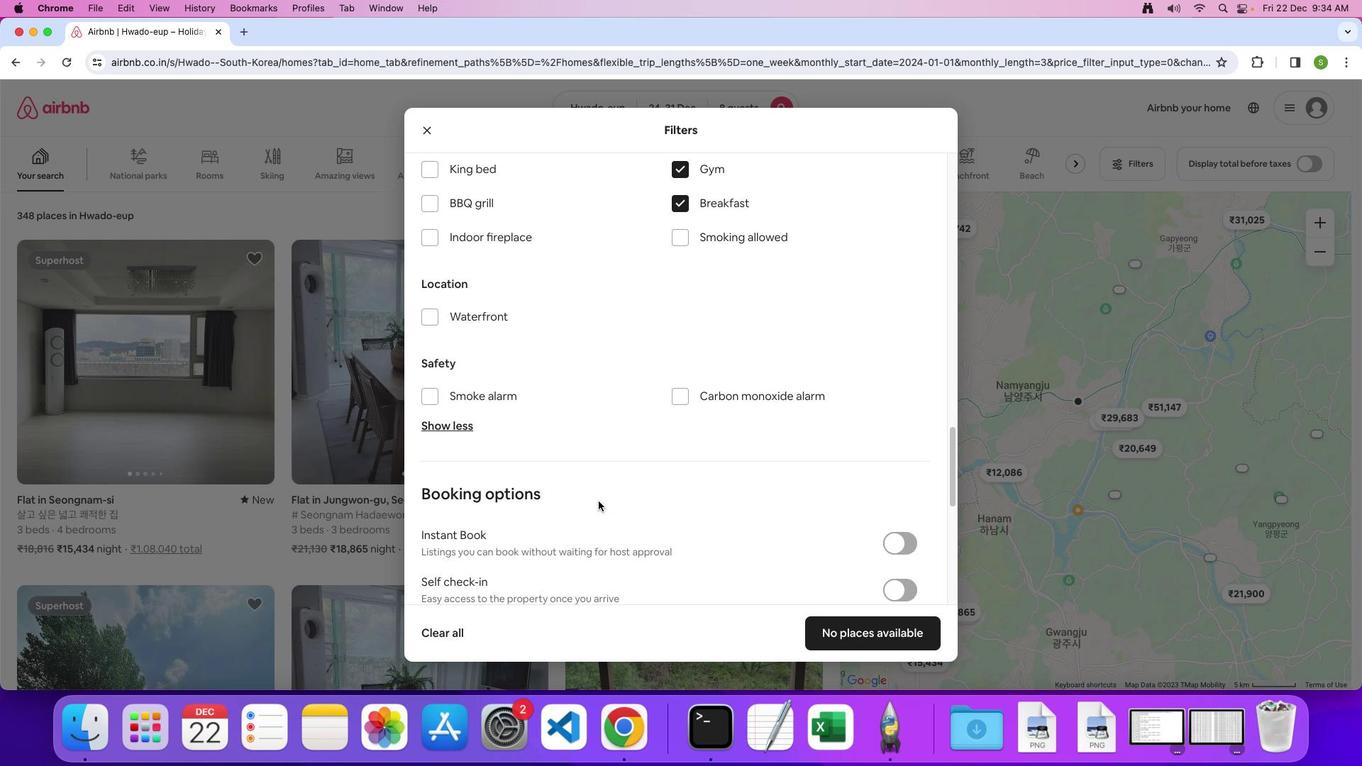 
Action: Mouse scrolled (609, 511) with delta (10, 9)
Screenshot: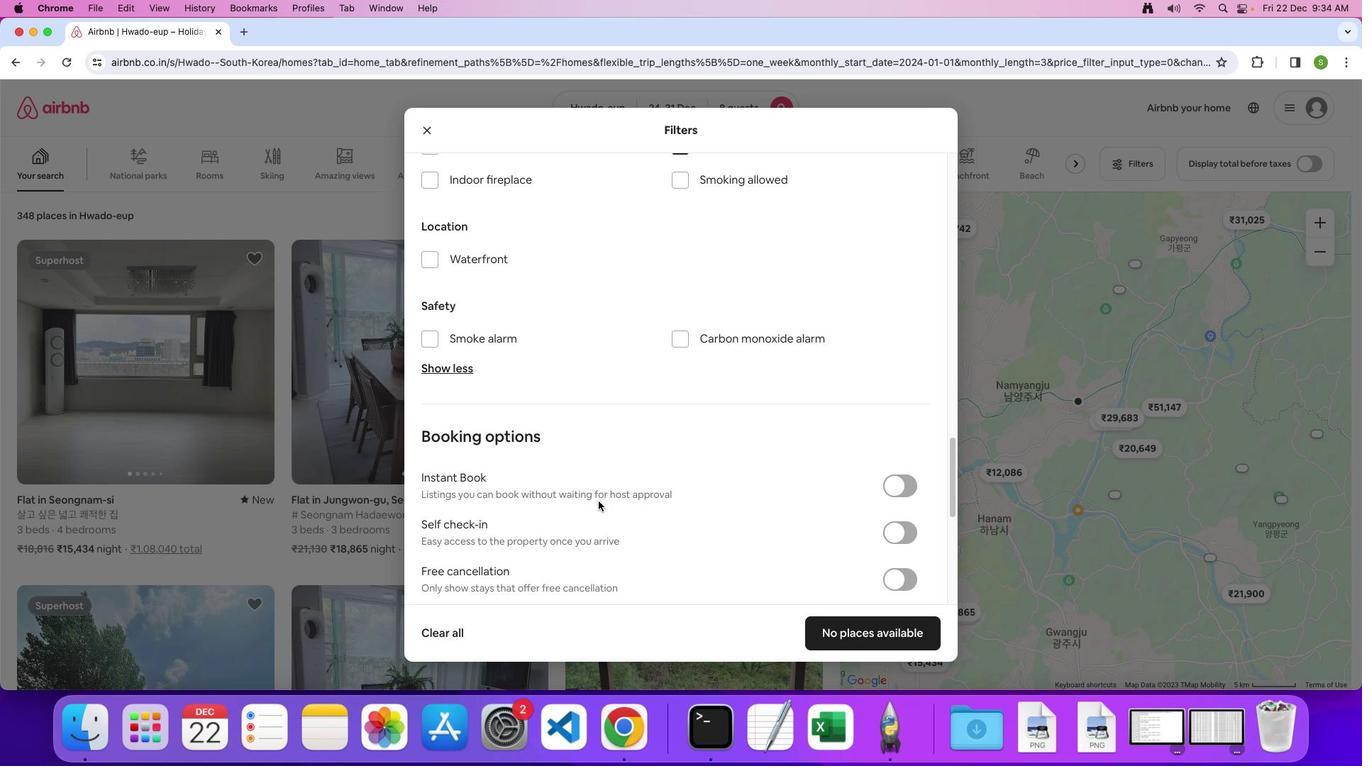 
Action: Mouse scrolled (609, 511) with delta (10, 9)
Screenshot: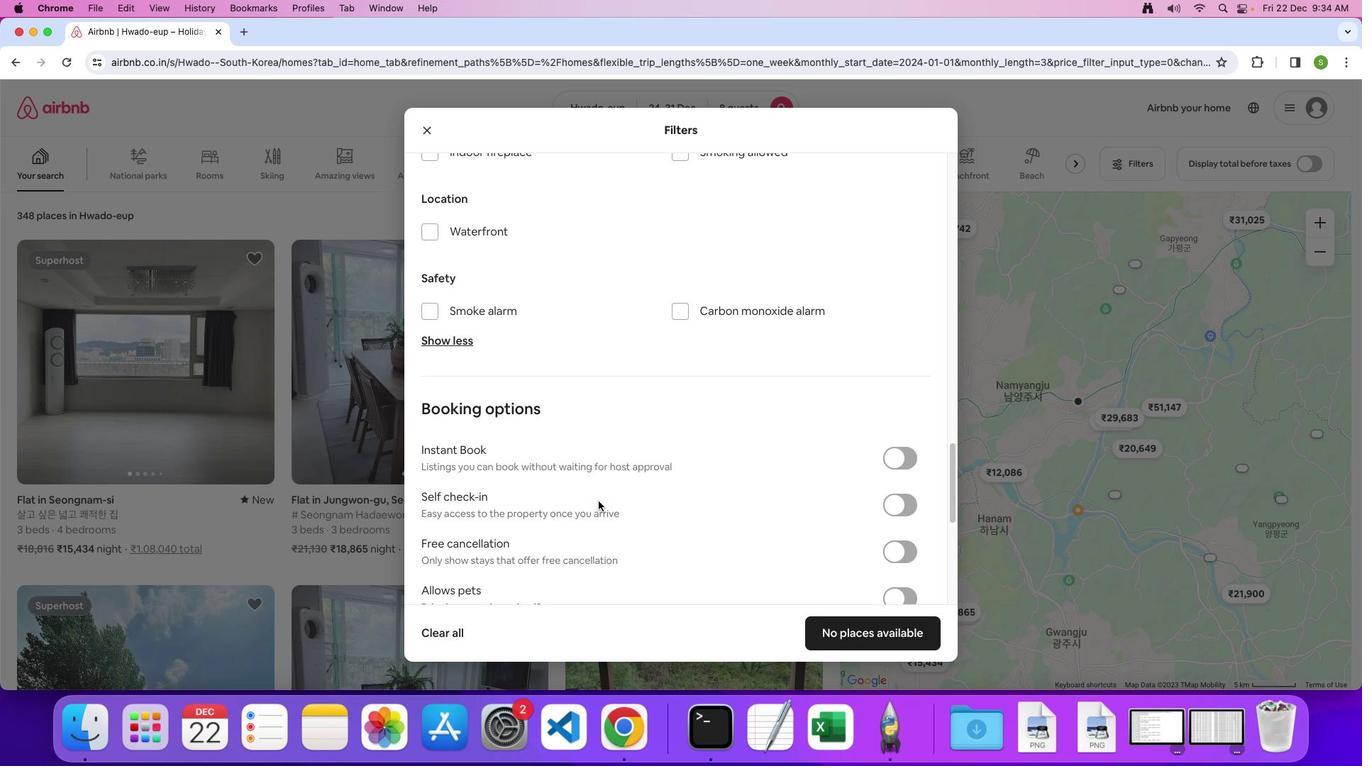 
Action: Mouse scrolled (609, 511) with delta (10, 8)
Screenshot: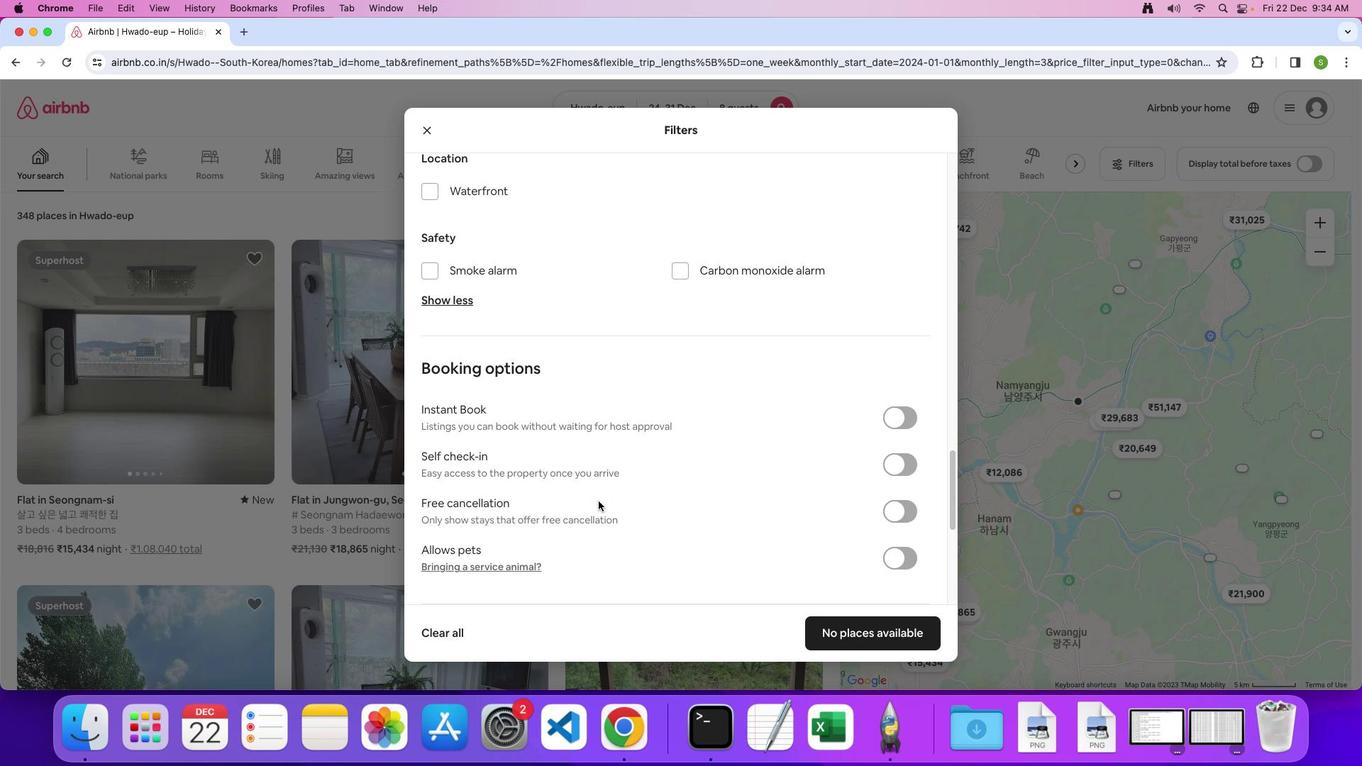 
Action: Mouse scrolled (609, 511) with delta (10, 8)
Screenshot: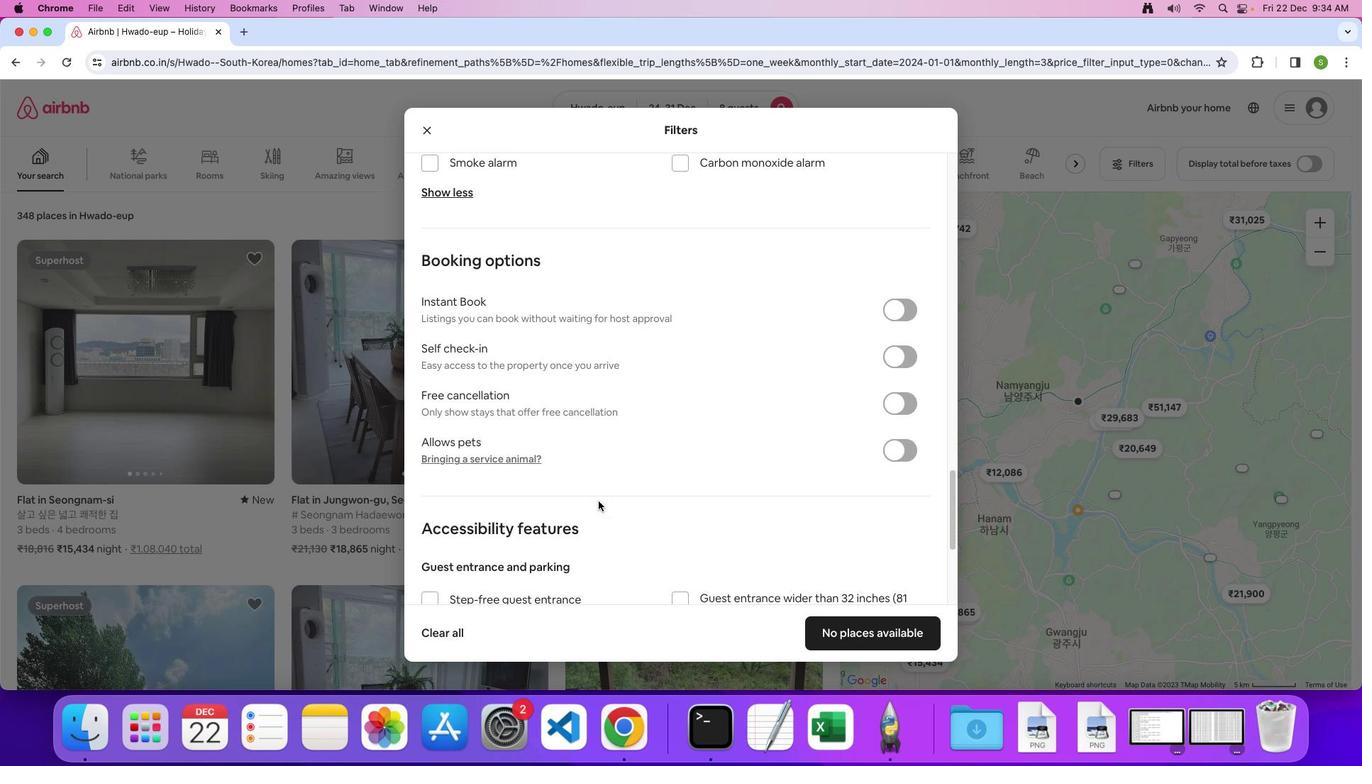 
Action: Mouse scrolled (609, 511) with delta (10, 9)
Screenshot: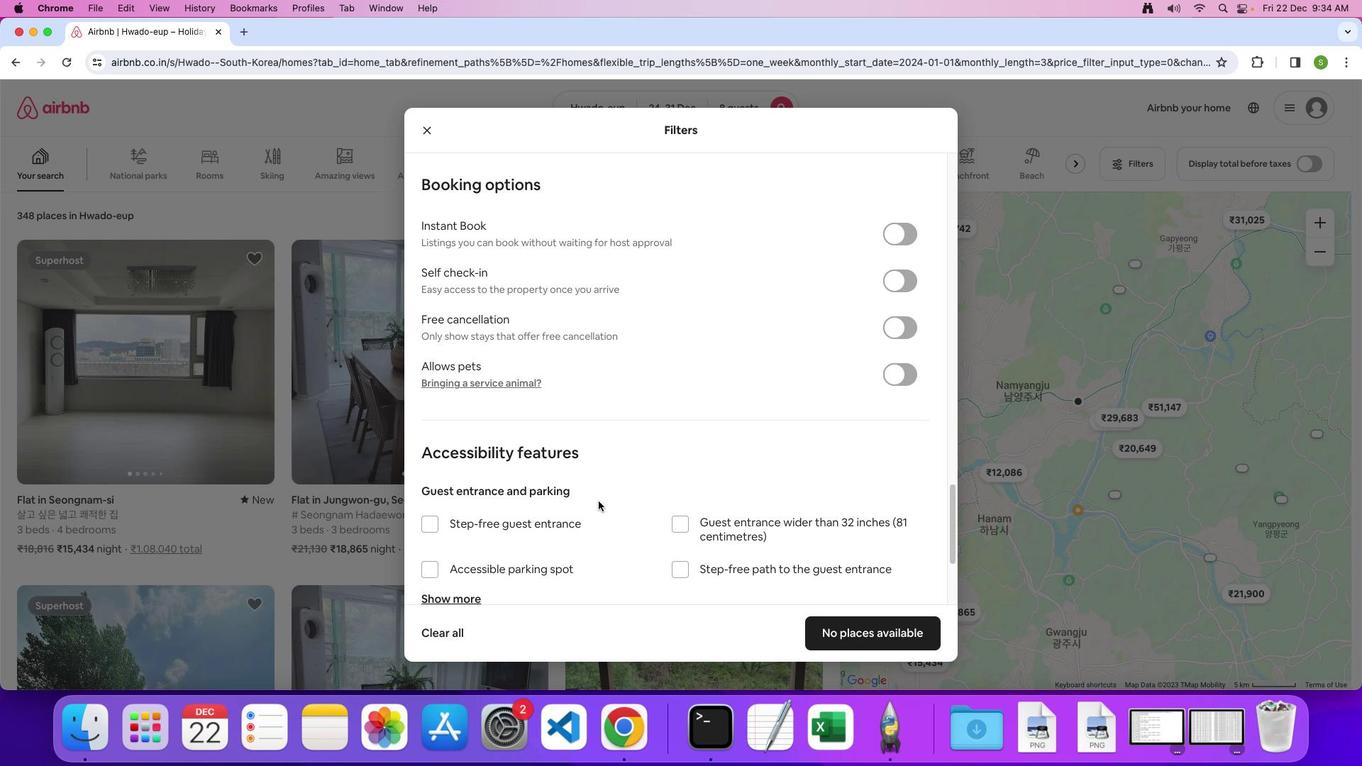
Action: Mouse scrolled (609, 511) with delta (10, 9)
Screenshot: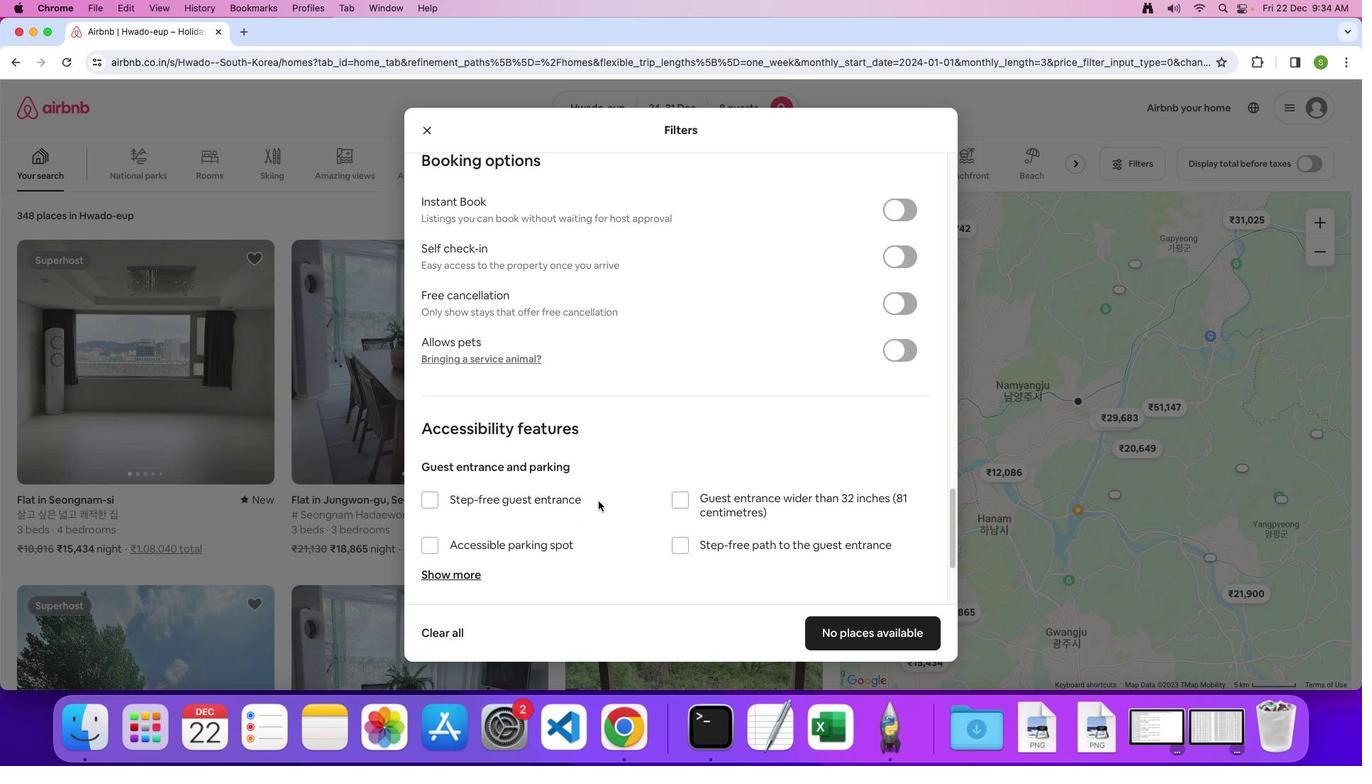 
Action: Mouse scrolled (609, 511) with delta (10, 8)
Screenshot: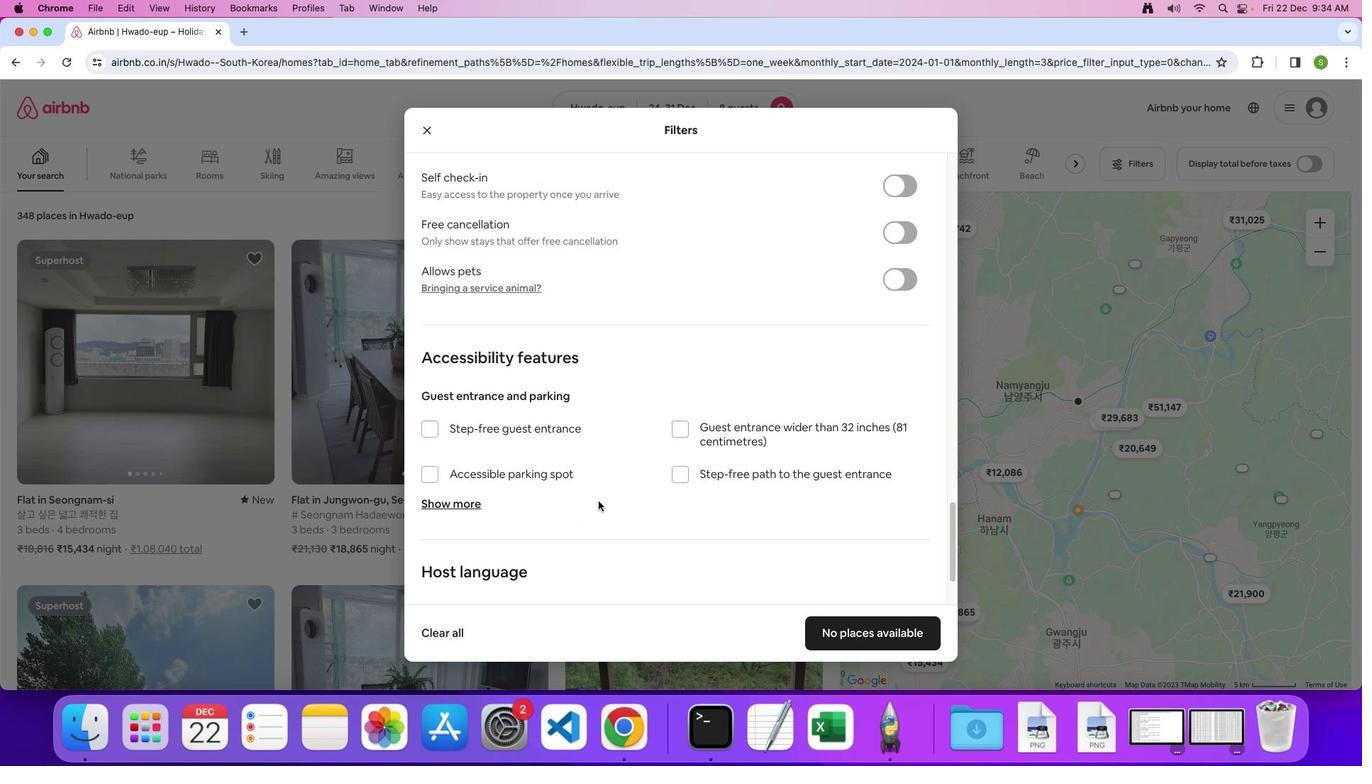
Action: Mouse scrolled (609, 511) with delta (10, 9)
Screenshot: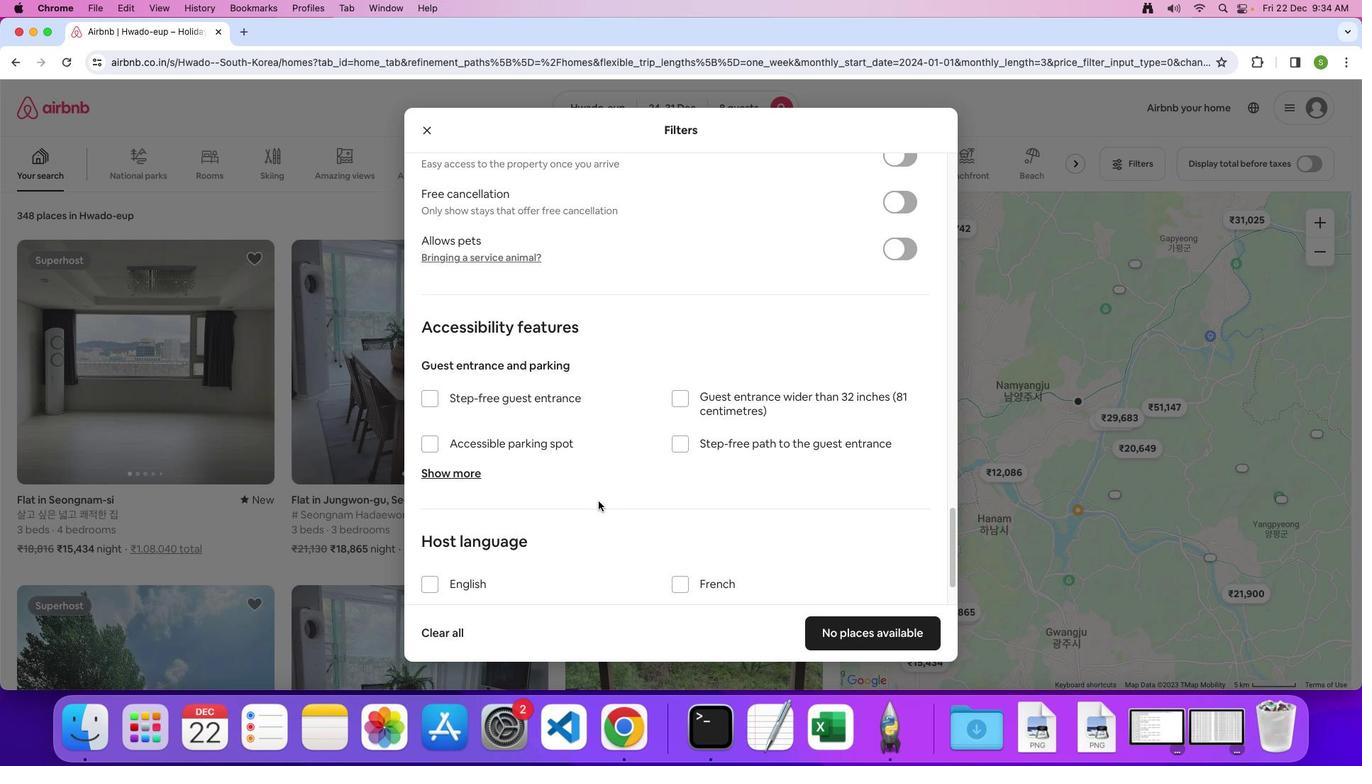
Action: Mouse scrolled (609, 511) with delta (10, 9)
Screenshot: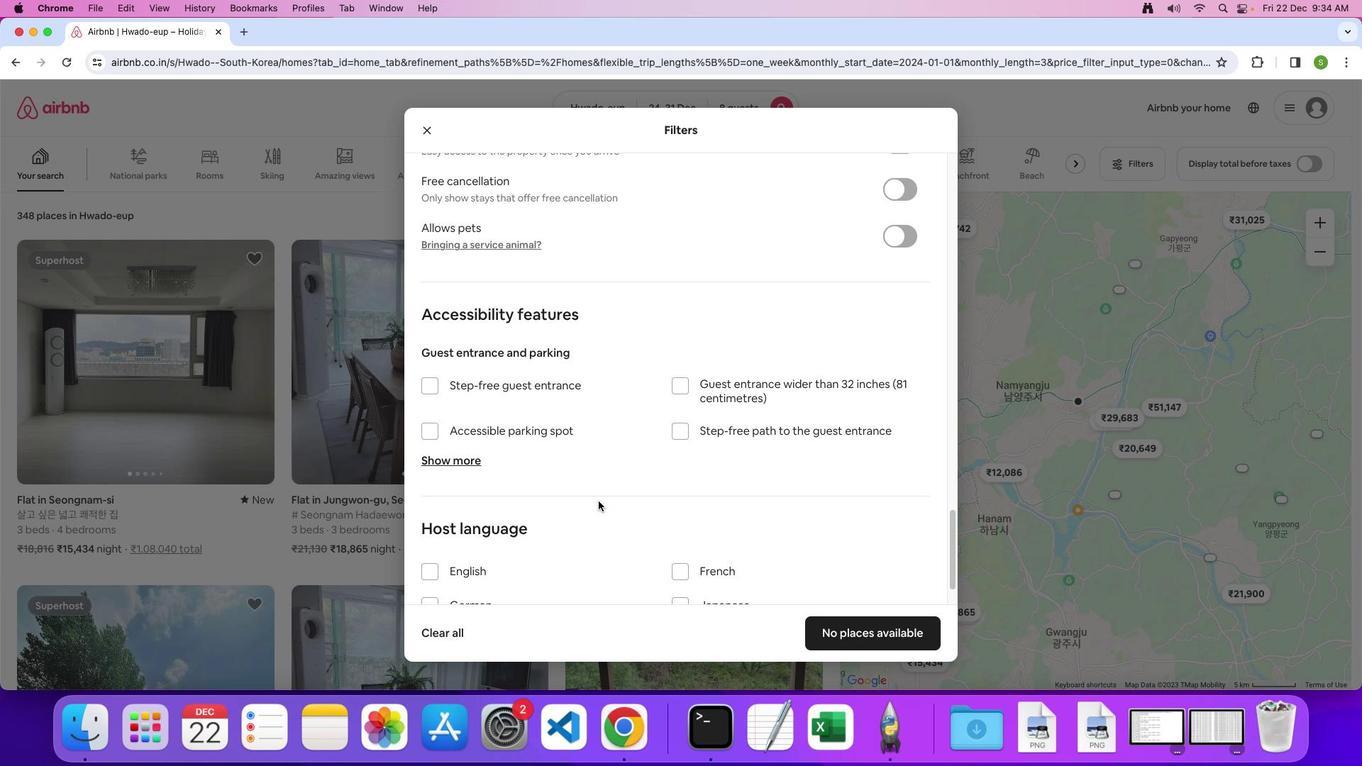 
Action: Mouse scrolled (609, 511) with delta (10, 9)
Screenshot: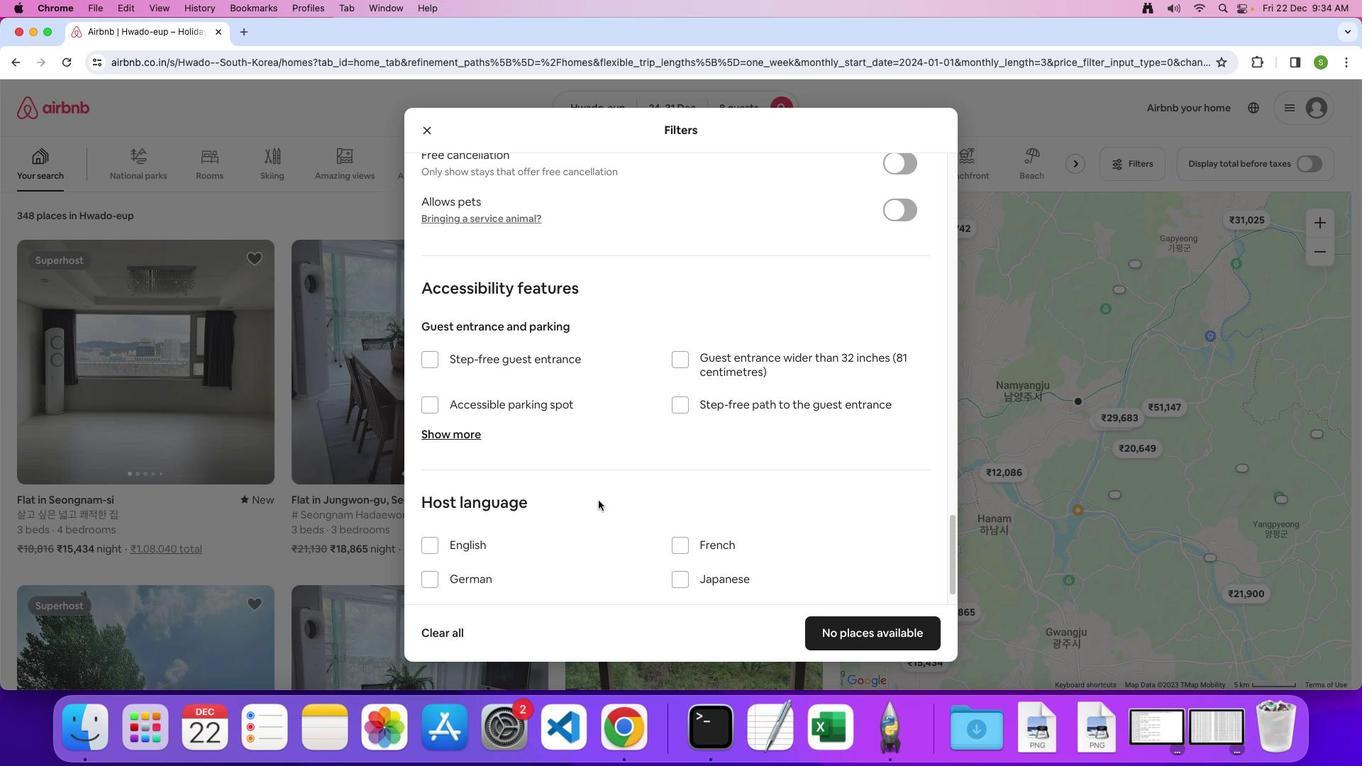 
Action: Mouse scrolled (609, 511) with delta (10, 9)
Screenshot: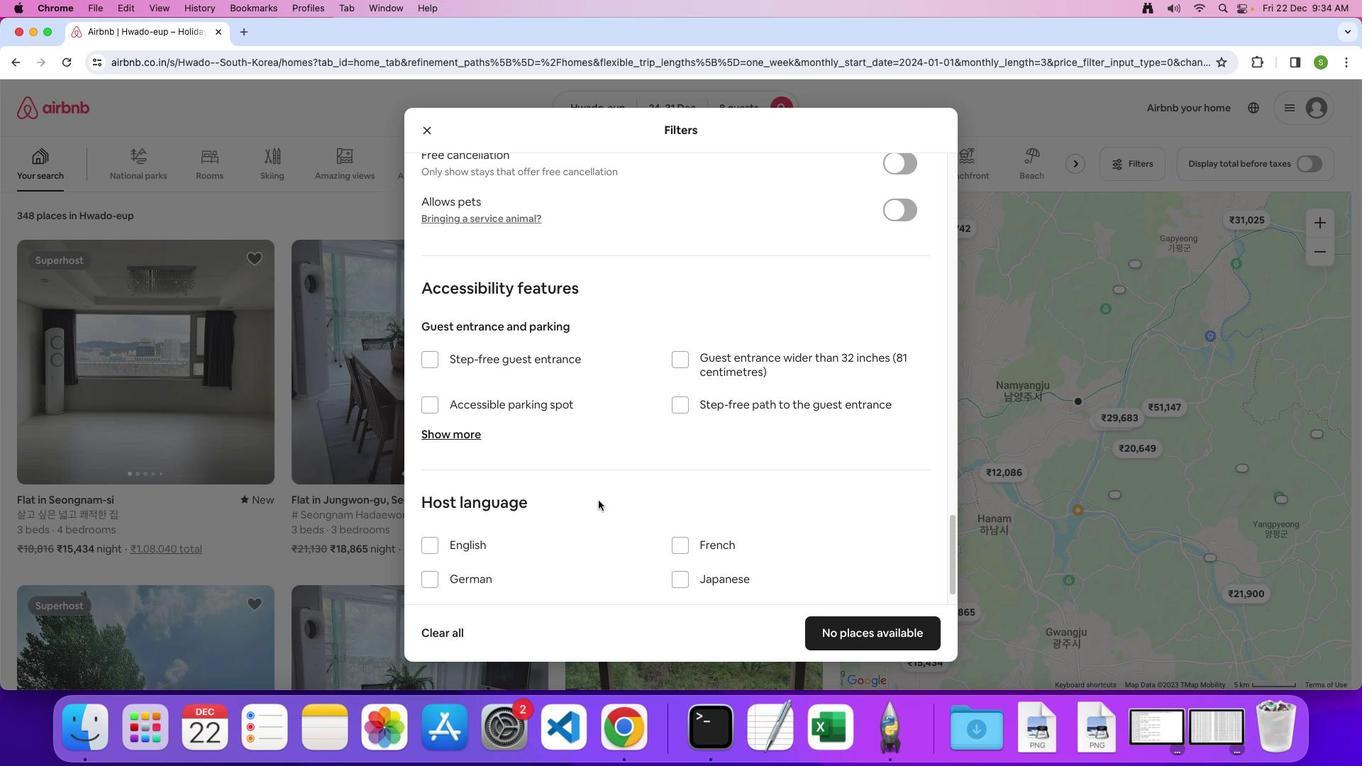 
Action: Mouse scrolled (609, 511) with delta (10, 7)
Screenshot: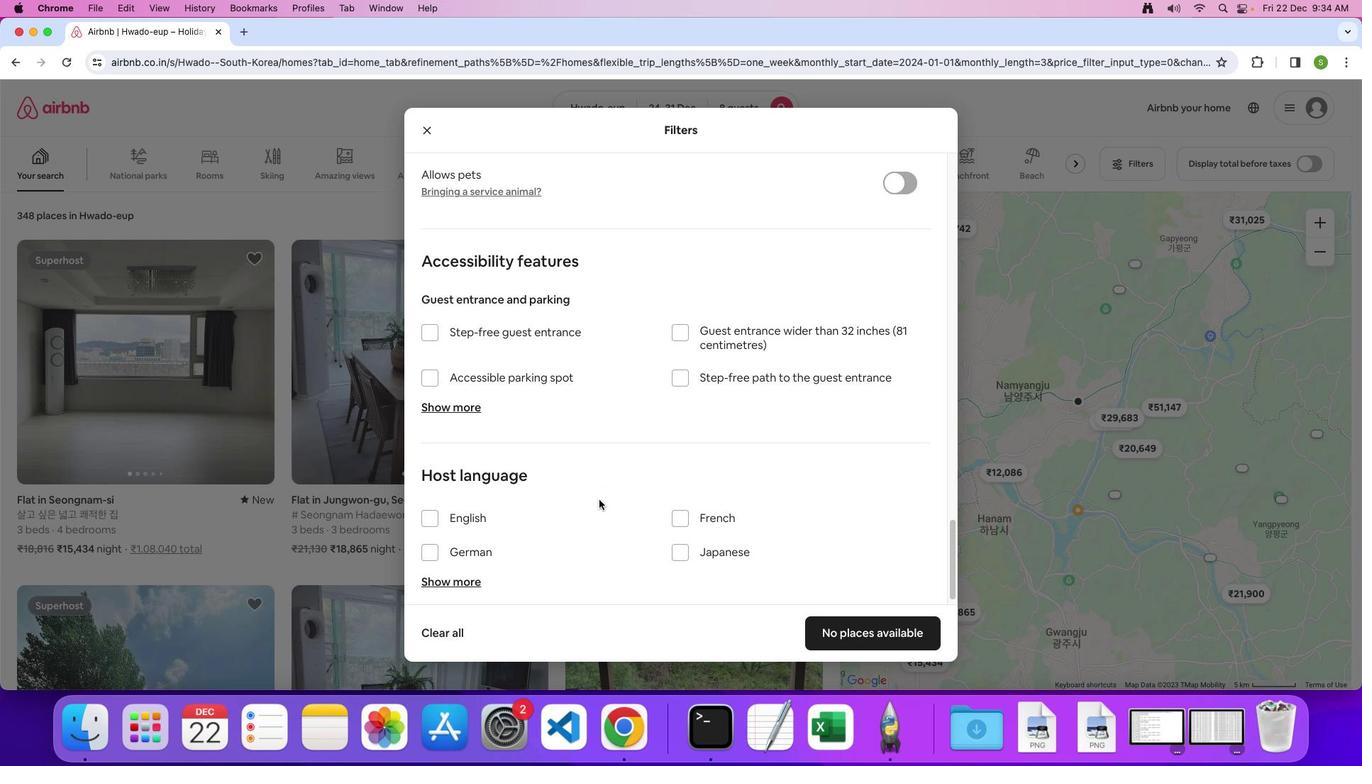 
Action: Mouse moved to (609, 510)
Screenshot: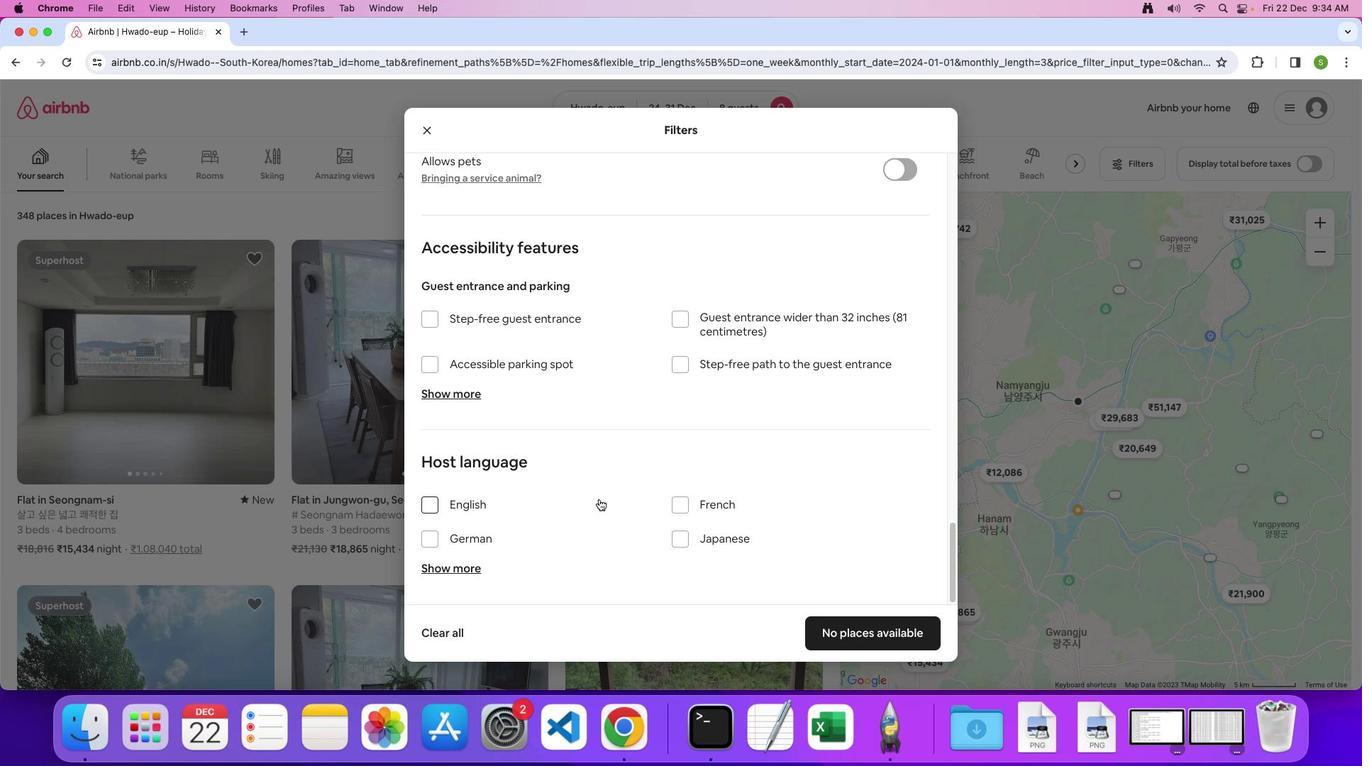 
Action: Mouse scrolled (609, 510) with delta (10, 9)
Screenshot: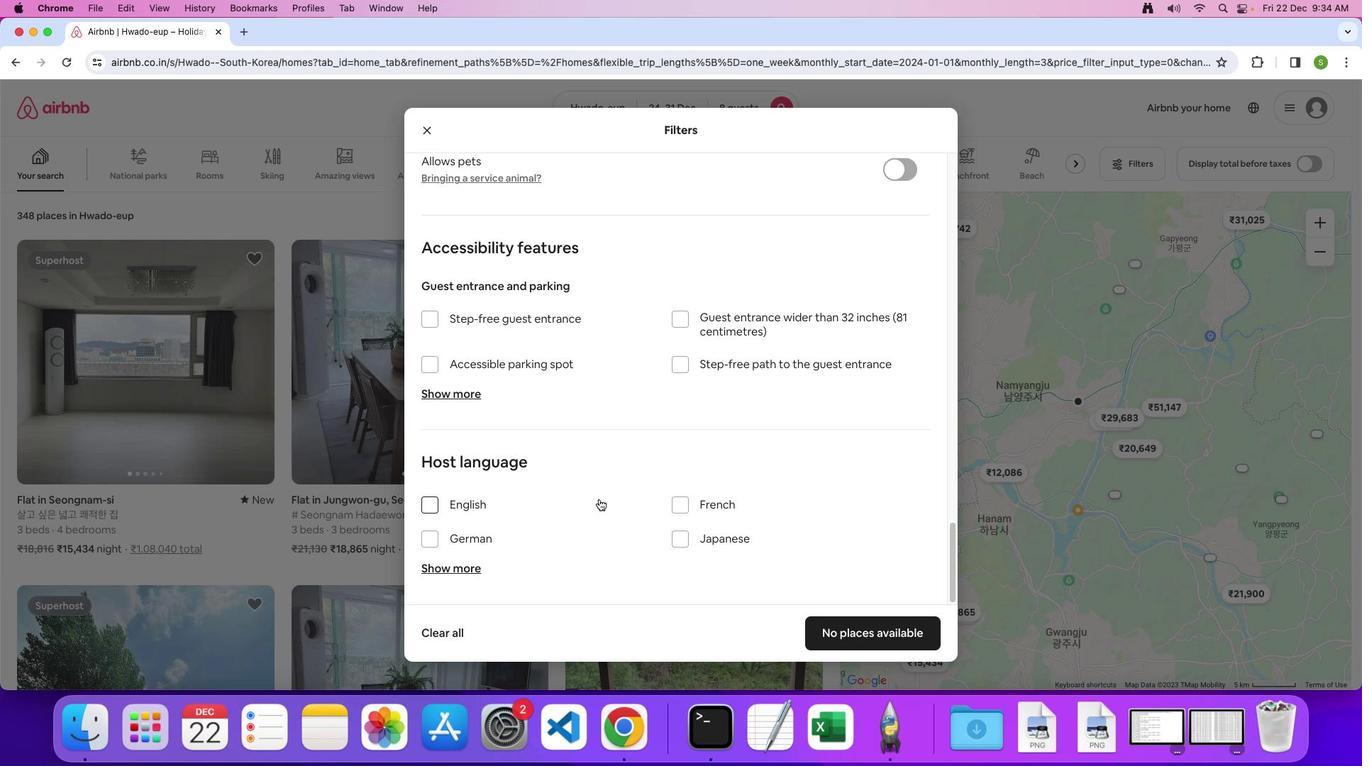 
Action: Mouse scrolled (609, 510) with delta (10, 9)
Screenshot: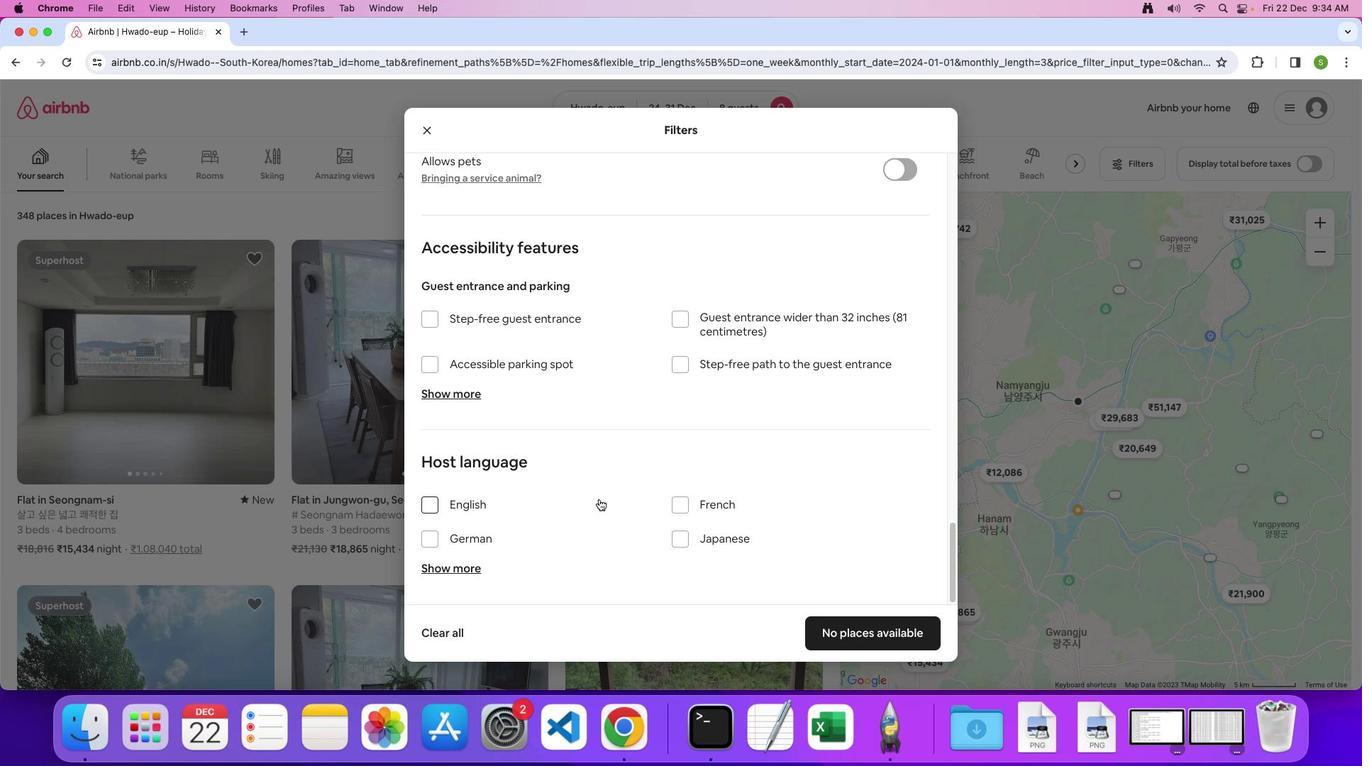 
Action: Mouse moved to (609, 510)
Screenshot: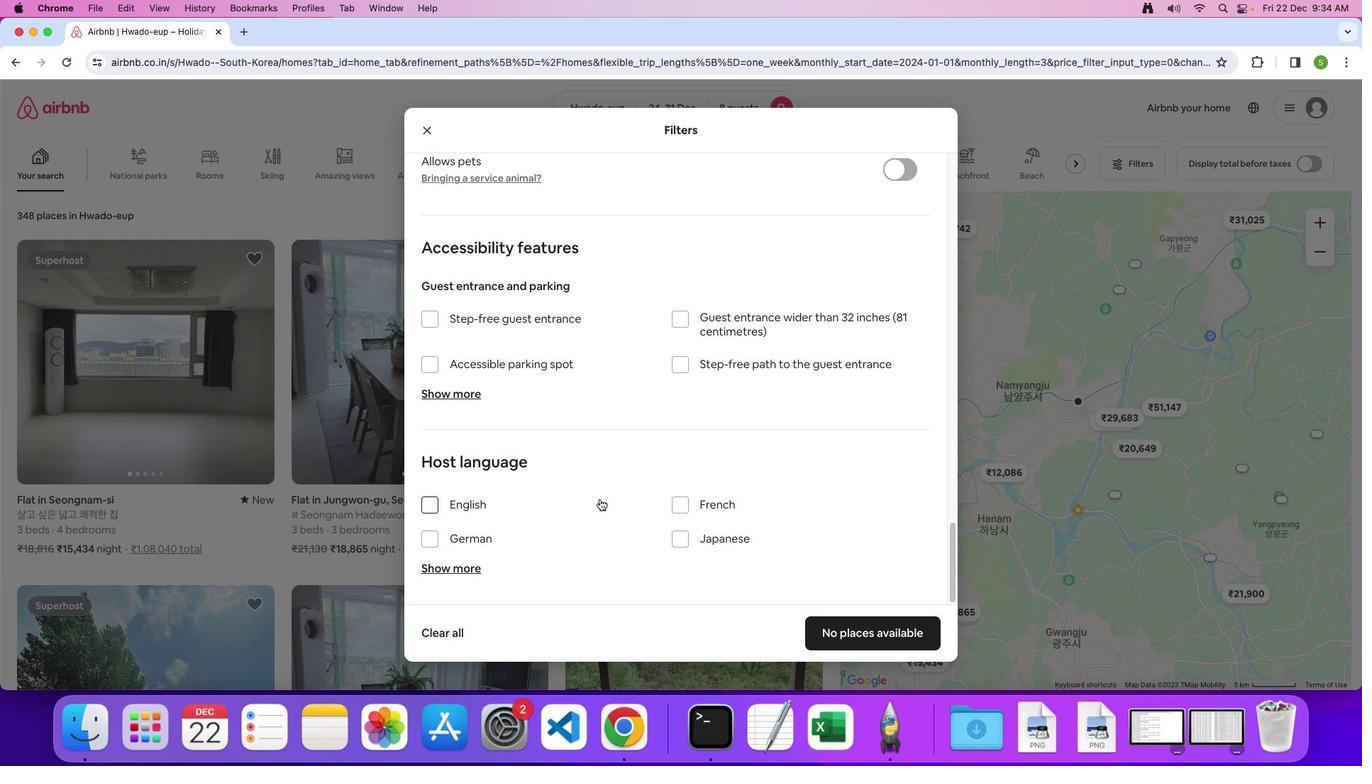 
Action: Mouse scrolled (609, 510) with delta (10, 7)
Screenshot: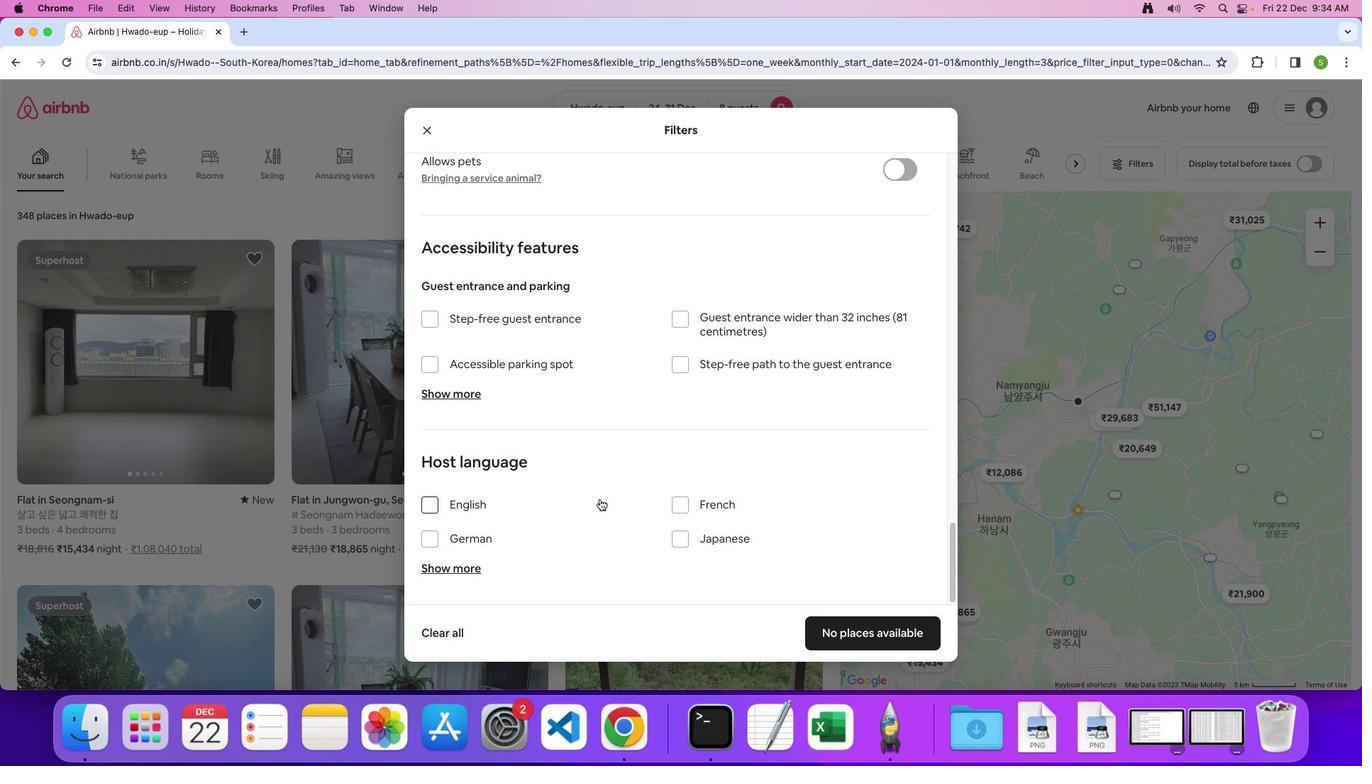 
Action: Mouse moved to (866, 642)
Screenshot: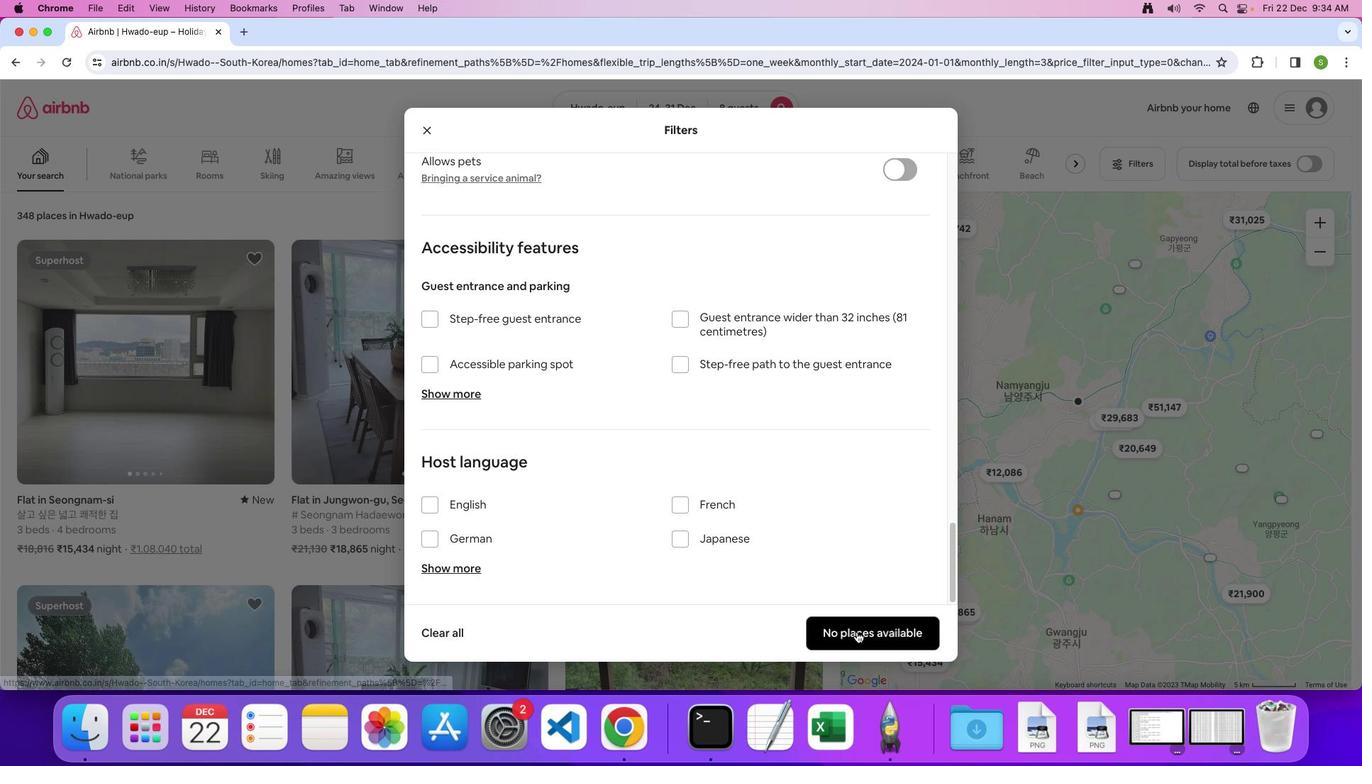 
Action: Mouse pressed left at (866, 642)
Screenshot: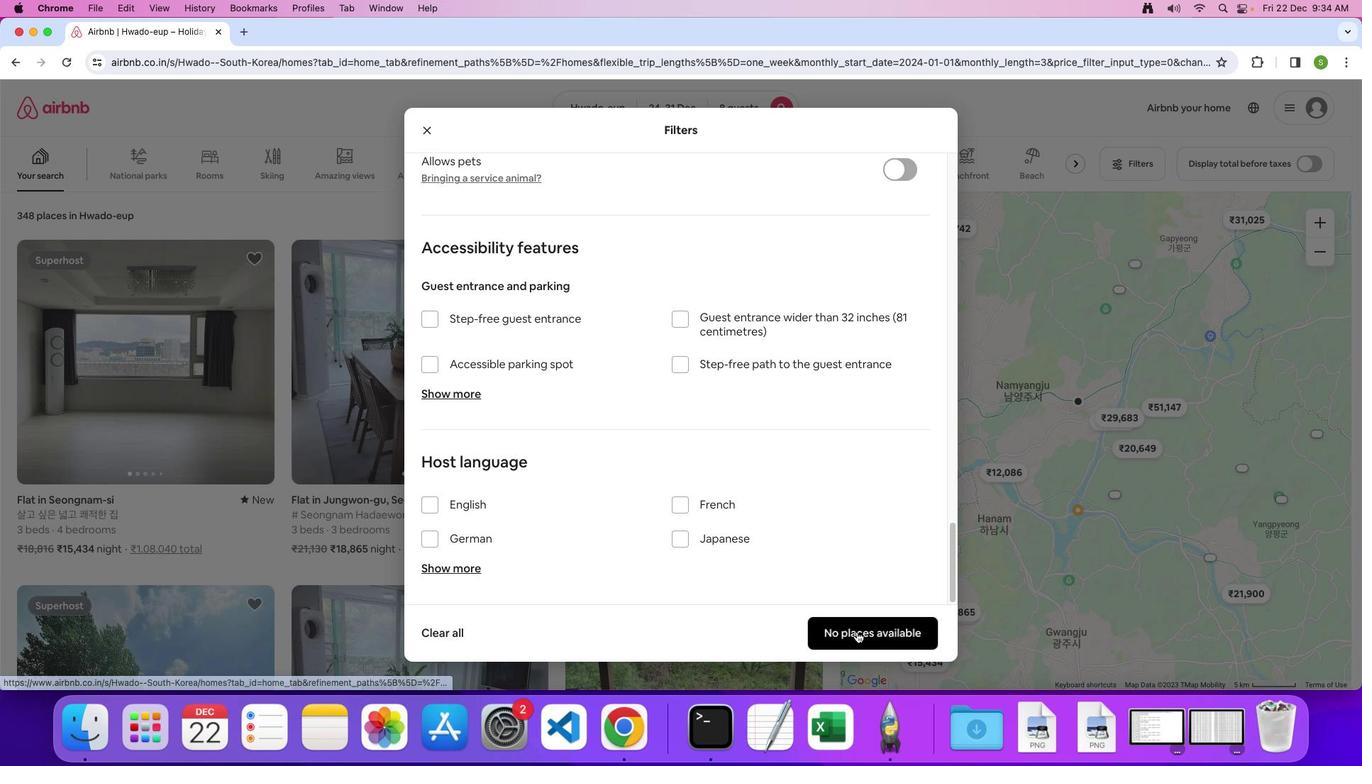 
Action: Mouse moved to (613, 466)
Screenshot: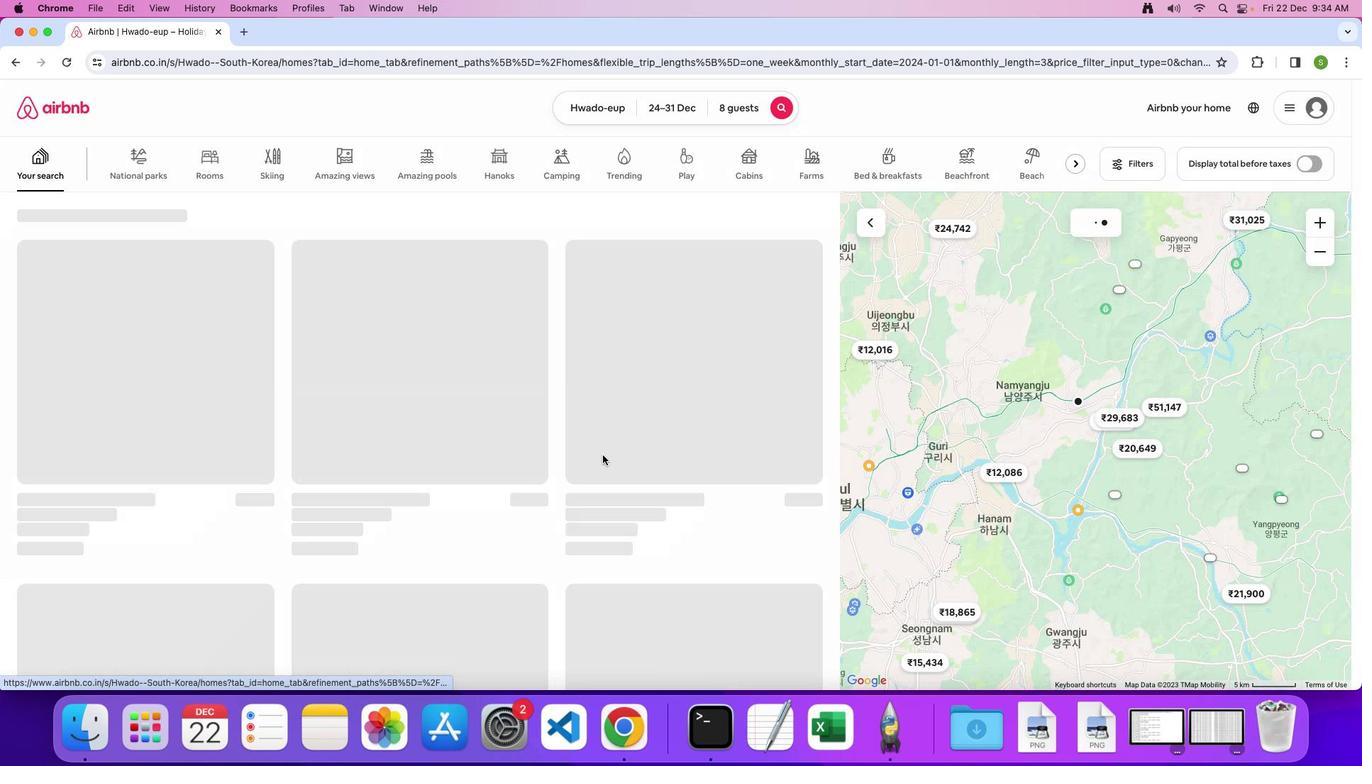 
